 Task: Get directions from Golden Gate Bridge, San Francisco, California, United States to Golden Gate Park, San Francisco, United States and reverse  starting point and destination and check the flight options
Action: Mouse moved to (261, 82)
Screenshot: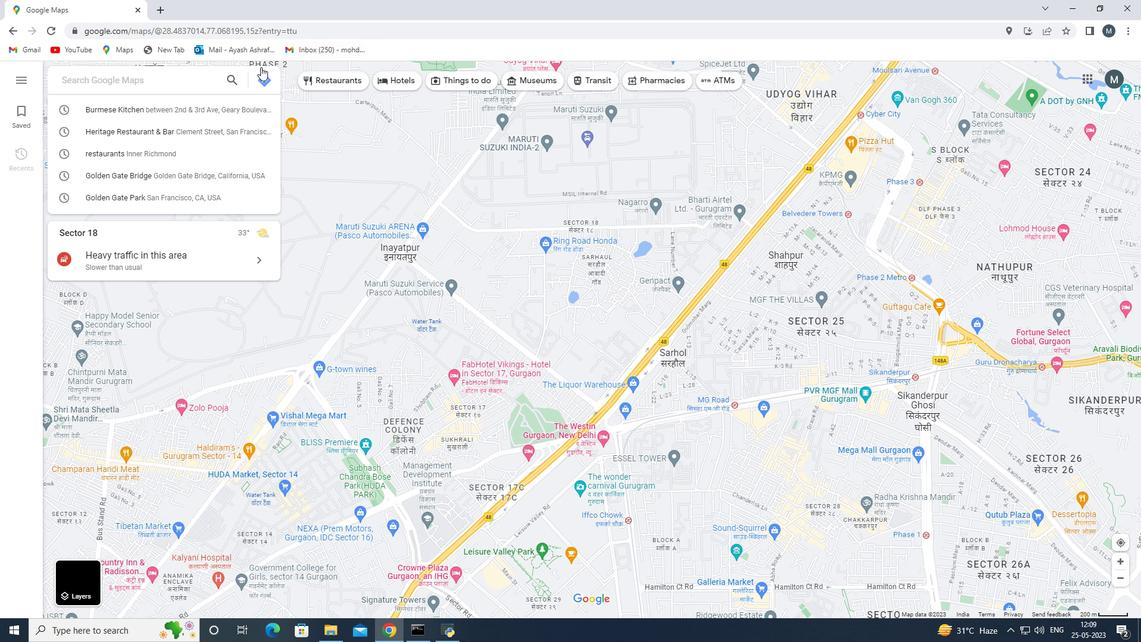 
Action: Mouse pressed left at (261, 82)
Screenshot: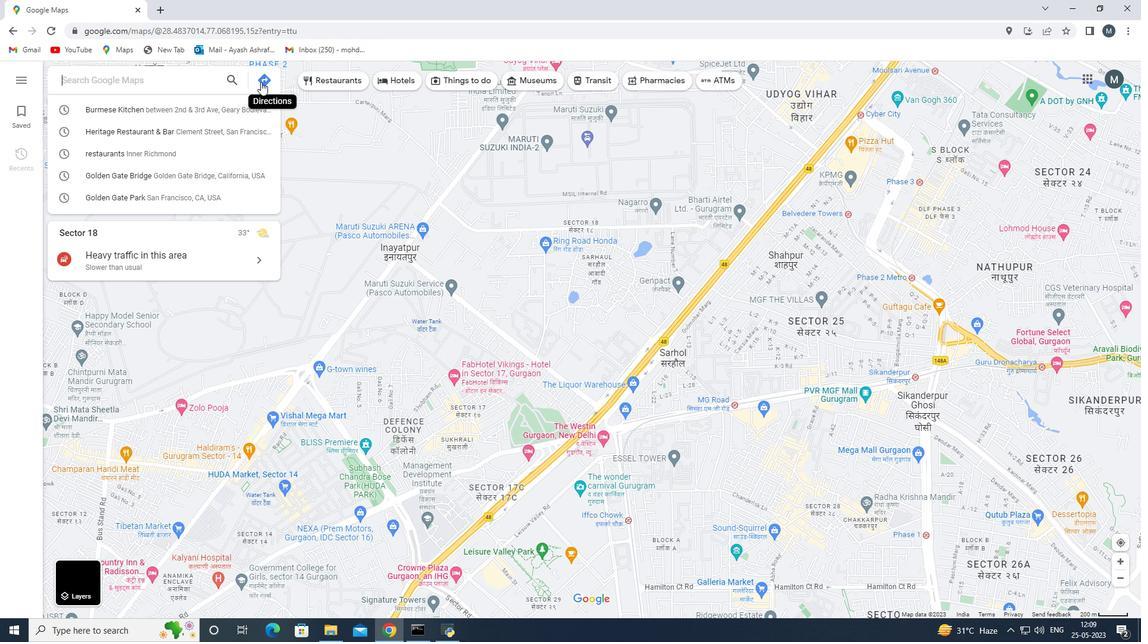 
Action: Mouse moved to (161, 114)
Screenshot: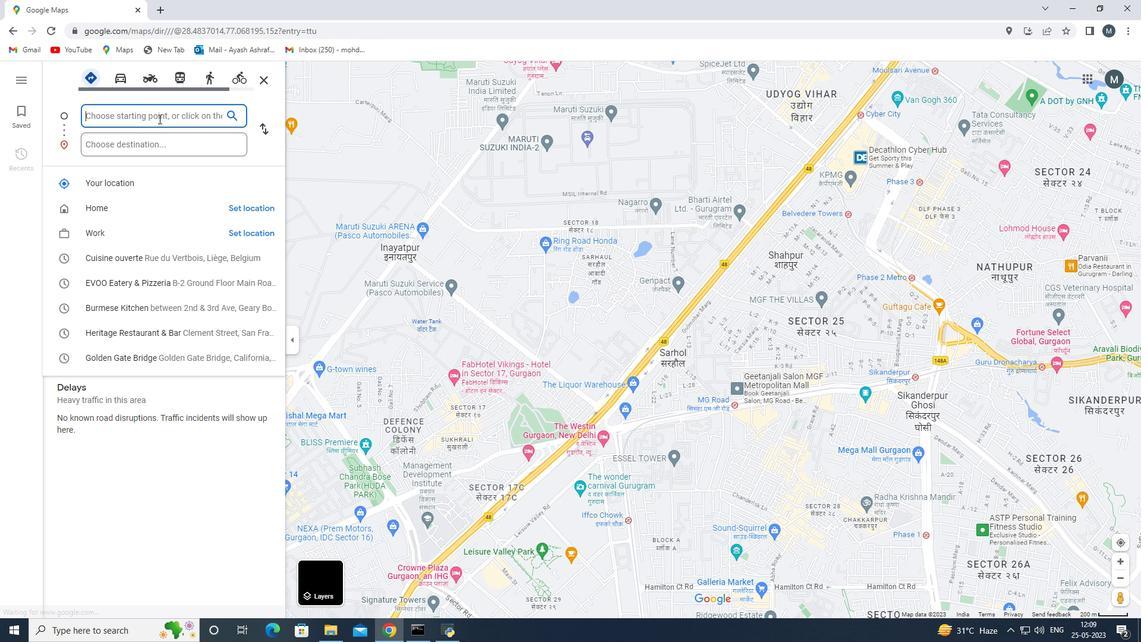 
Action: Mouse pressed left at (161, 114)
Screenshot: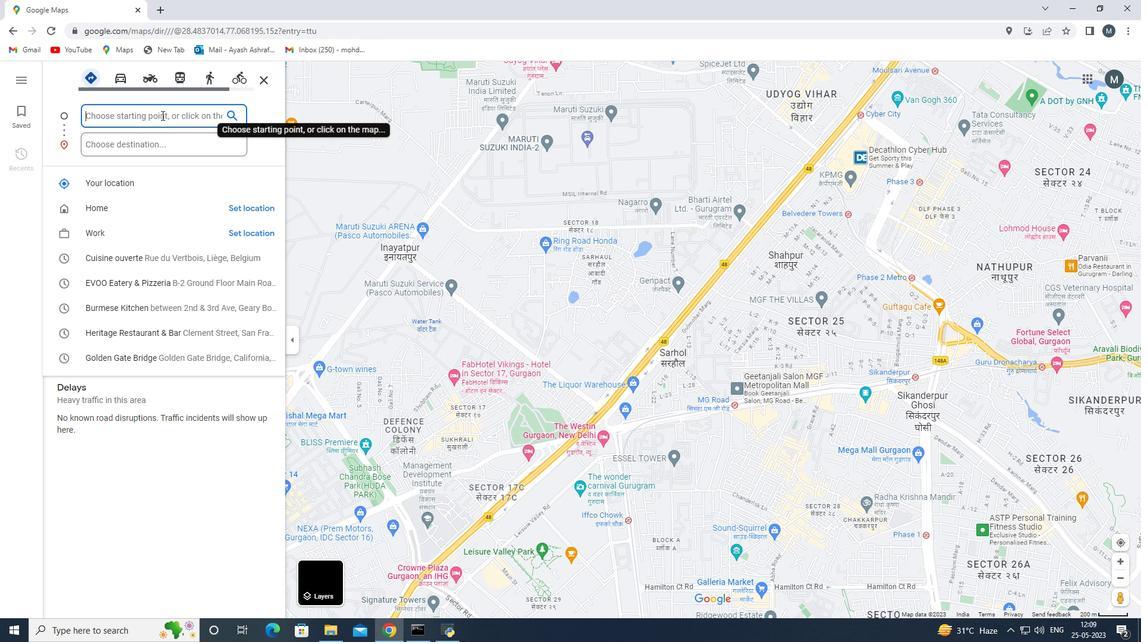 
Action: Key pressed <Key.shift><Key.shift><Key.shift><Key.shift><Key.shift><Key.shift><Key.shift><Key.shift><Key.shift><Key.shift><Key.shift><Key.shift><Key.shift><Key.shift><Key.shift>Golden<Key.space><Key.space>gate<Key.space>bridge,<Key.shift>San<Key.space>francisco,california,i<Key.backspace>united<Key.space>states<Key.space>
Screenshot: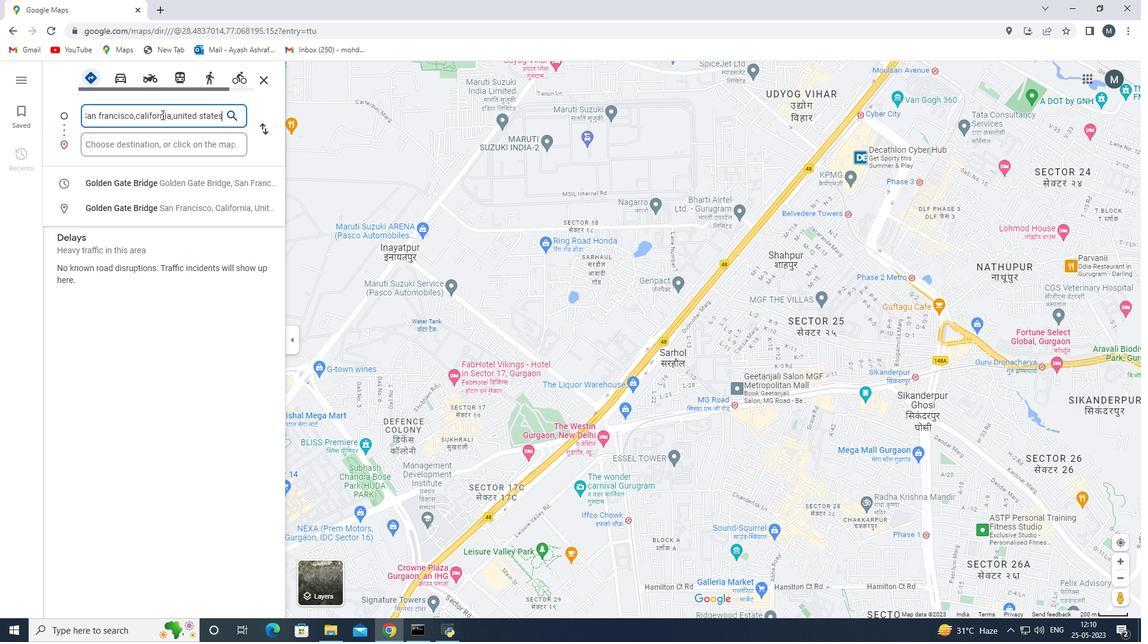 
Action: Mouse moved to (179, 142)
Screenshot: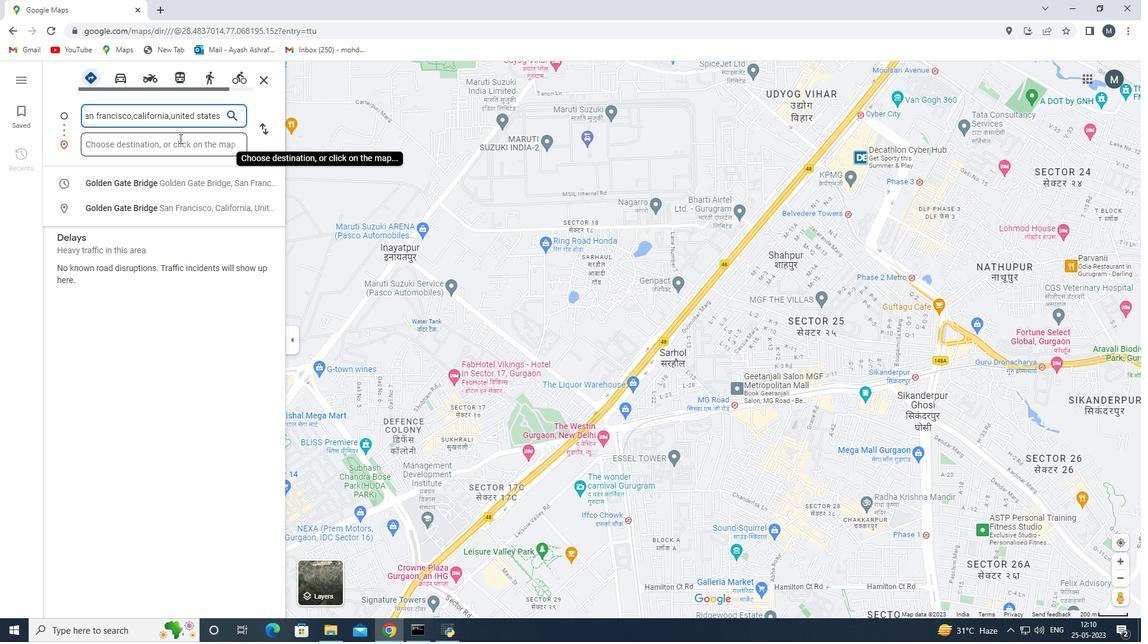 
Action: Mouse pressed left at (179, 142)
Screenshot: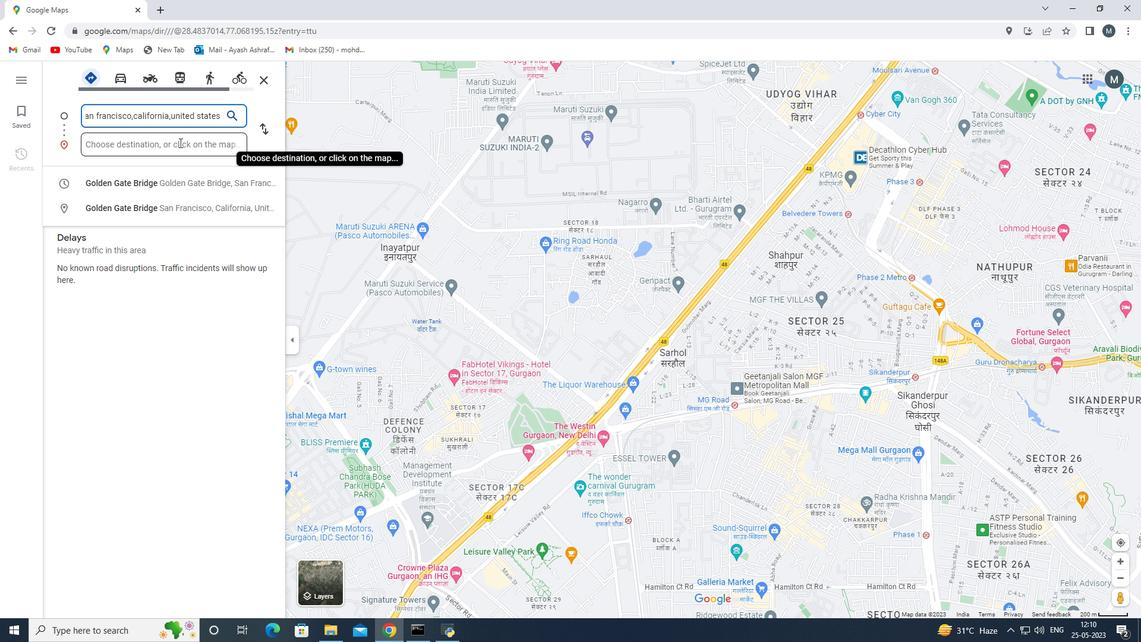 
Action: Key pressed <Key.shift>Golden<Key.space>gate<Key.space>park,san<Key.space>
Screenshot: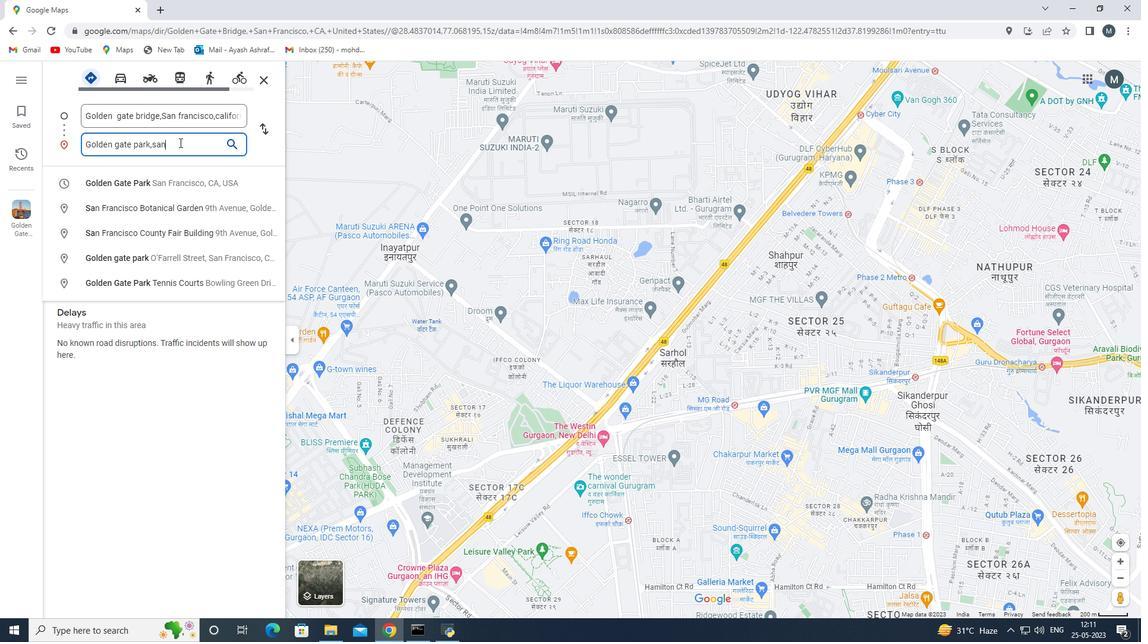 
Action: Mouse moved to (179, 143)
Screenshot: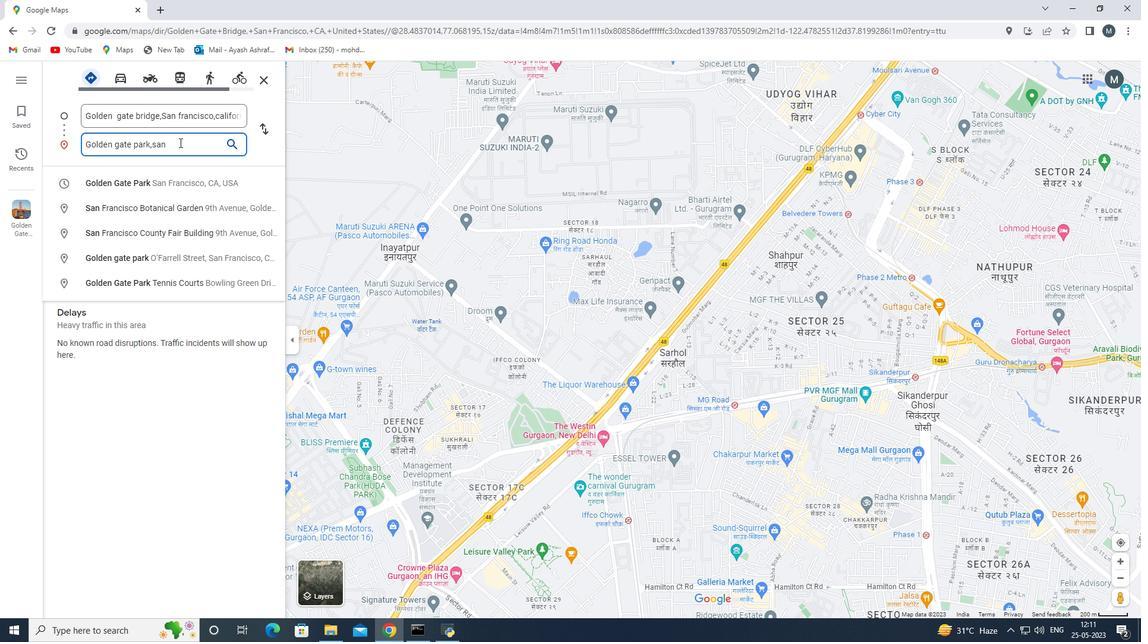 
Action: Key pressed francisco,united<Key.space>states<Key.space>
Screenshot: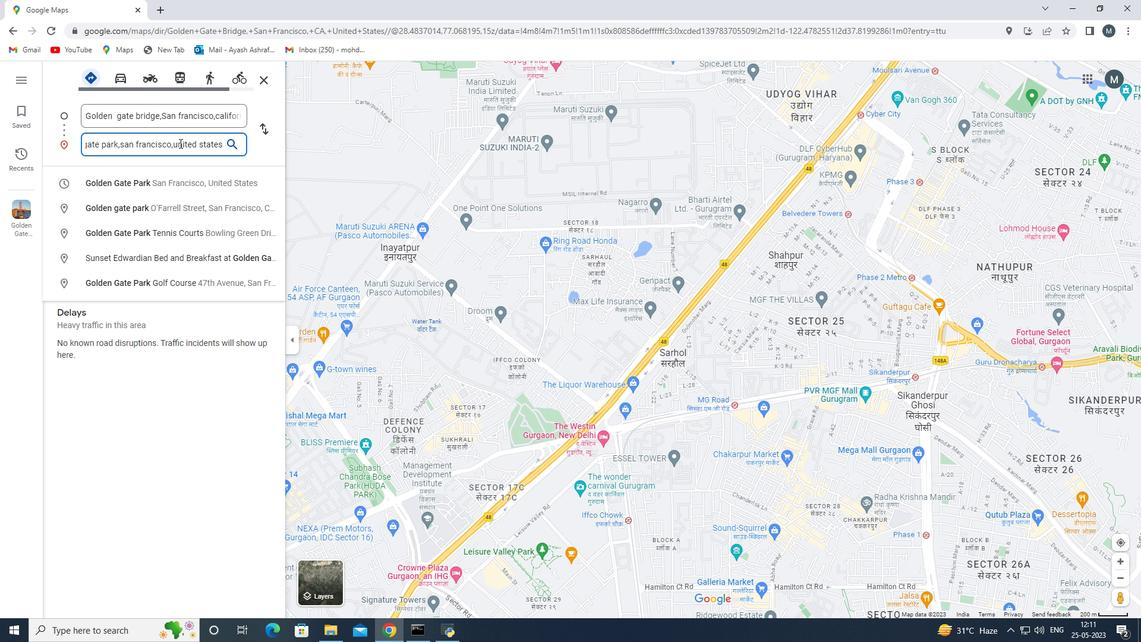 
Action: Mouse moved to (263, 130)
Screenshot: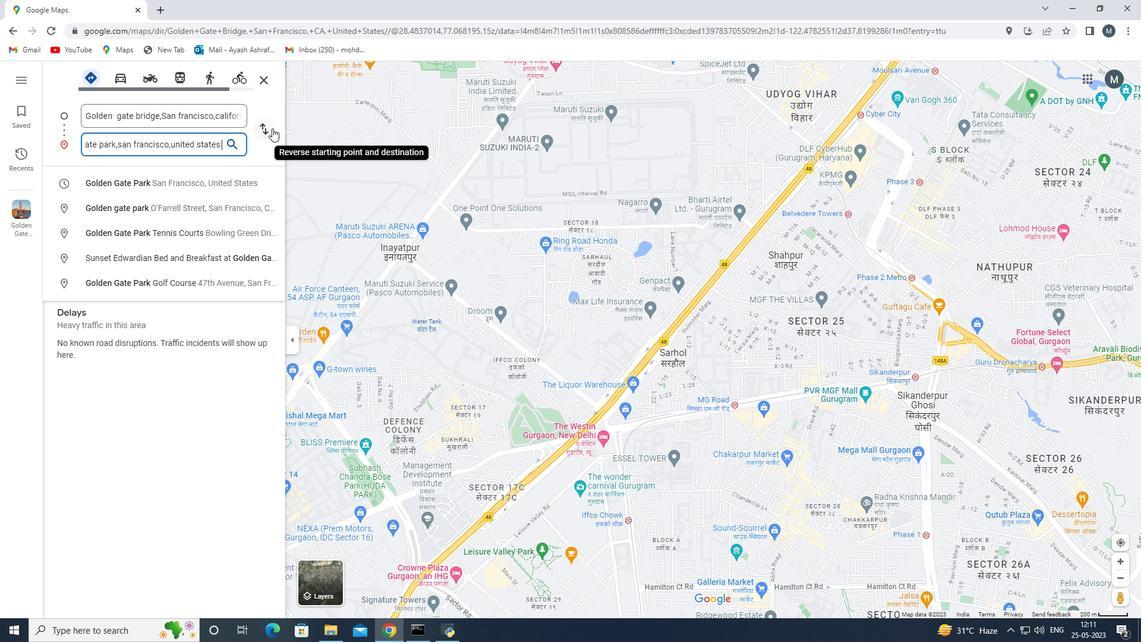 
Action: Mouse pressed left at (263, 130)
Screenshot: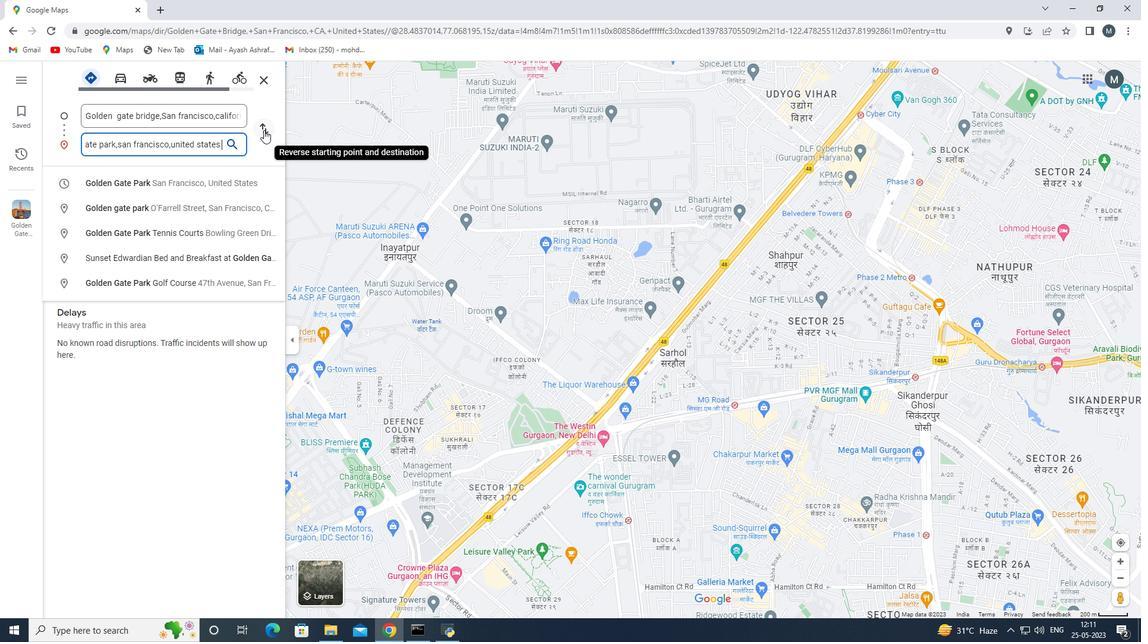 
Action: Mouse moved to (227, 287)
Screenshot: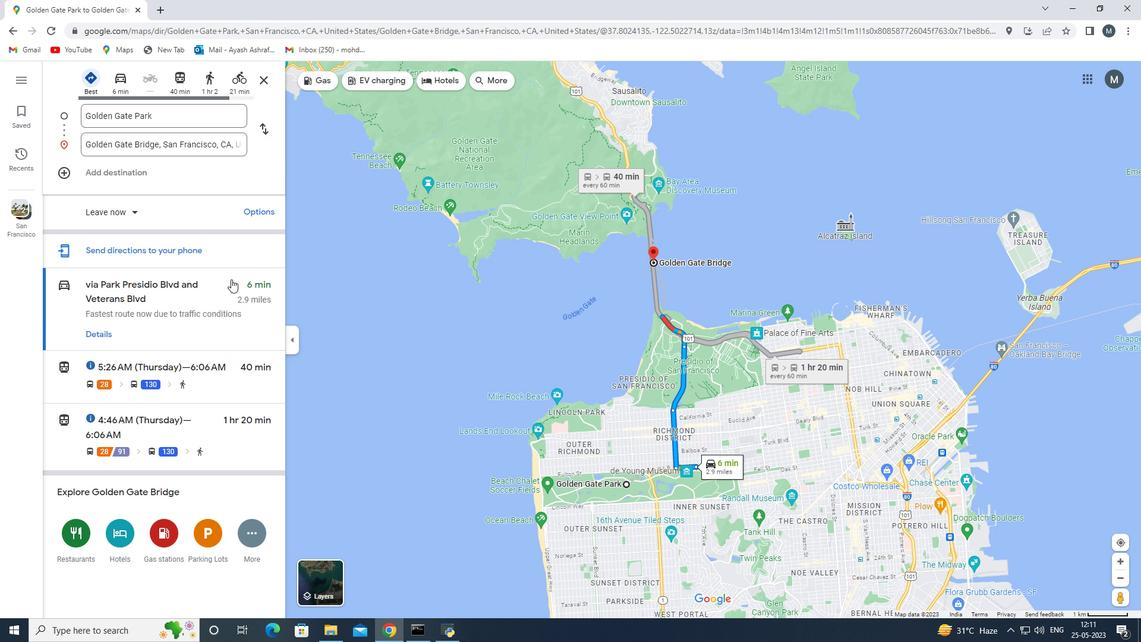 
Action: Mouse scrolled (227, 287) with delta (0, 0)
Screenshot: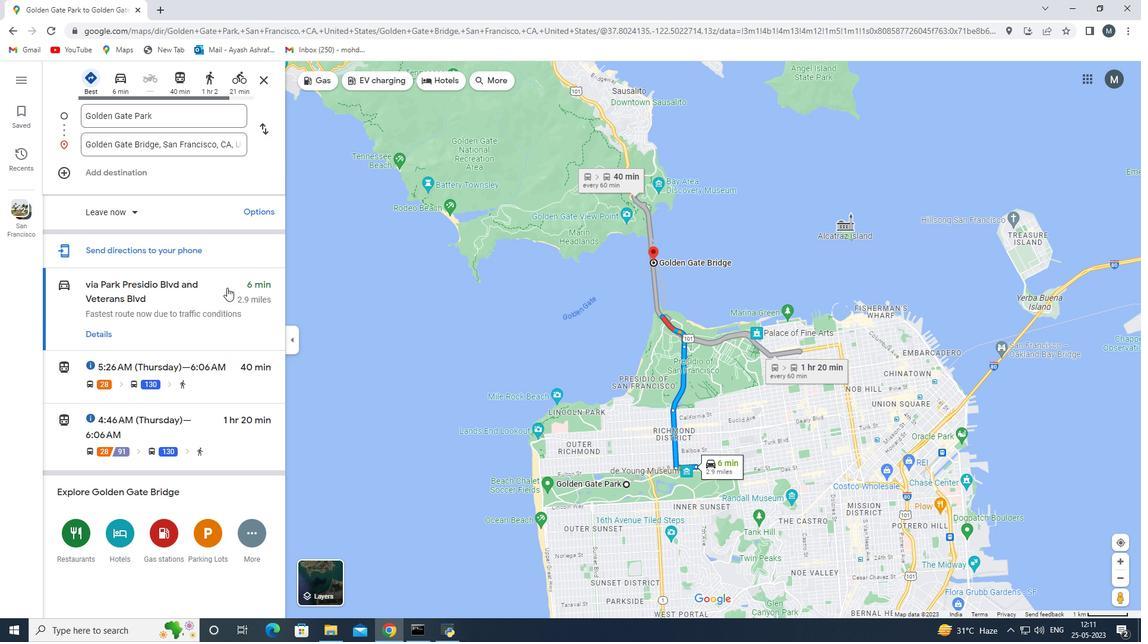 
Action: Mouse scrolled (227, 287) with delta (0, 0)
Screenshot: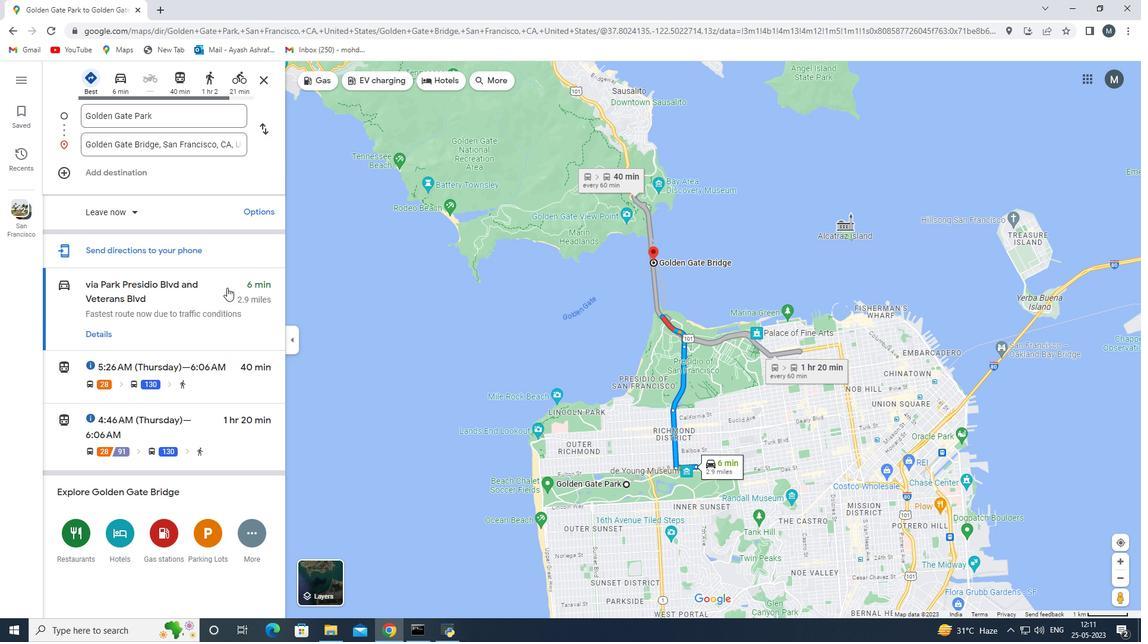 
Action: Mouse scrolled (227, 287) with delta (0, 0)
Screenshot: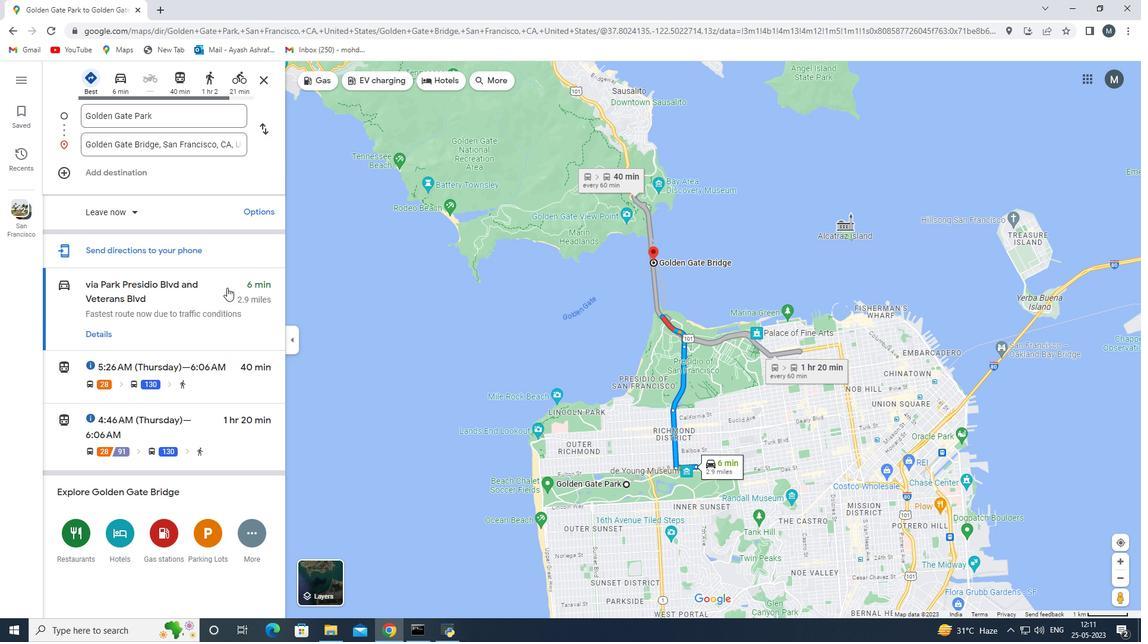
Action: Mouse moved to (264, 540)
Screenshot: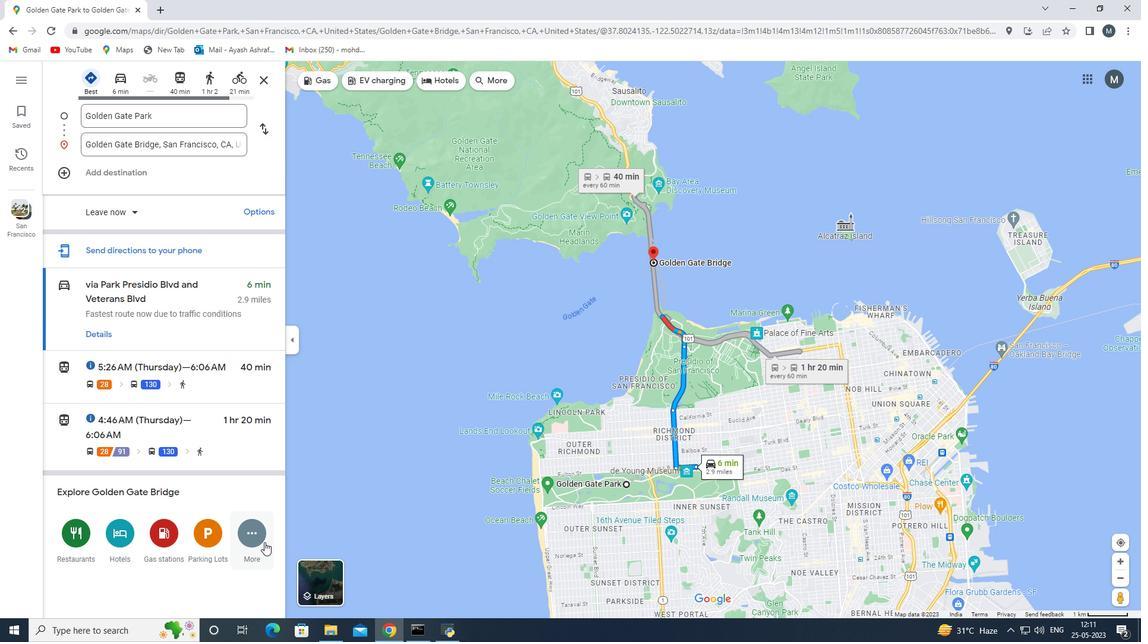 
Action: Mouse pressed left at (264, 540)
Screenshot: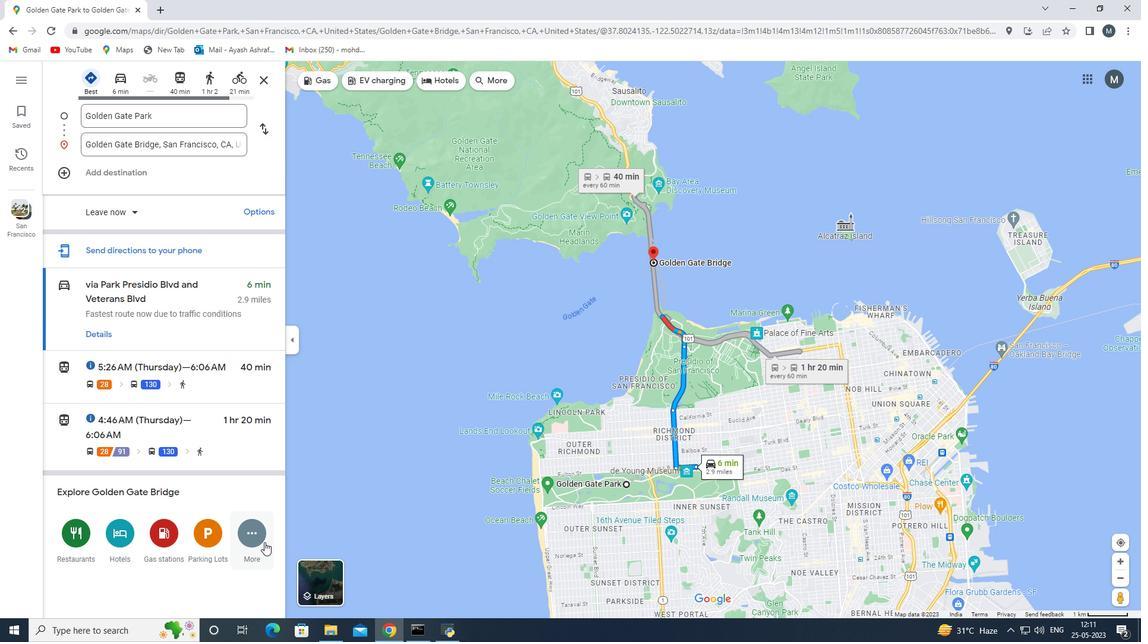 
Action: Mouse moved to (246, 525)
Screenshot: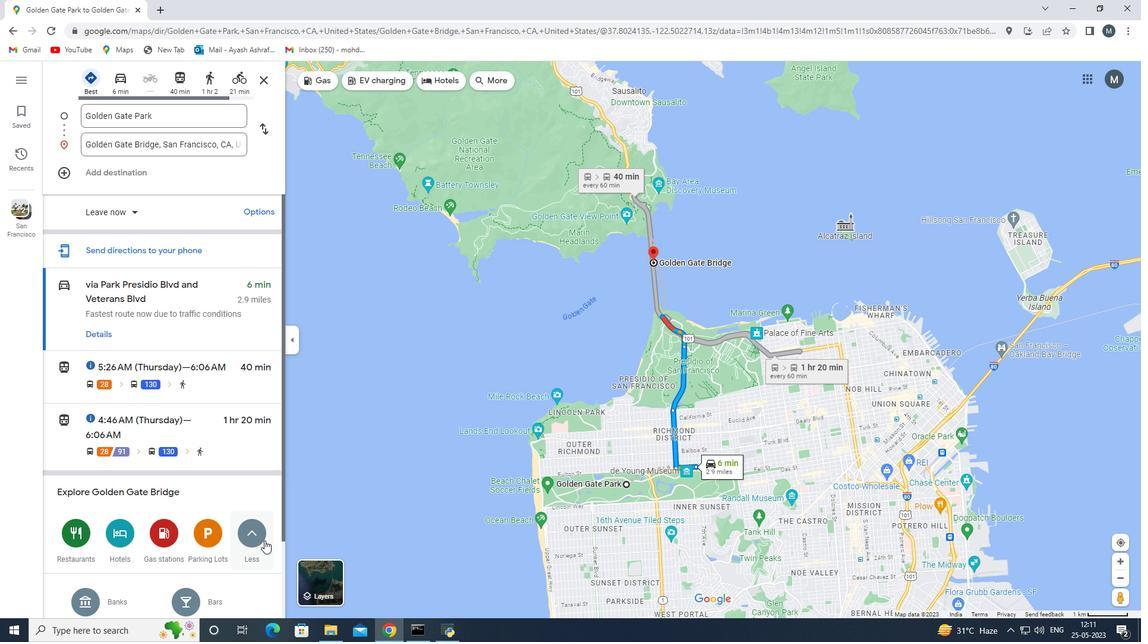 
Action: Mouse scrolled (246, 524) with delta (0, 0)
Screenshot: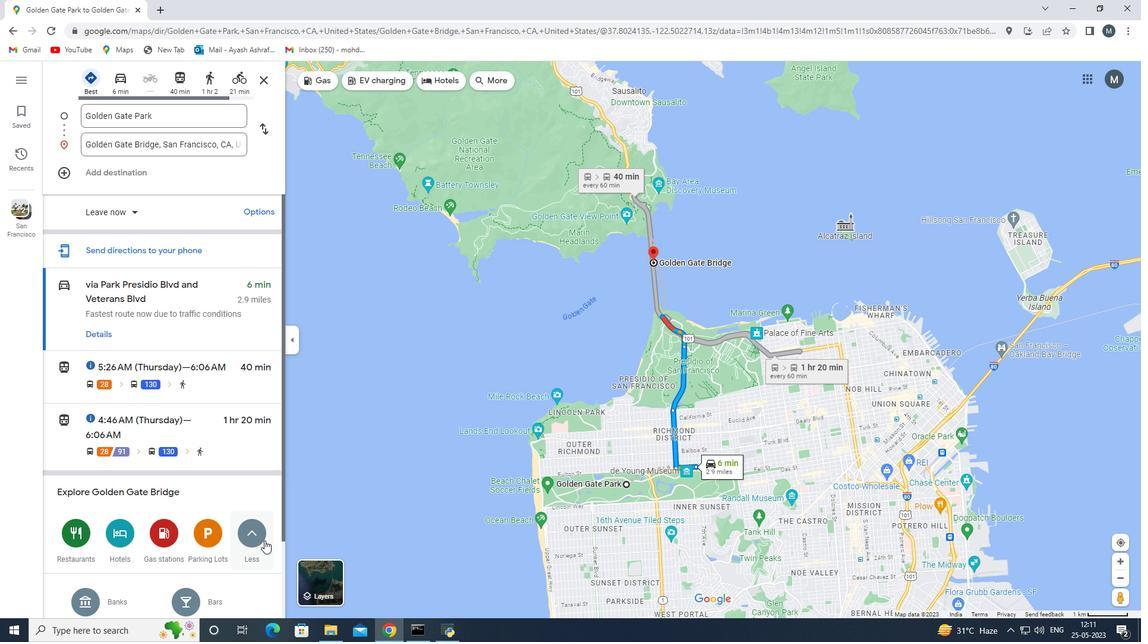 
Action: Mouse scrolled (246, 524) with delta (0, 0)
Screenshot: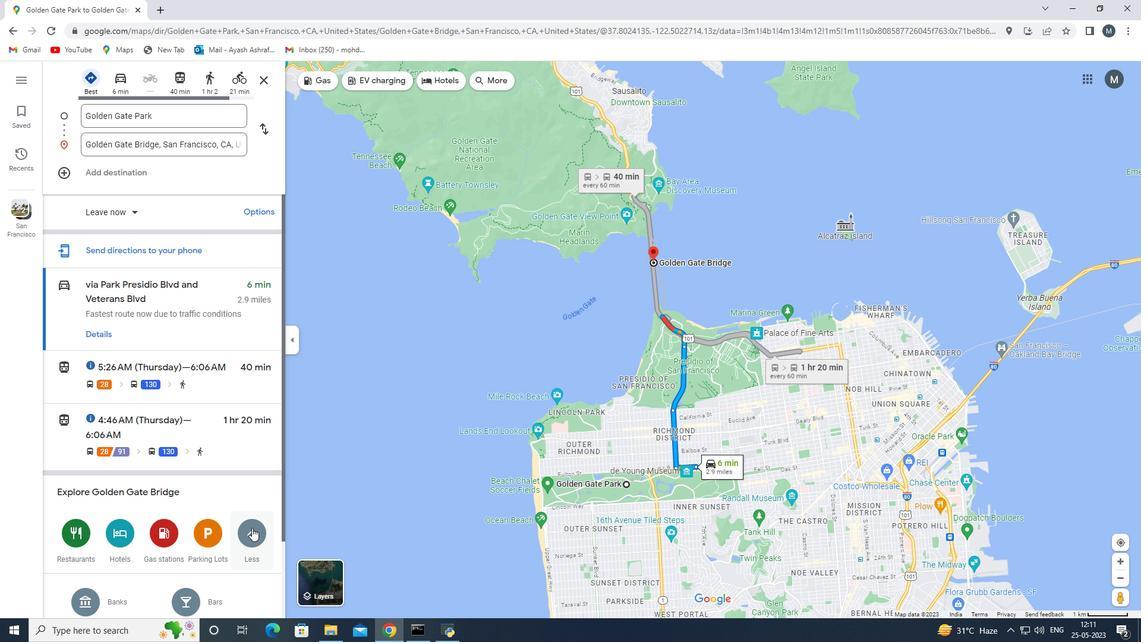 
Action: Mouse scrolled (246, 524) with delta (0, 0)
Screenshot: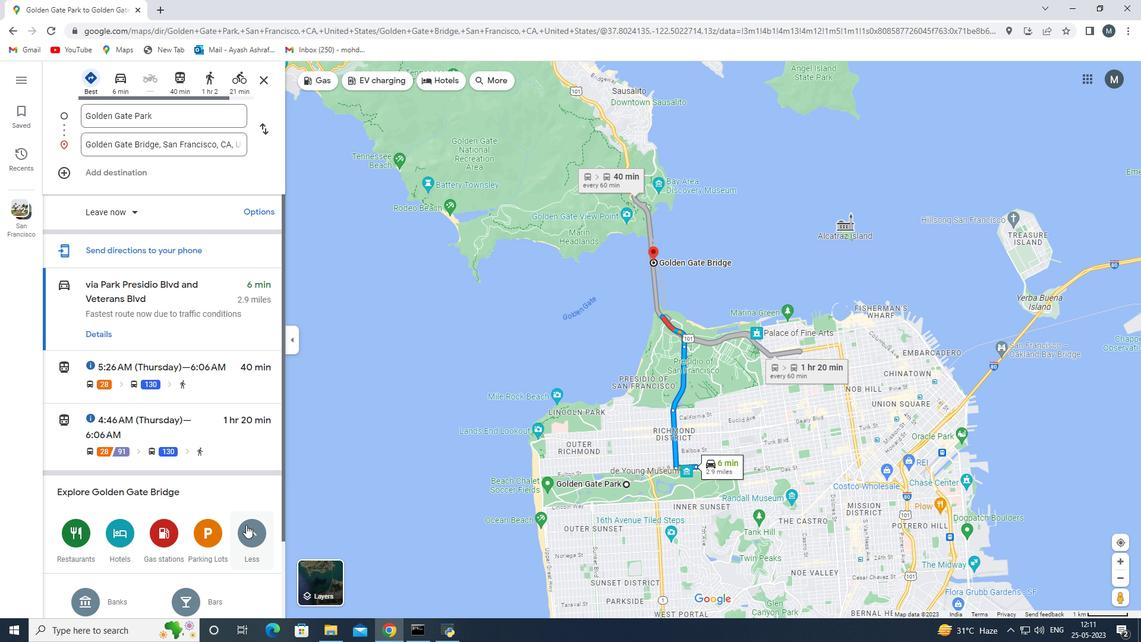 
Action: Mouse scrolled (246, 524) with delta (0, 0)
Screenshot: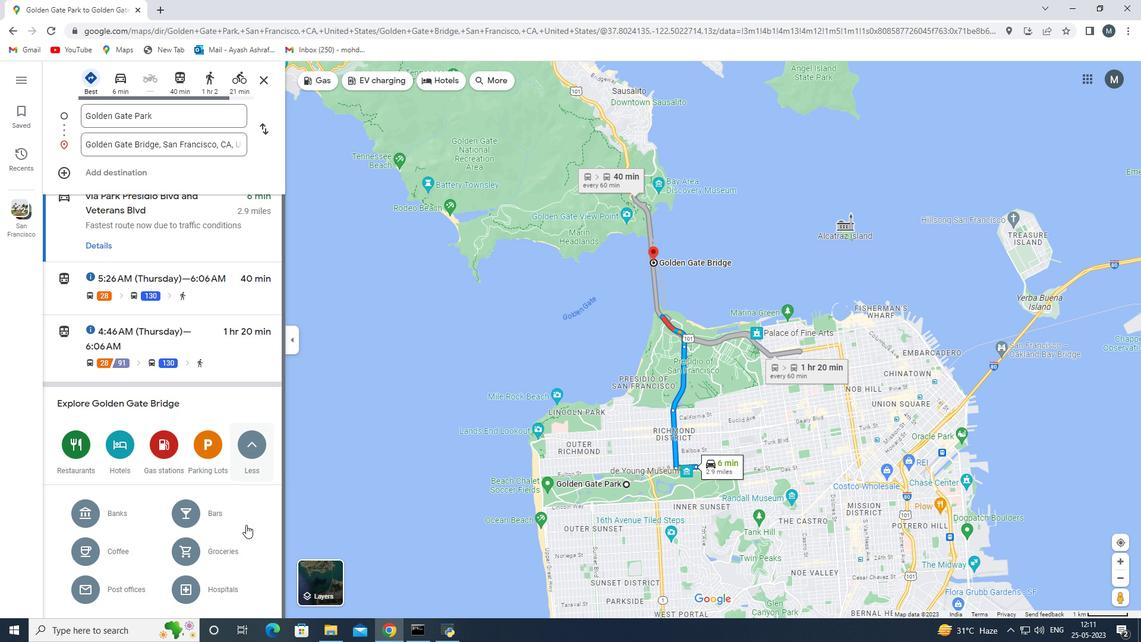
Action: Mouse scrolled (246, 524) with delta (0, 0)
Screenshot: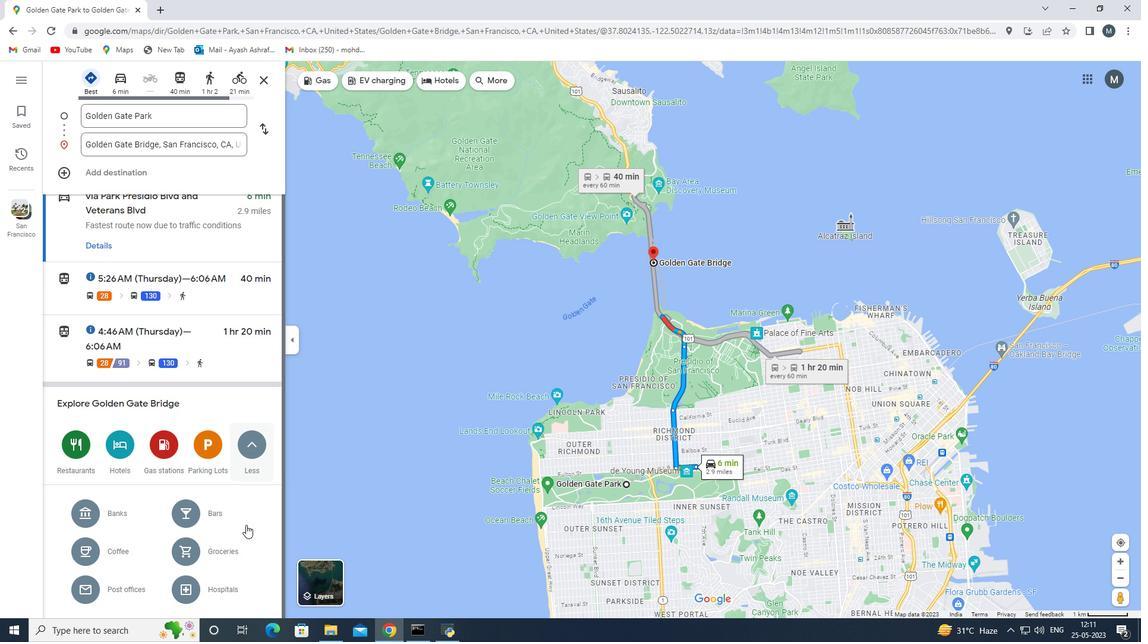 
Action: Mouse scrolled (246, 524) with delta (0, 0)
Screenshot: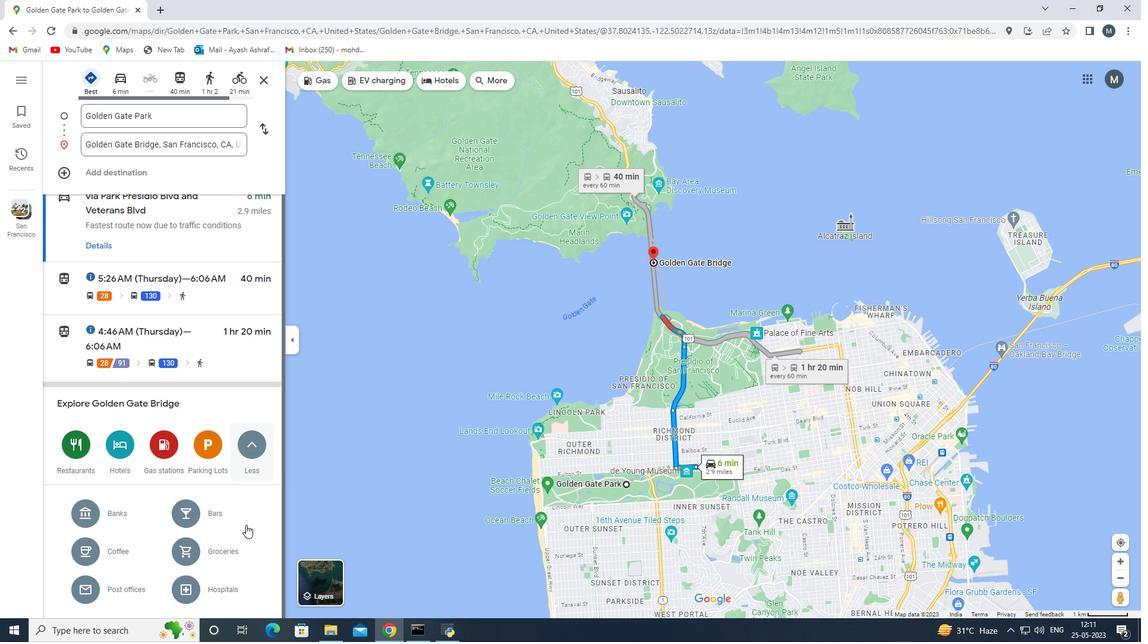 
Action: Mouse moved to (208, 485)
Screenshot: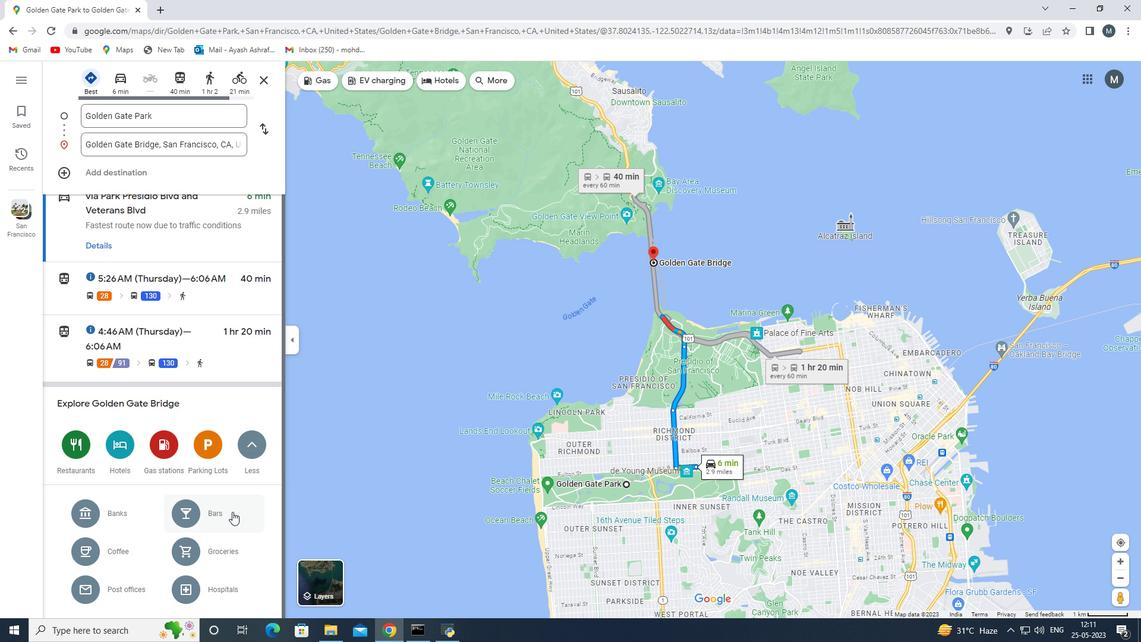 
Action: Mouse scrolled (208, 486) with delta (0, 0)
Screenshot: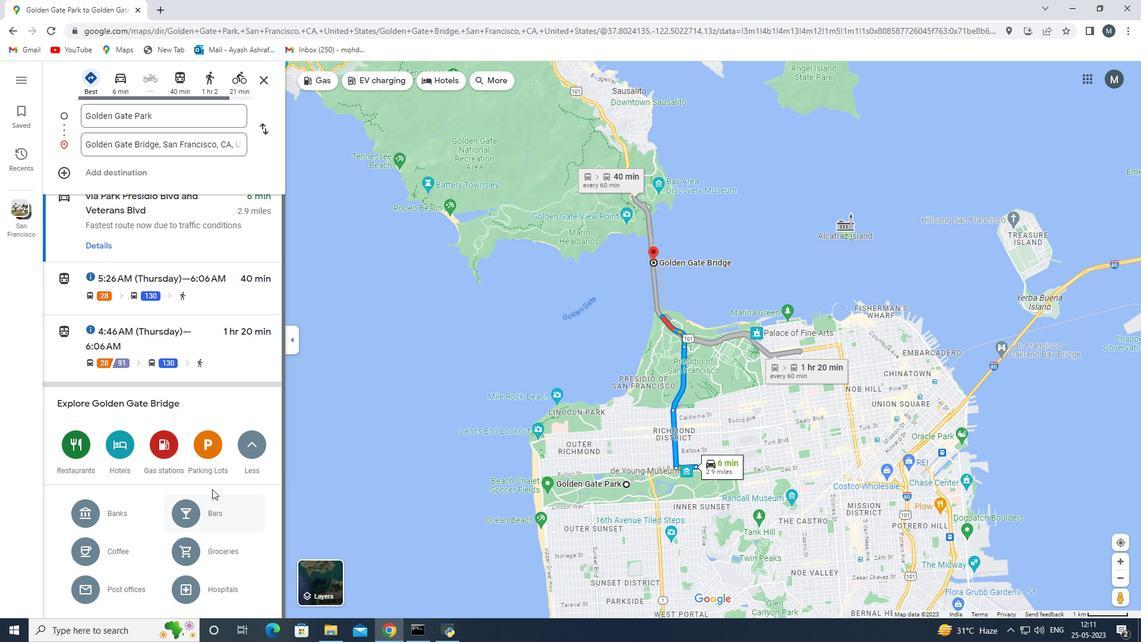 
Action: Mouse moved to (208, 482)
Screenshot: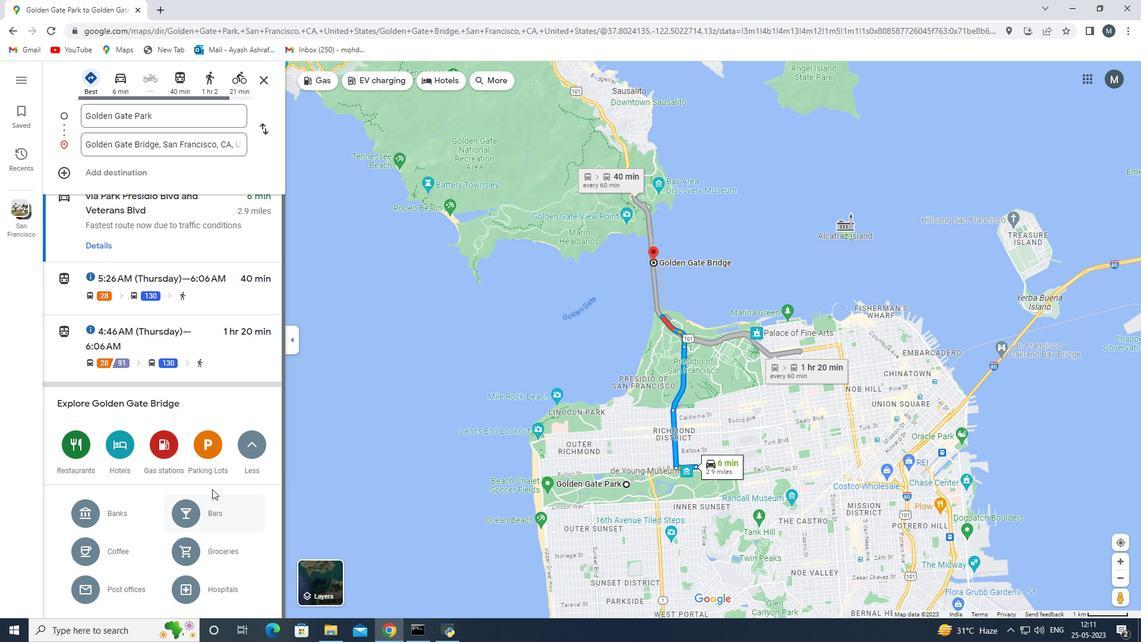 
Action: Mouse scrolled (208, 482) with delta (0, 0)
Screenshot: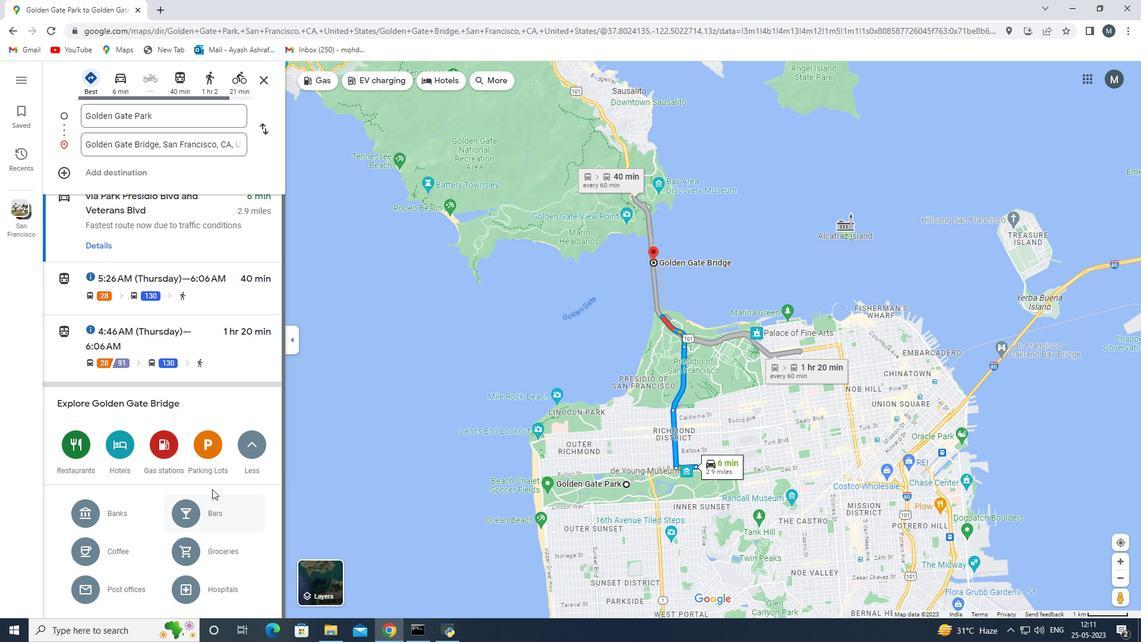 
Action: Mouse moved to (216, 469)
Screenshot: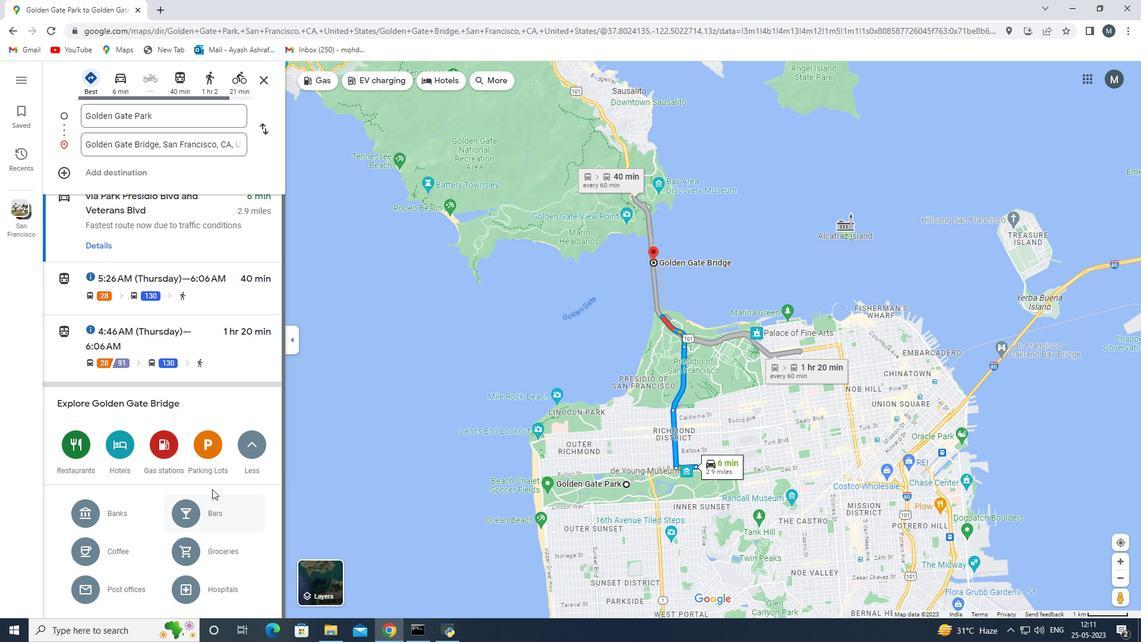 
Action: Mouse scrolled (216, 470) with delta (0, 0)
Screenshot: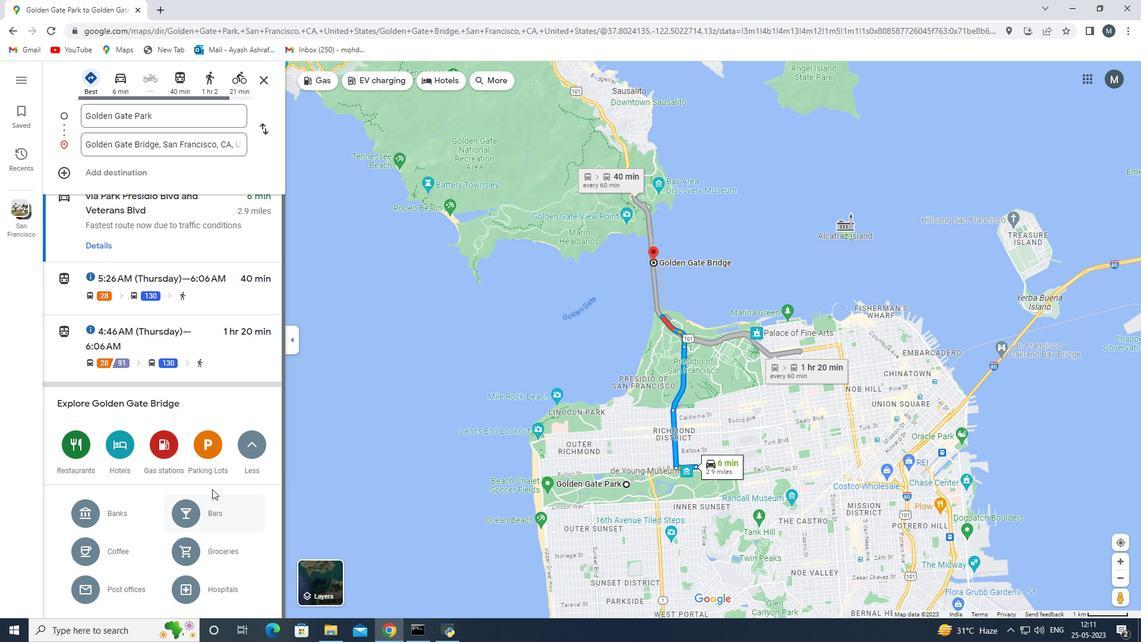 
Action: Mouse moved to (242, 444)
Screenshot: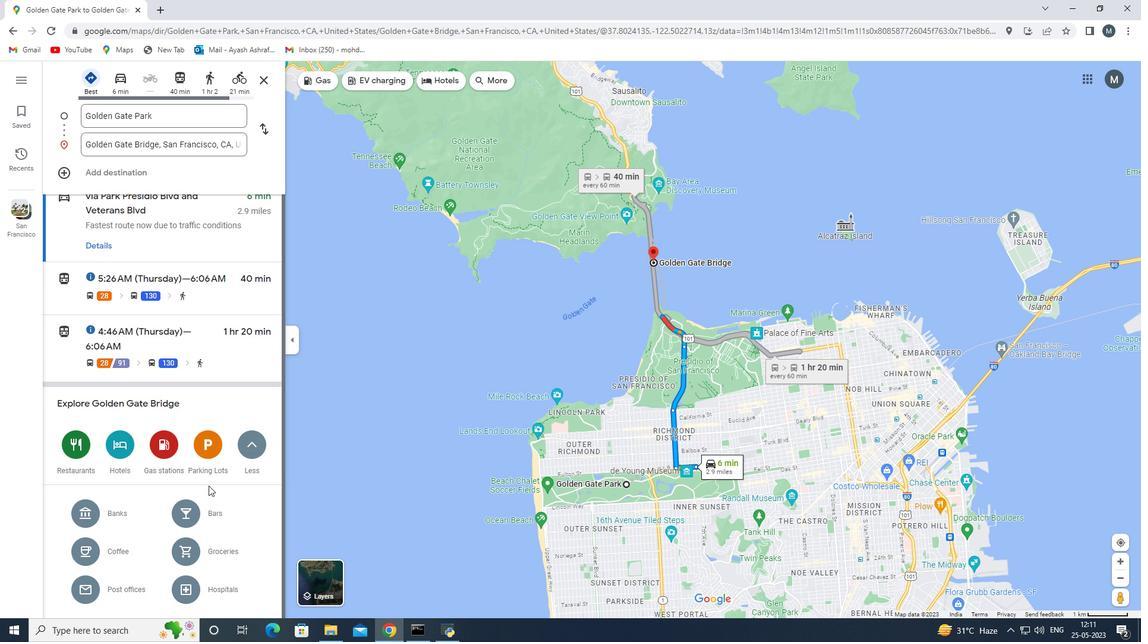 
Action: Mouse scrolled (242, 445) with delta (0, 0)
Screenshot: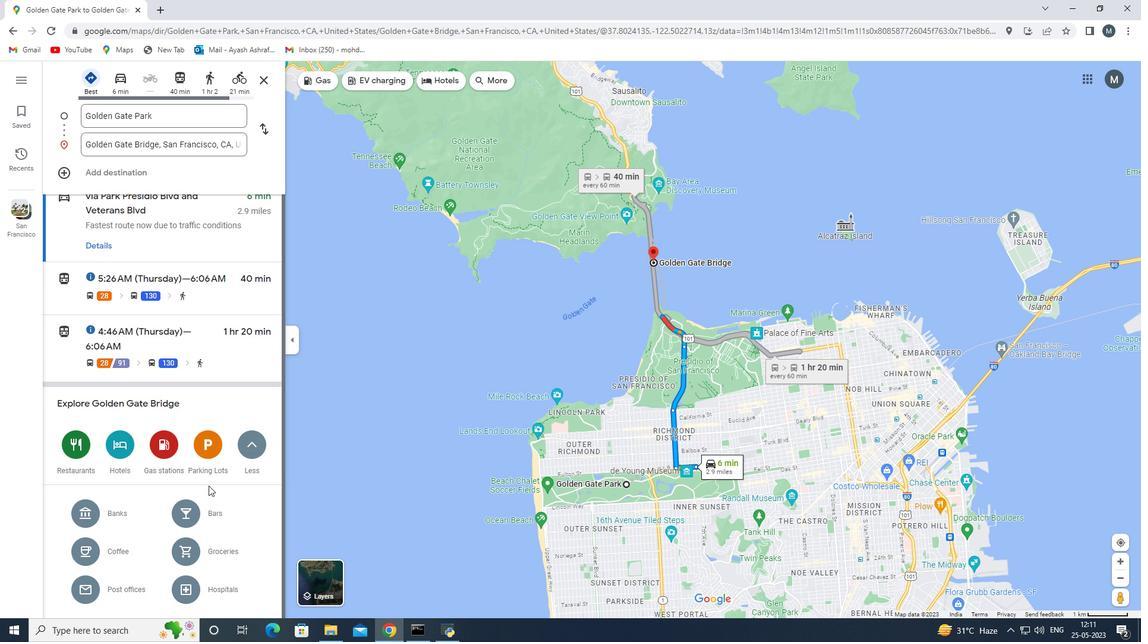 
Action: Mouse moved to (488, 77)
Screenshot: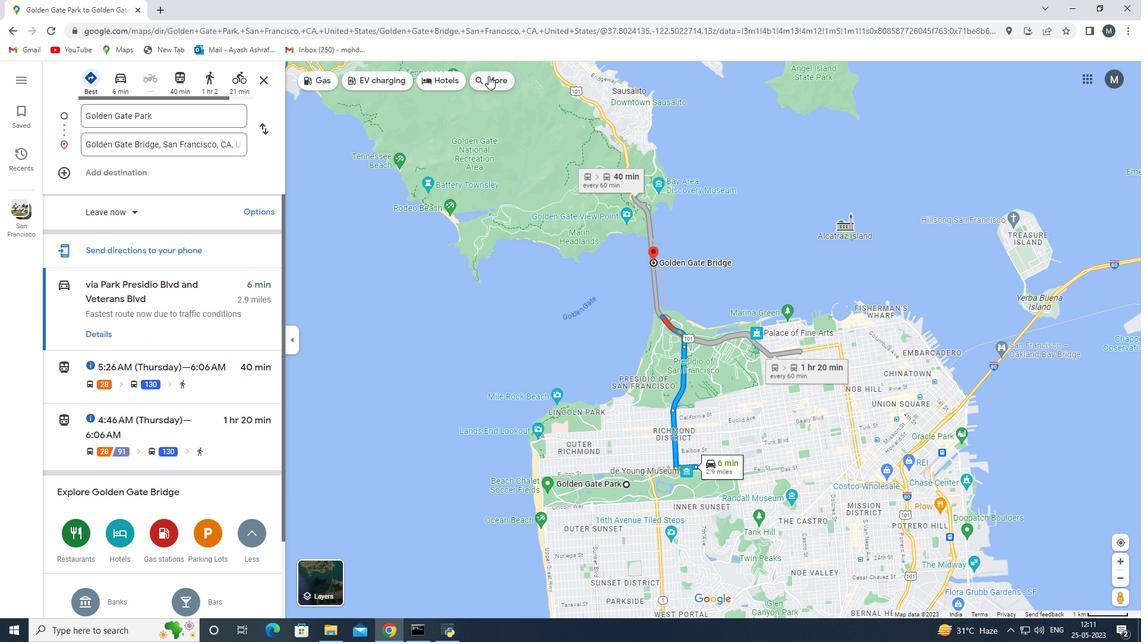 
Action: Mouse pressed left at (488, 77)
Screenshot: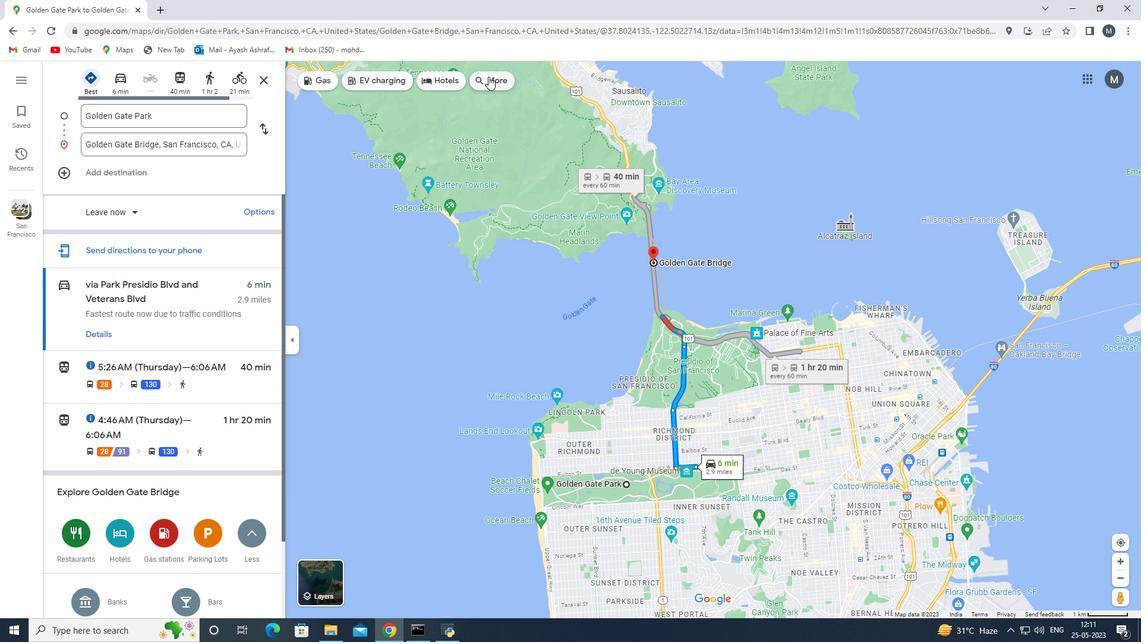 
Action: Mouse moved to (158, 343)
Screenshot: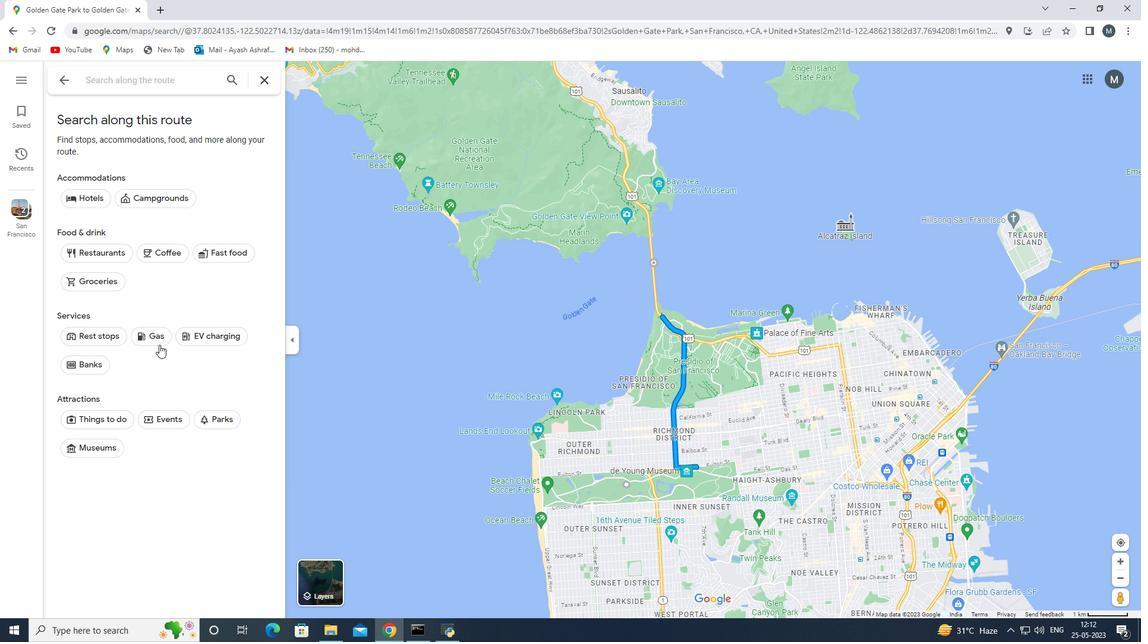 
Action: Mouse scrolled (158, 343) with delta (0, 0)
Screenshot: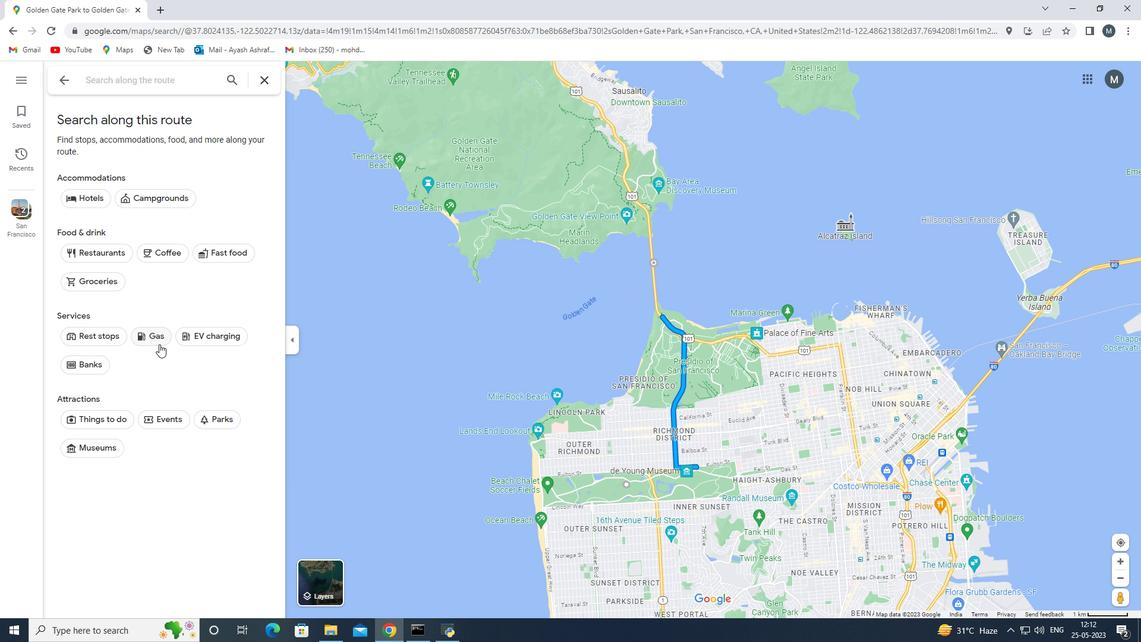 
Action: Mouse scrolled (158, 343) with delta (0, 0)
Screenshot: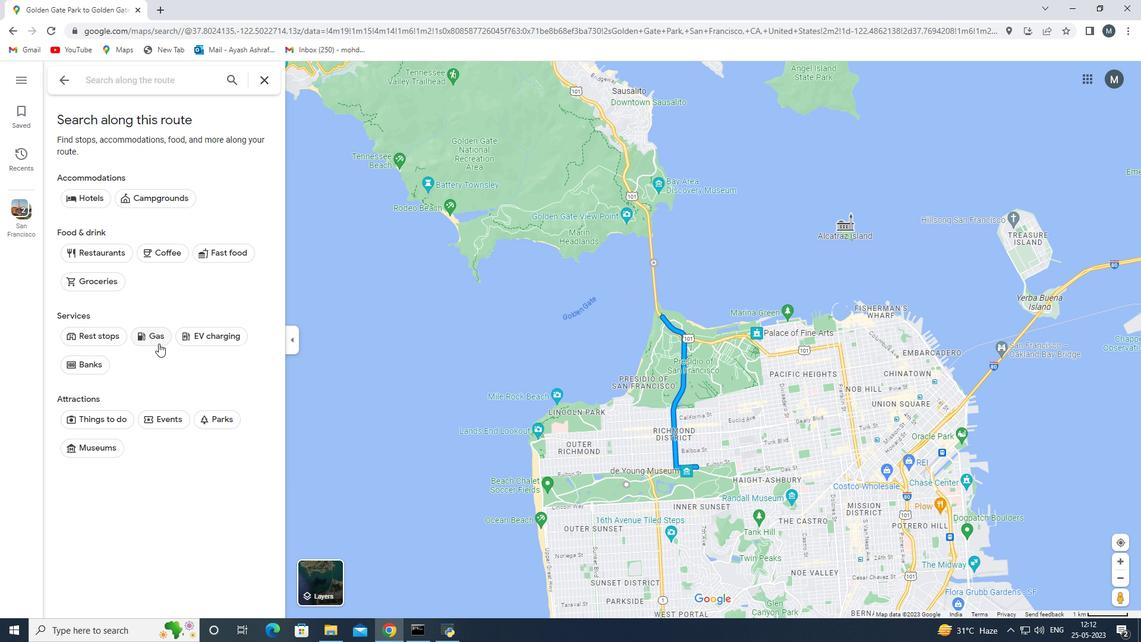 
Action: Mouse scrolled (158, 343) with delta (0, 0)
Screenshot: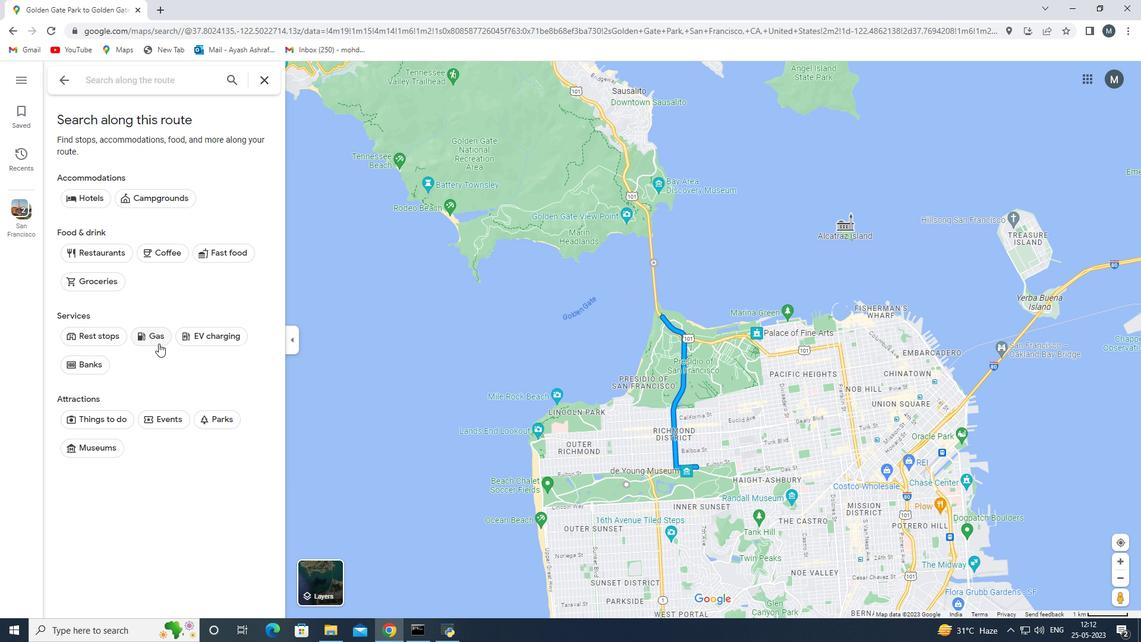
Action: Mouse scrolled (158, 343) with delta (0, 0)
Screenshot: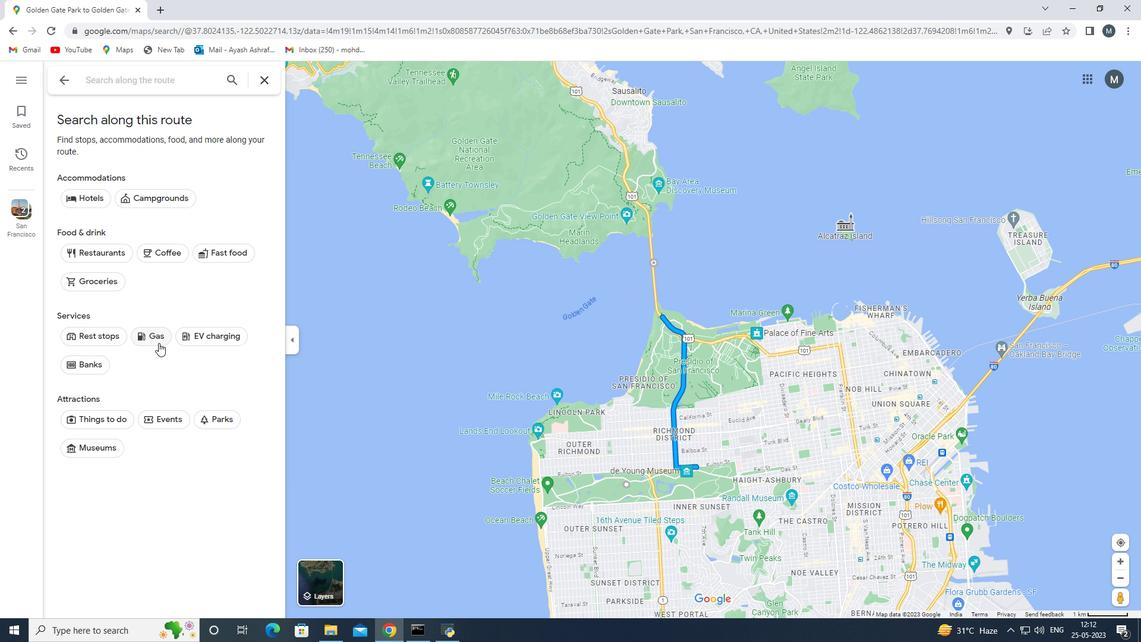 
Action: Mouse scrolled (158, 343) with delta (0, 0)
Screenshot: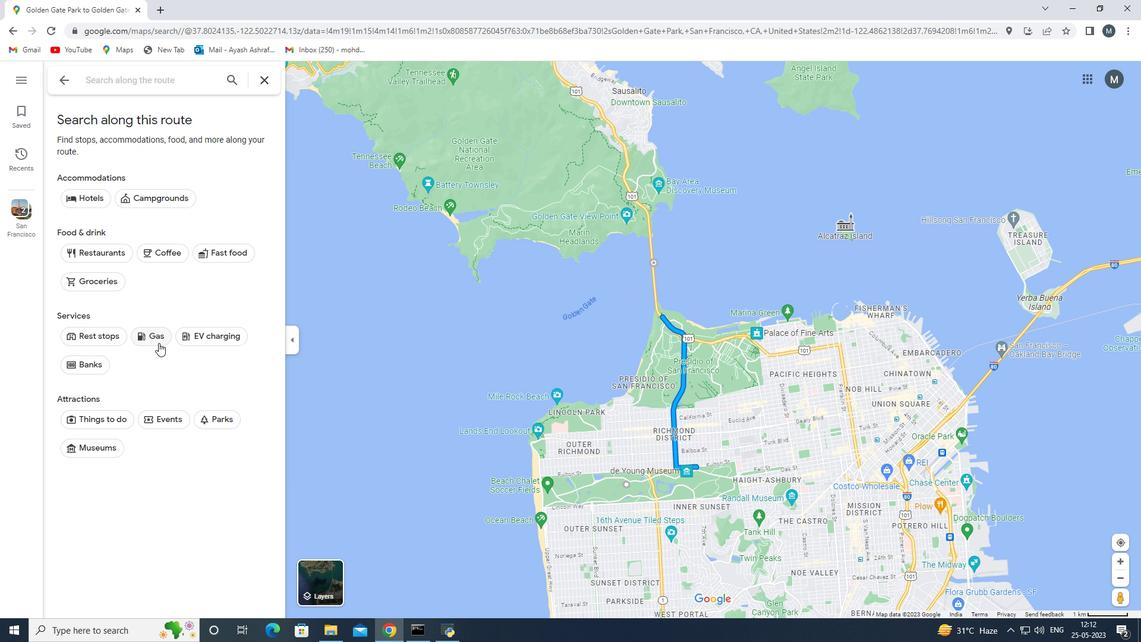 
Action: Mouse moved to (163, 84)
Screenshot: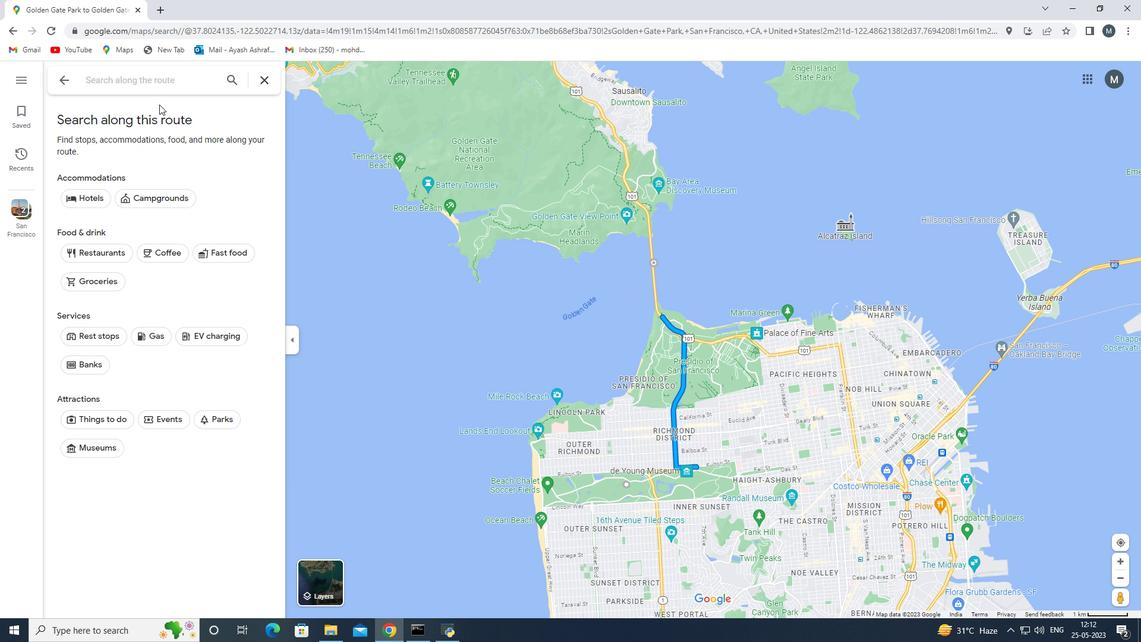 
Action: Mouse pressed left at (163, 84)
Screenshot: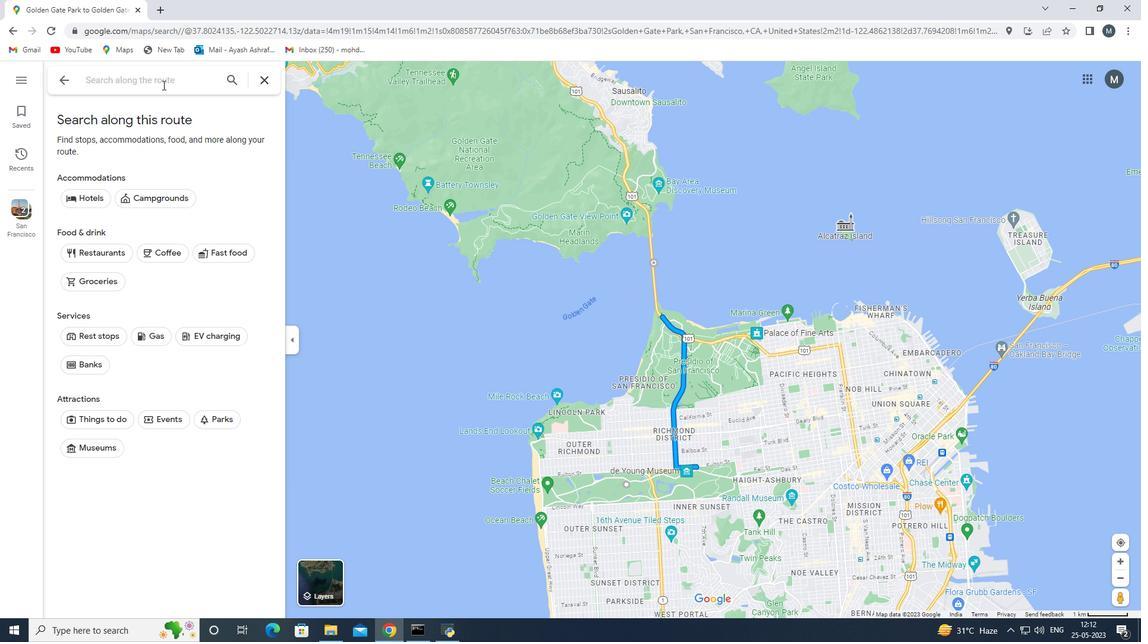 
Action: Mouse moved to (161, 92)
Screenshot: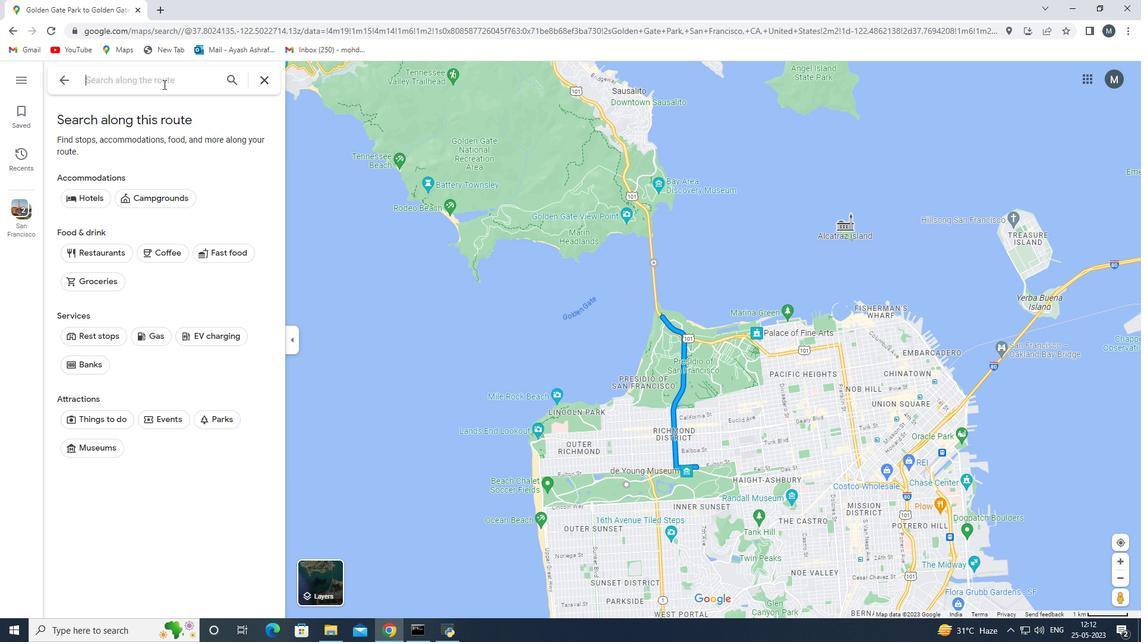 
Action: Key pressed flights<Key.space><Key.enter>
Screenshot: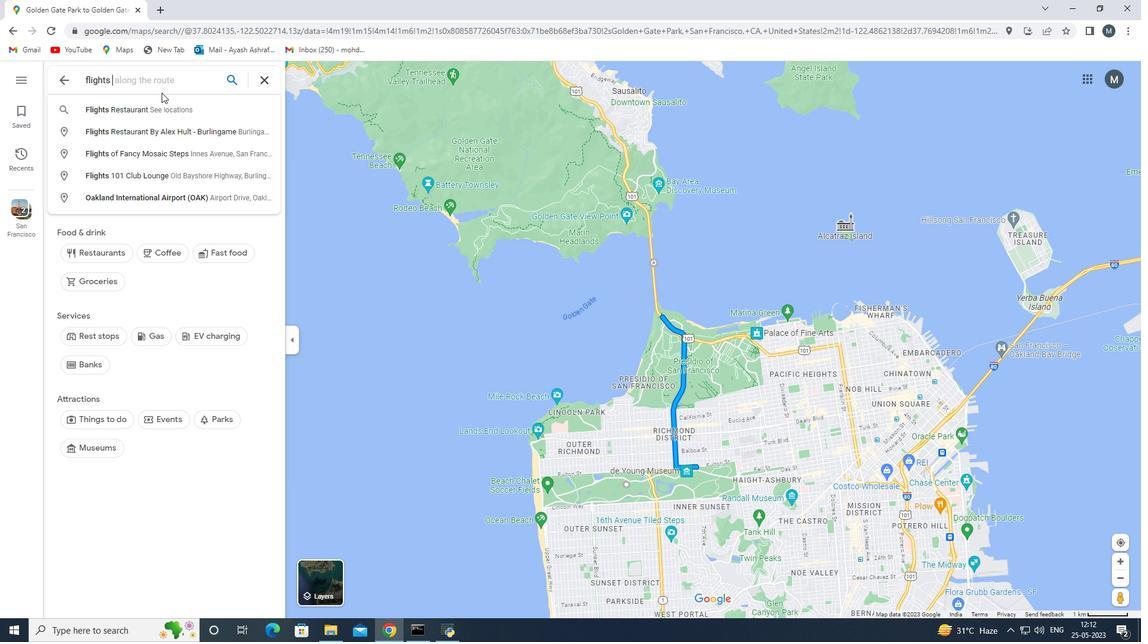 
Action: Mouse moved to (135, 152)
Screenshot: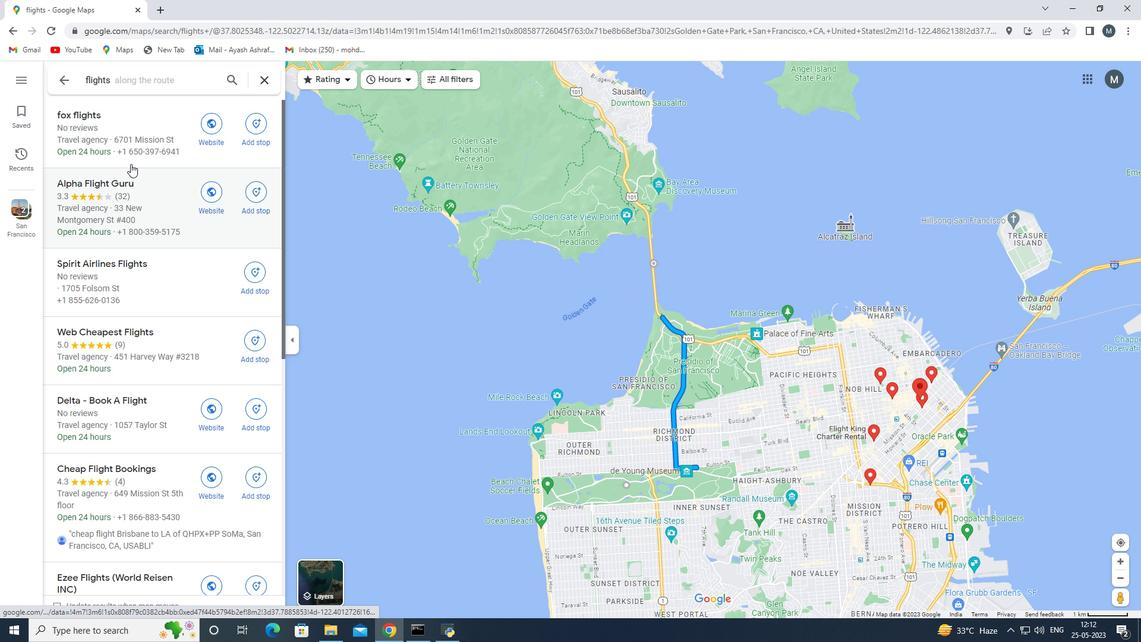 
Action: Mouse pressed left at (135, 152)
Screenshot: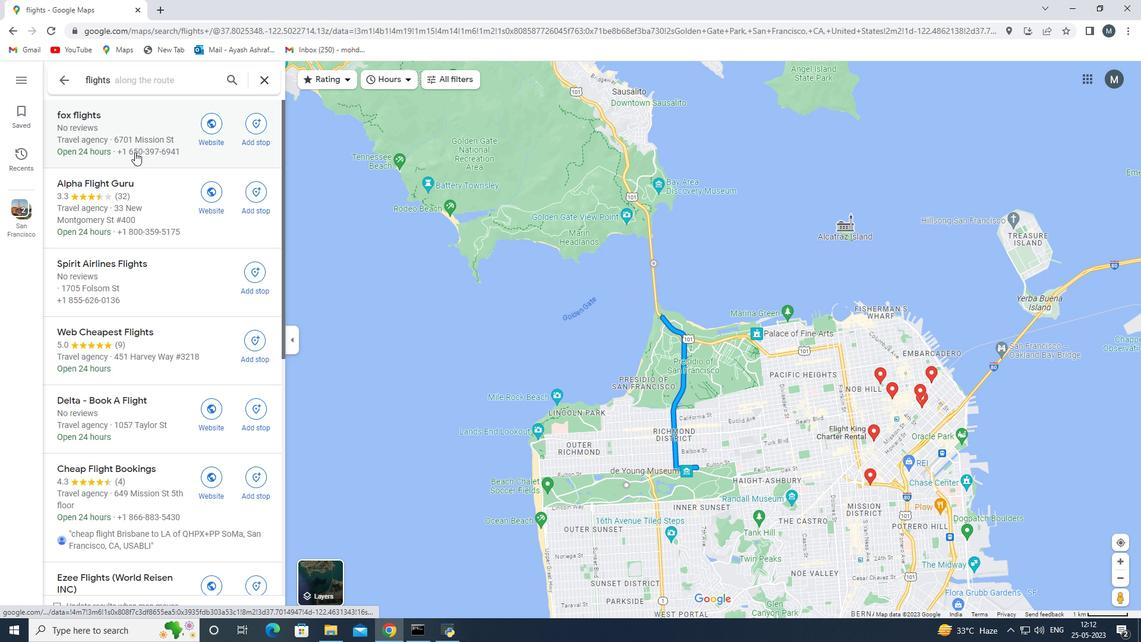 
Action: Mouse scrolled (135, 151) with delta (0, 0)
Screenshot: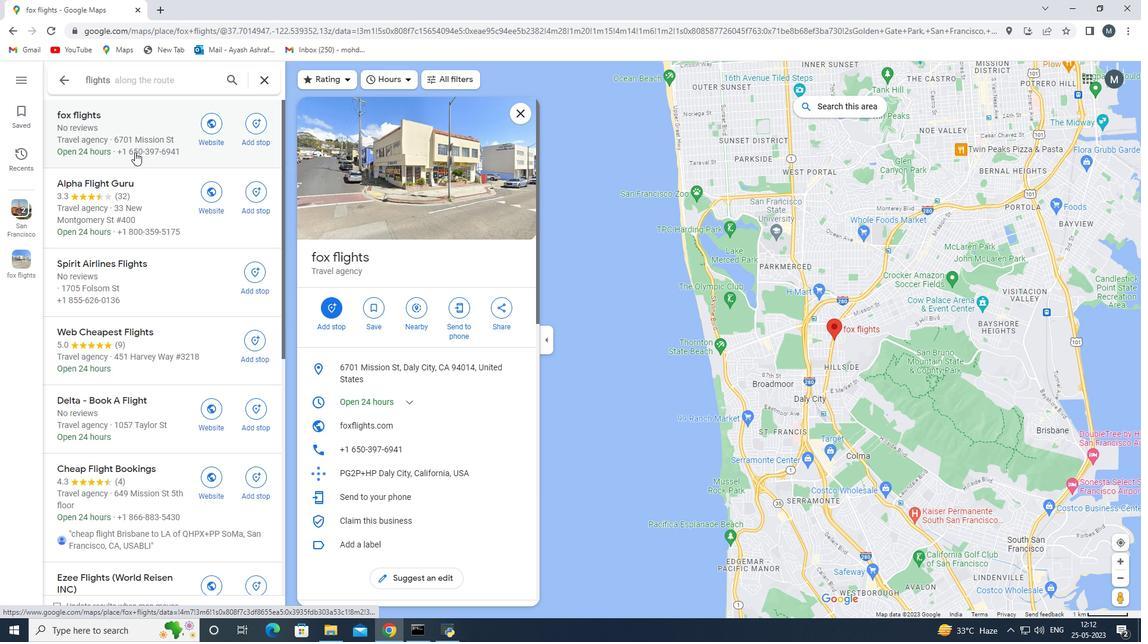 
Action: Mouse moved to (135, 151)
Screenshot: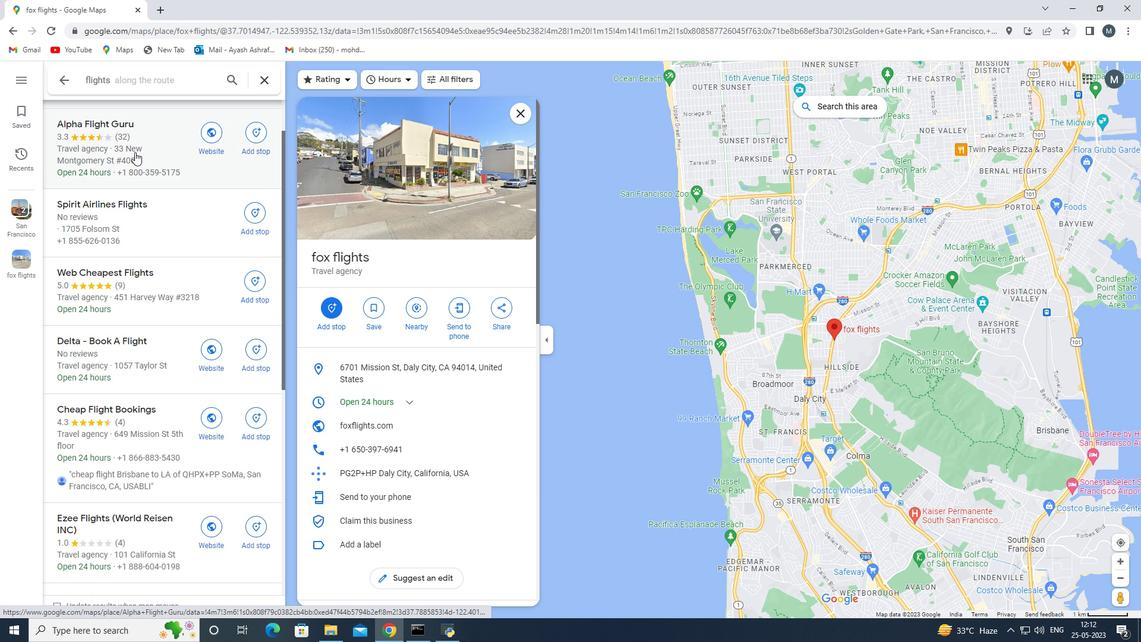 
Action: Mouse scrolled (135, 151) with delta (0, 0)
Screenshot: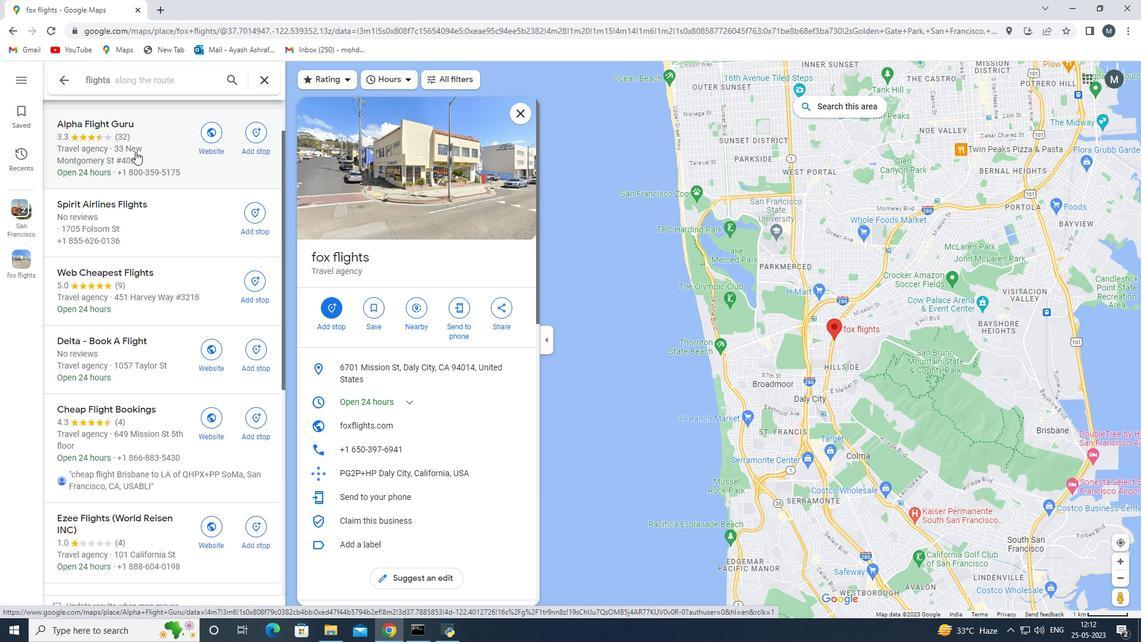 
Action: Mouse scrolled (135, 151) with delta (0, 0)
Screenshot: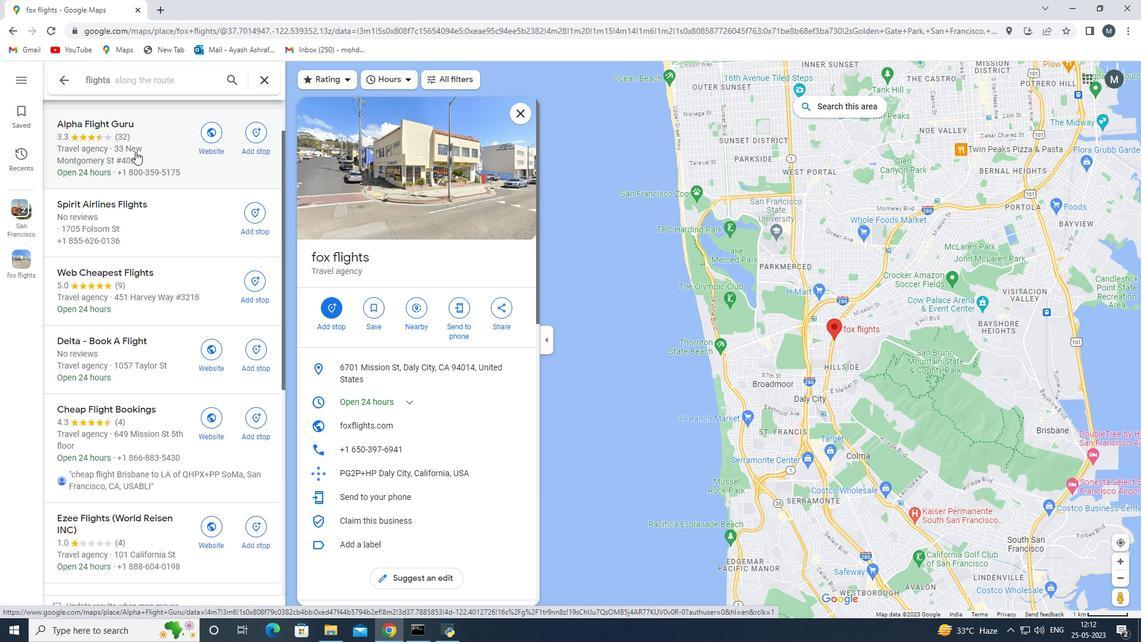 
Action: Mouse scrolled (135, 152) with delta (0, 0)
Screenshot: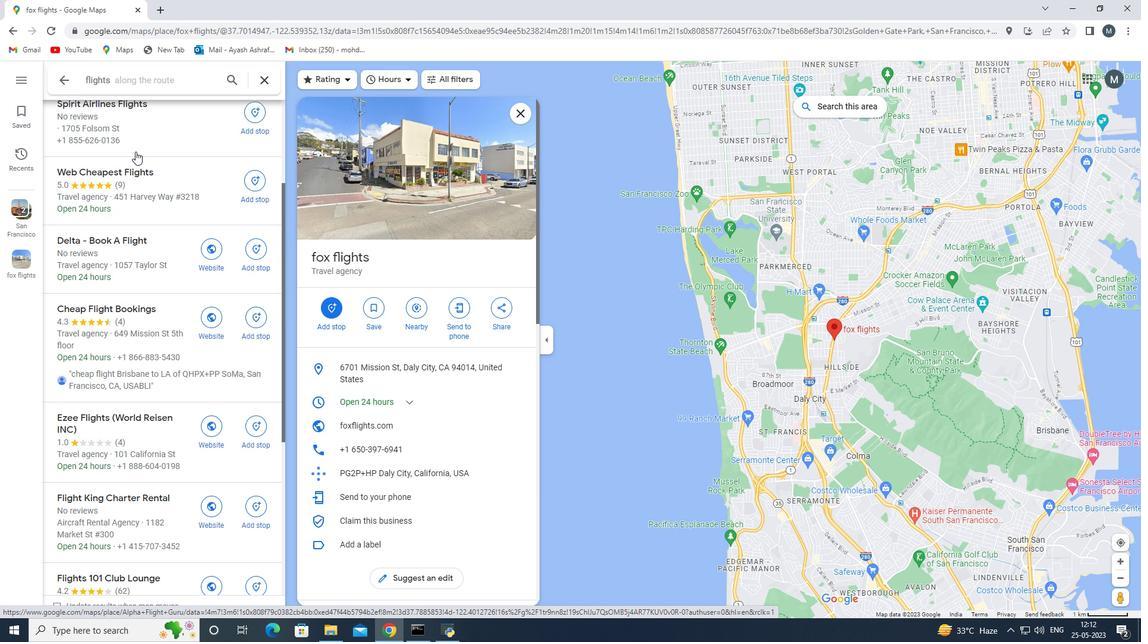 
Action: Mouse scrolled (135, 151) with delta (0, 0)
Screenshot: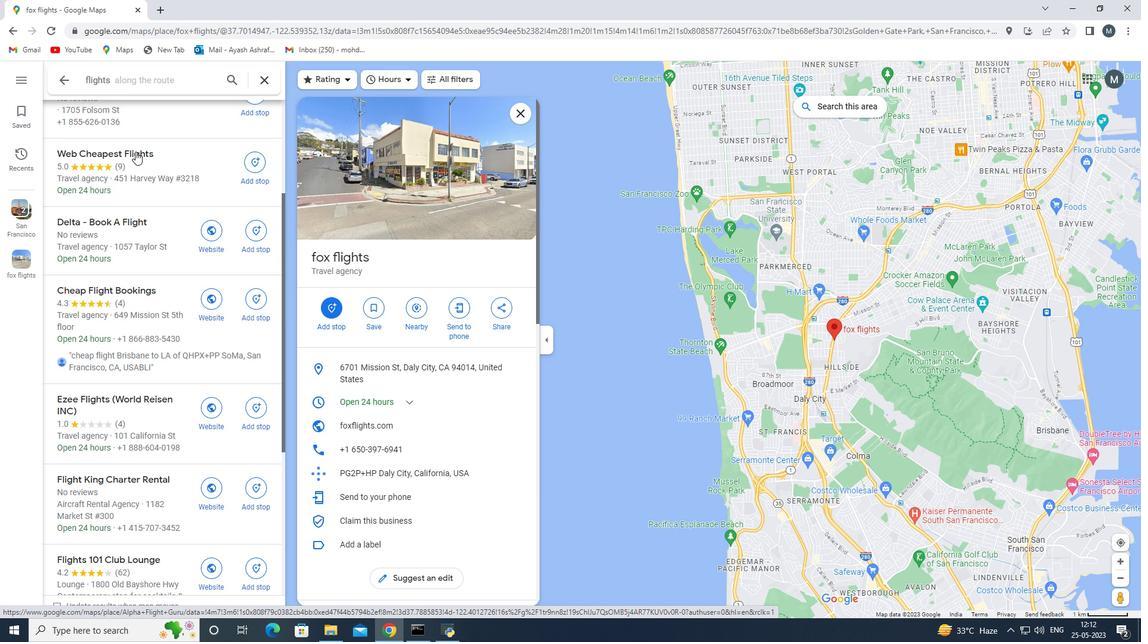 
Action: Mouse scrolled (135, 151) with delta (0, 0)
Screenshot: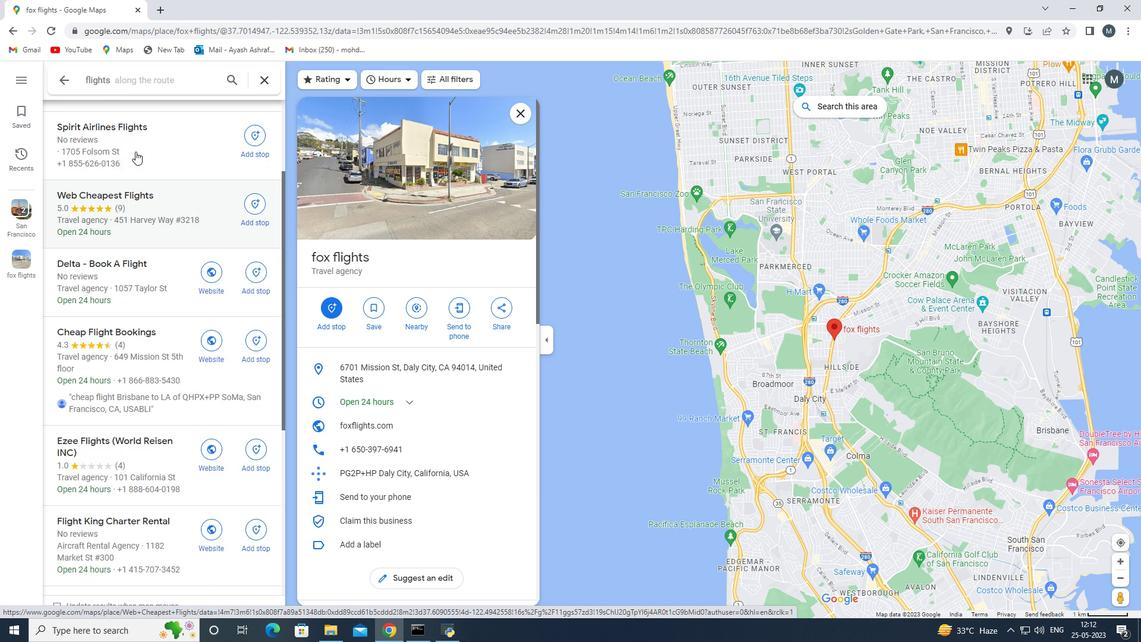 
Action: Mouse scrolled (135, 151) with delta (0, 0)
Screenshot: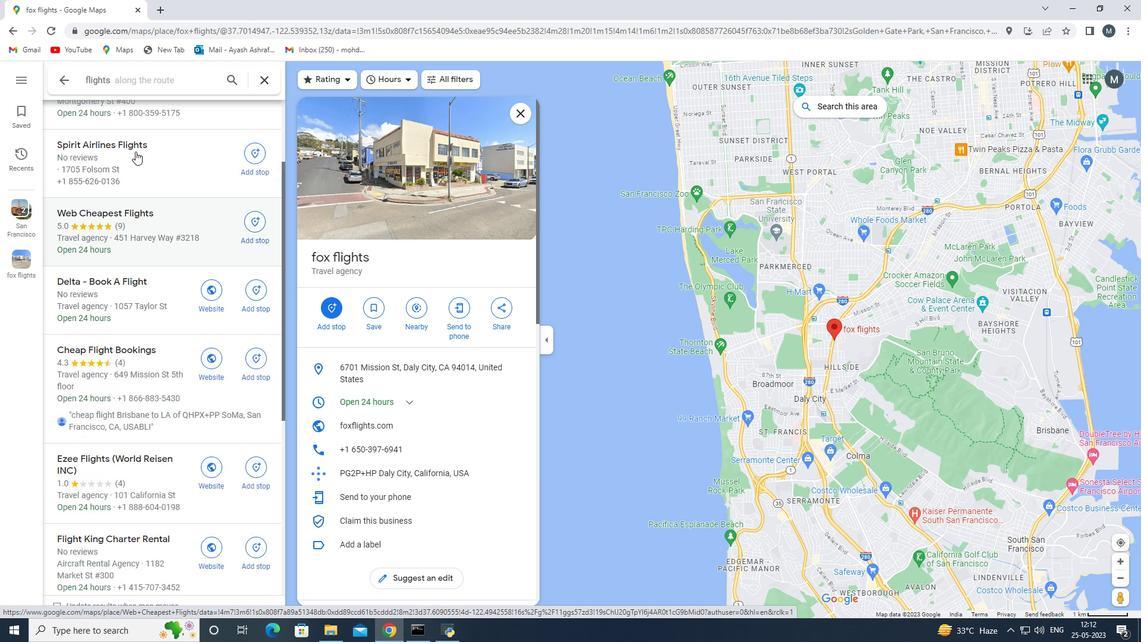 
Action: Mouse scrolled (135, 151) with delta (0, 0)
Screenshot: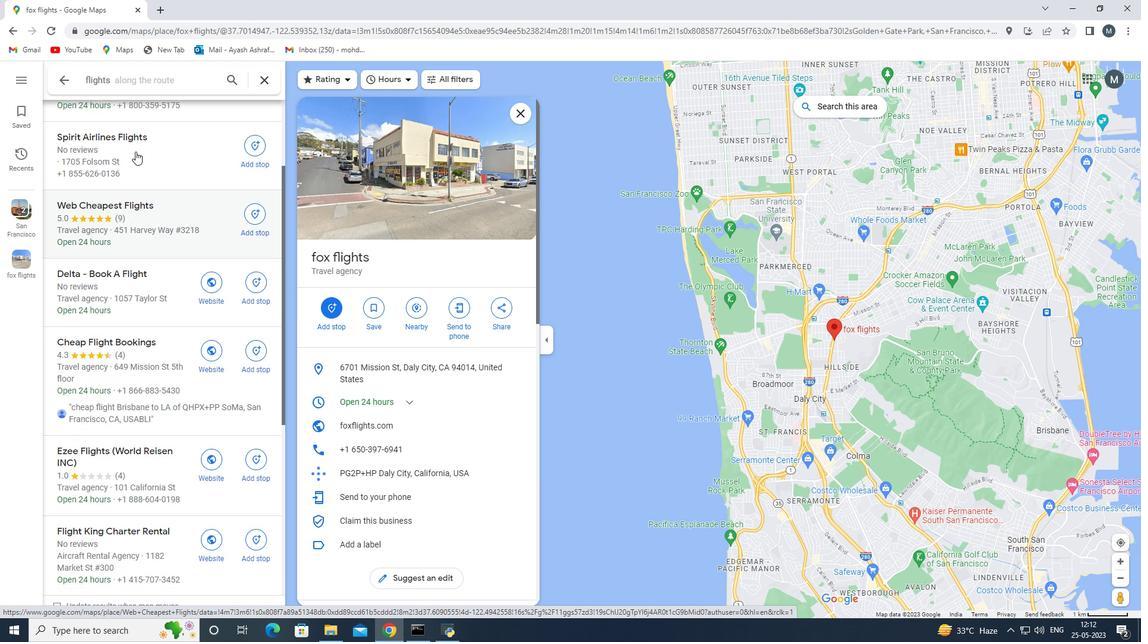 
Action: Mouse scrolled (135, 152) with delta (0, 0)
Screenshot: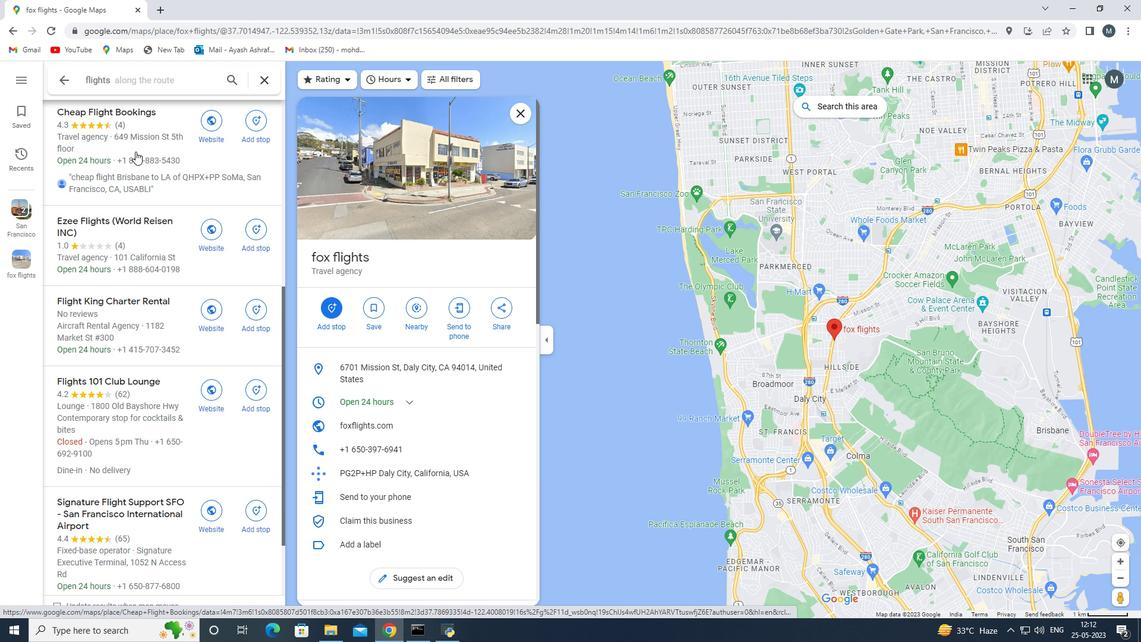 
Action: Mouse scrolled (135, 152) with delta (0, 0)
Screenshot: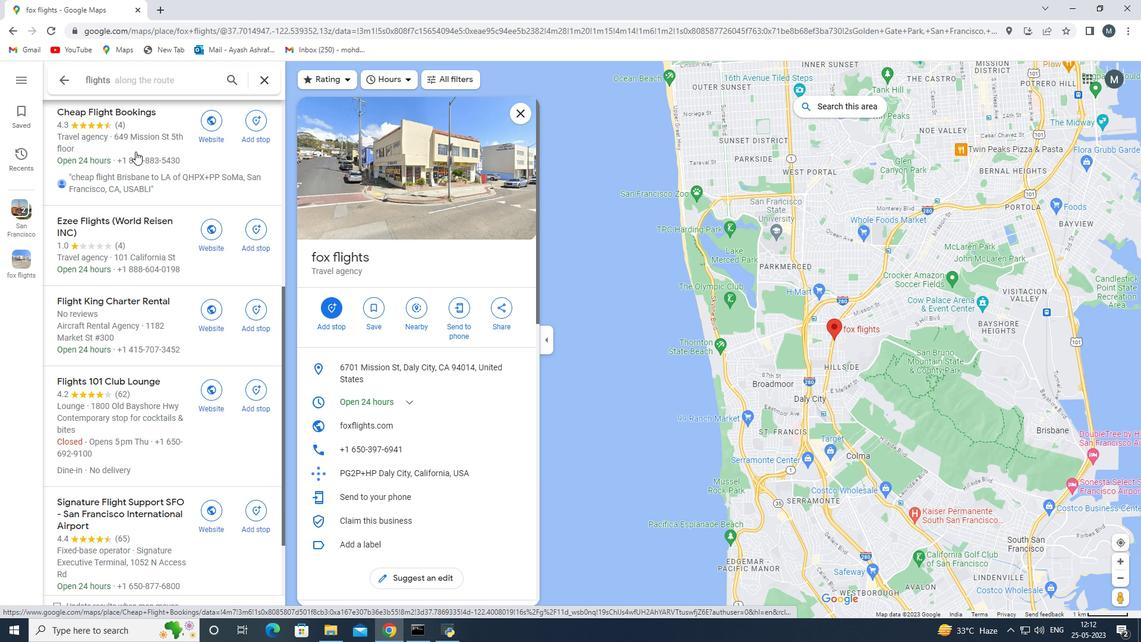 
Action: Mouse pressed left at (135, 151)
Screenshot: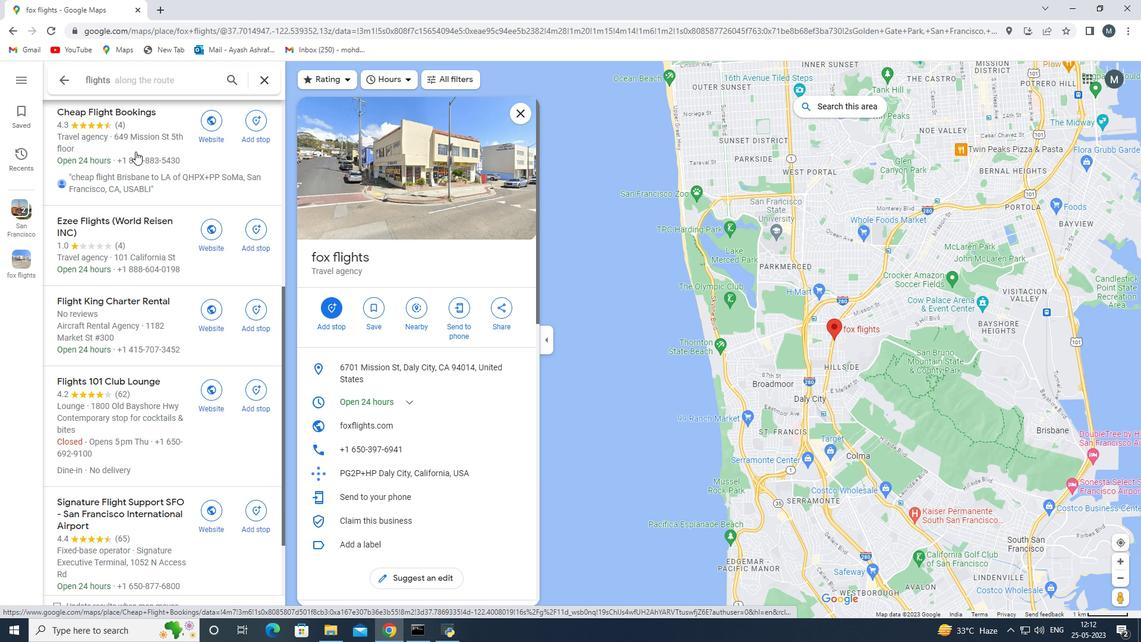 
Action: Mouse scrolled (135, 152) with delta (0, 0)
Screenshot: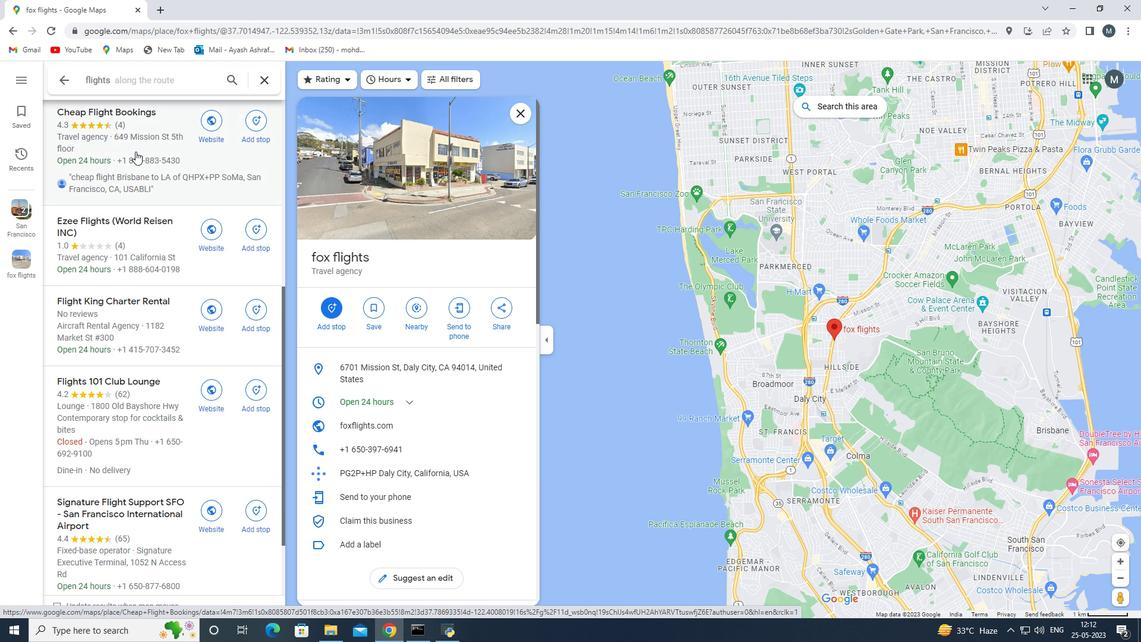 
Action: Mouse moved to (730, 296)
Screenshot: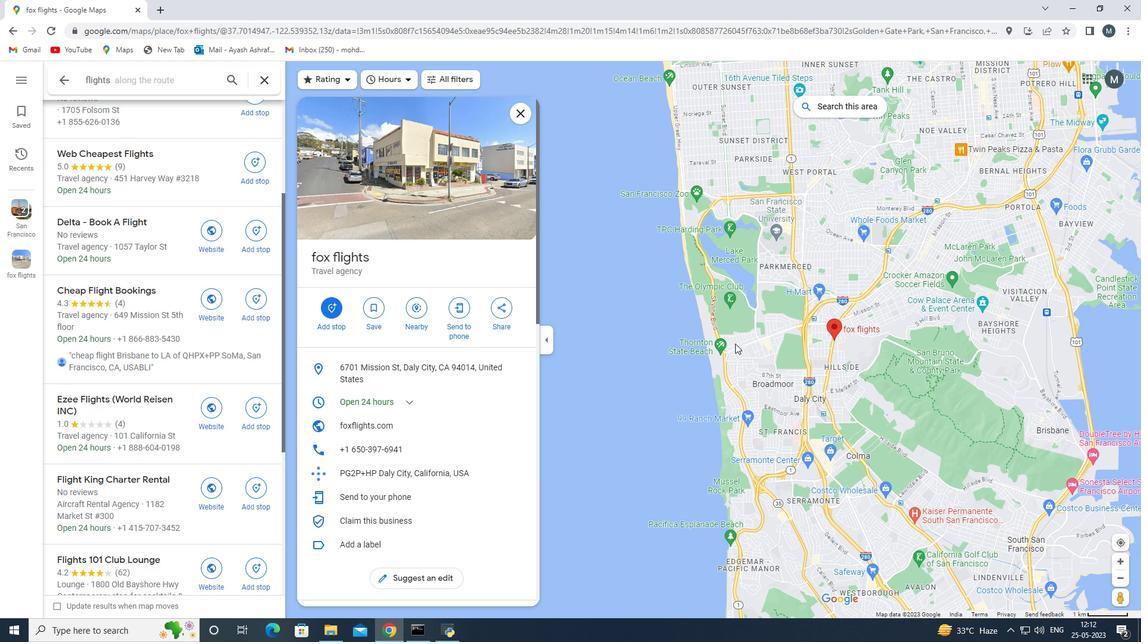 
Action: Mouse scrolled (730, 296) with delta (0, 0)
Screenshot: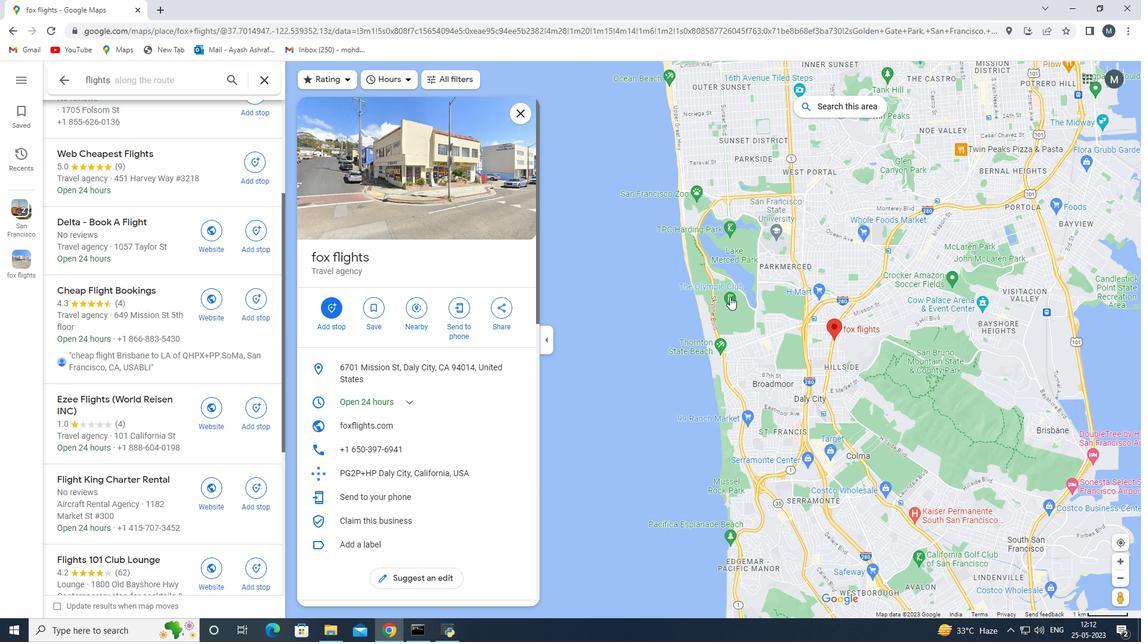 
Action: Mouse moved to (729, 299)
Screenshot: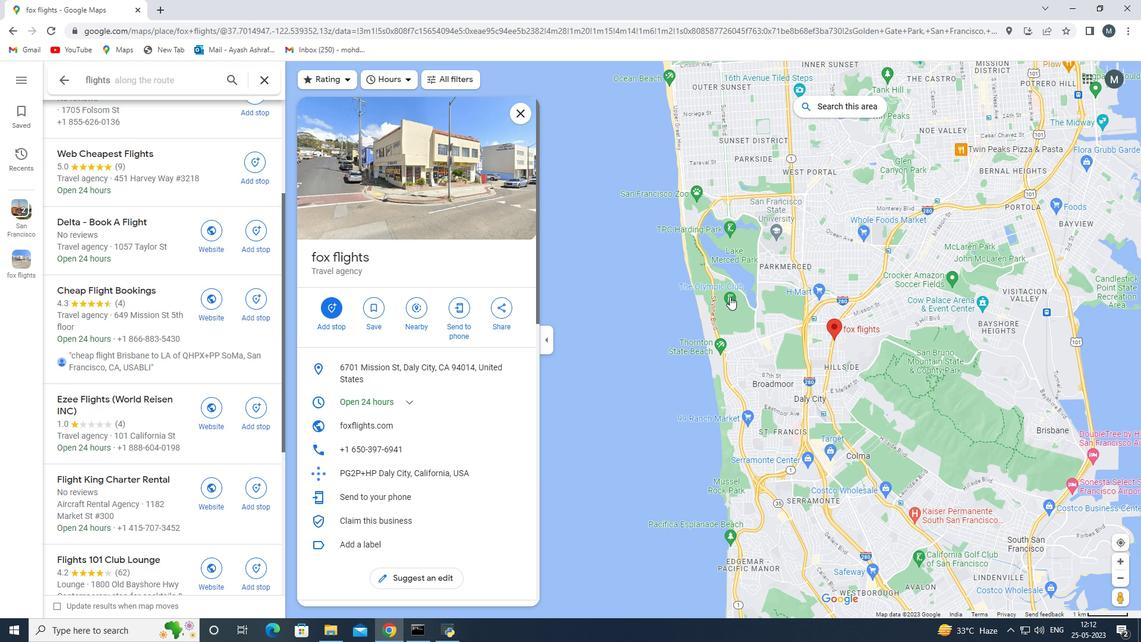 
Action: Mouse scrolled (729, 298) with delta (0, 0)
Screenshot: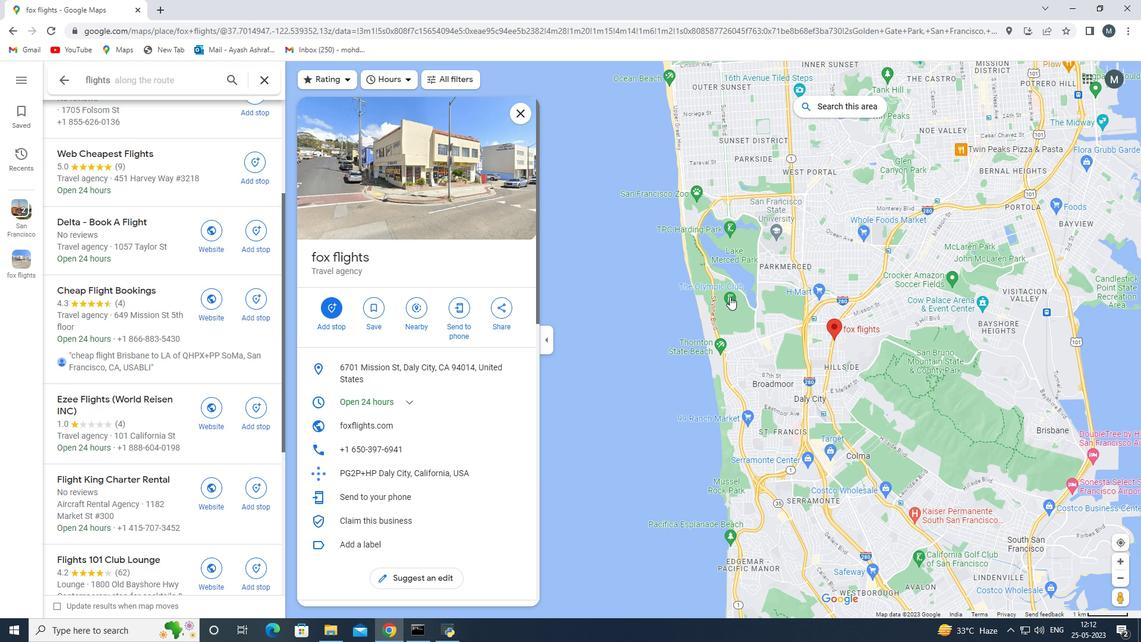 
Action: Mouse moved to (730, 307)
Screenshot: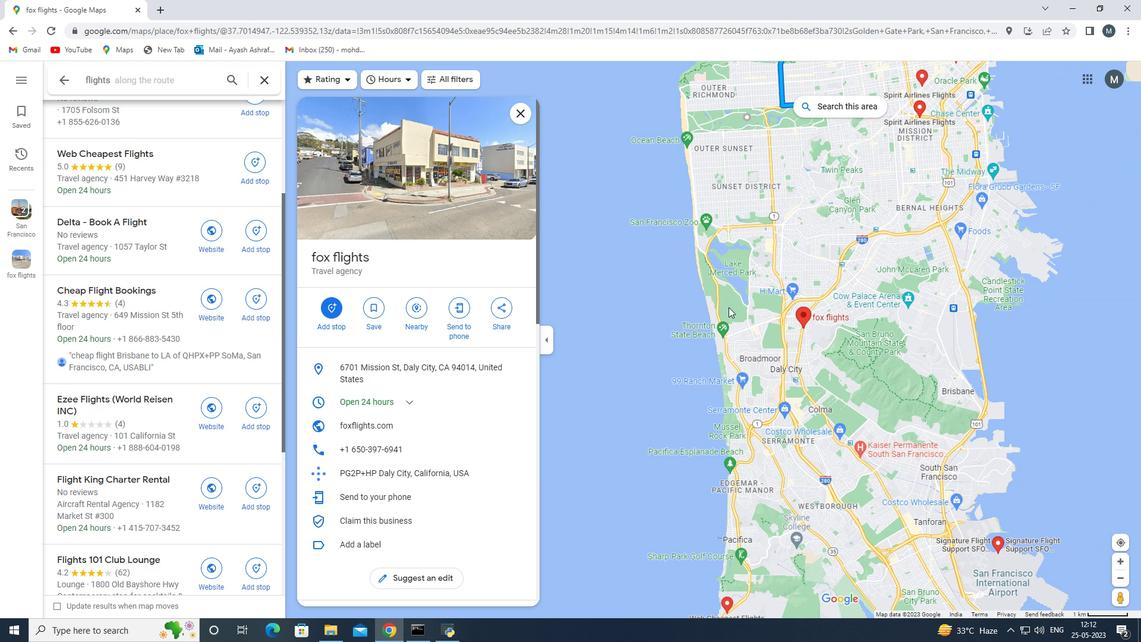 
Action: Mouse scrolled (730, 308) with delta (0, 0)
Screenshot: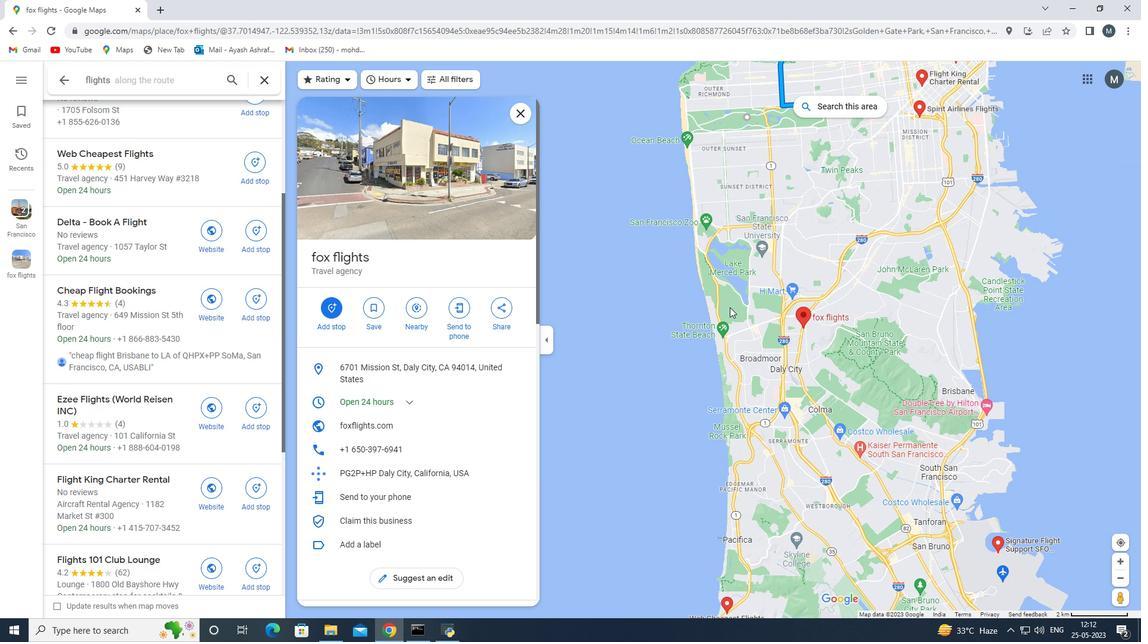 
Action: Mouse moved to (733, 307)
Screenshot: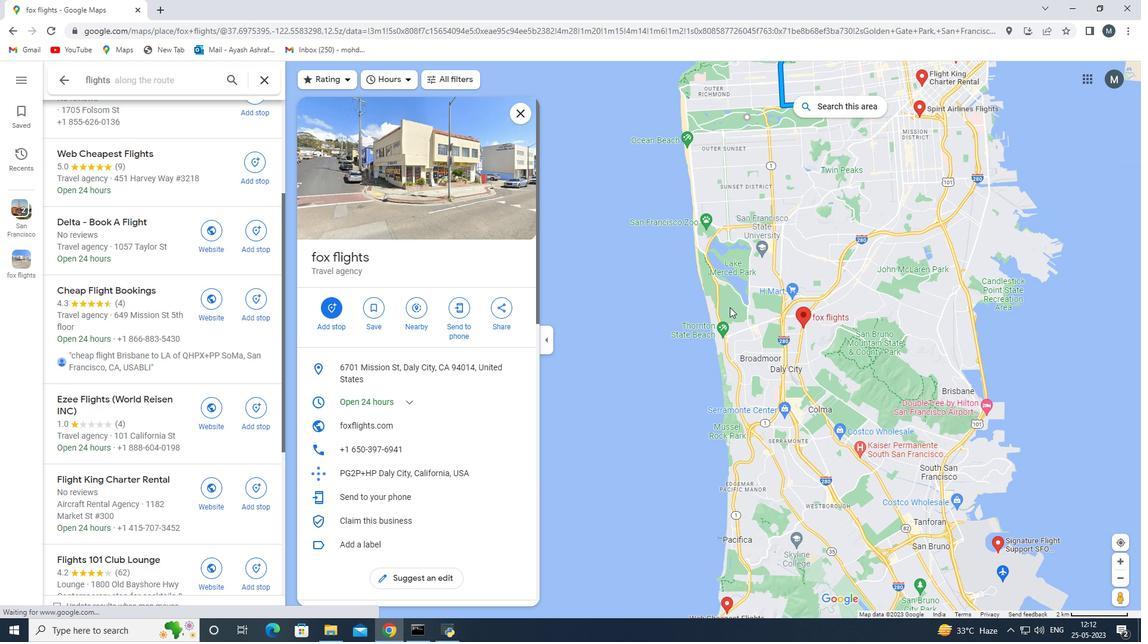 
Action: Mouse scrolled (733, 308) with delta (0, 0)
Screenshot: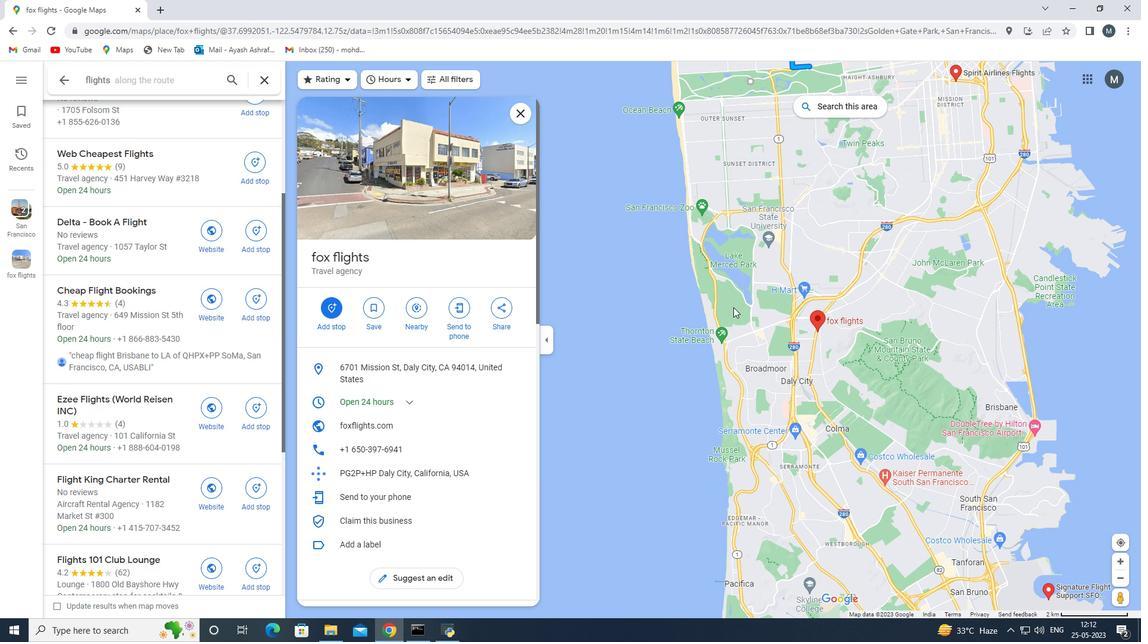 
Action: Mouse moved to (746, 301)
Screenshot: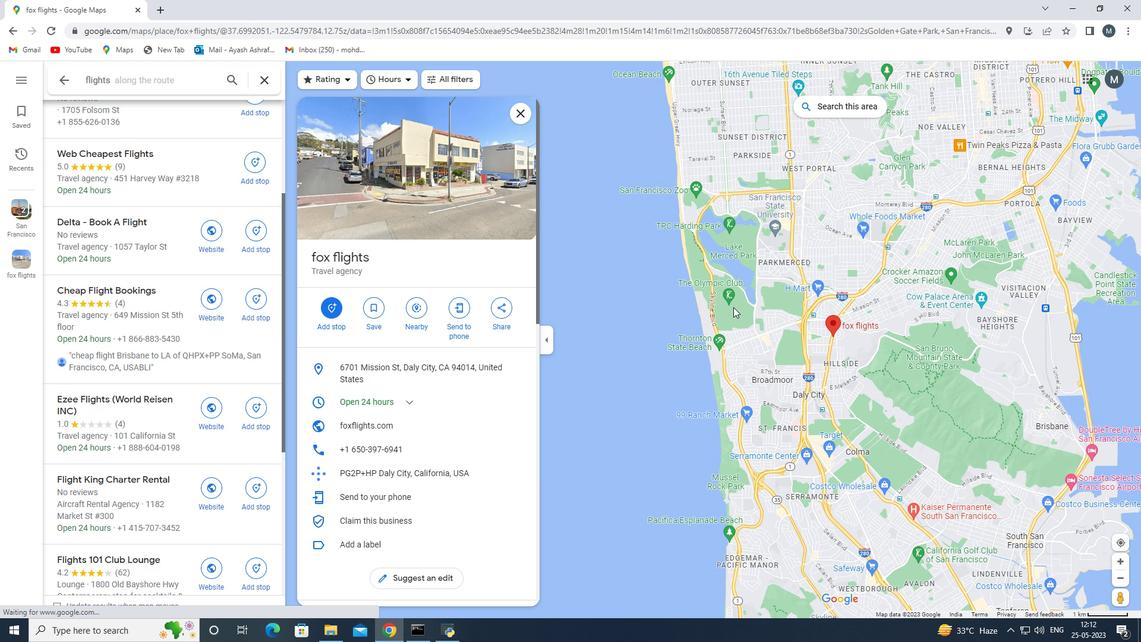 
Action: Mouse scrolled (746, 300) with delta (0, 0)
Screenshot: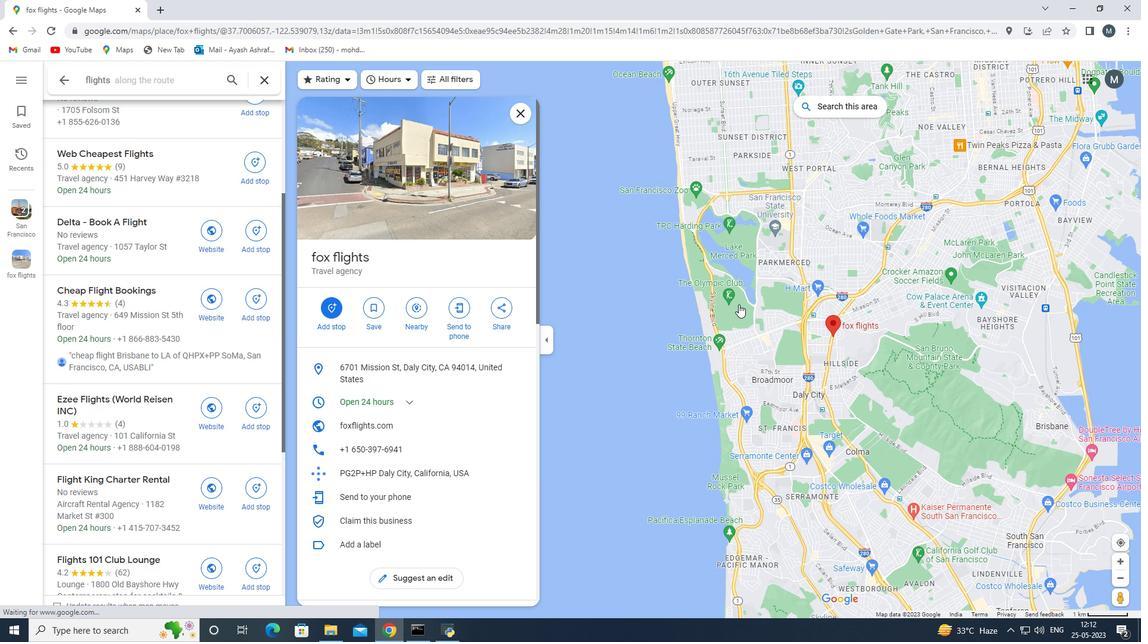 
Action: Mouse moved to (757, 321)
Screenshot: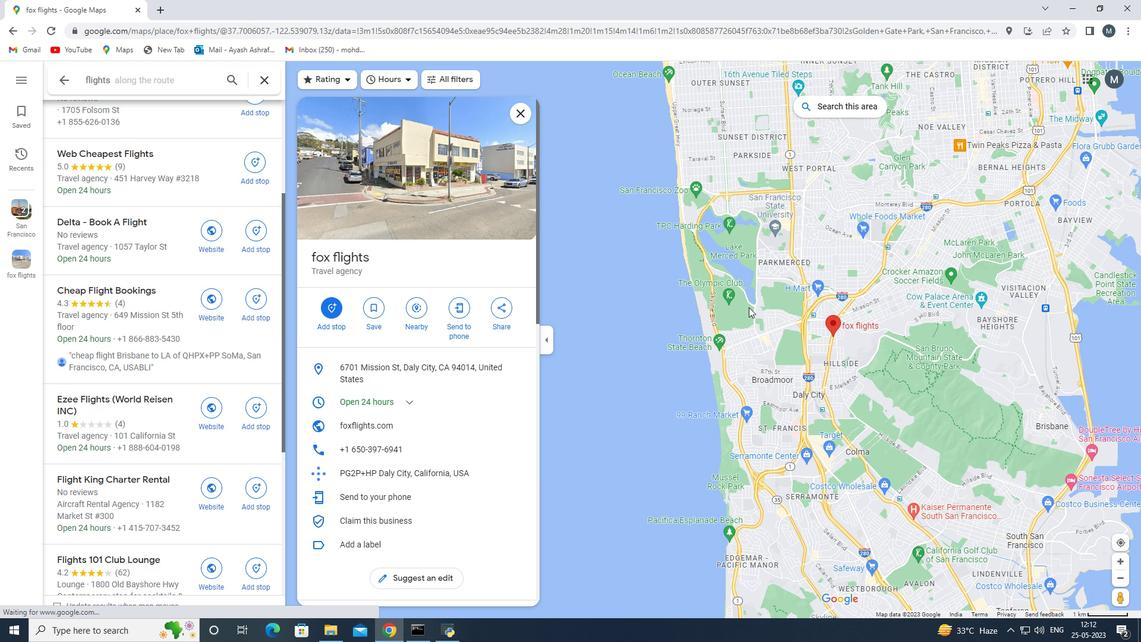 
Action: Mouse scrolled (757, 321) with delta (0, 0)
Screenshot: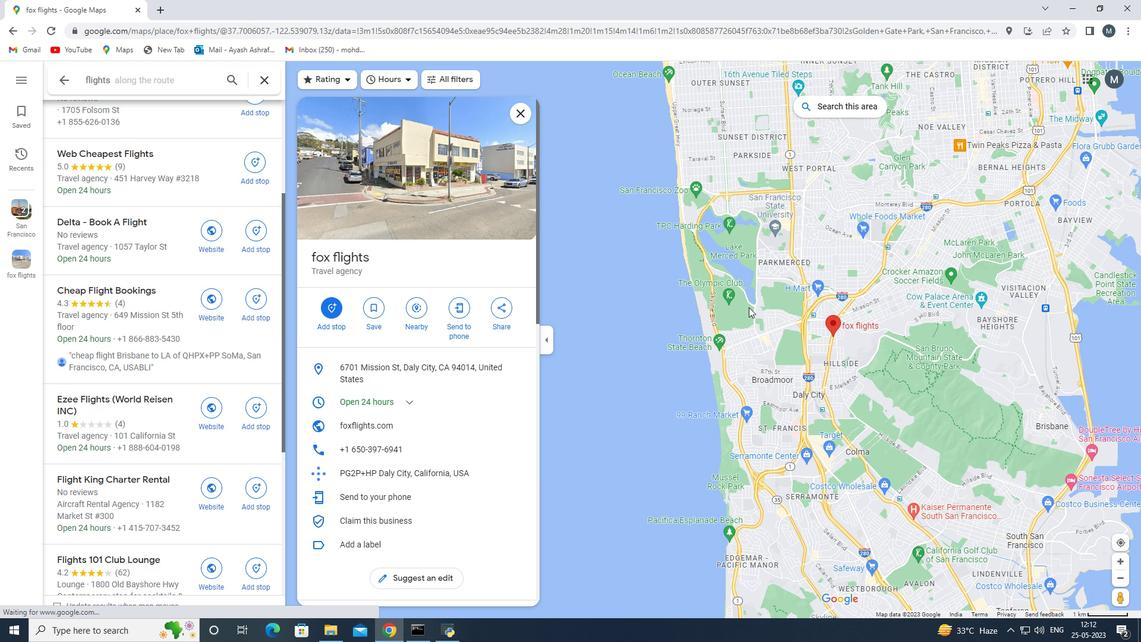 
Action: Mouse moved to (769, 340)
Screenshot: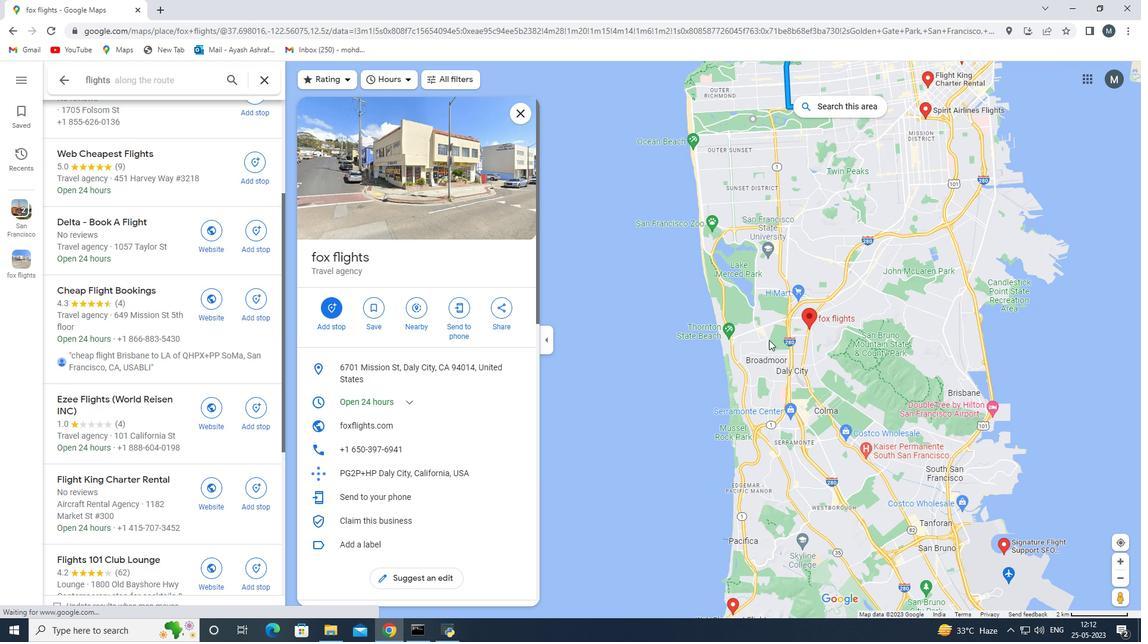 
Action: Mouse scrolled (769, 340) with delta (0, 0)
Screenshot: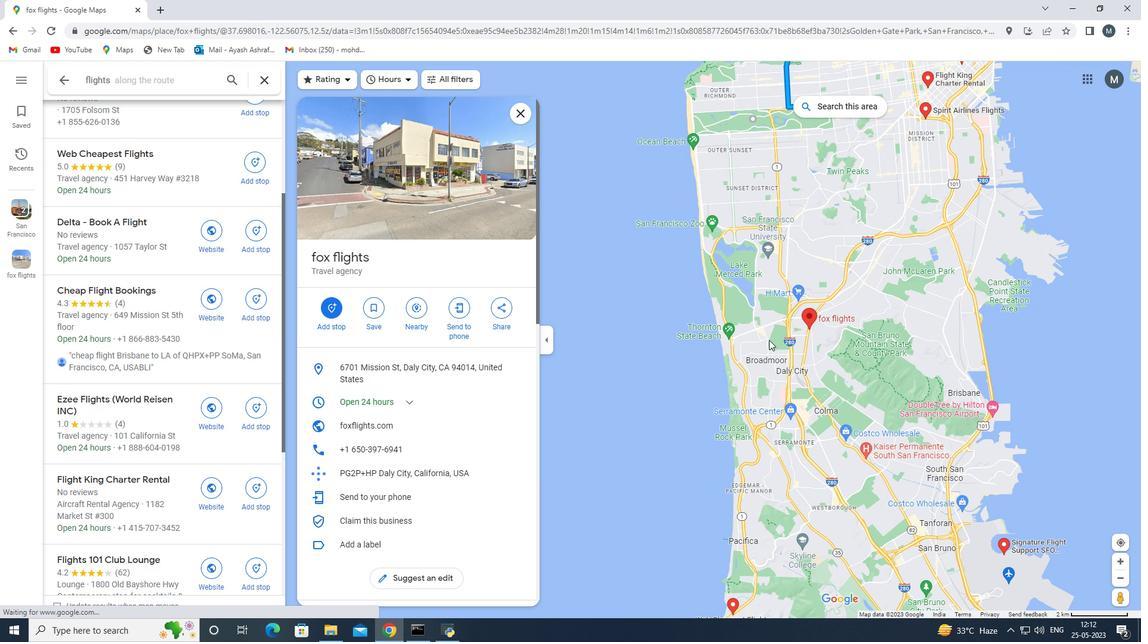
Action: Mouse scrolled (769, 340) with delta (0, 0)
Screenshot: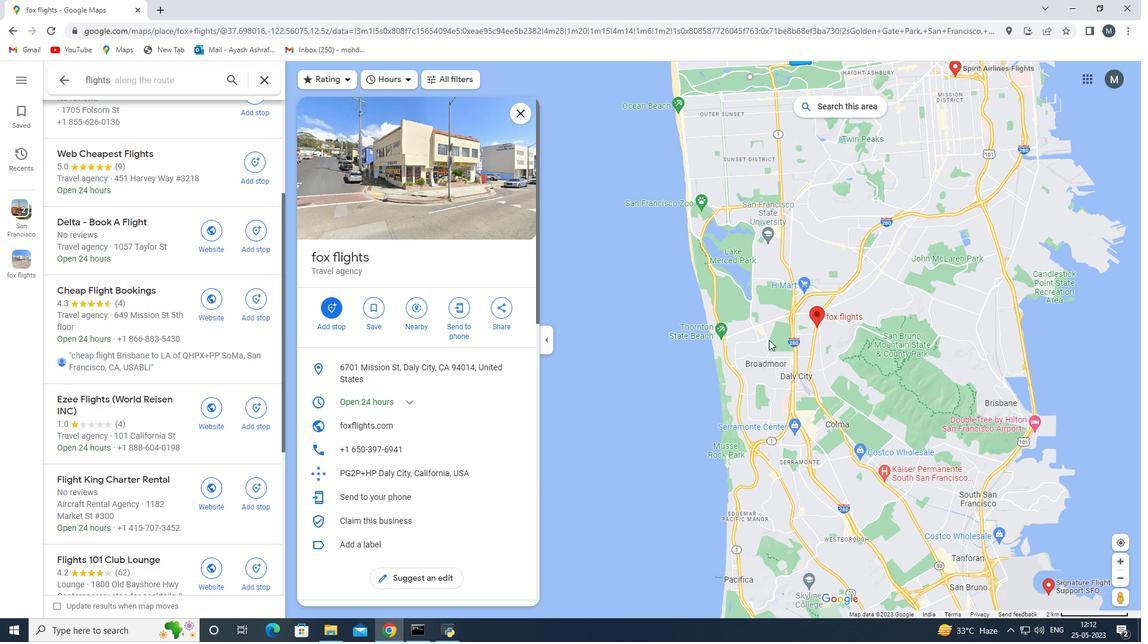 
Action: Mouse scrolled (769, 340) with delta (0, 0)
Screenshot: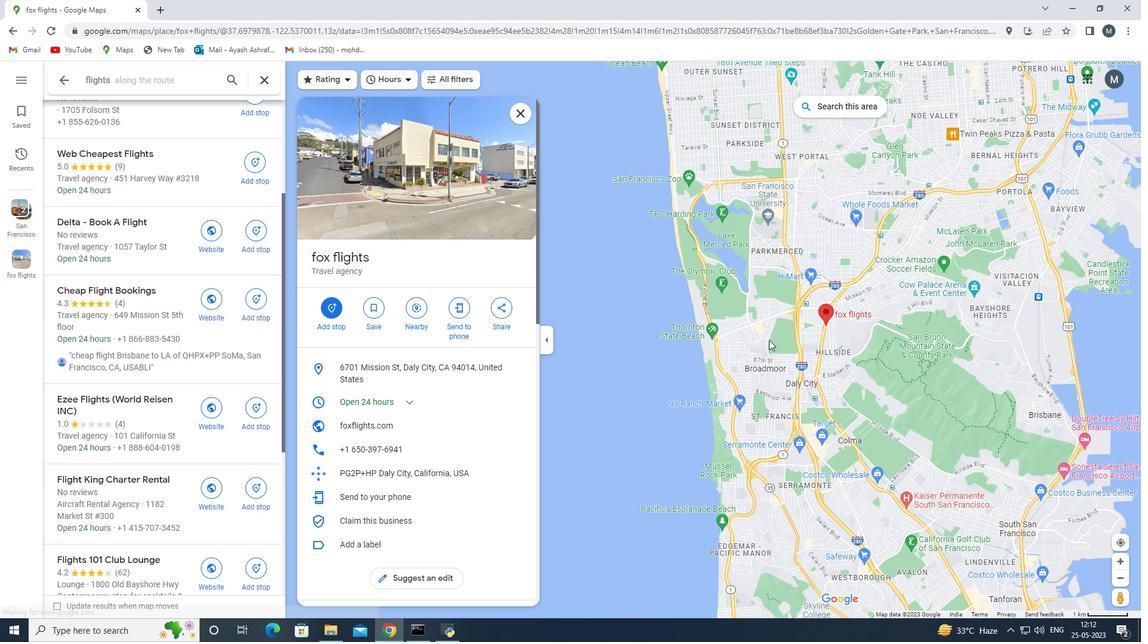 
Action: Mouse scrolled (769, 340) with delta (0, 0)
Screenshot: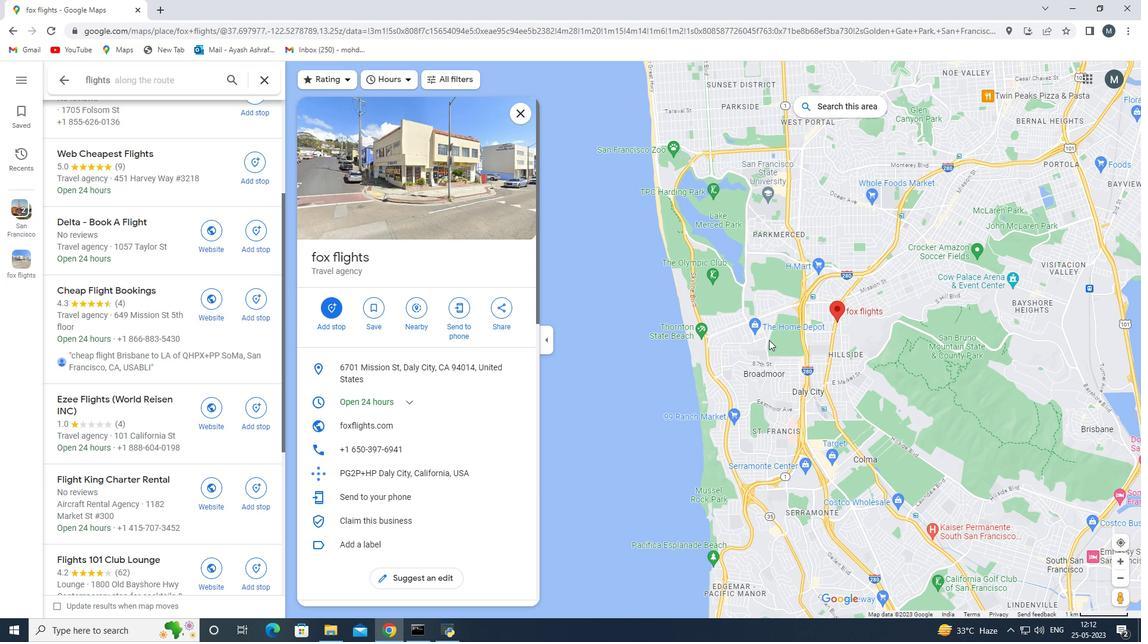
Action: Mouse scrolled (769, 340) with delta (0, 0)
Screenshot: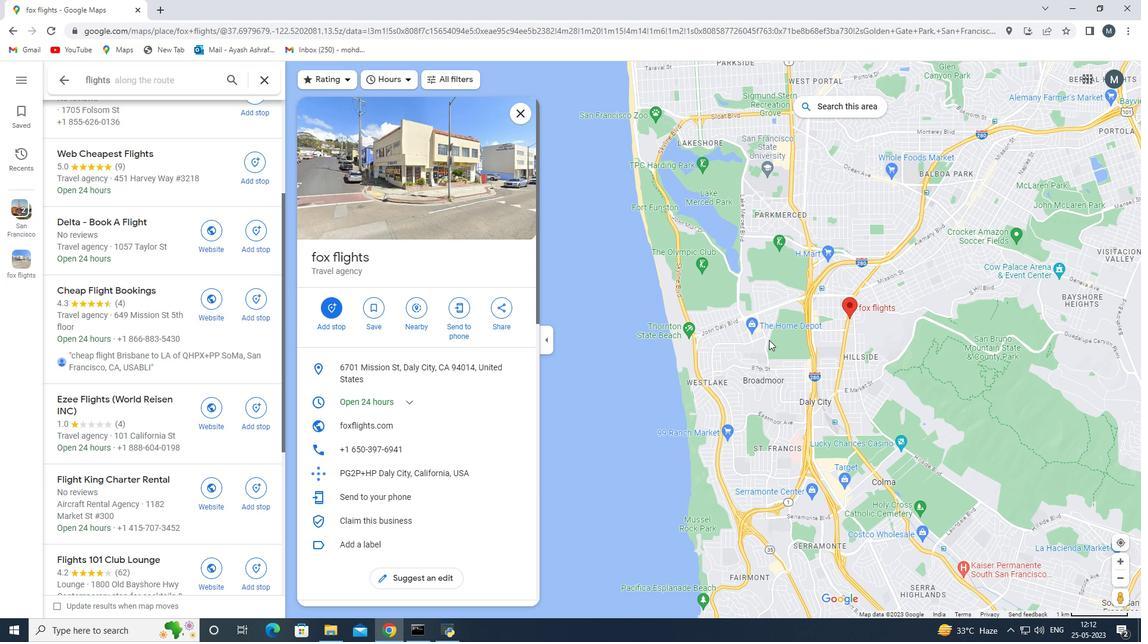 
Action: Mouse scrolled (769, 339) with delta (0, 0)
Screenshot: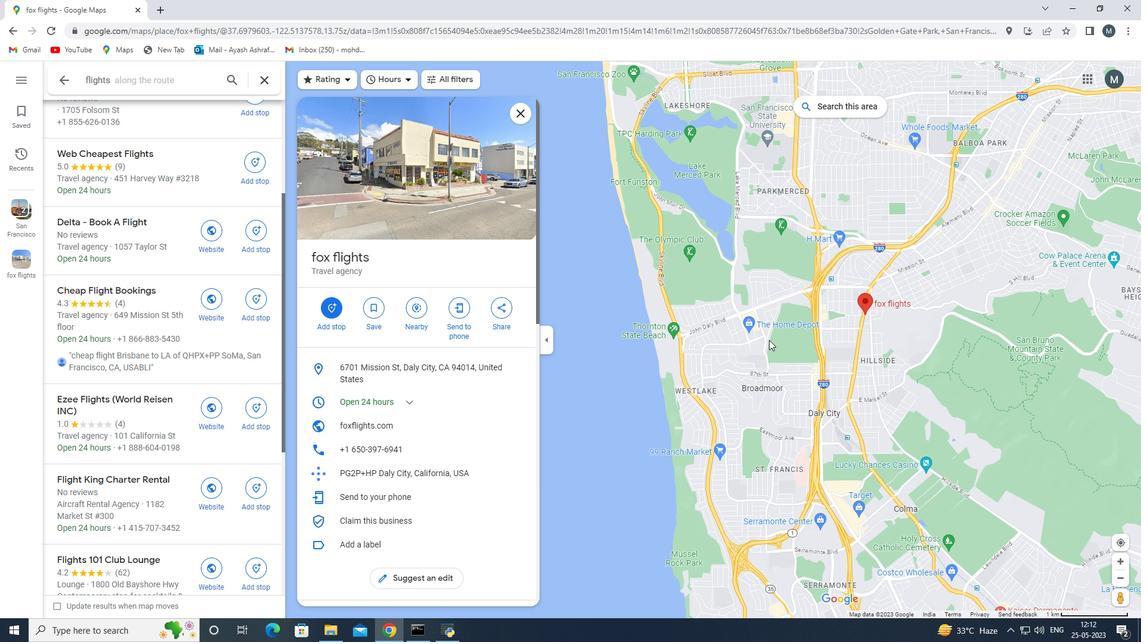 
Action: Mouse scrolled (769, 340) with delta (0, 0)
Screenshot: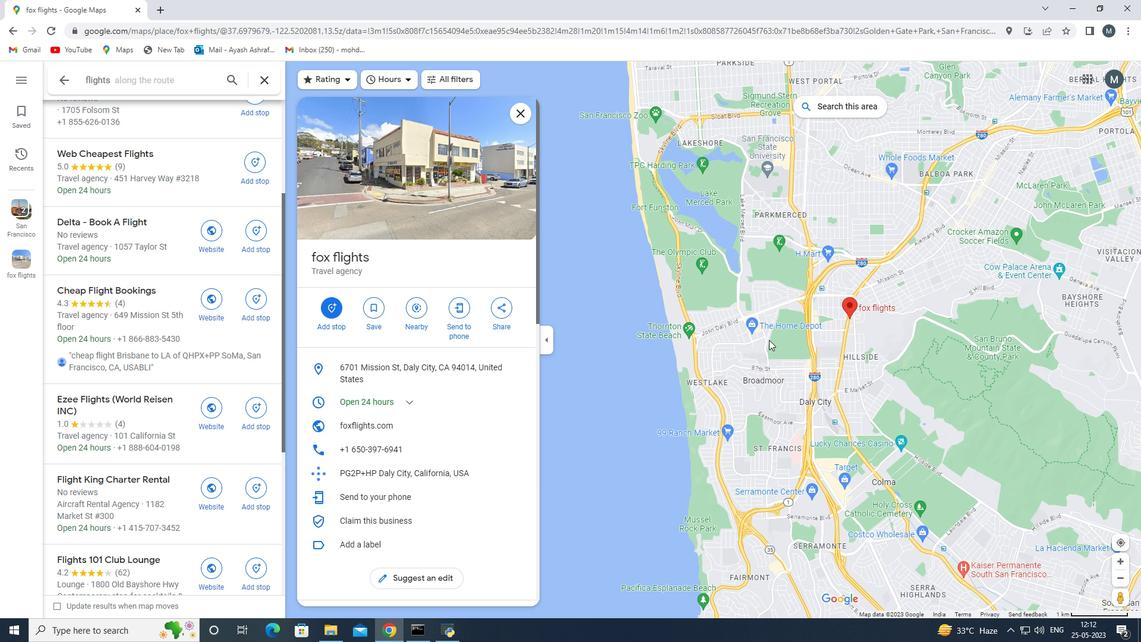 
Action: Mouse scrolled (769, 340) with delta (0, 0)
Screenshot: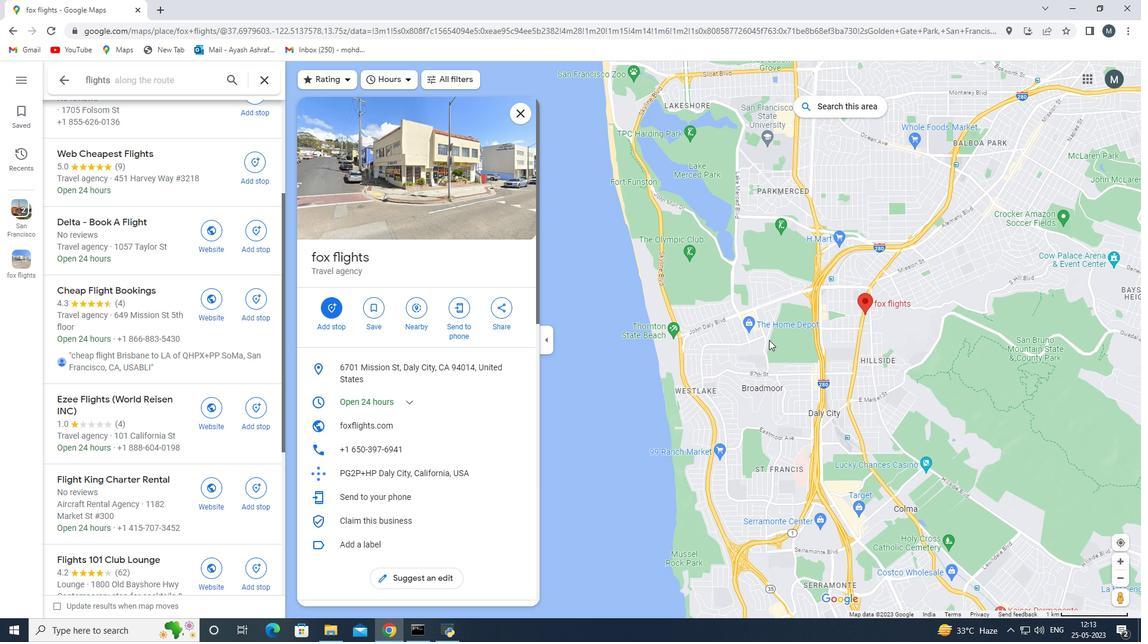 
Action: Mouse scrolled (769, 340) with delta (0, 0)
Screenshot: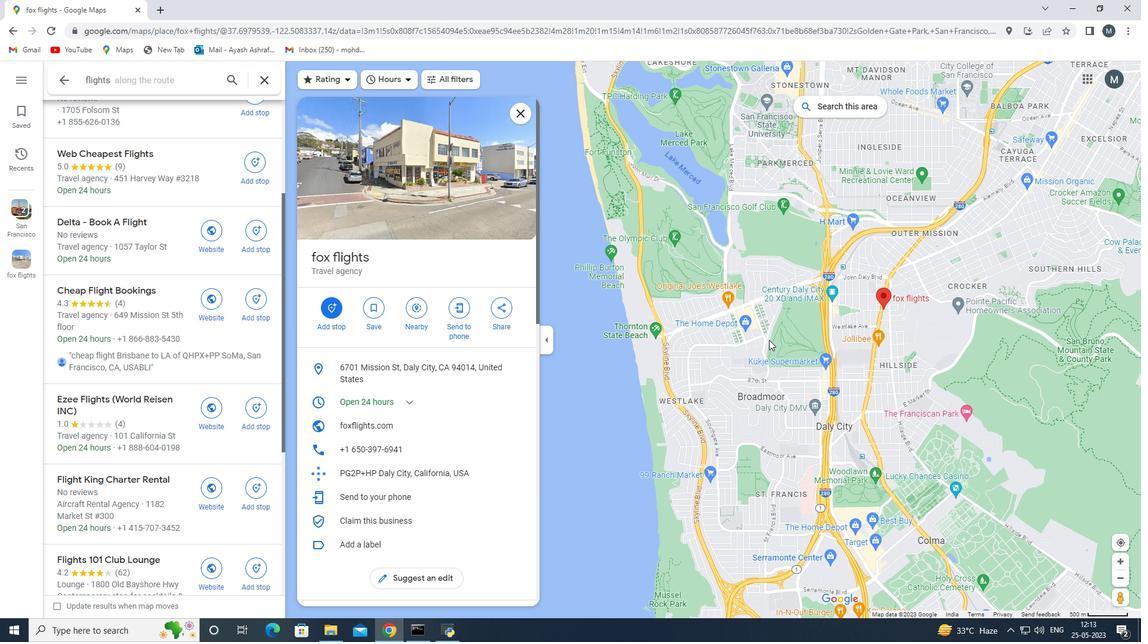 
Action: Mouse scrolled (769, 339) with delta (0, 0)
Screenshot: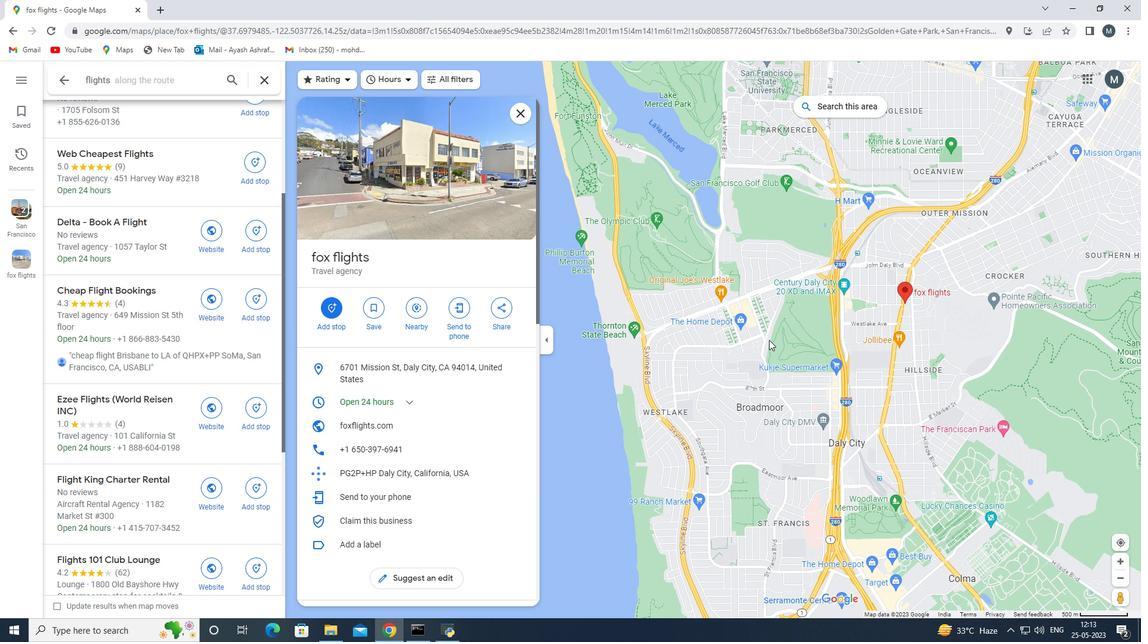 
Action: Mouse scrolled (769, 339) with delta (0, 0)
Screenshot: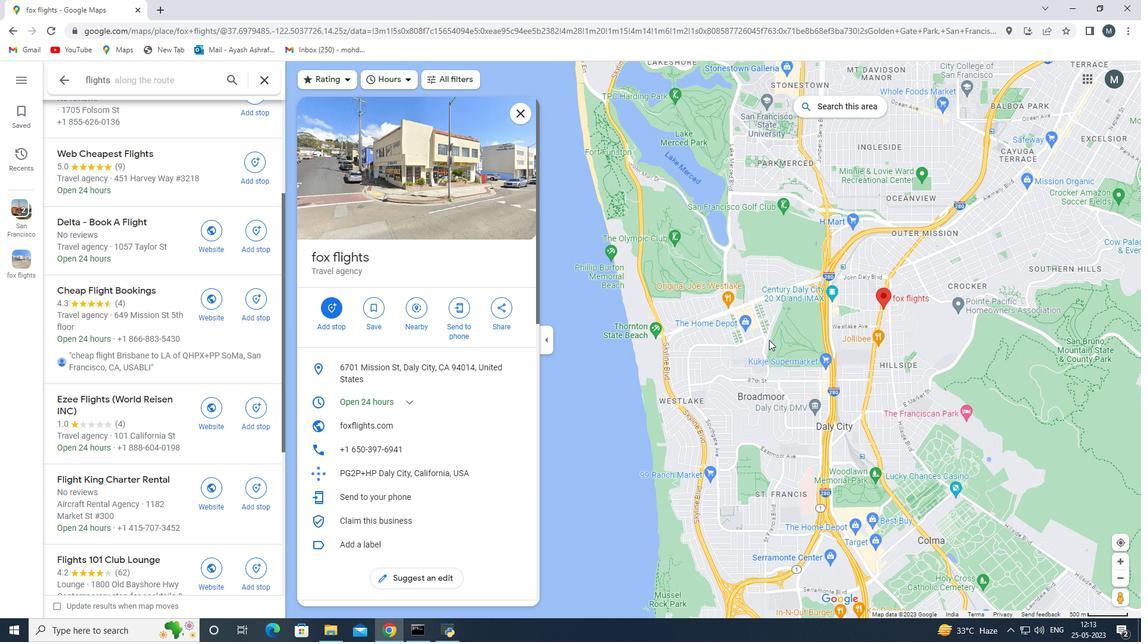 
Action: Mouse moved to (1119, 603)
Screenshot: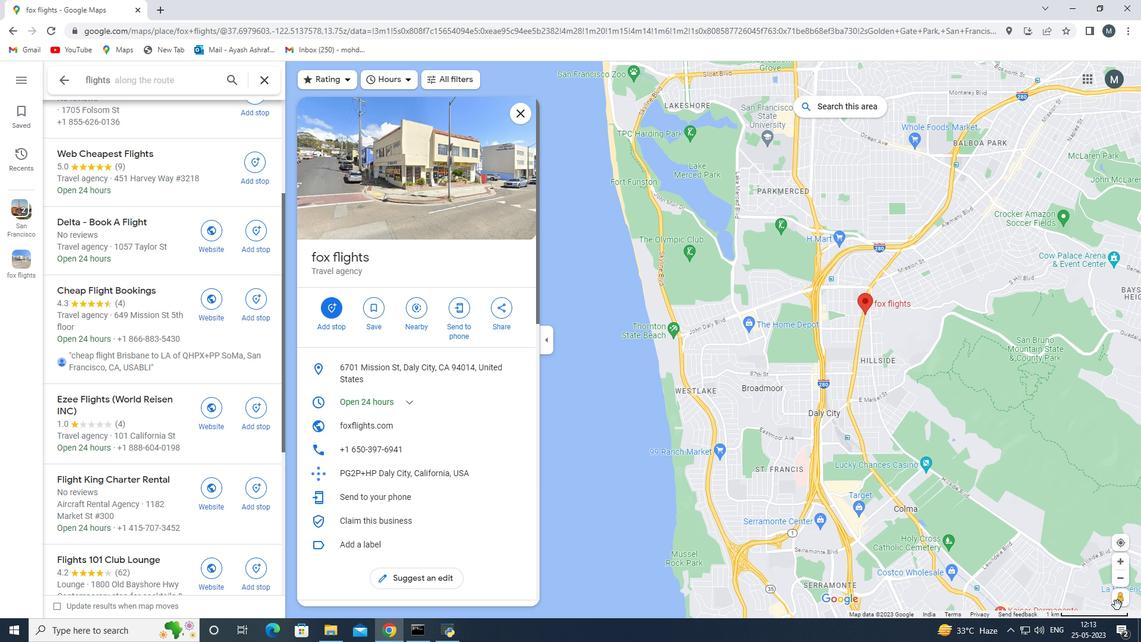 
Action: Mouse pressed left at (1119, 603)
Screenshot: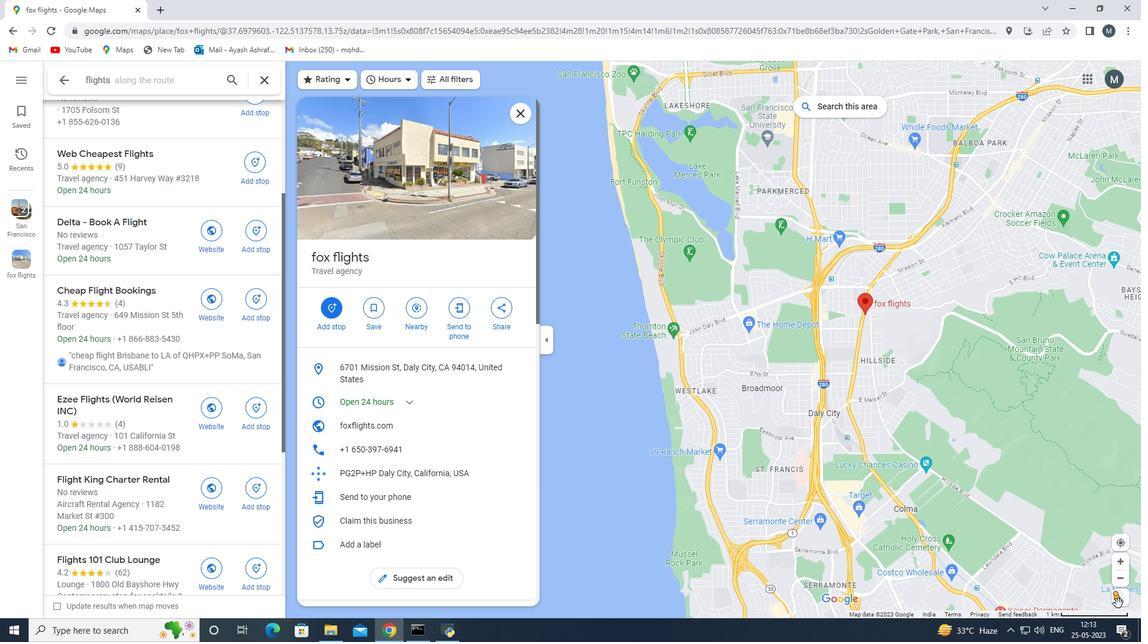 
Action: Mouse moved to (656, 459)
Screenshot: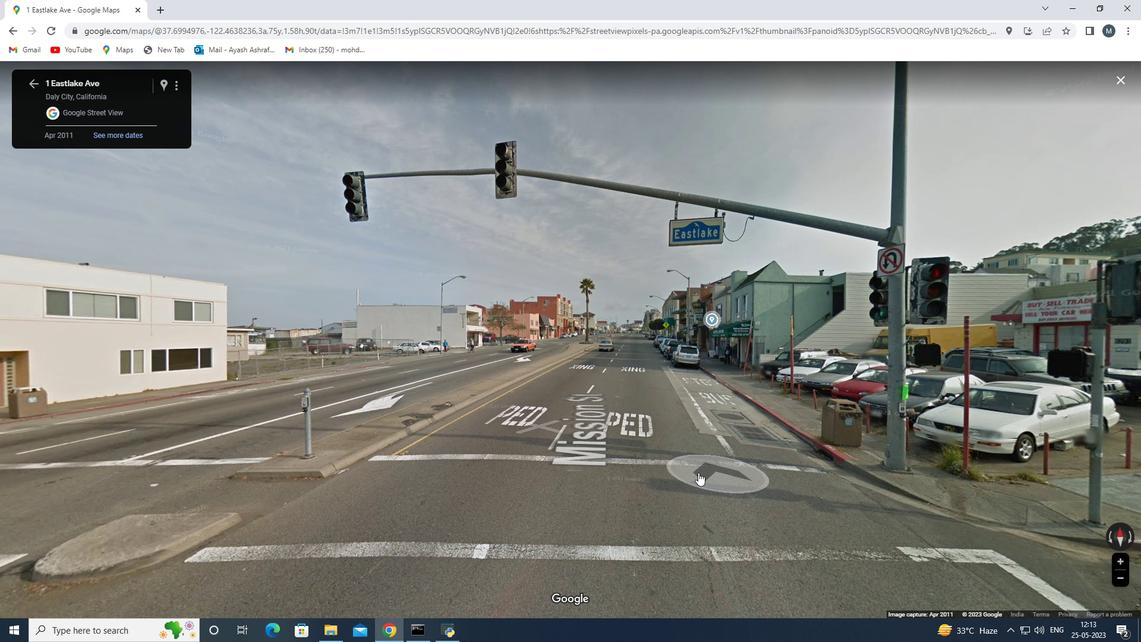 
Action: Mouse scrolled (656, 460) with delta (0, 0)
Screenshot: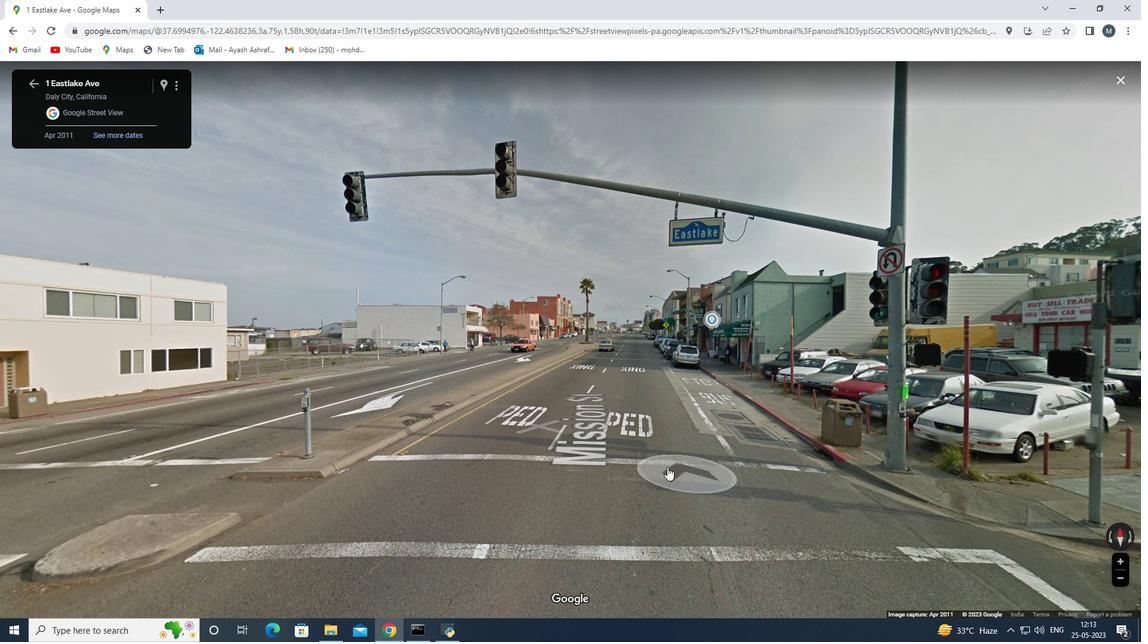 
Action: Mouse scrolled (656, 460) with delta (0, 0)
Screenshot: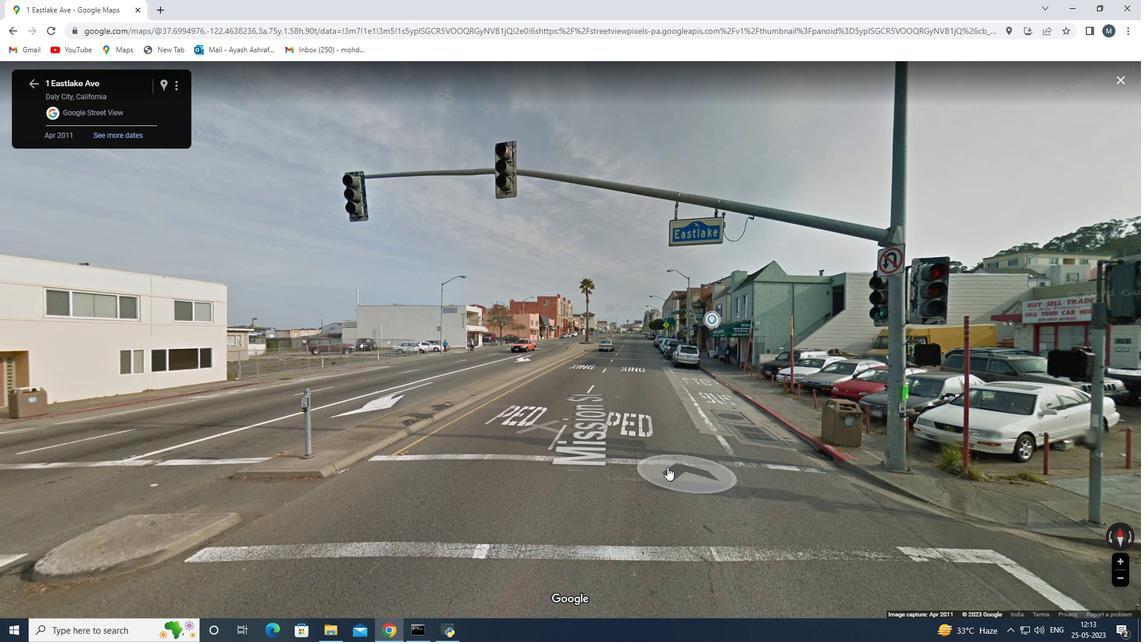 
Action: Mouse moved to (656, 459)
Screenshot: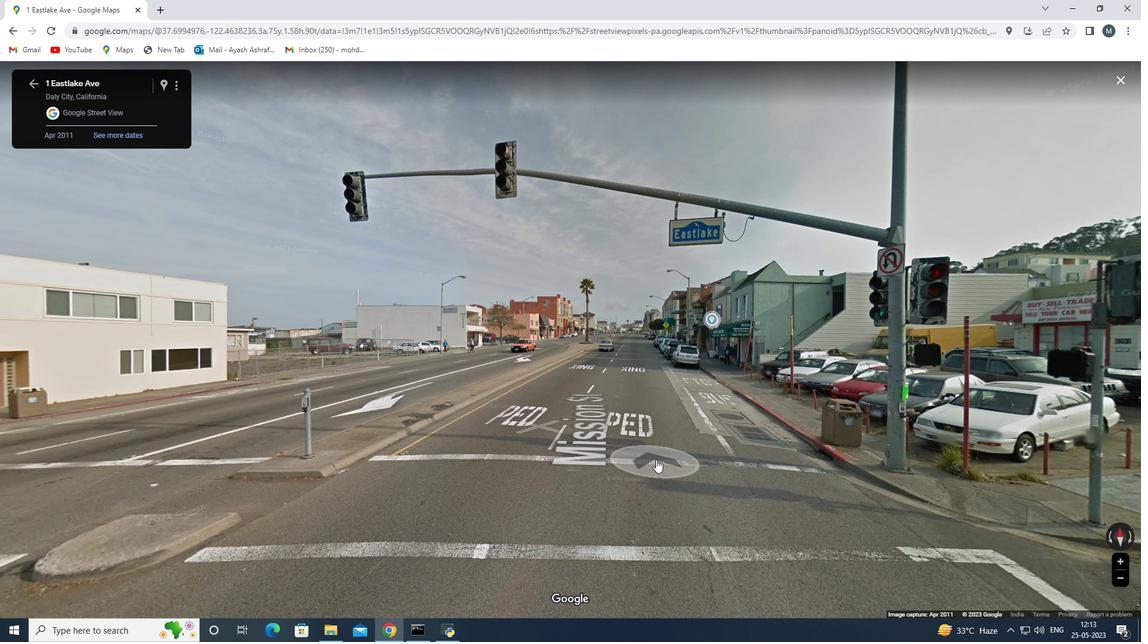 
Action: Mouse scrolled (656, 459) with delta (0, 0)
Screenshot: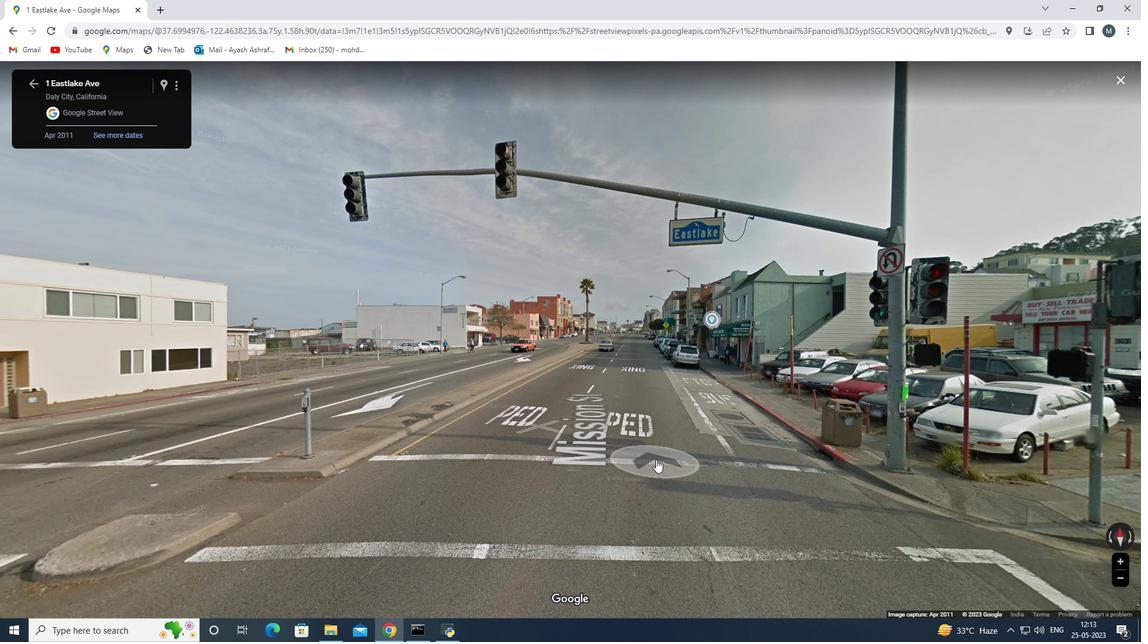
Action: Mouse moved to (645, 253)
Screenshot: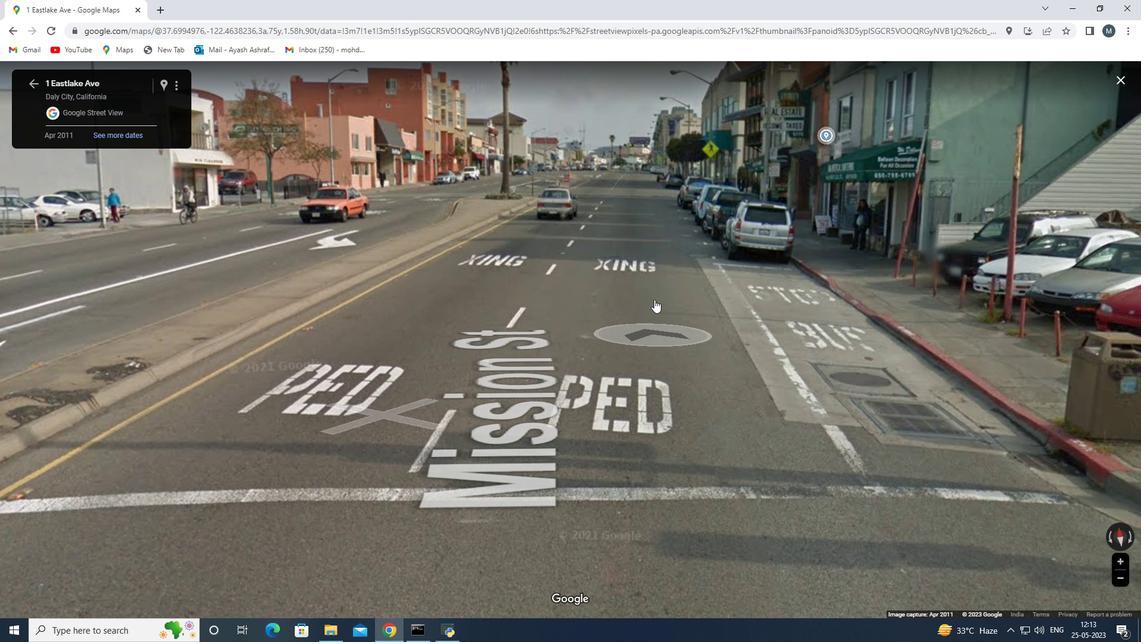 
Action: Mouse scrolled (645, 254) with delta (0, 0)
Screenshot: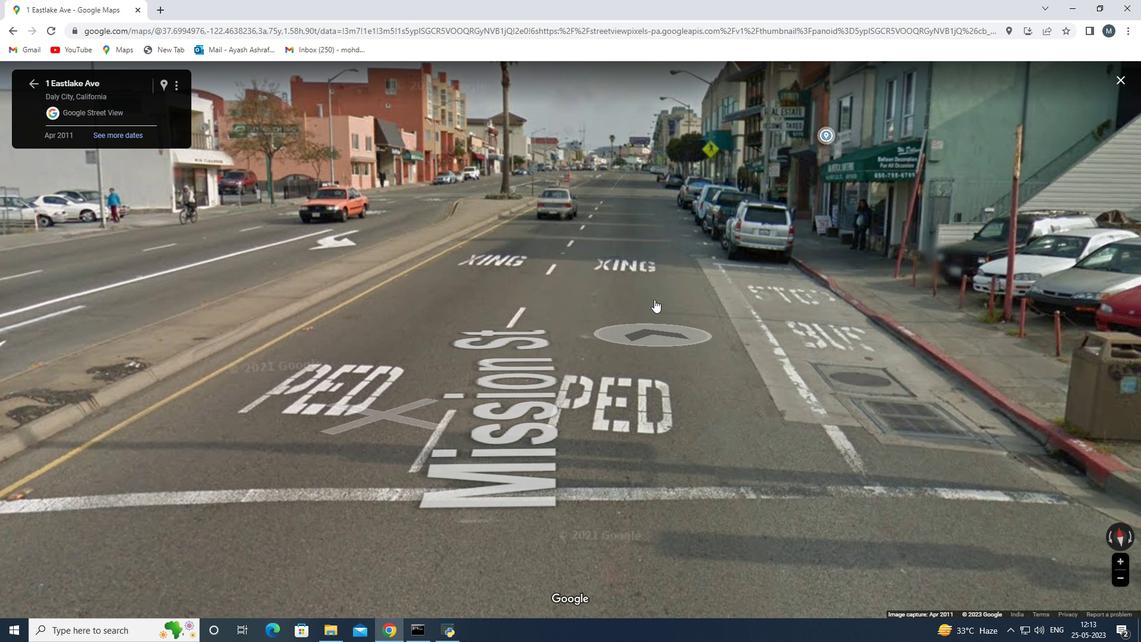 
Action: Mouse moved to (645, 253)
Screenshot: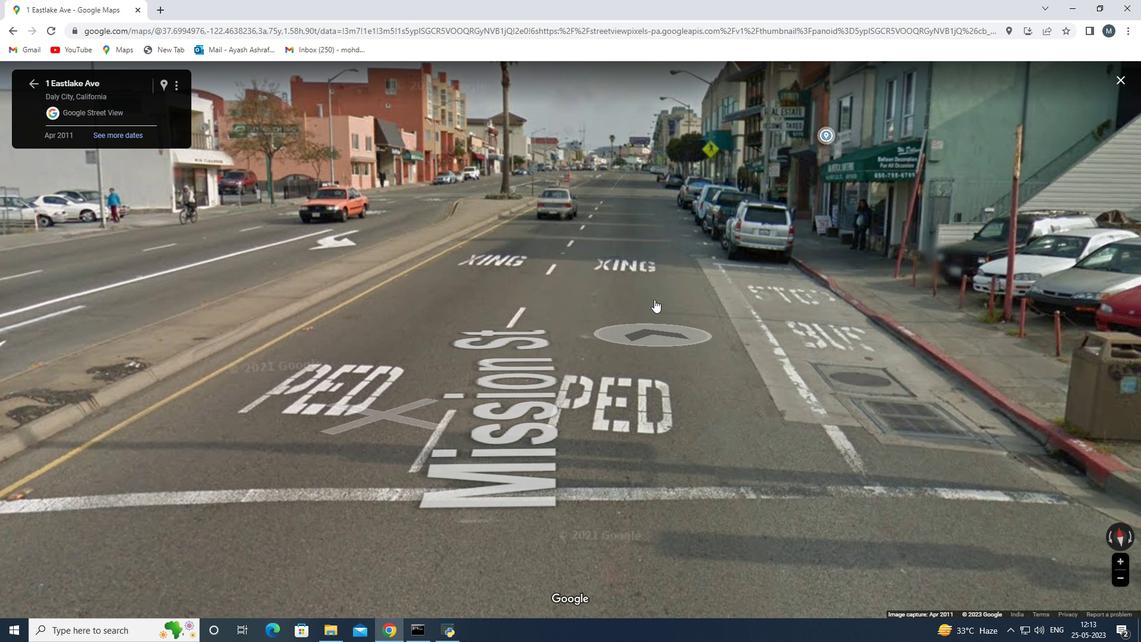 
Action: Mouse scrolled (645, 253) with delta (0, 0)
Screenshot: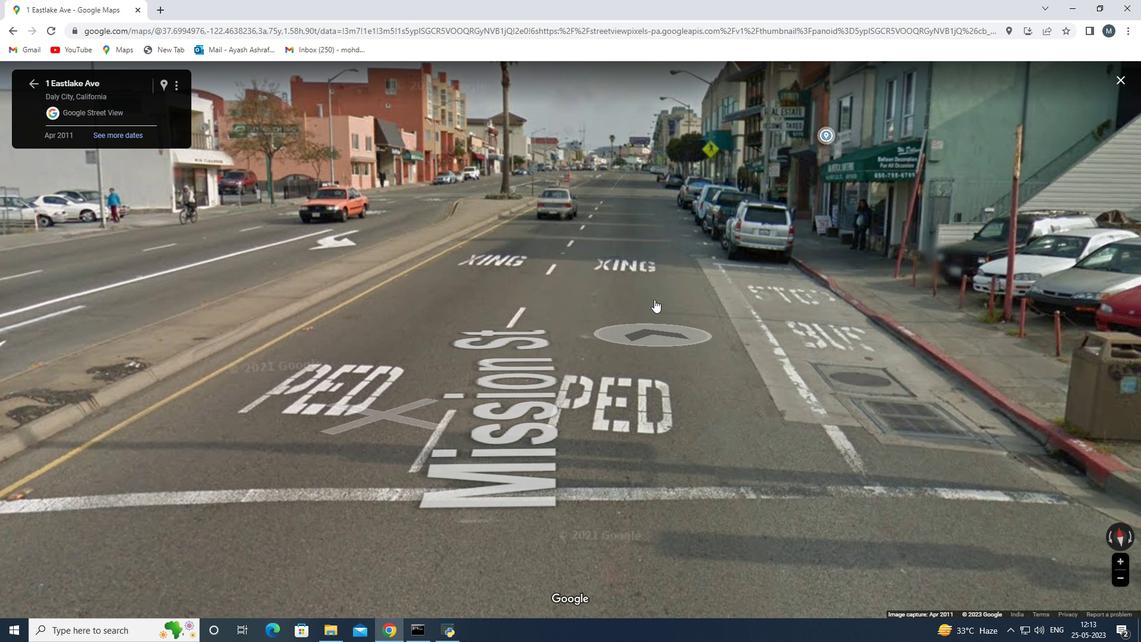 
Action: Mouse moved to (644, 250)
Screenshot: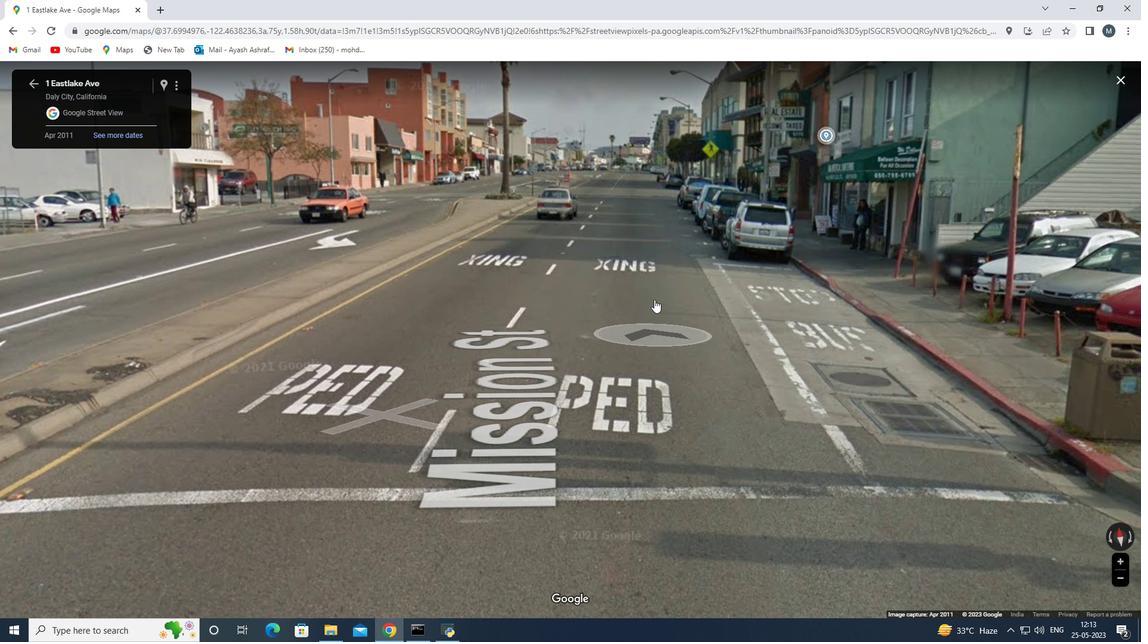 
Action: Mouse scrolled (645, 251) with delta (0, 0)
Screenshot: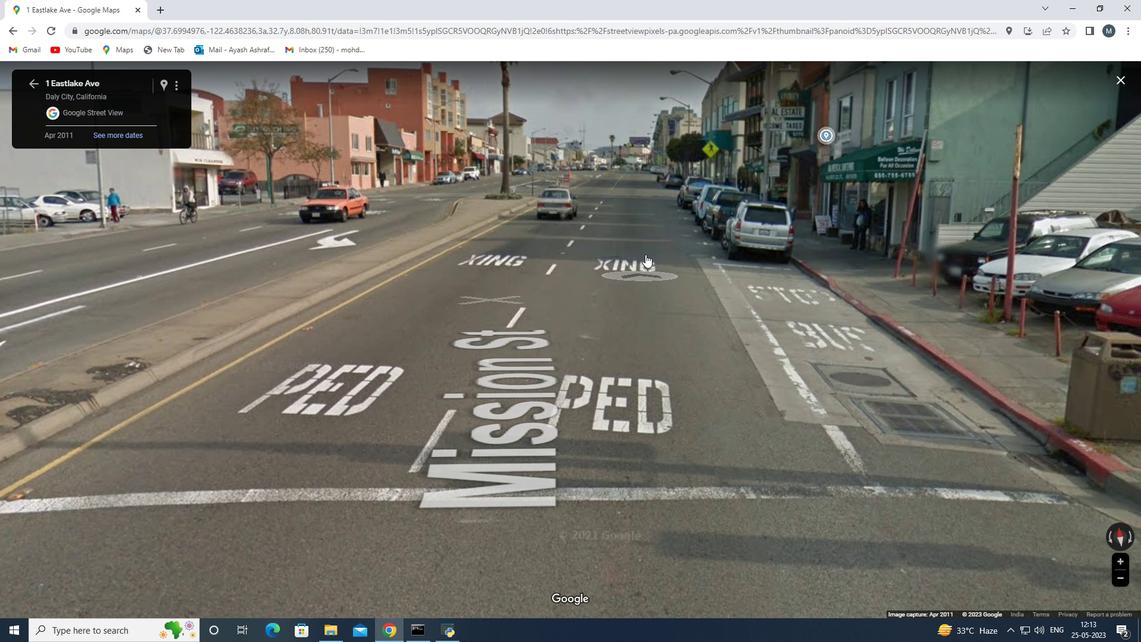 
Action: Mouse moved to (644, 249)
Screenshot: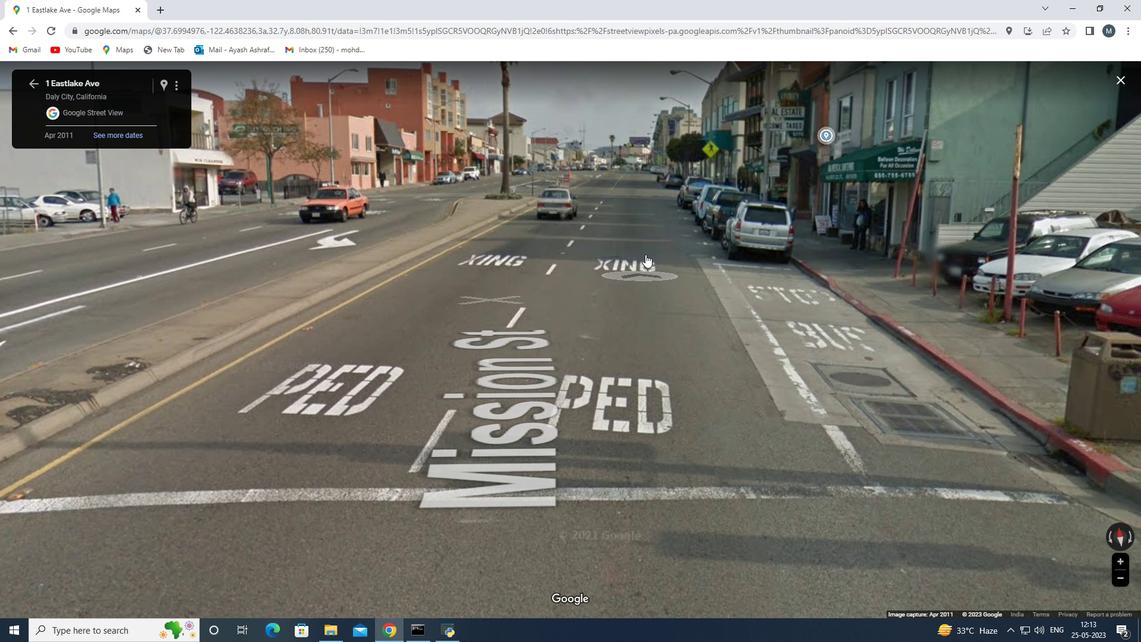 
Action: Mouse scrolled (644, 249) with delta (0, 0)
Screenshot: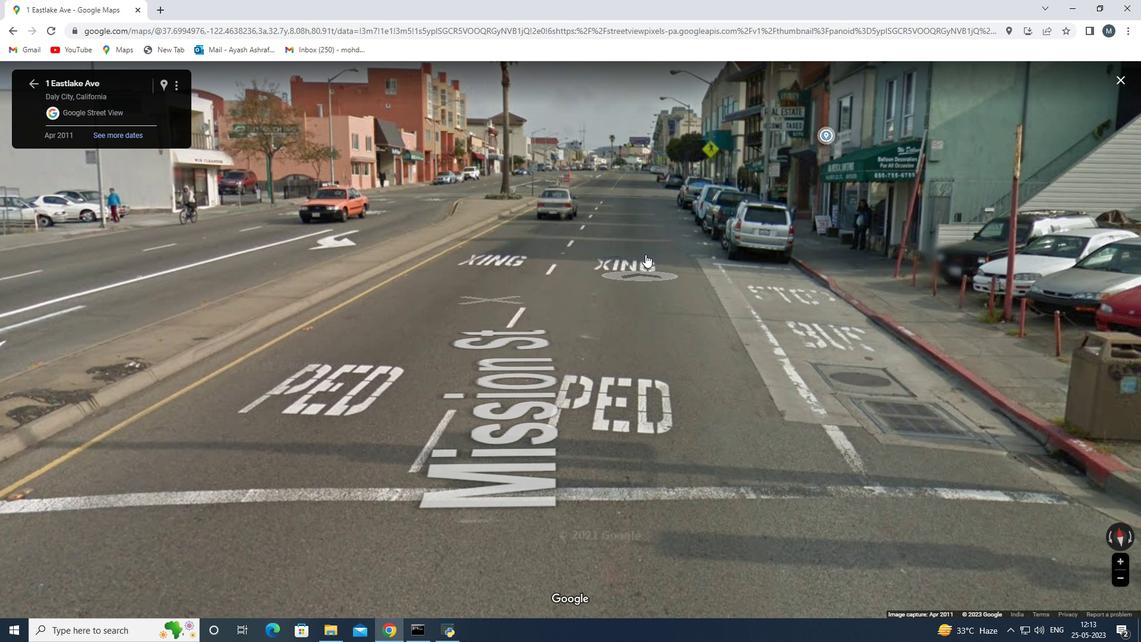 
Action: Mouse moved to (647, 217)
Screenshot: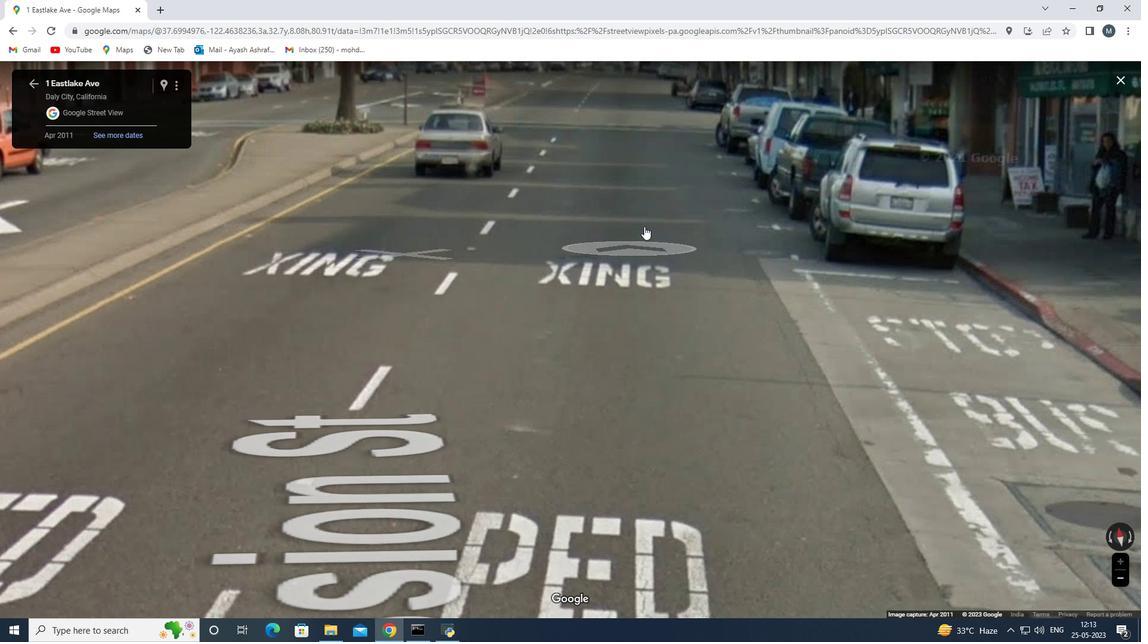 
Action: Mouse scrolled (647, 216) with delta (0, 0)
Screenshot: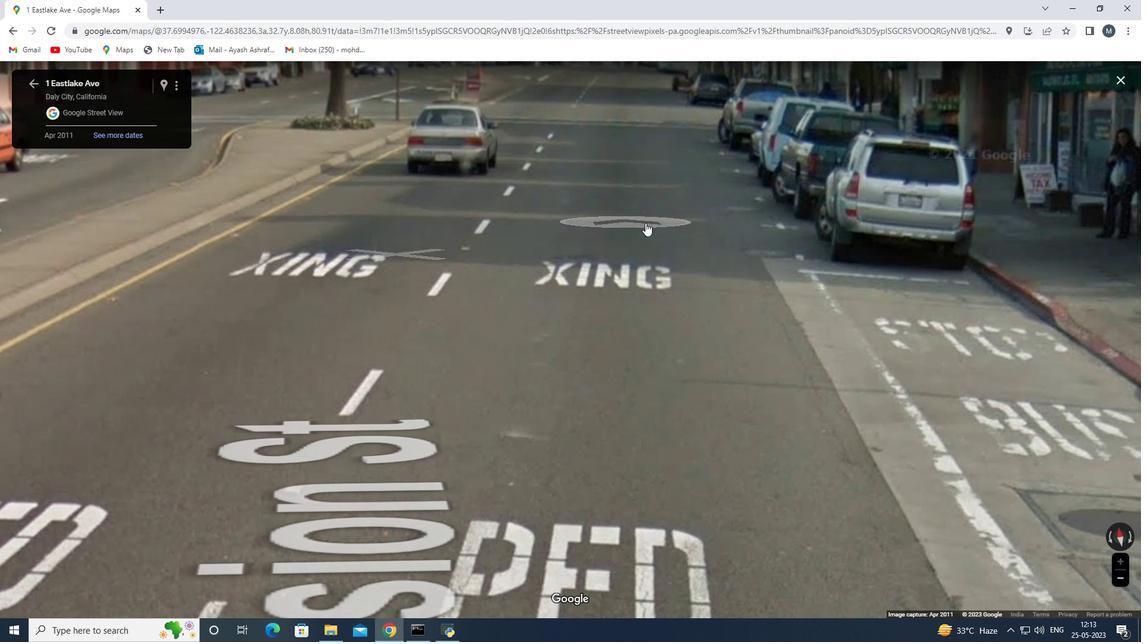 
Action: Mouse moved to (647, 217)
Screenshot: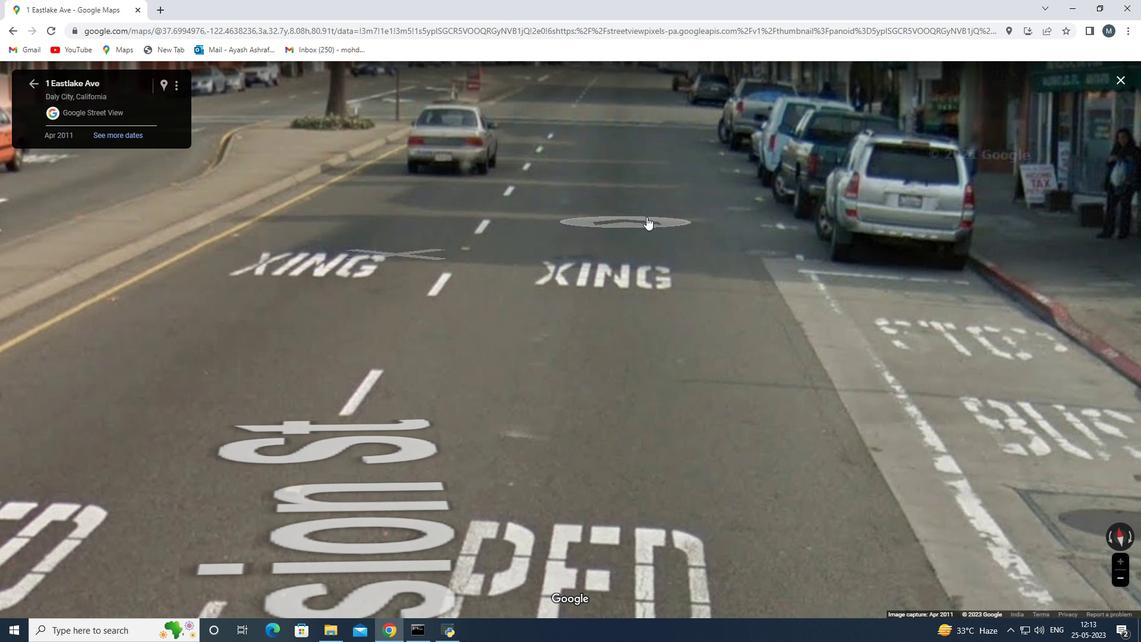 
Action: Mouse scrolled (647, 216) with delta (0, 0)
Screenshot: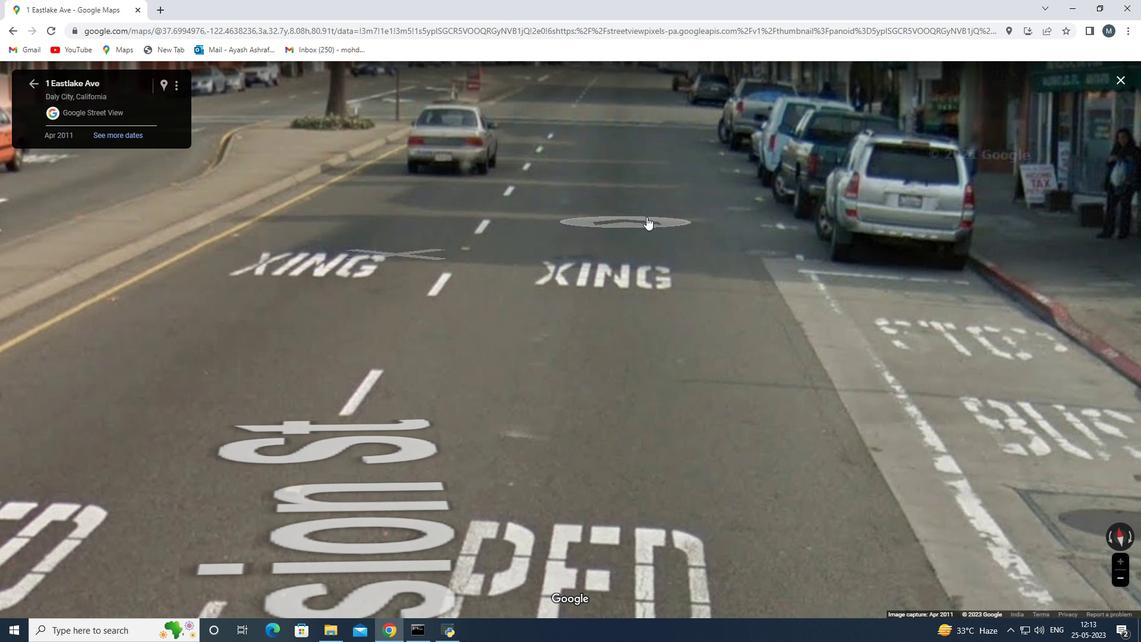 
Action: Mouse moved to (634, 217)
Screenshot: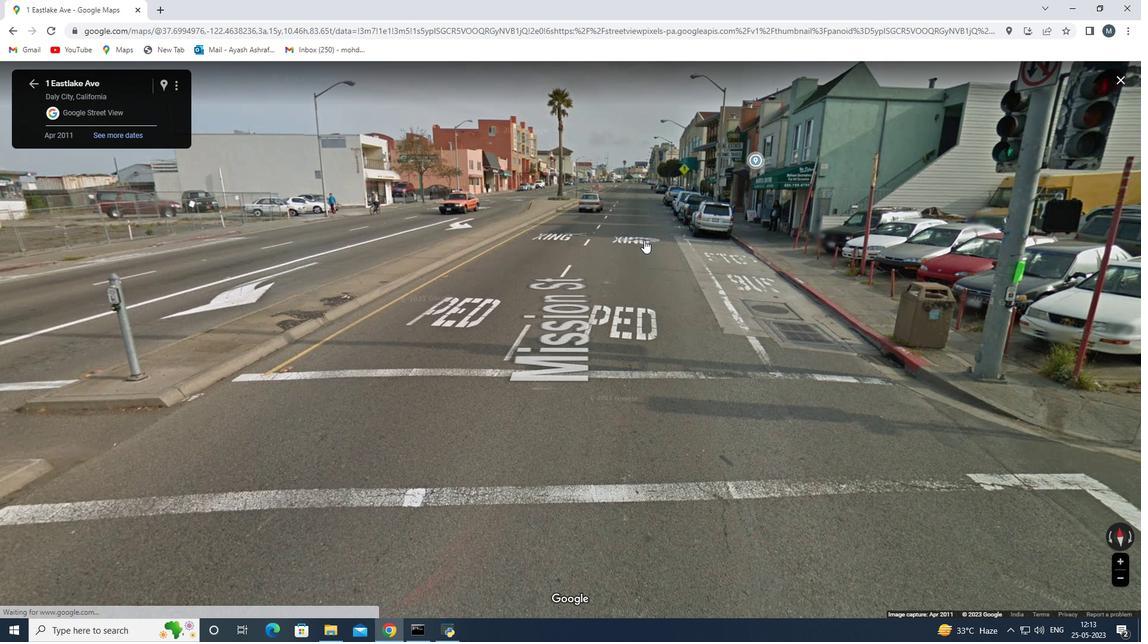 
Action: Mouse scrolled (634, 217) with delta (0, 0)
Screenshot: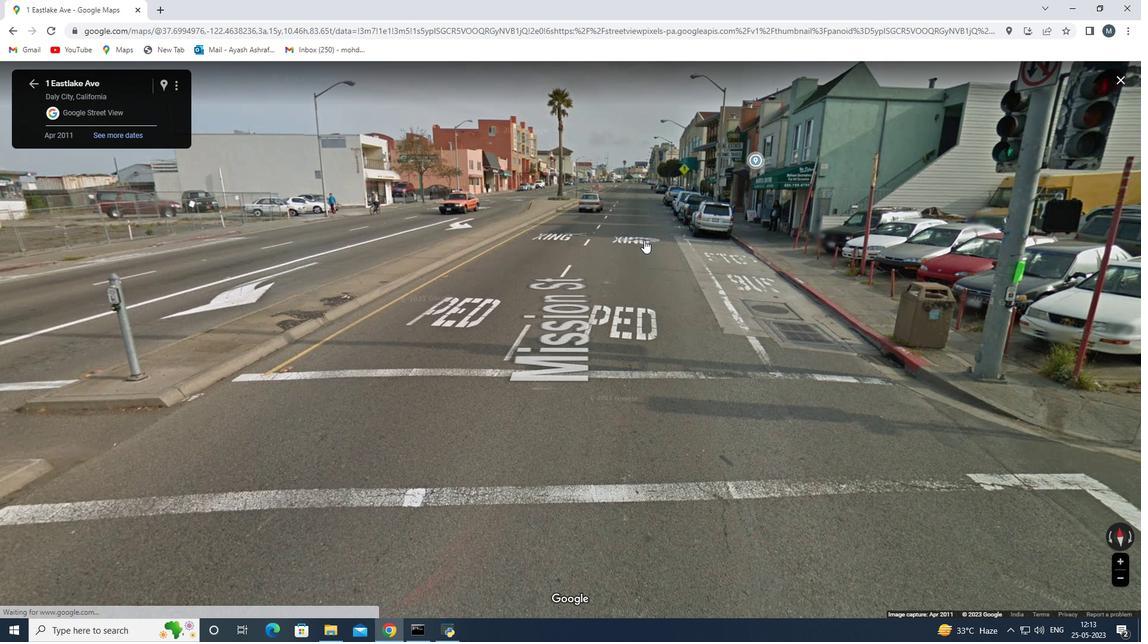 
Action: Mouse moved to (634, 216)
Screenshot: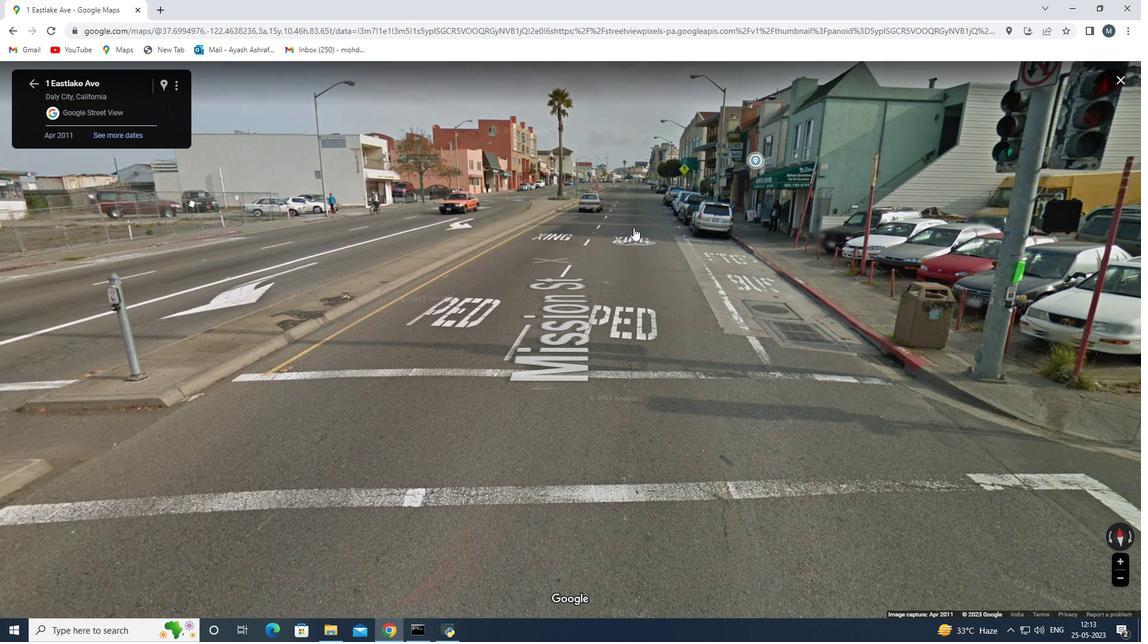 
Action: Mouse scrolled (634, 217) with delta (0, 0)
Screenshot: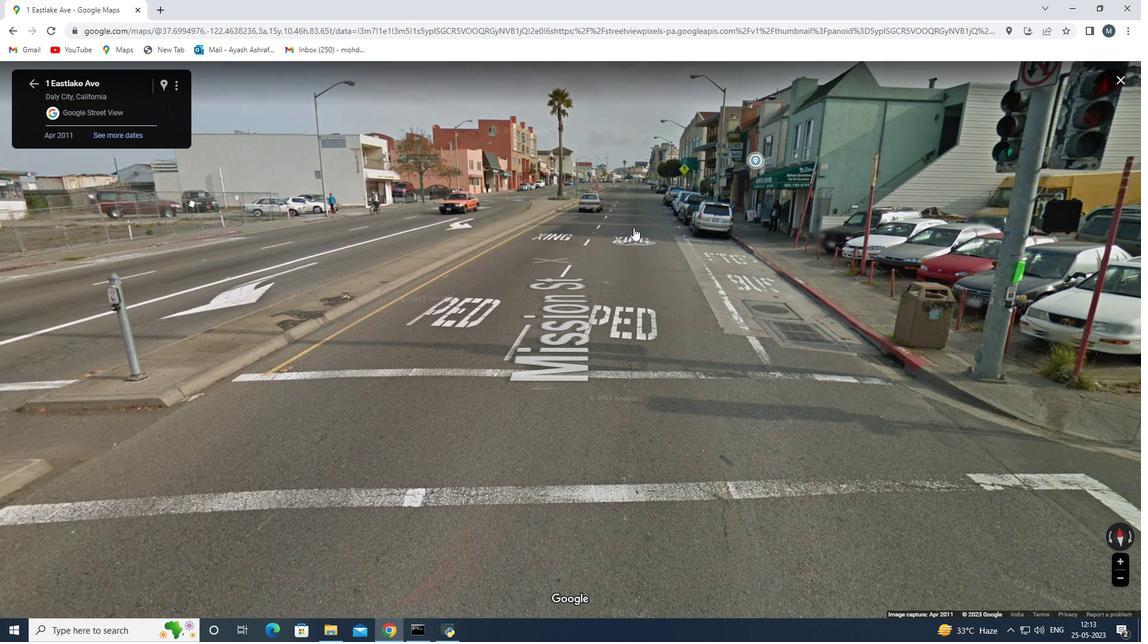 
Action: Mouse scrolled (634, 217) with delta (0, 0)
Screenshot: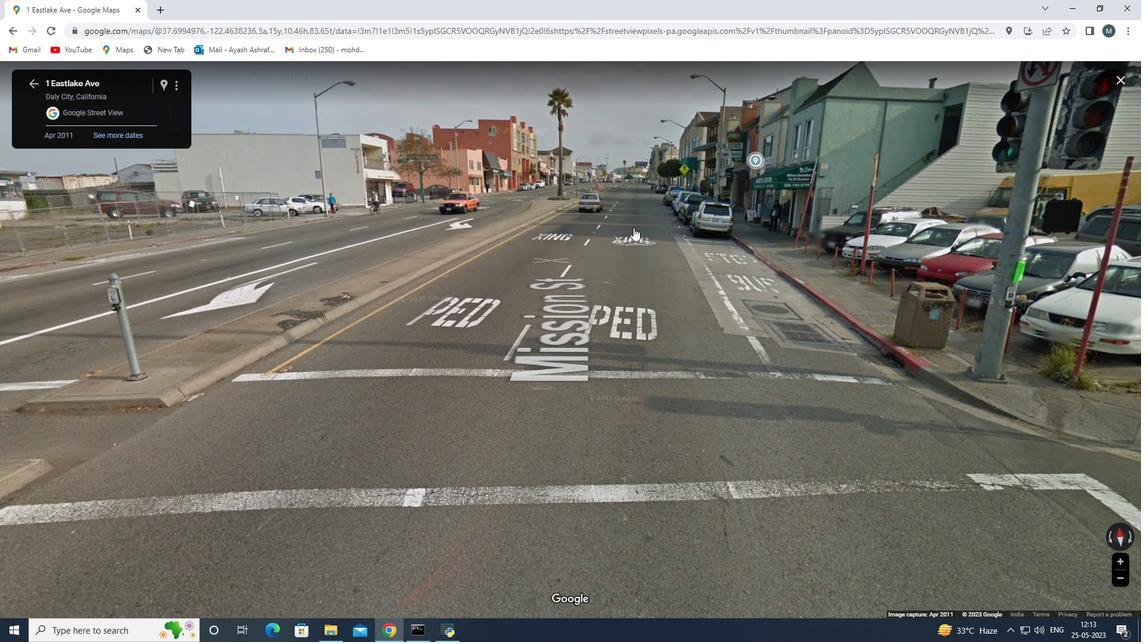 
Action: Mouse moved to (629, 212)
Screenshot: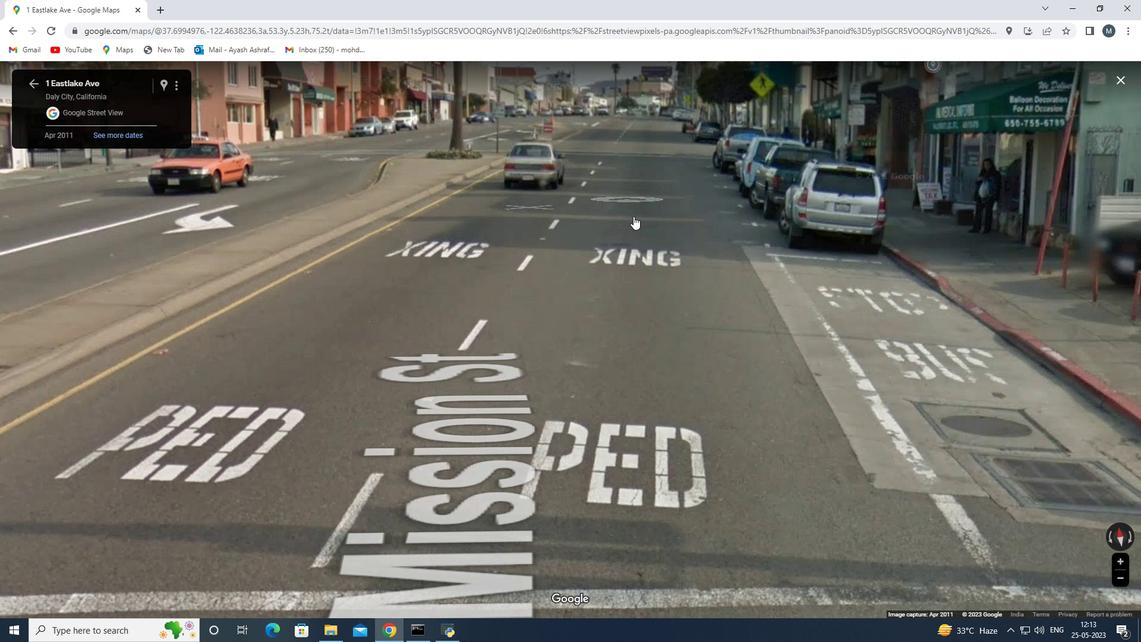
Action: Mouse pressed left at (629, 212)
Screenshot: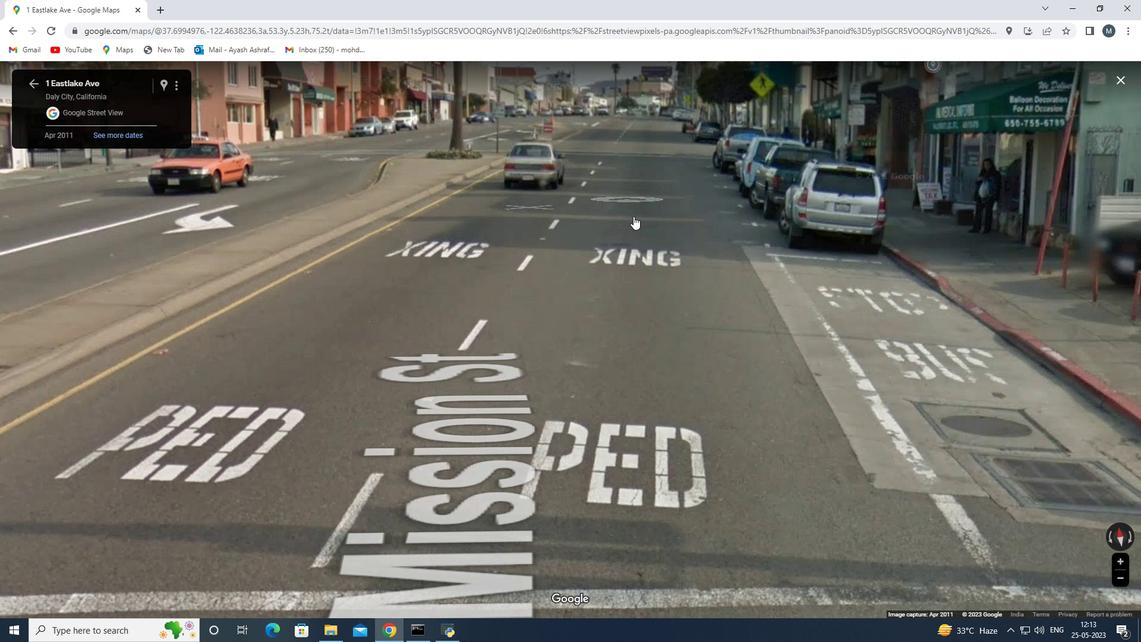 
Action: Mouse moved to (578, 389)
Screenshot: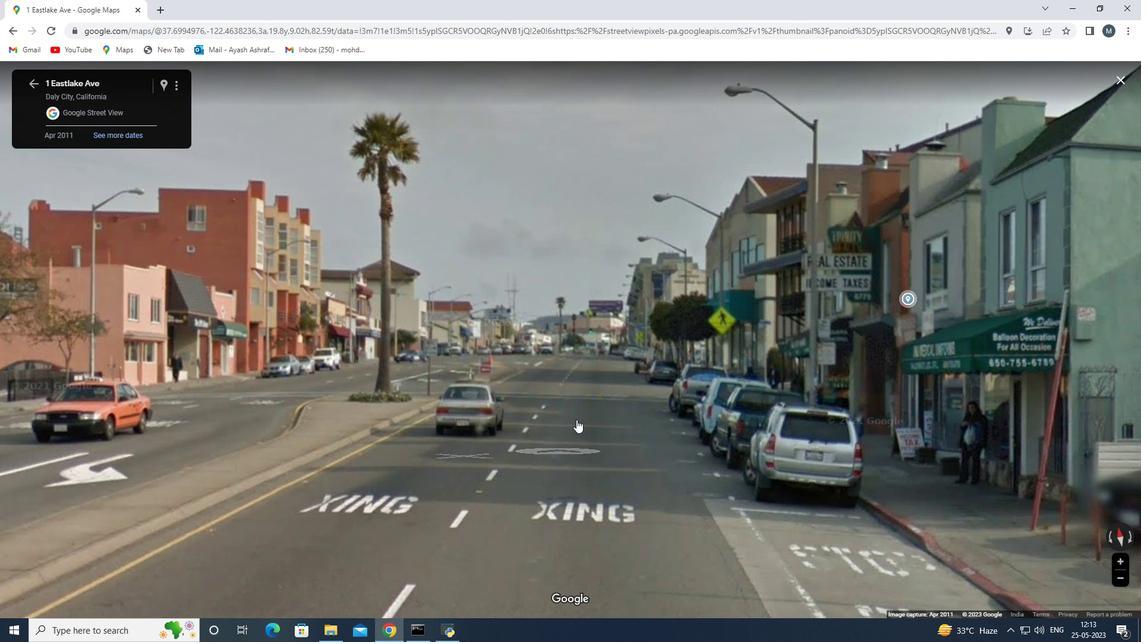 
Action: Mouse scrolled (578, 390) with delta (0, 0)
Screenshot: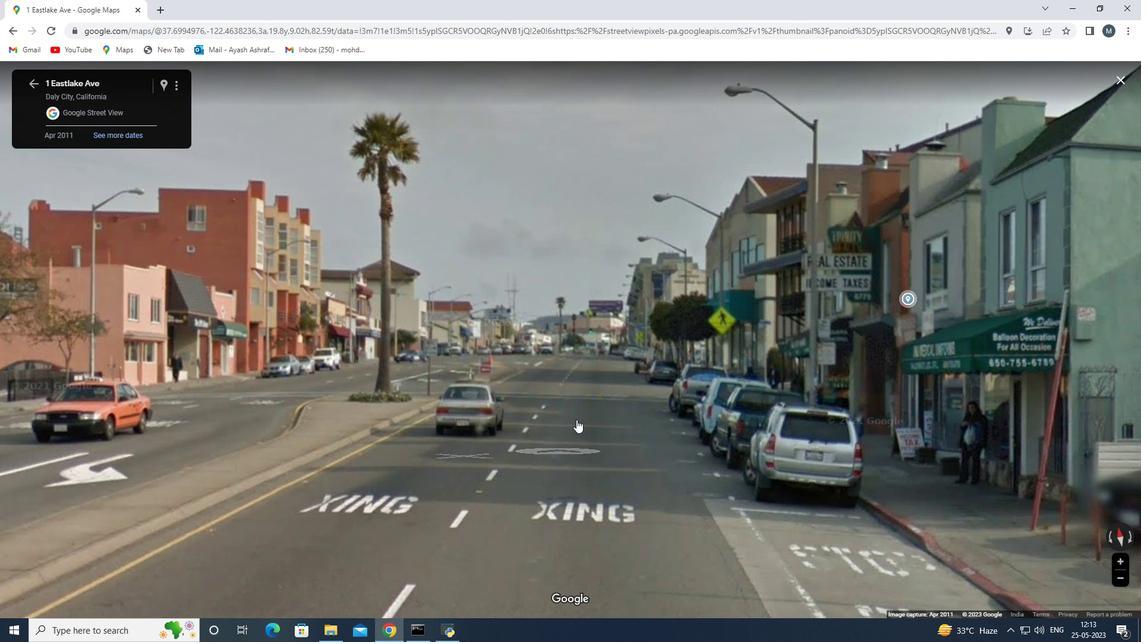 
Action: Mouse moved to (578, 388)
Screenshot: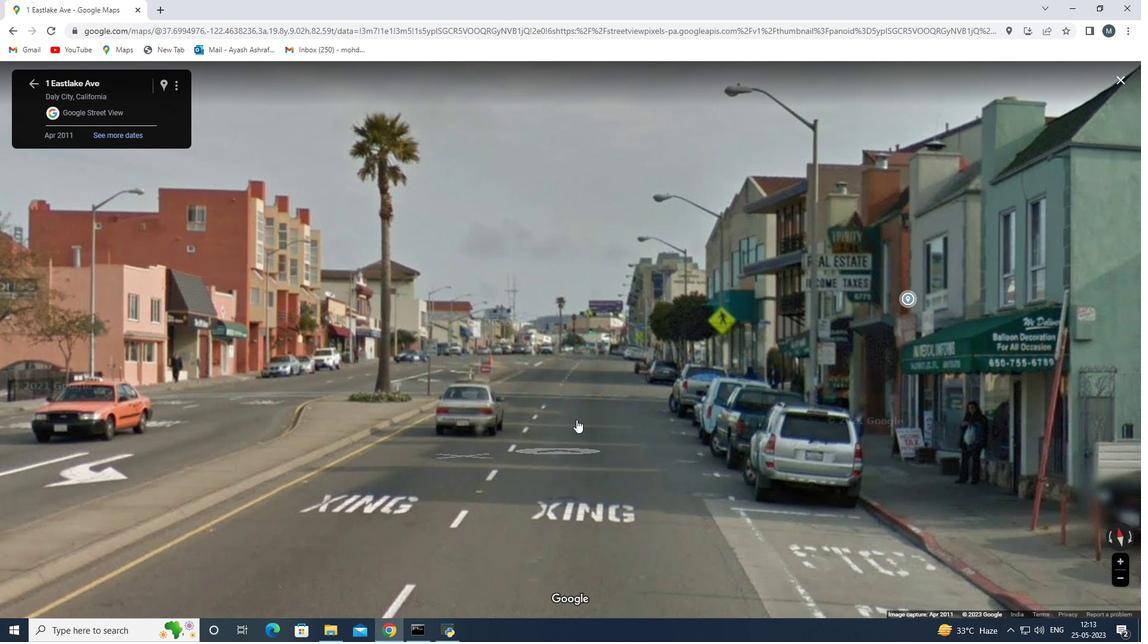 
Action: Mouse scrolled (578, 388) with delta (0, 0)
Screenshot: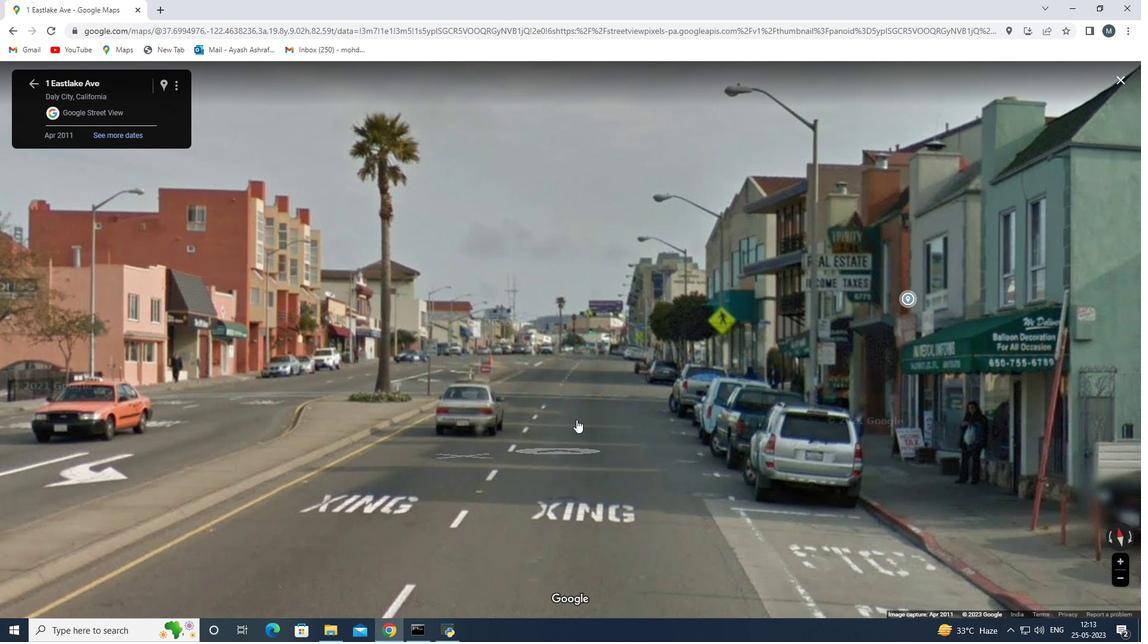 
Action: Mouse scrolled (578, 388) with delta (0, 0)
Screenshot: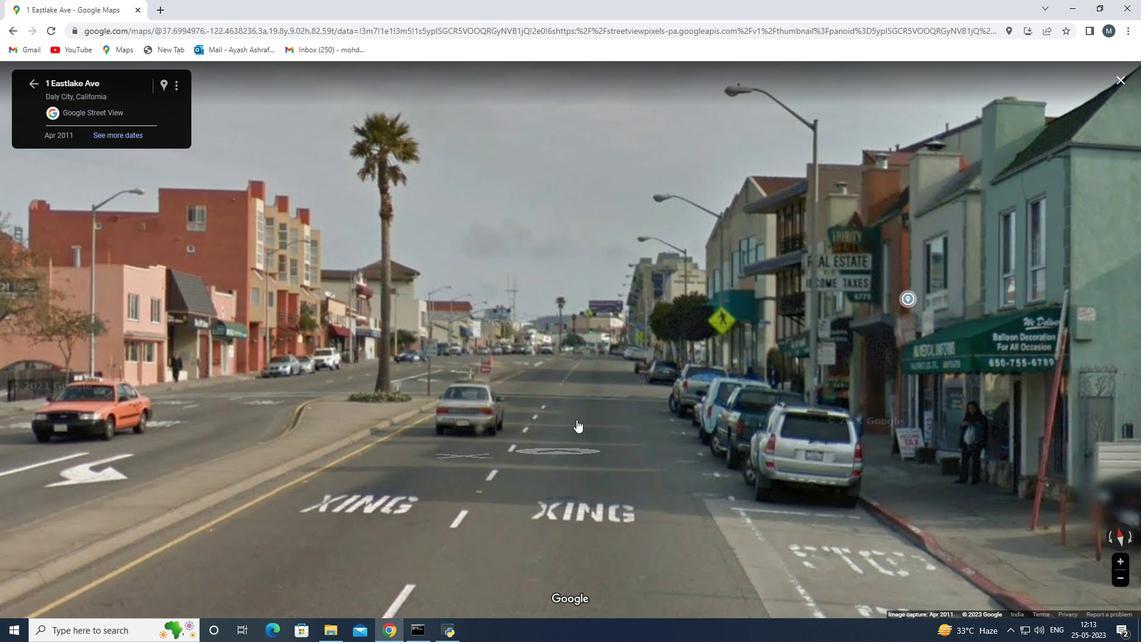 
Action: Mouse moved to (579, 377)
Screenshot: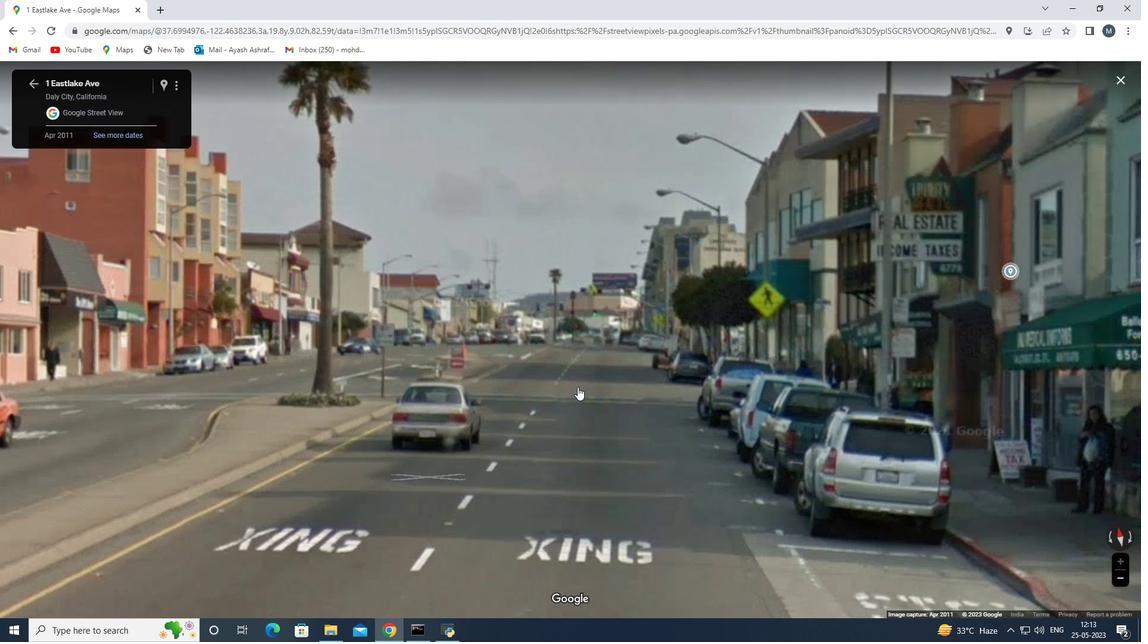 
Action: Mouse scrolled (579, 377) with delta (0, 0)
Screenshot: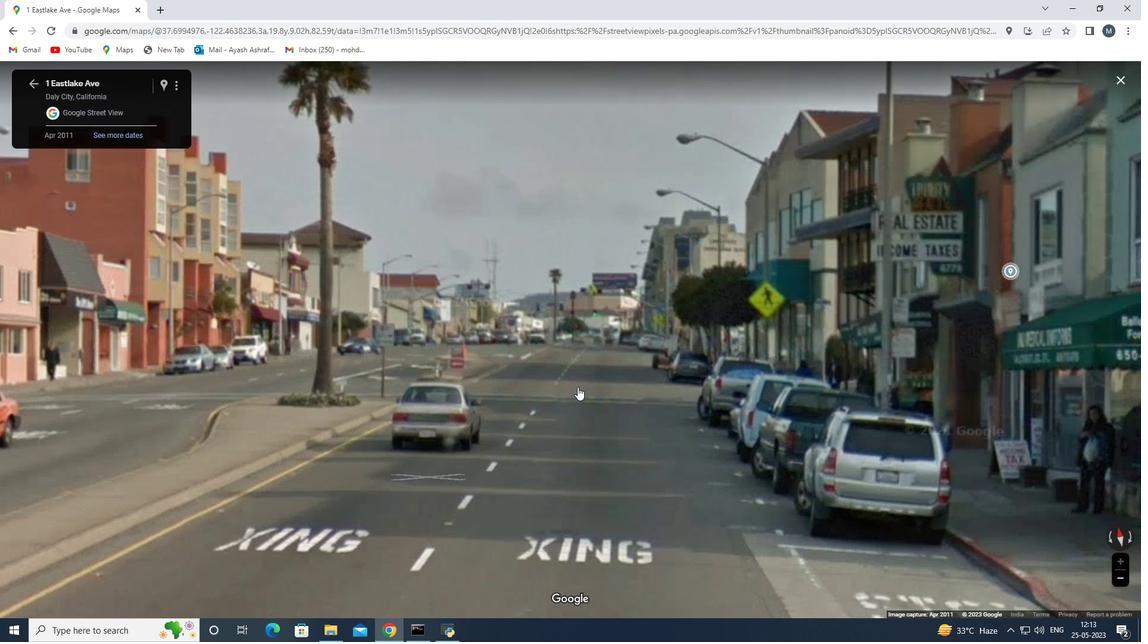 
Action: Mouse moved to (591, 346)
Screenshot: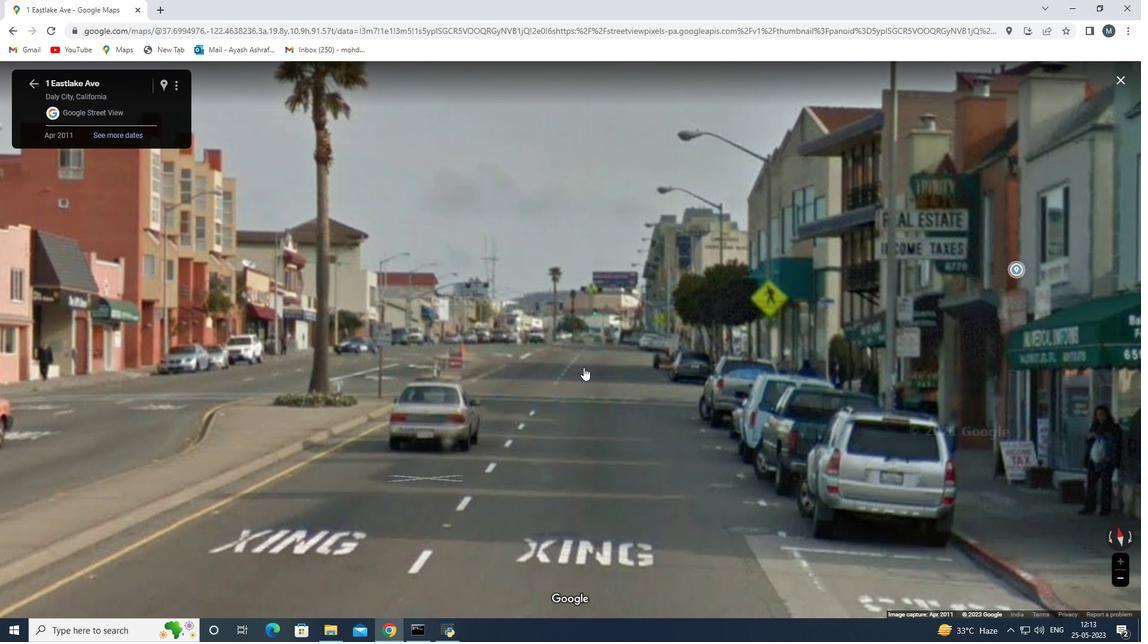 
Action: Mouse scrolled (591, 346) with delta (0, 0)
Screenshot: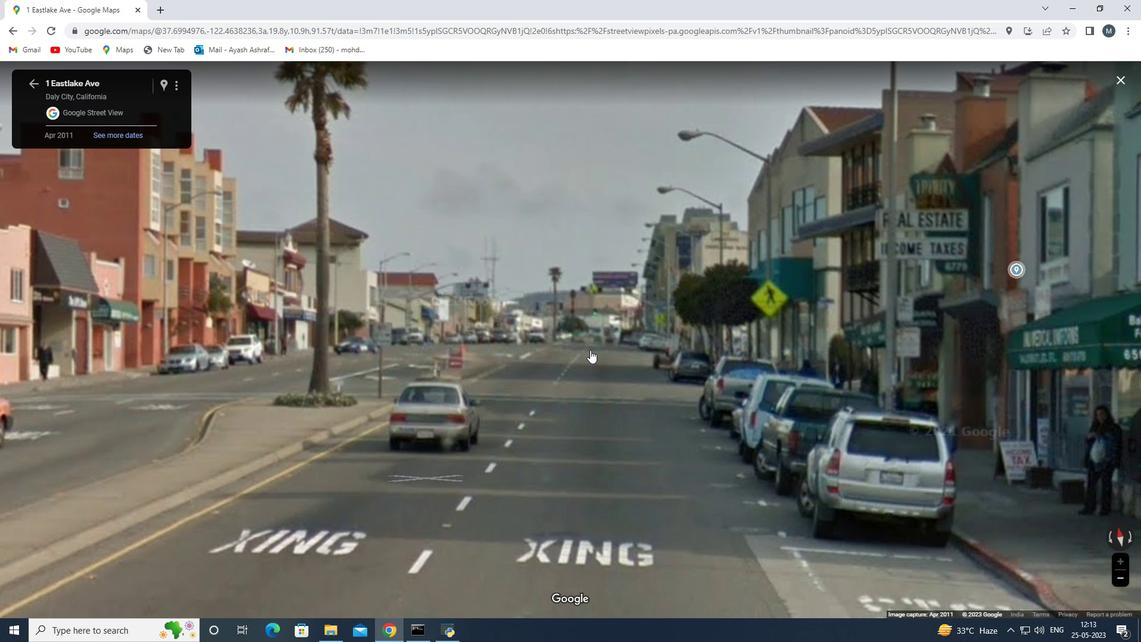 
Action: Mouse scrolled (591, 346) with delta (0, 0)
Screenshot: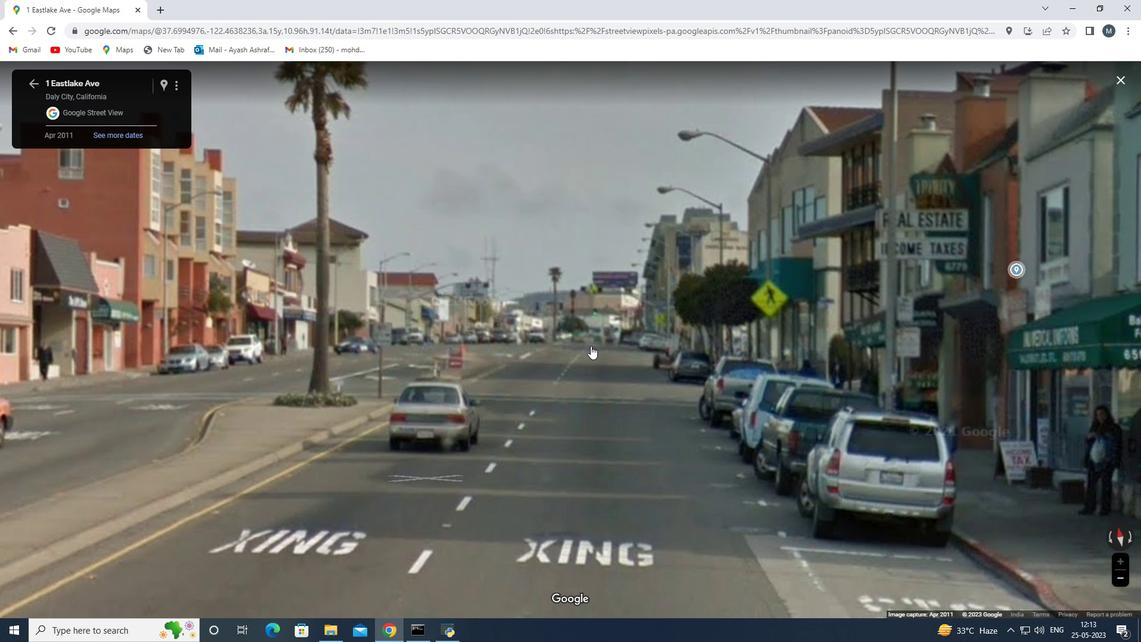 
Action: Mouse scrolled (591, 346) with delta (0, 0)
Screenshot: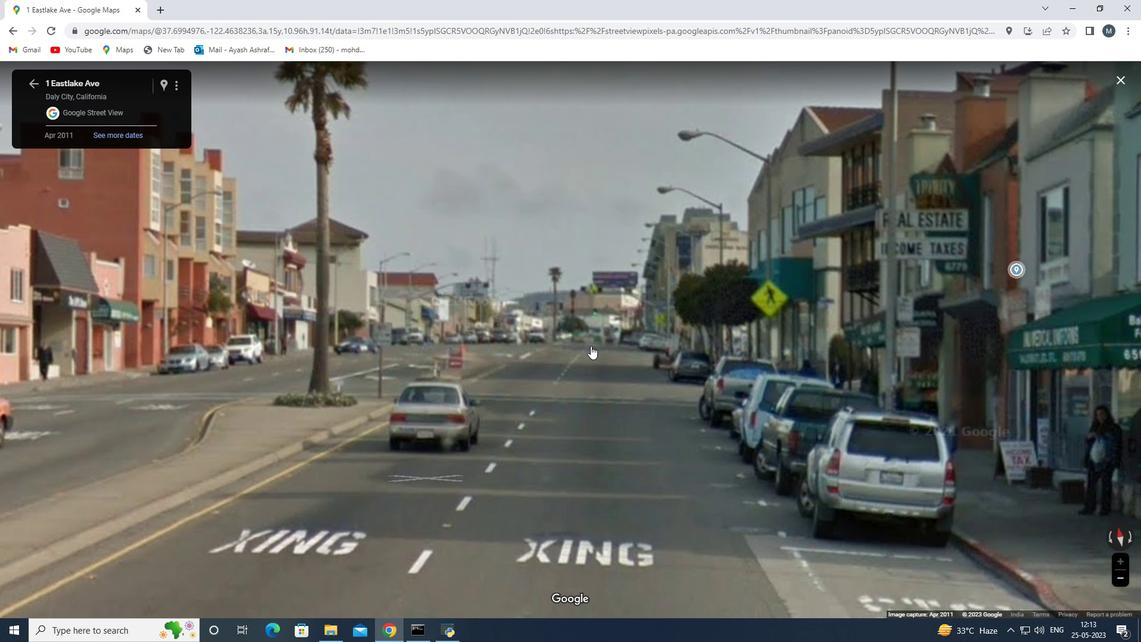 
Action: Mouse moved to (575, 380)
Screenshot: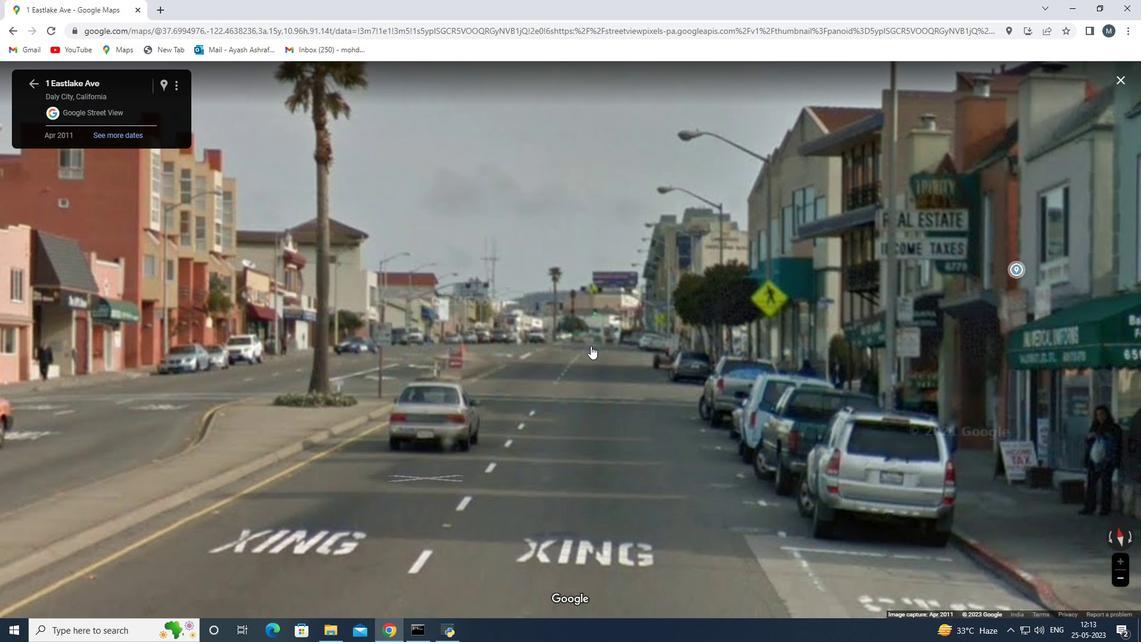 
Action: Mouse scrolled (575, 380) with delta (0, 0)
Screenshot: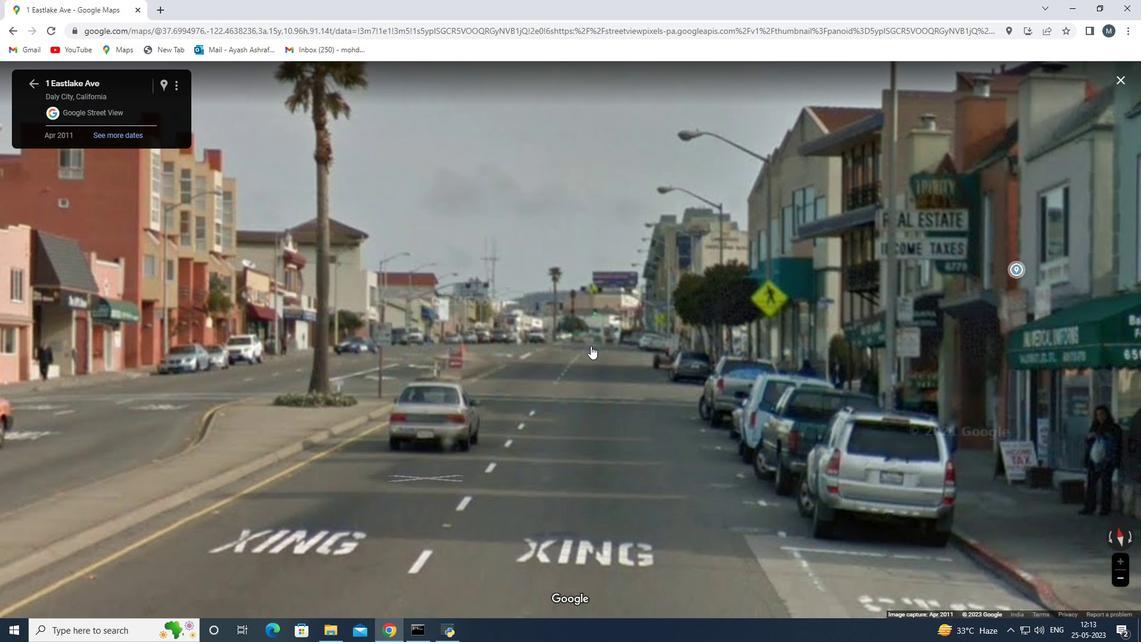 
Action: Mouse moved to (573, 386)
Screenshot: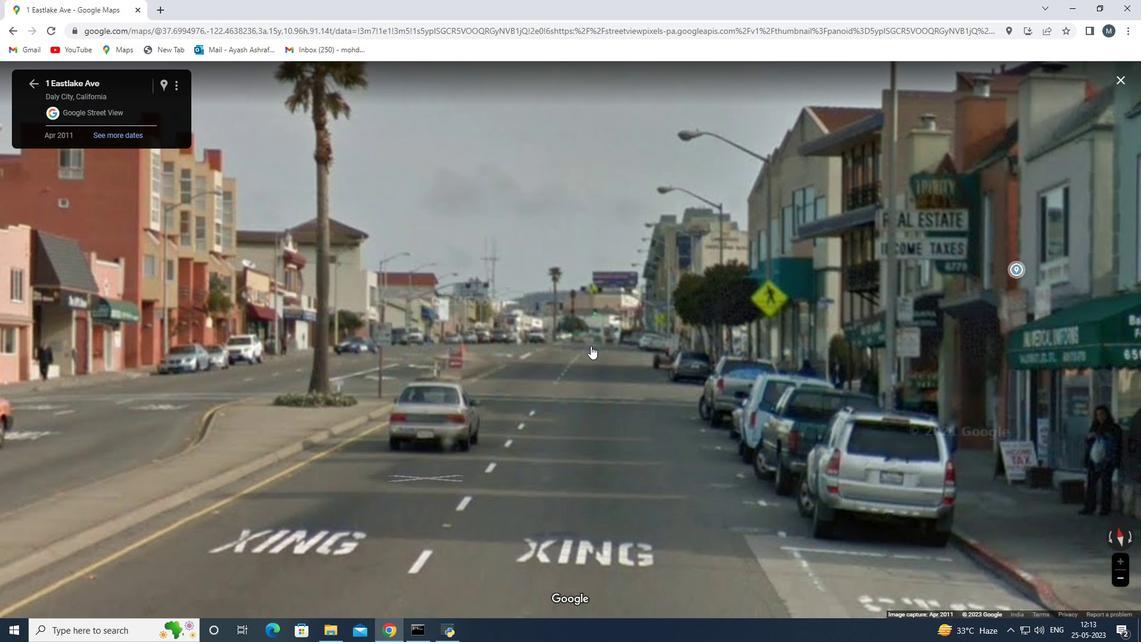 
Action: Mouse scrolled (573, 385) with delta (0, 0)
Screenshot: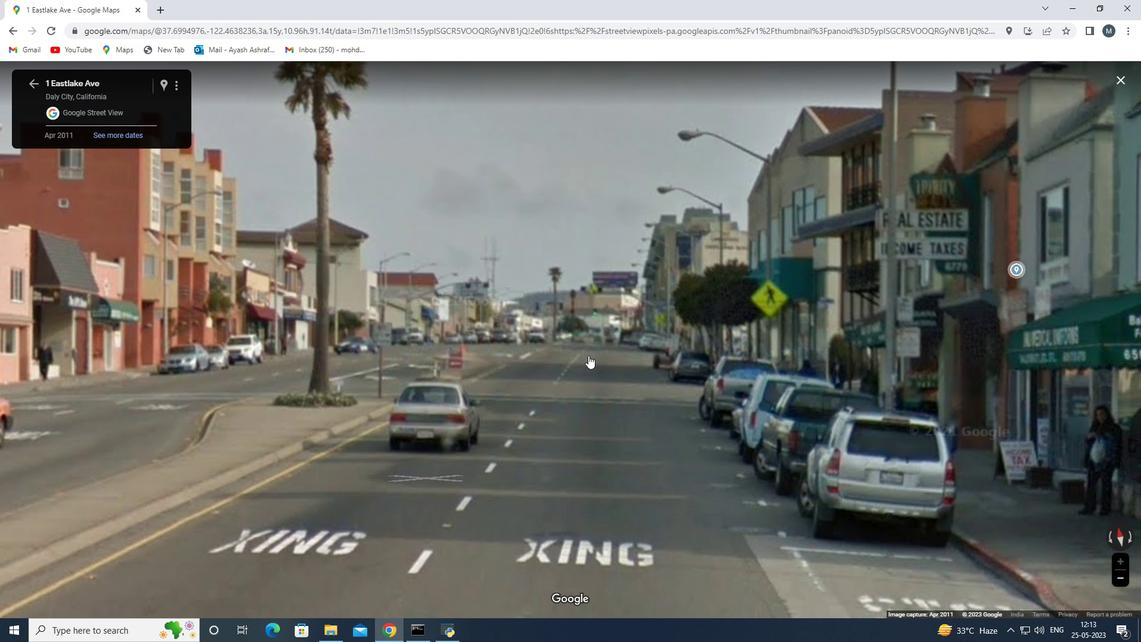 
Action: Mouse moved to (570, 388)
Screenshot: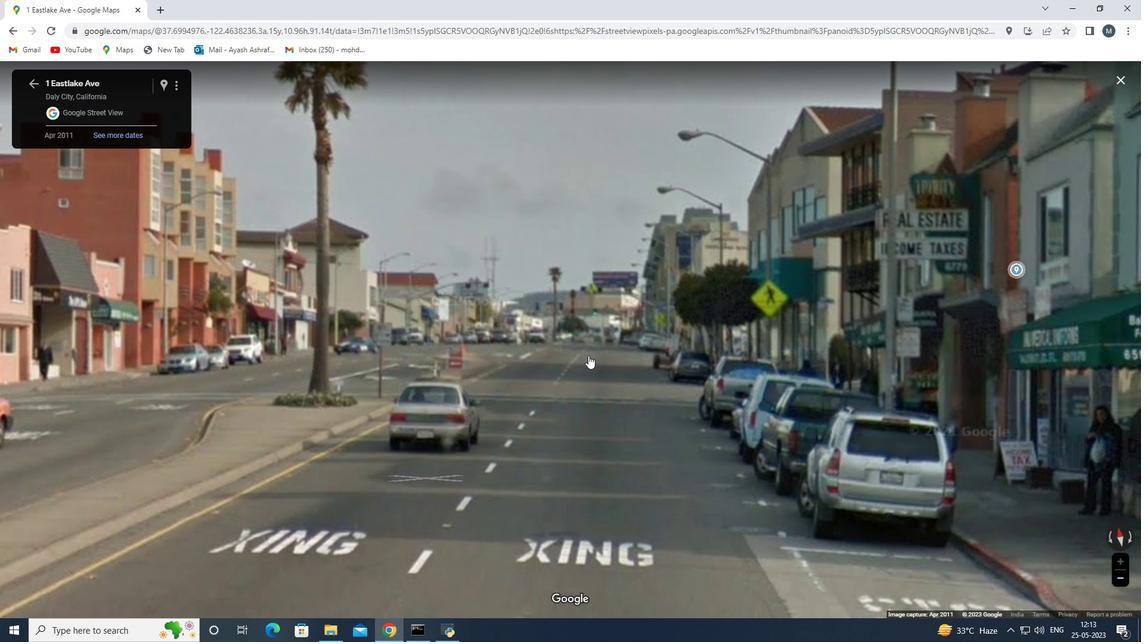 
Action: Mouse scrolled (571, 387) with delta (0, 0)
Screenshot: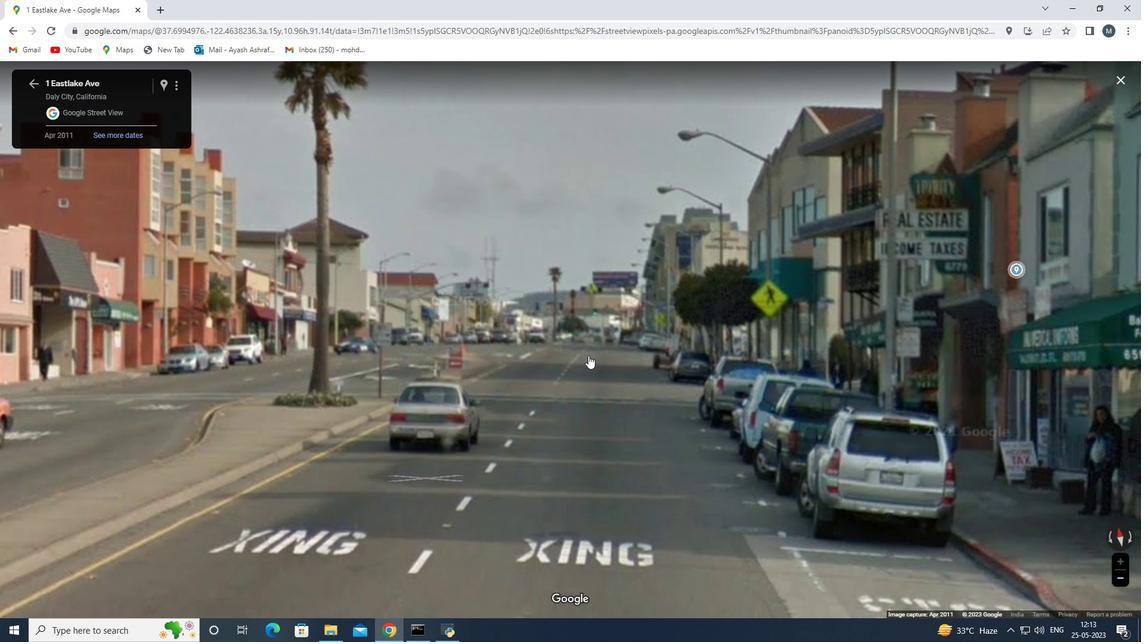 
Action: Mouse moved to (562, 396)
Screenshot: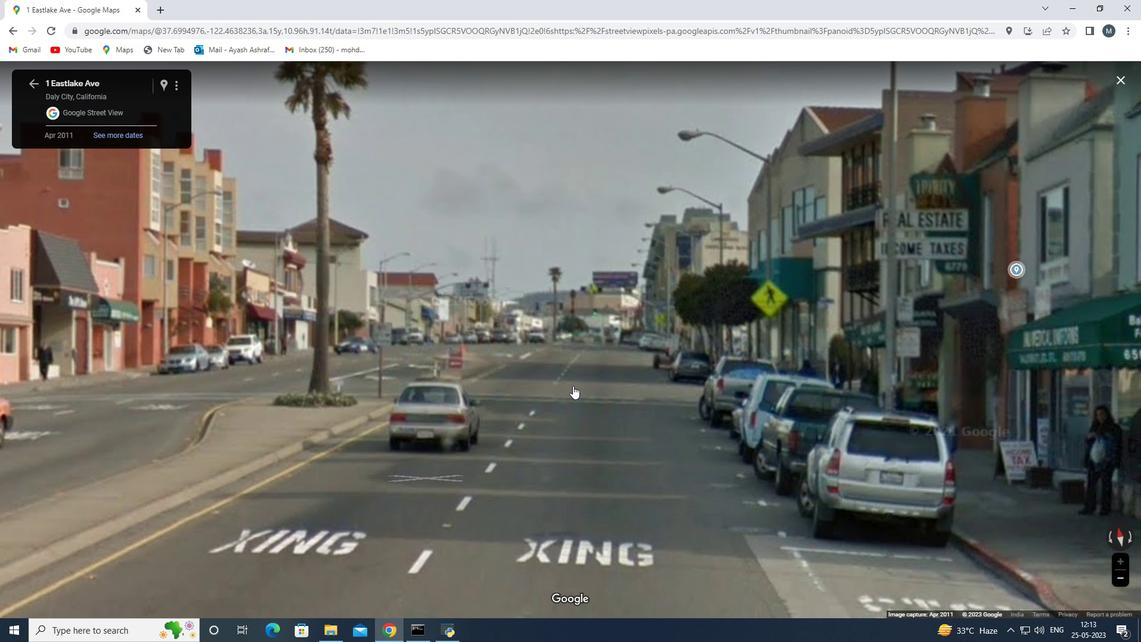
Action: Mouse scrolled (562, 395) with delta (0, 0)
Screenshot: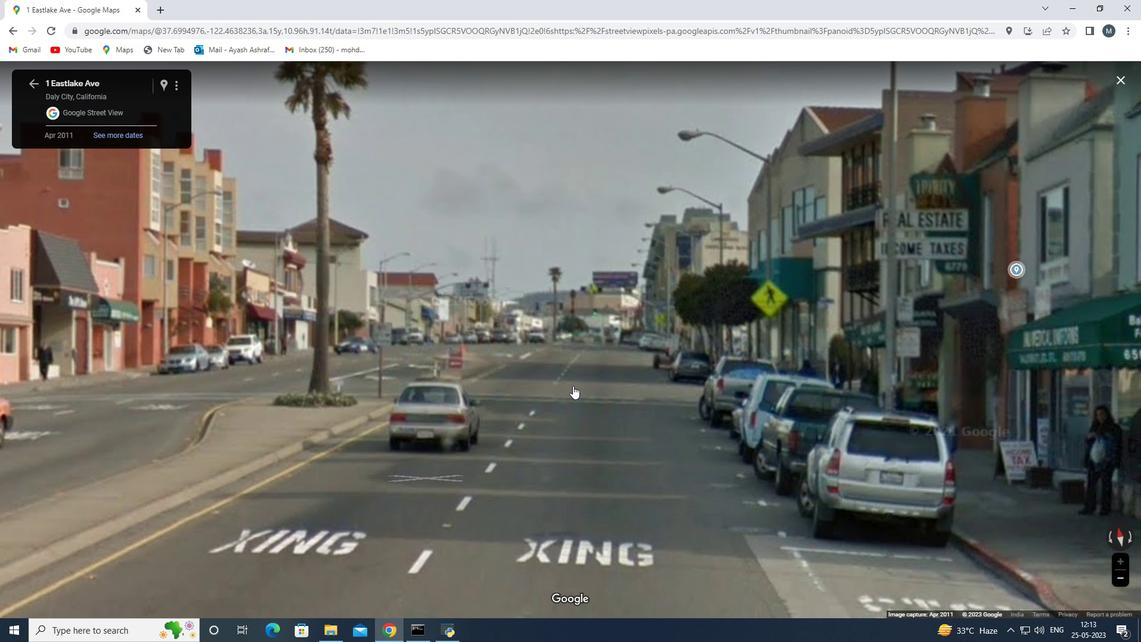 
Action: Mouse moved to (466, 400)
Screenshot: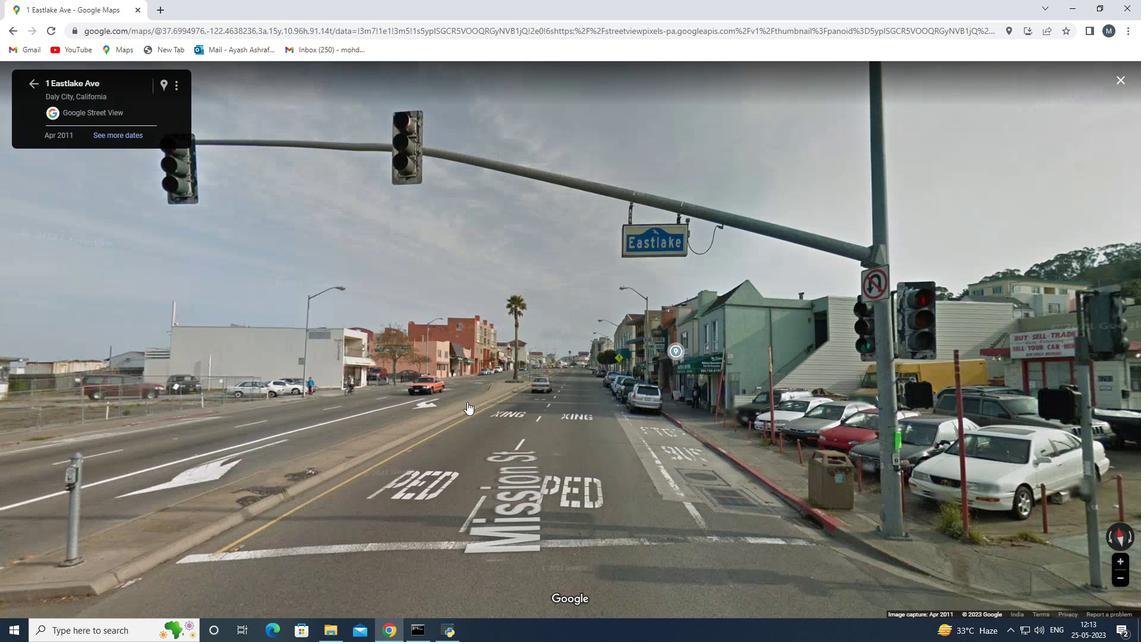 
Action: Mouse scrolled (466, 400) with delta (0, 0)
Screenshot: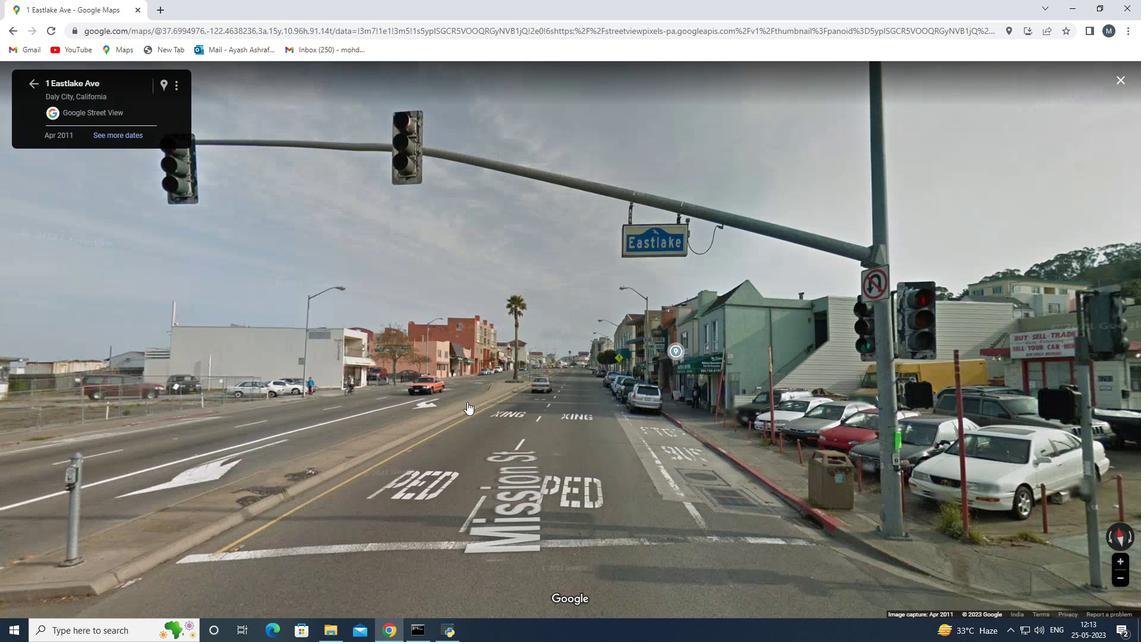 
Action: Mouse scrolled (466, 400) with delta (0, 0)
Screenshot: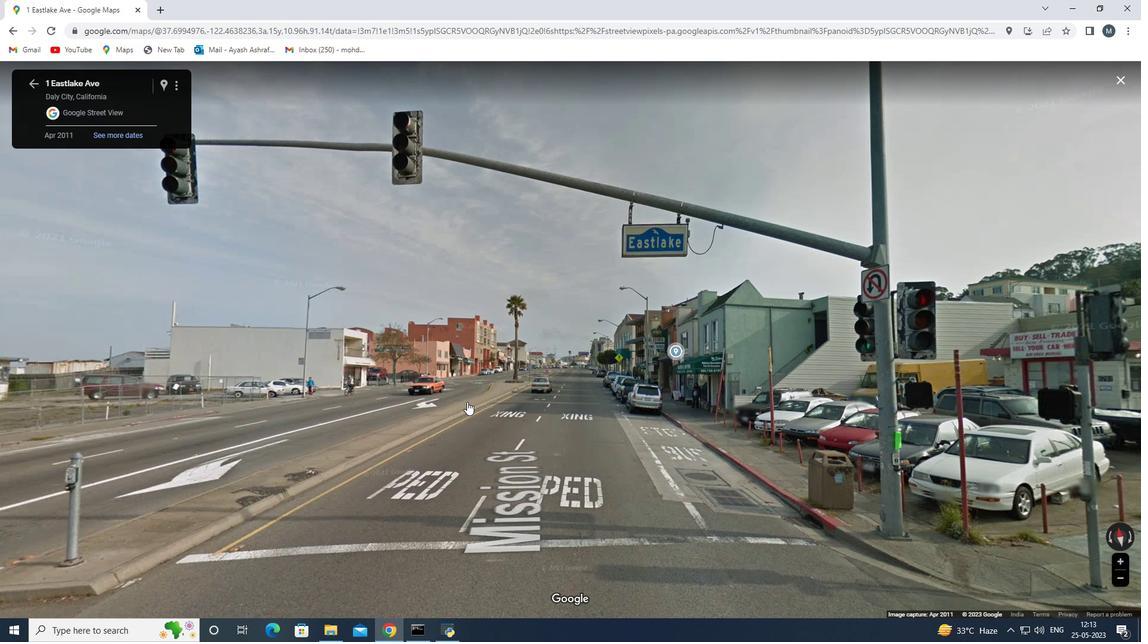 
Action: Mouse scrolled (466, 400) with delta (0, 0)
Screenshot: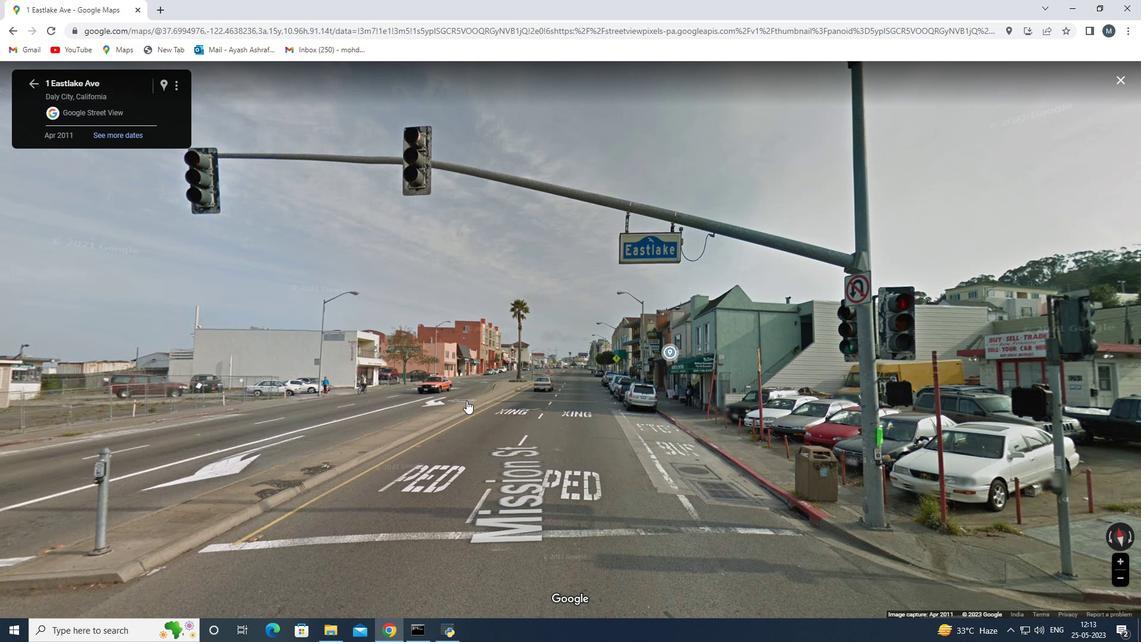 
Action: Mouse scrolled (466, 400) with delta (0, 0)
Screenshot: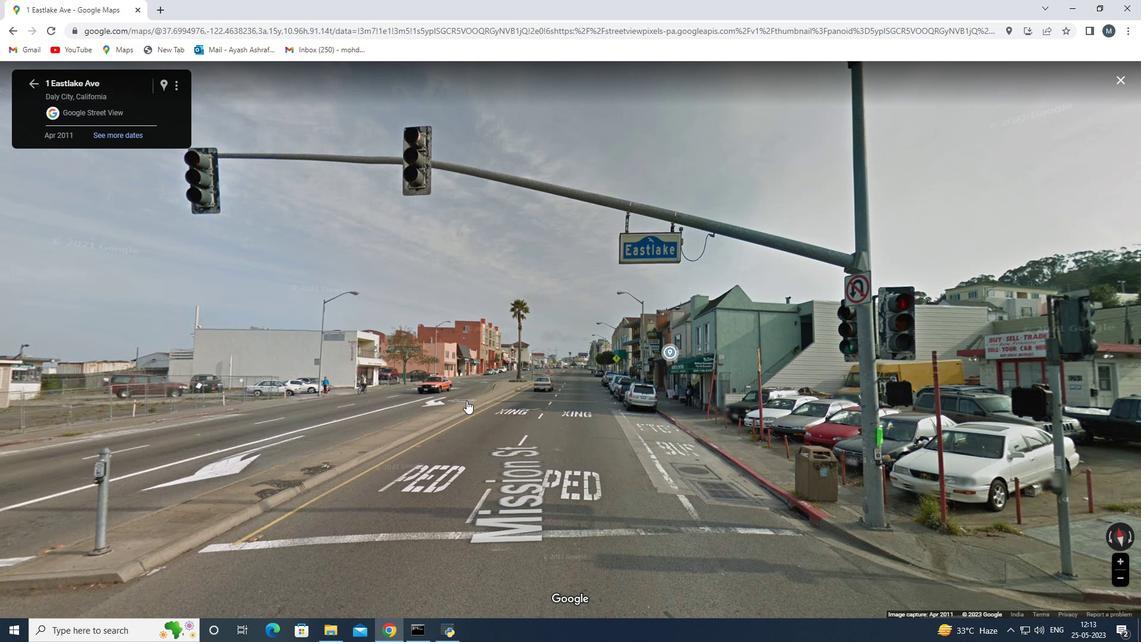 
Action: Mouse scrolled (466, 400) with delta (0, 0)
Screenshot: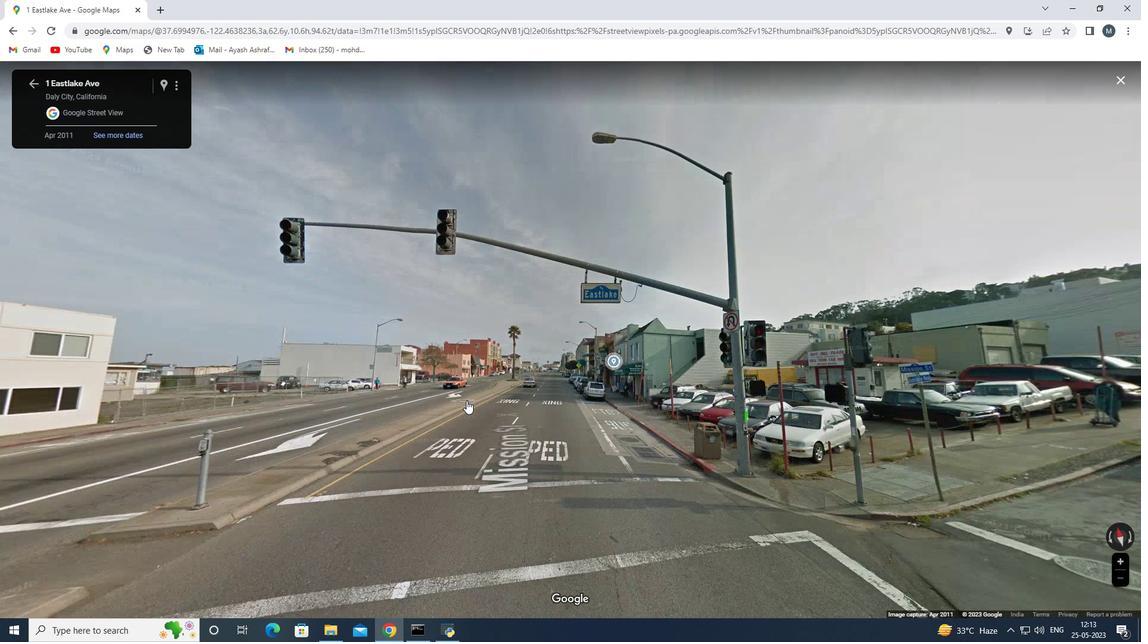 
Action: Mouse scrolled (466, 400) with delta (0, 0)
Screenshot: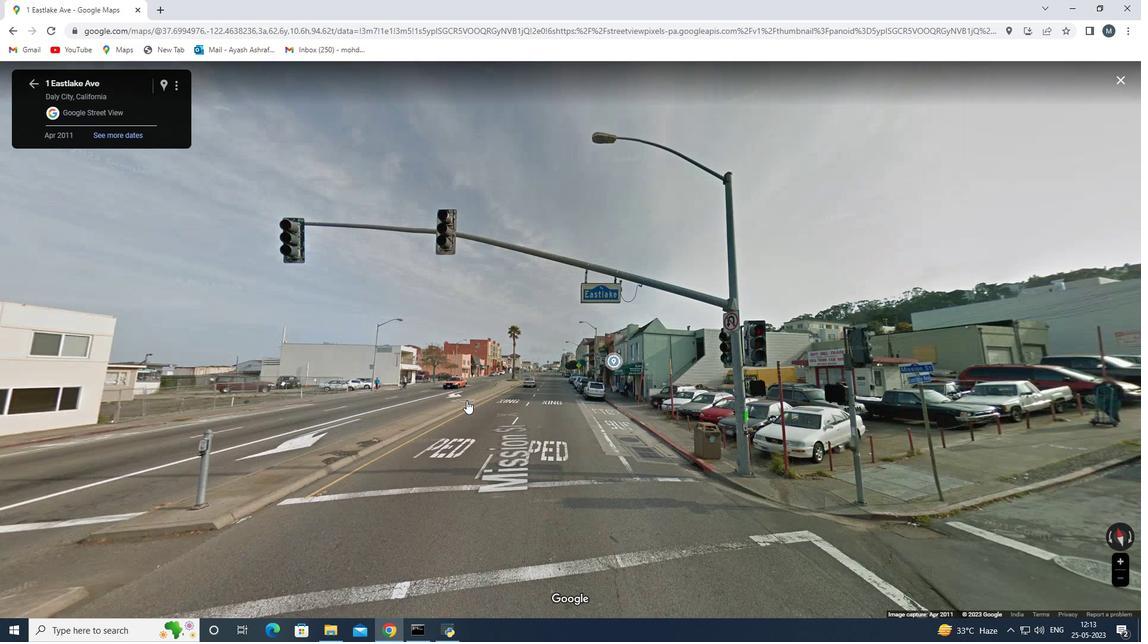 
Action: Mouse moved to (311, 386)
Screenshot: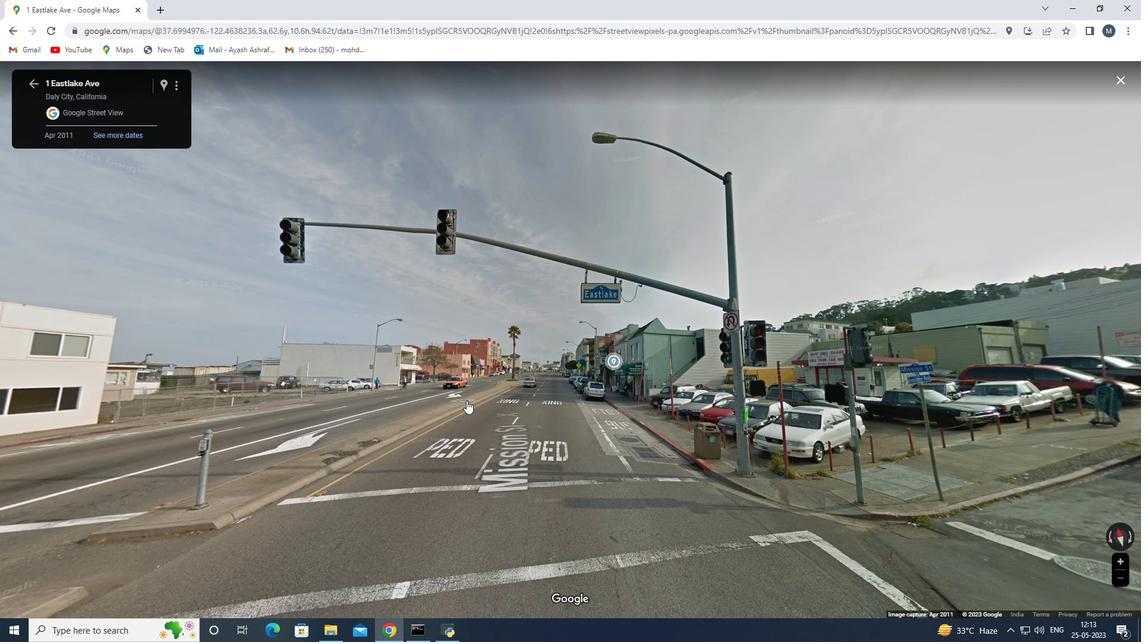 
Action: Mouse pressed left at (311, 386)
Screenshot: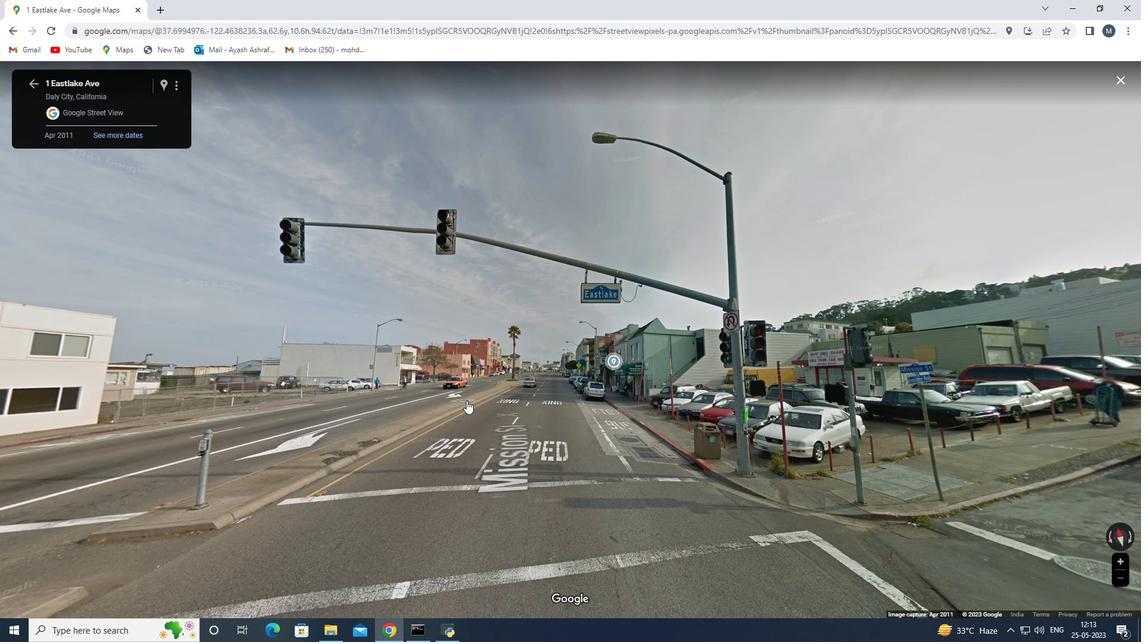 
Action: Mouse moved to (410, 405)
Screenshot: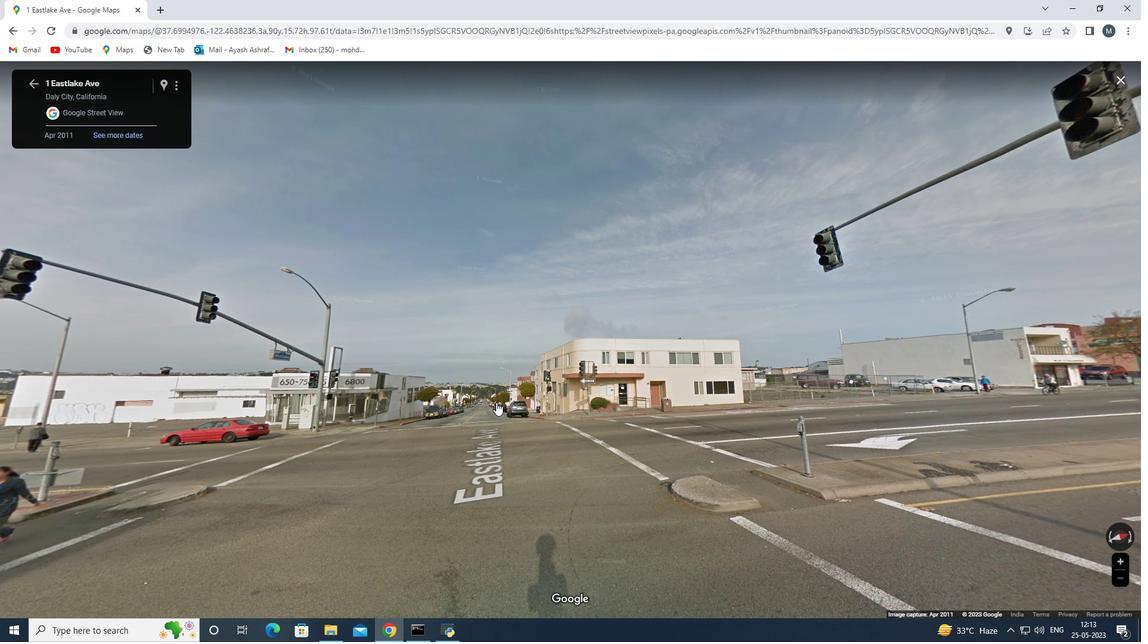 
Action: Mouse pressed left at (410, 405)
Screenshot: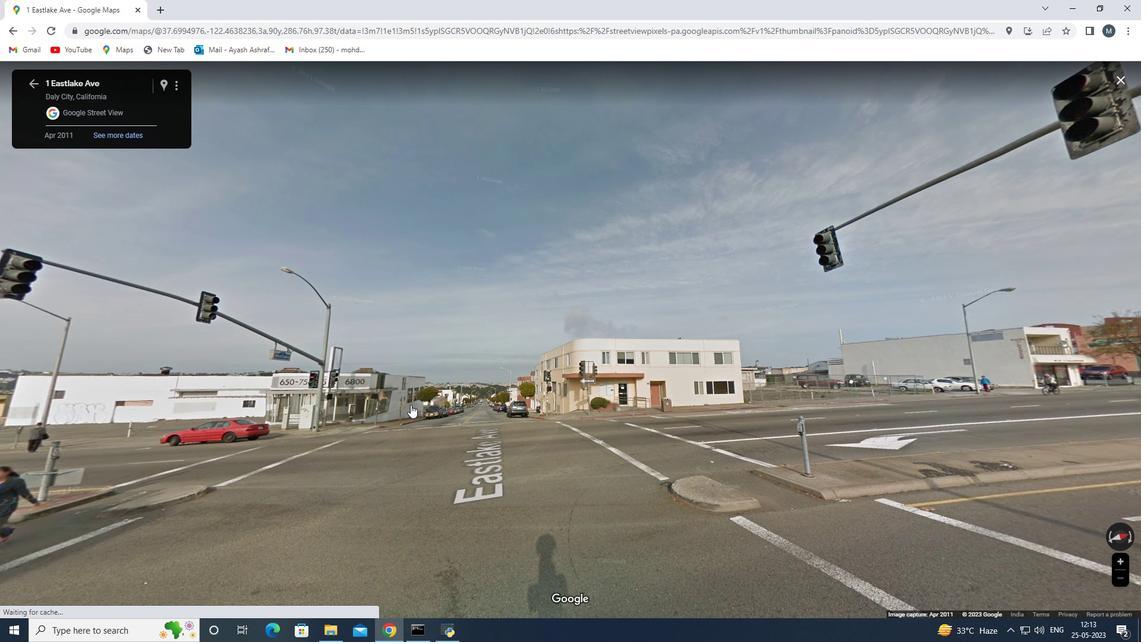 
Action: Mouse moved to (623, 401)
Screenshot: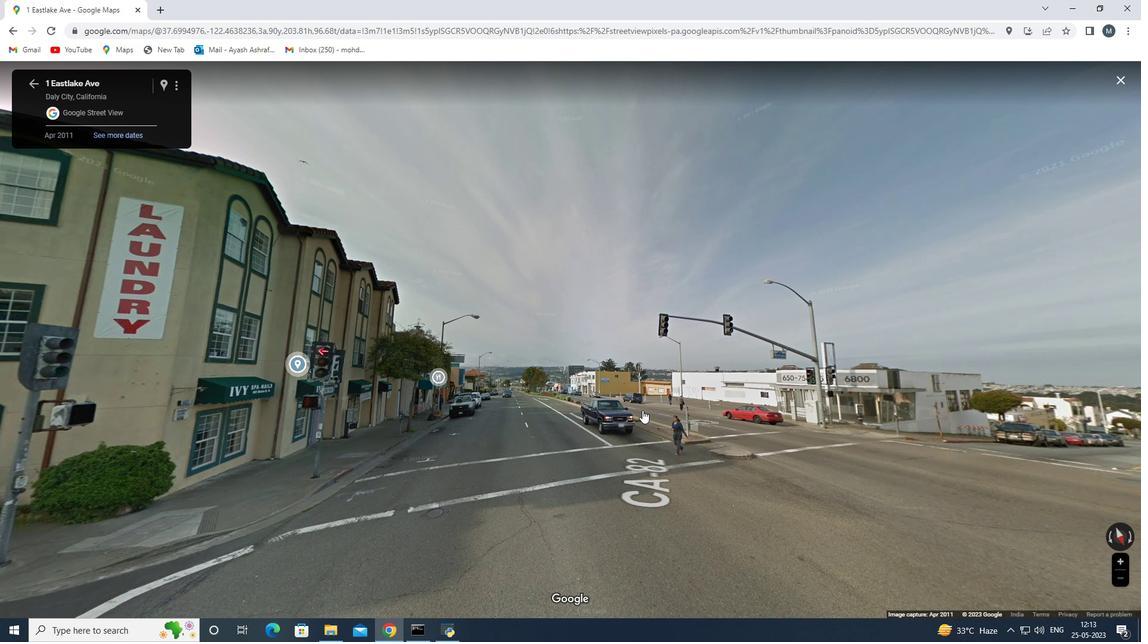 
Action: Mouse scrolled (623, 402) with delta (0, 0)
Screenshot: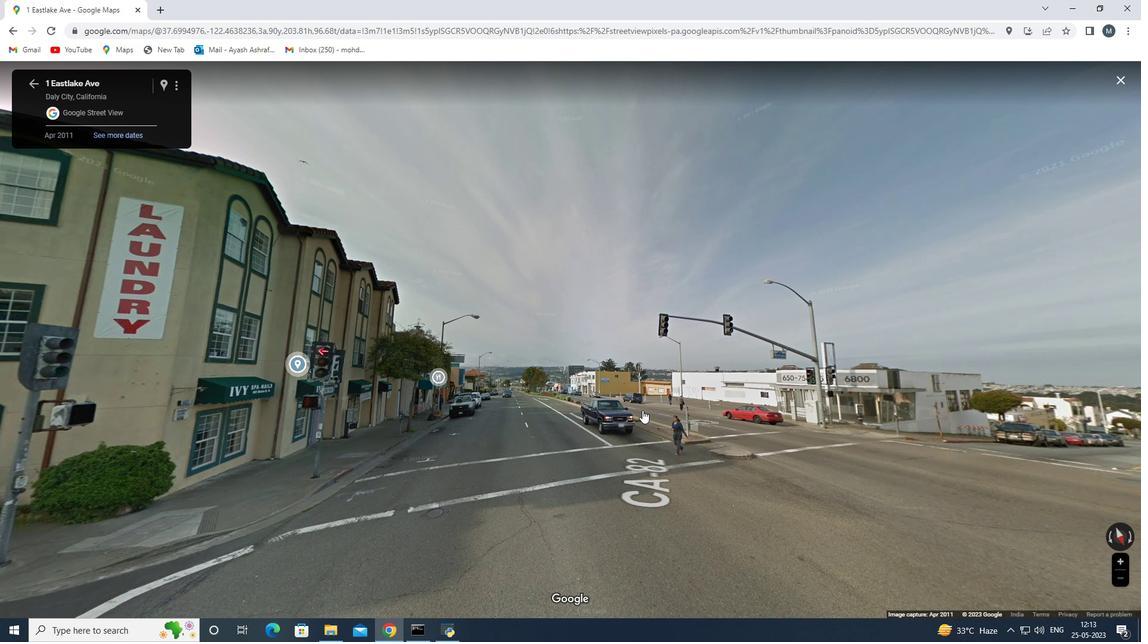 
Action: Mouse moved to (621, 401)
Screenshot: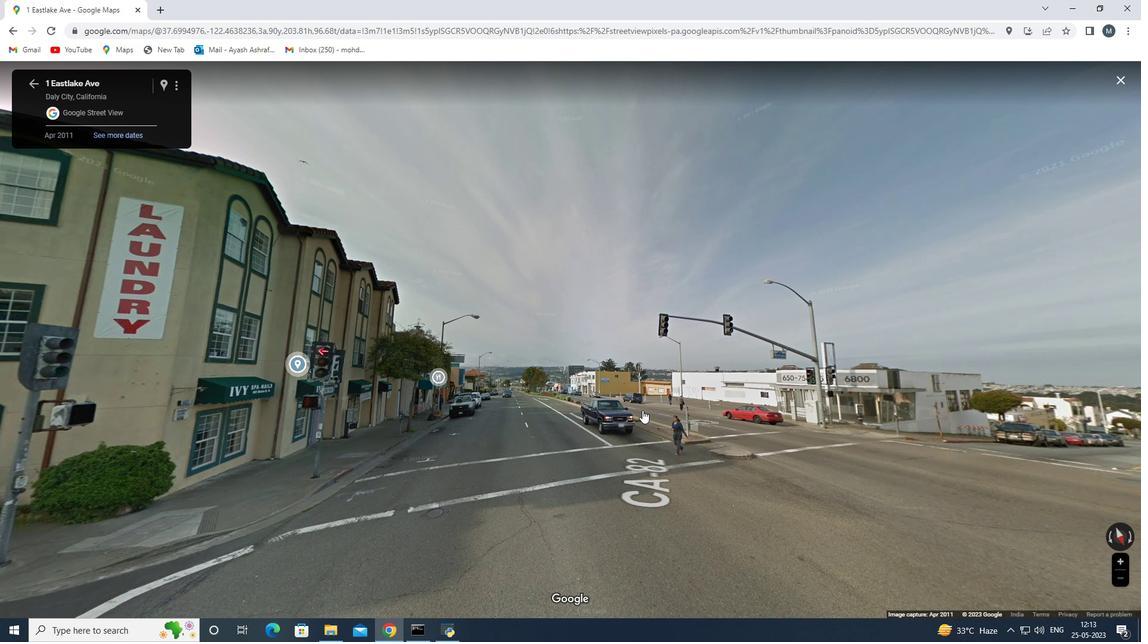 
Action: Mouse scrolled (622, 402) with delta (0, 0)
Screenshot: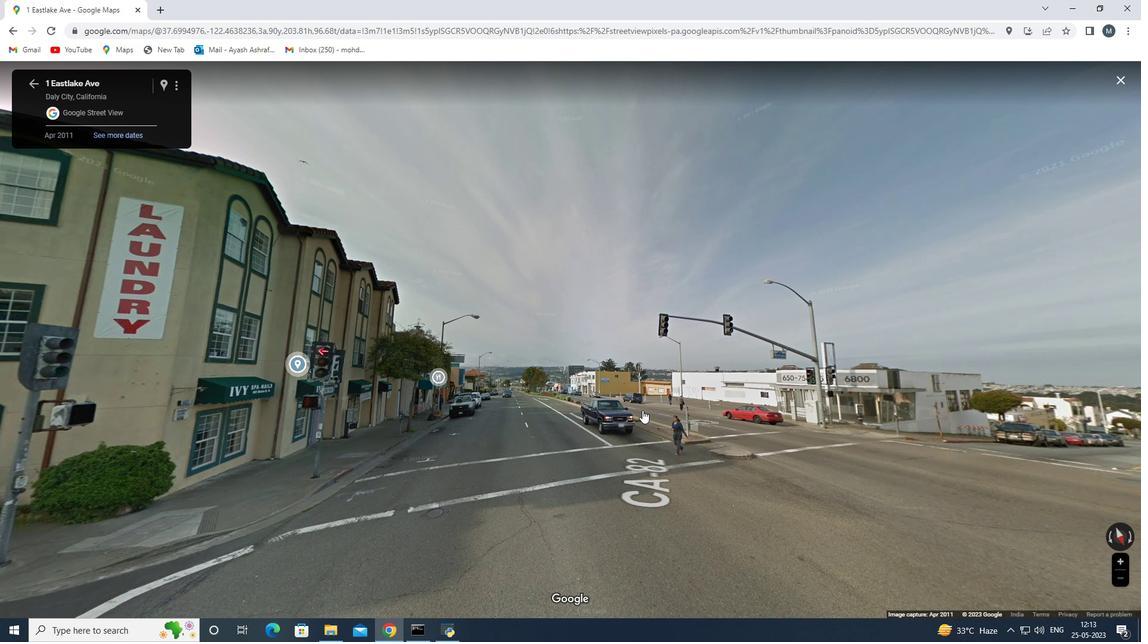 
Action: Mouse moved to (617, 399)
Screenshot: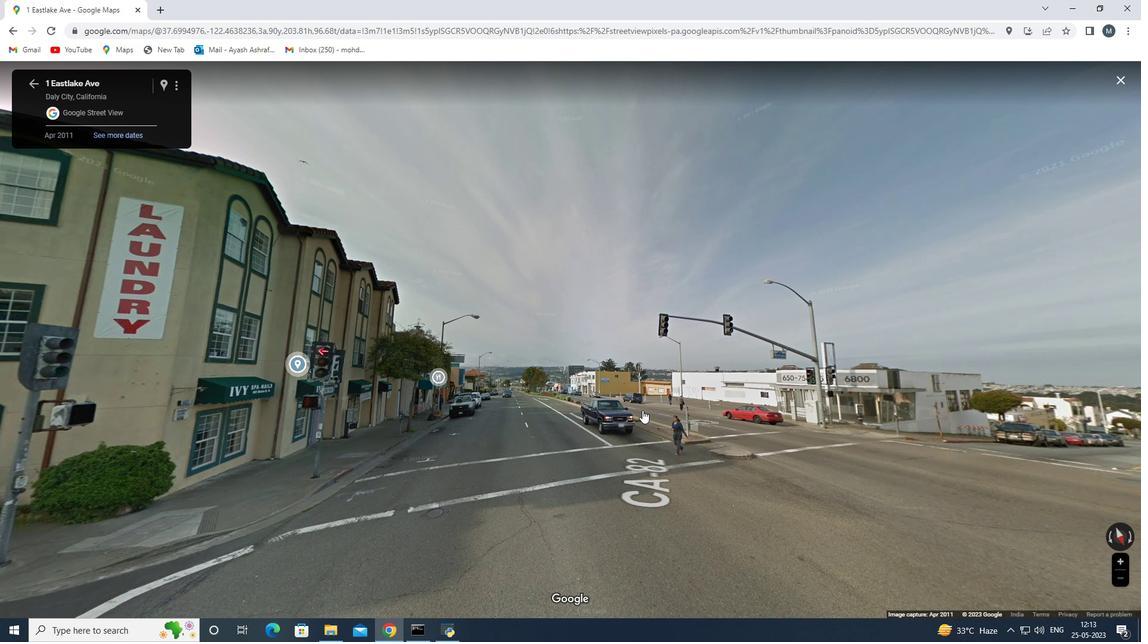 
Action: Mouse scrolled (617, 400) with delta (0, 0)
Screenshot: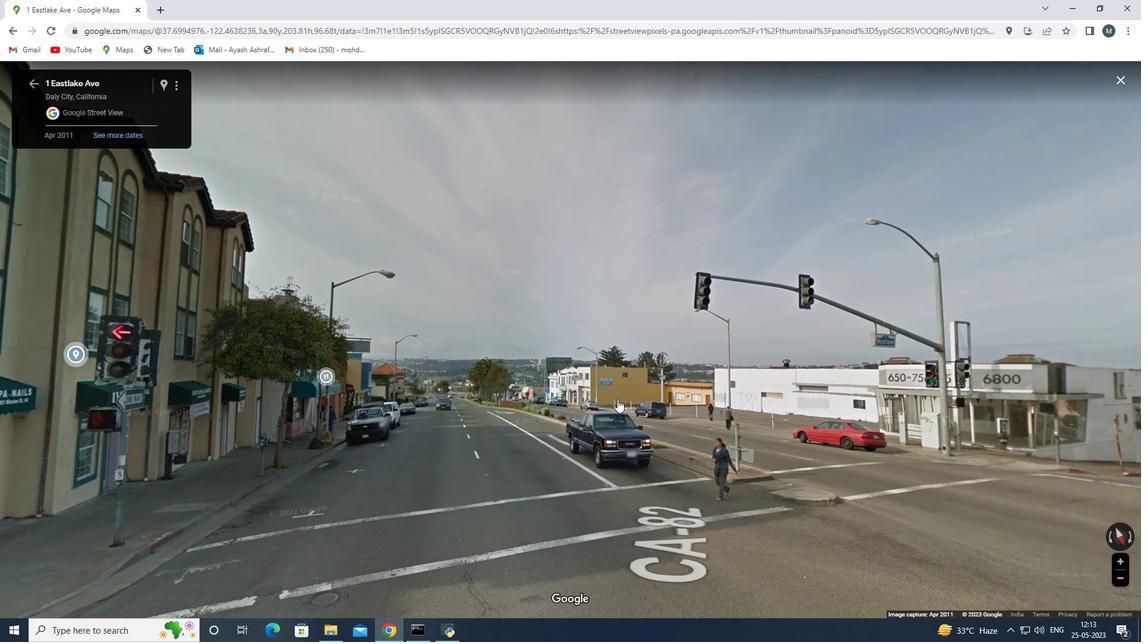 
Action: Mouse scrolled (617, 400) with delta (0, 0)
Screenshot: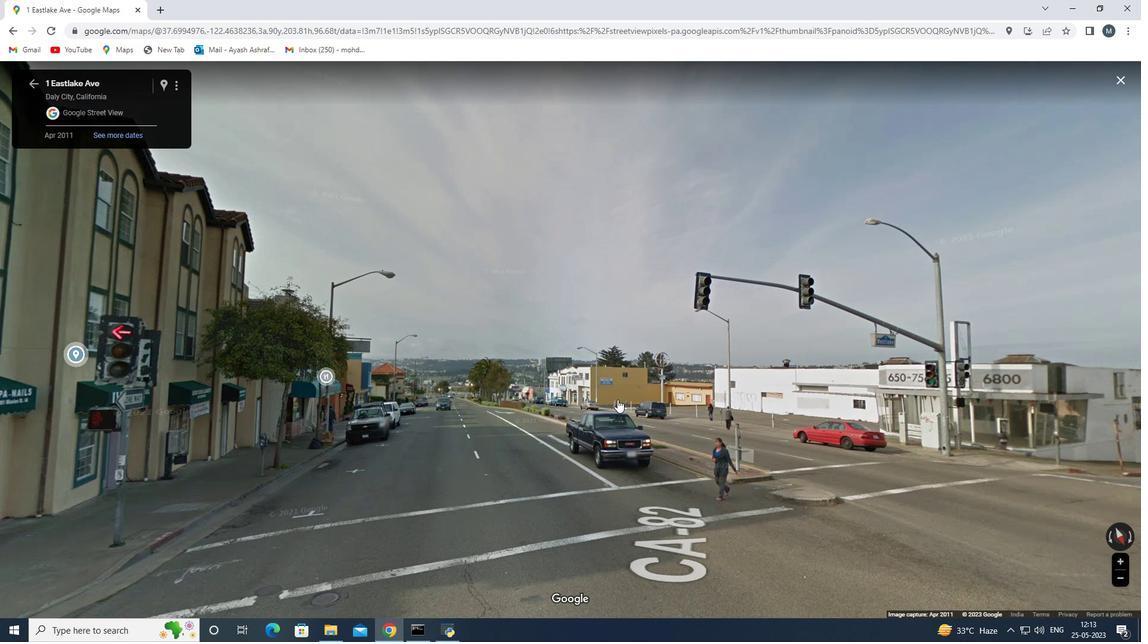 
Action: Mouse scrolled (617, 400) with delta (0, 0)
Screenshot: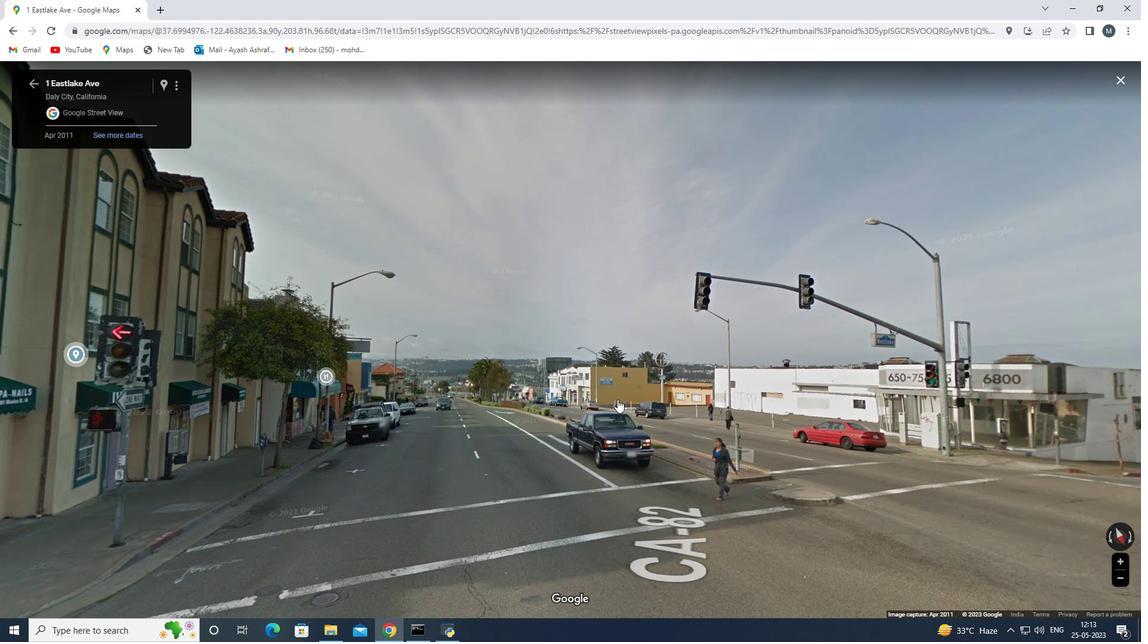 
Action: Mouse scrolled (617, 400) with delta (0, 0)
Screenshot: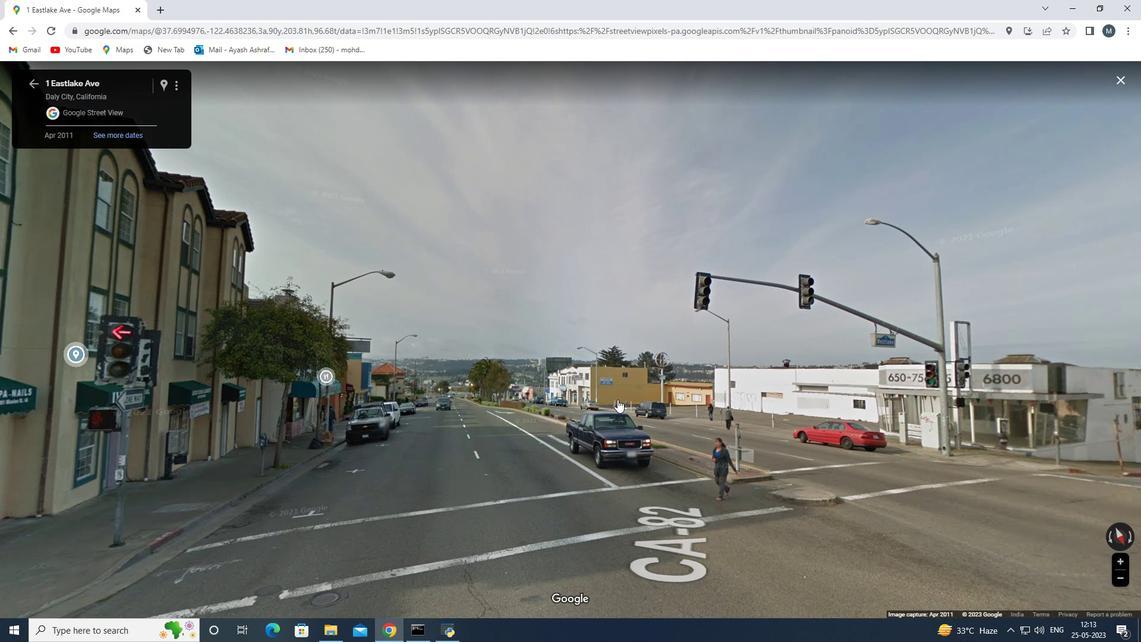 
Action: Mouse moved to (617, 399)
Screenshot: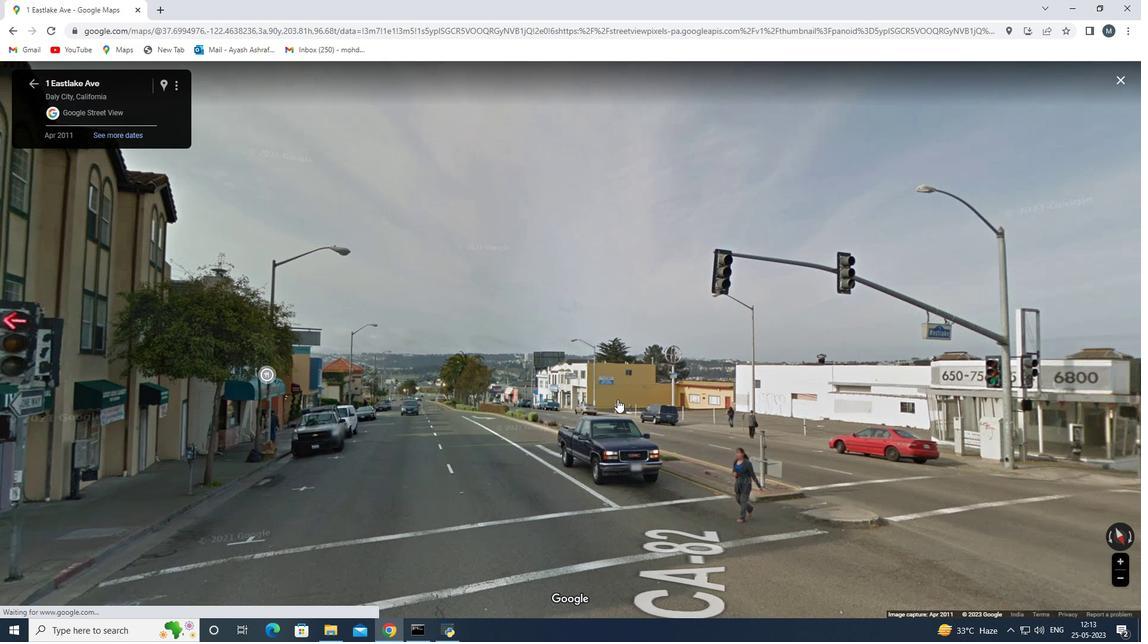 
Action: Mouse scrolled (617, 399) with delta (0, 0)
Screenshot: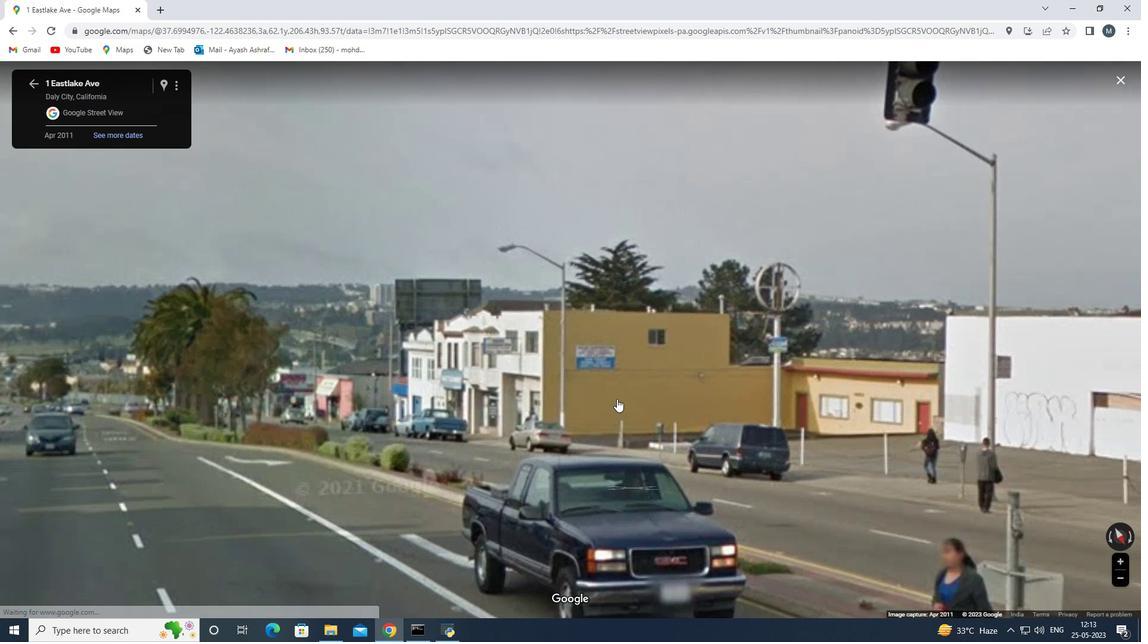 
Action: Mouse scrolled (617, 399) with delta (0, 0)
Screenshot: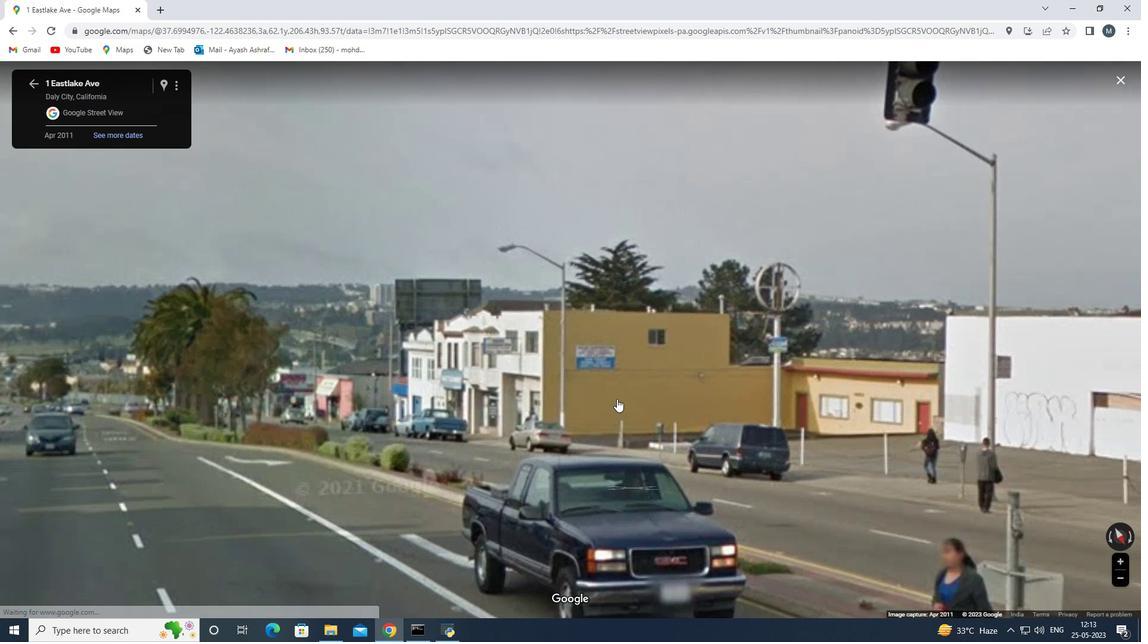 
Action: Mouse scrolled (617, 399) with delta (0, 0)
Screenshot: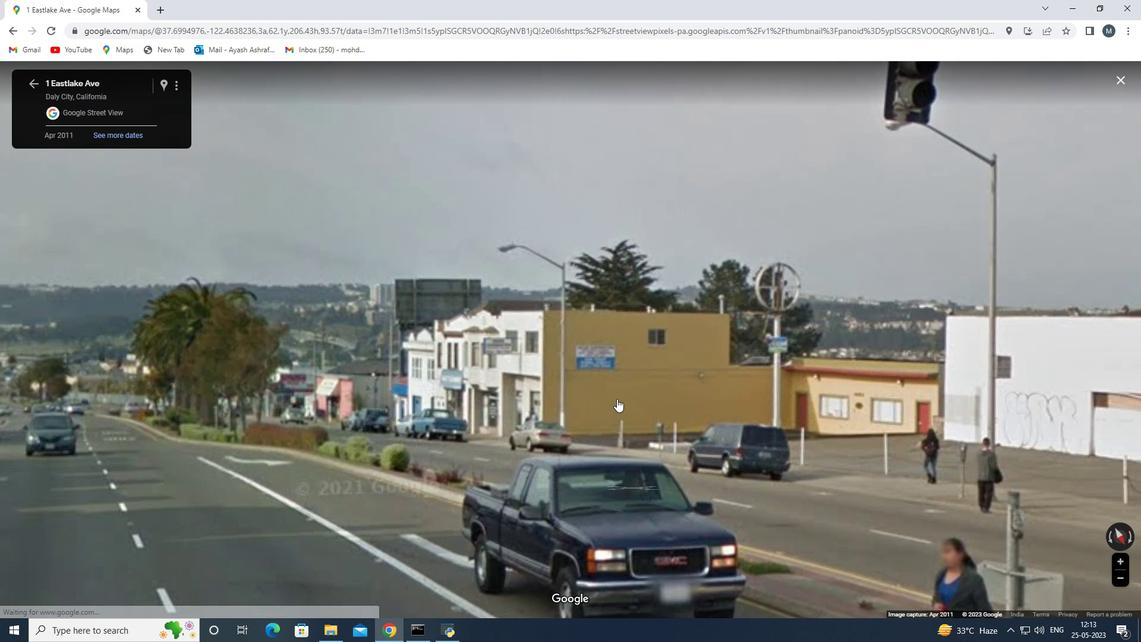 
Action: Mouse scrolled (617, 399) with delta (0, 0)
Screenshot: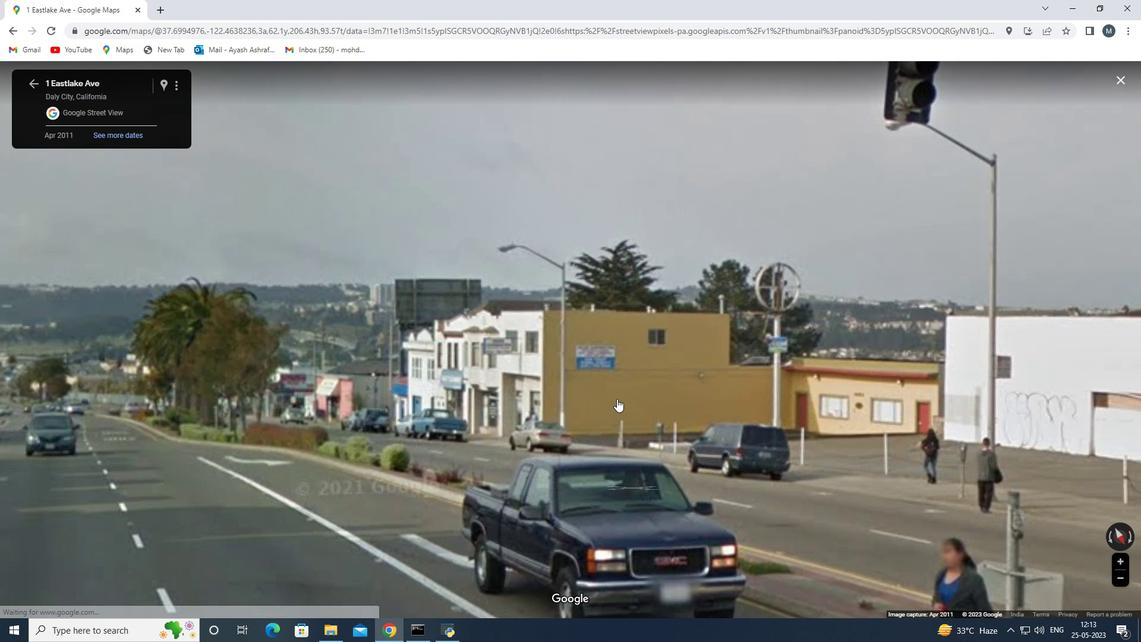 
Action: Mouse scrolled (617, 399) with delta (0, 0)
Screenshot: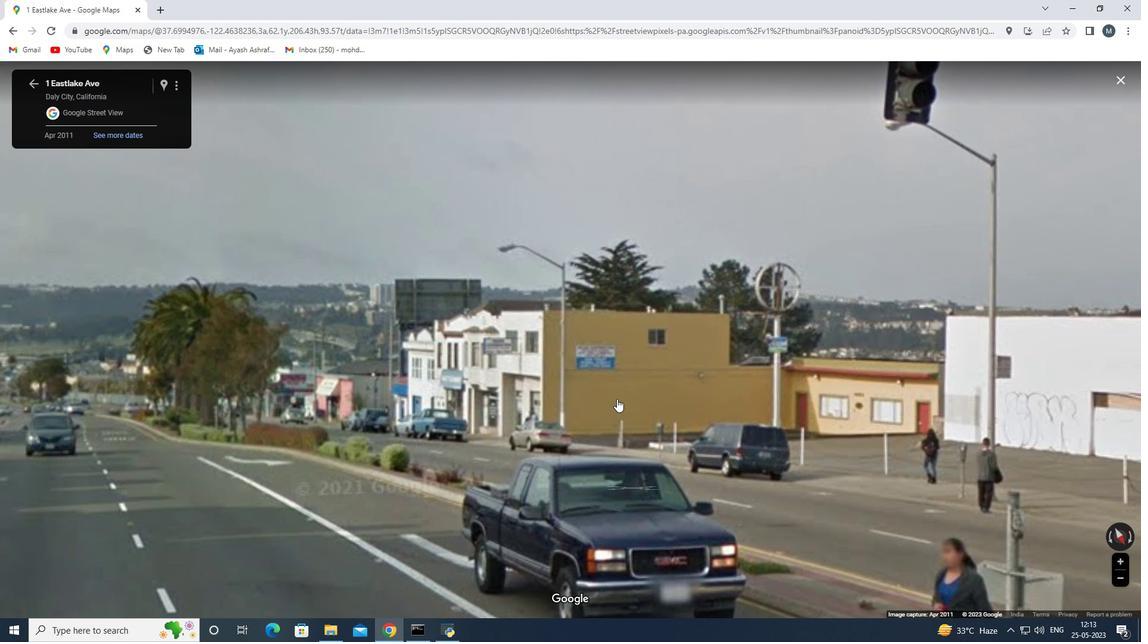 
Action: Mouse scrolled (617, 398) with delta (0, 0)
Screenshot: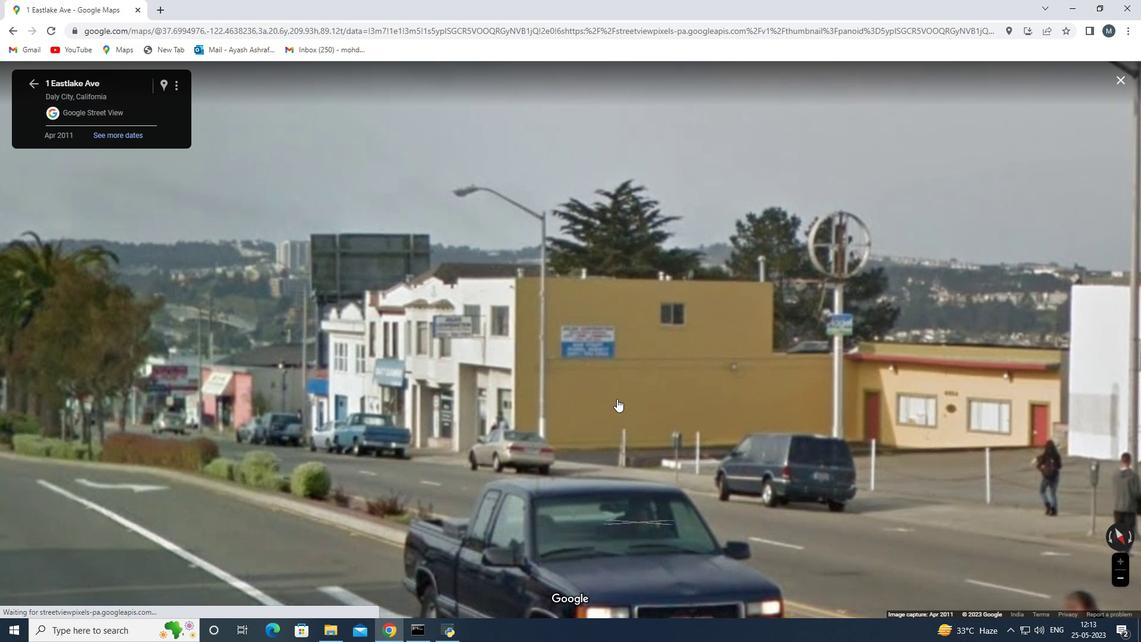 
Action: Mouse scrolled (617, 398) with delta (0, 0)
Screenshot: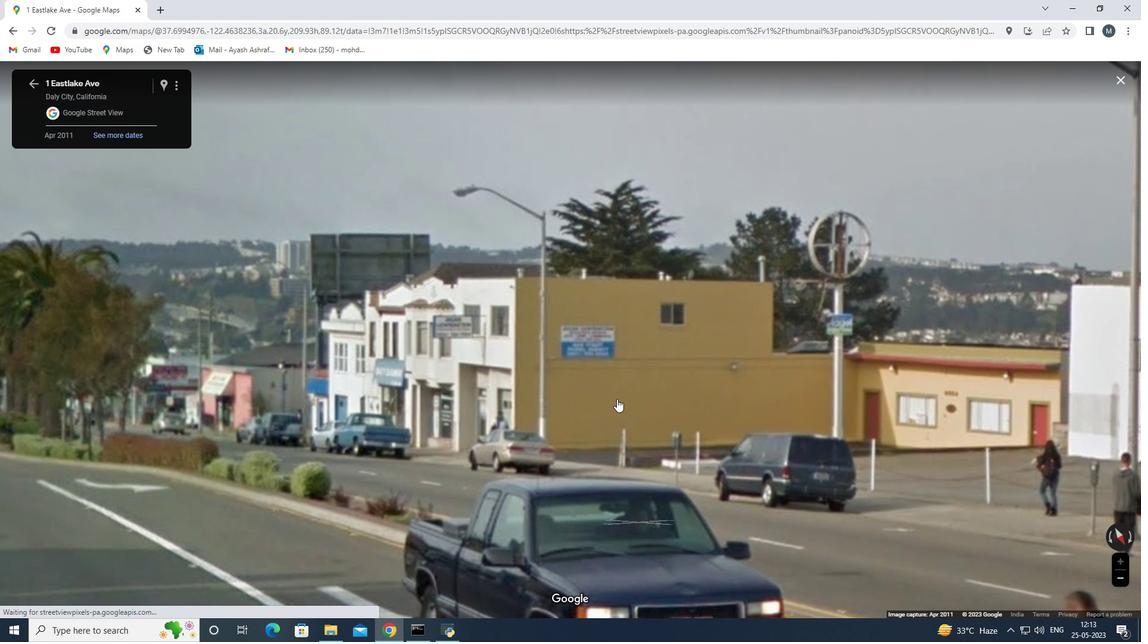 
Action: Mouse scrolled (617, 398) with delta (0, 0)
Screenshot: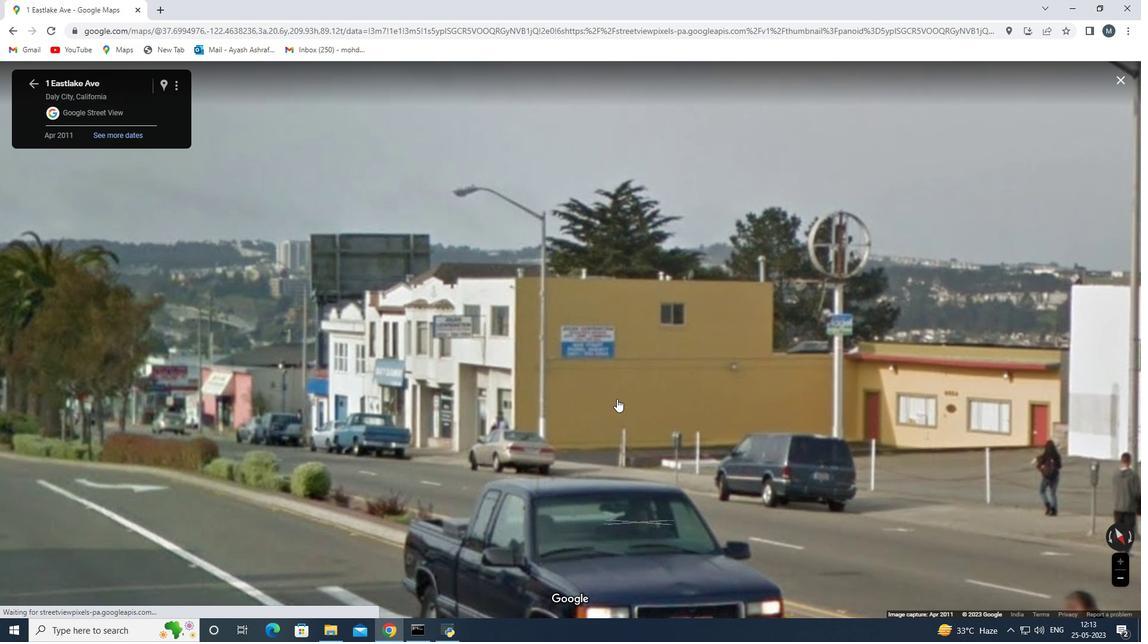 
Action: Mouse moved to (523, 393)
Screenshot: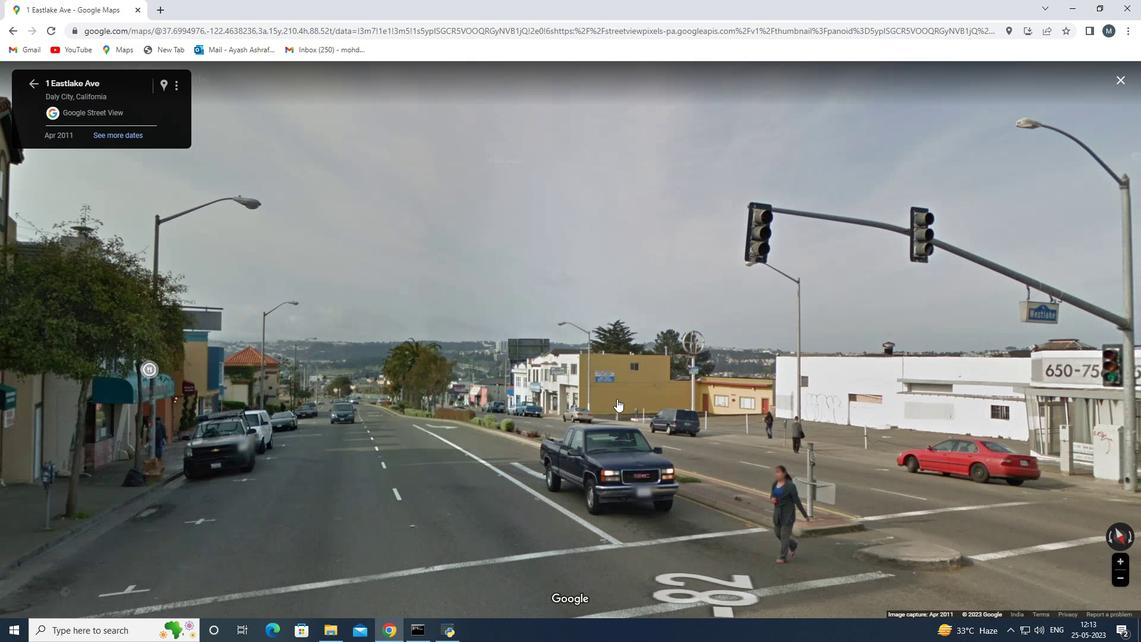 
Action: Mouse scrolled (527, 393) with delta (0, 0)
Screenshot: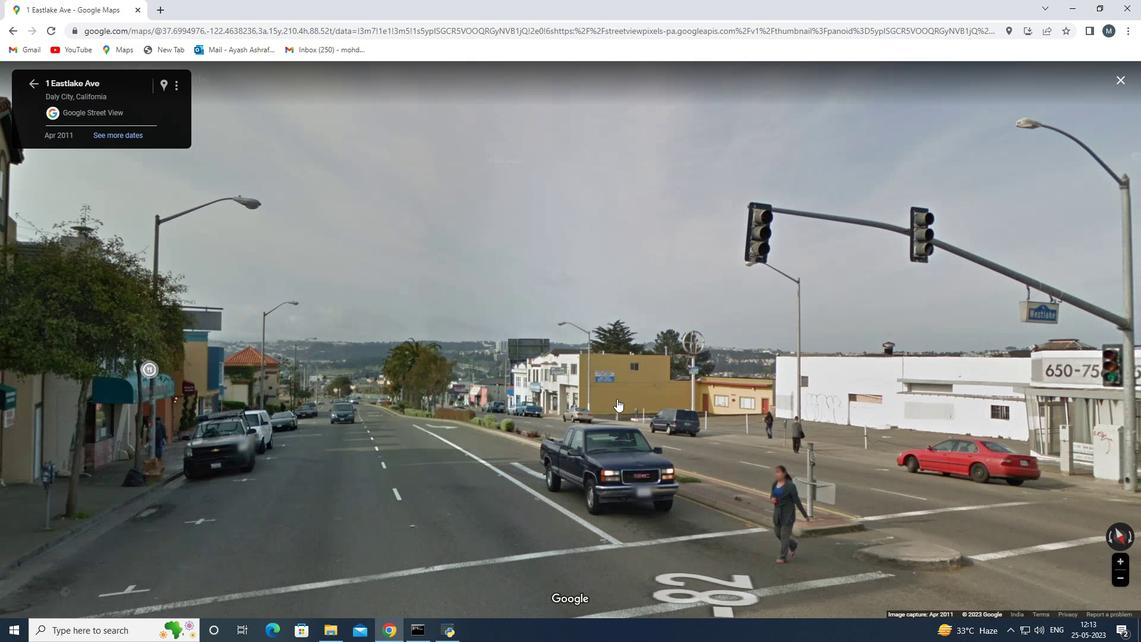 
Action: Mouse moved to (521, 393)
Screenshot: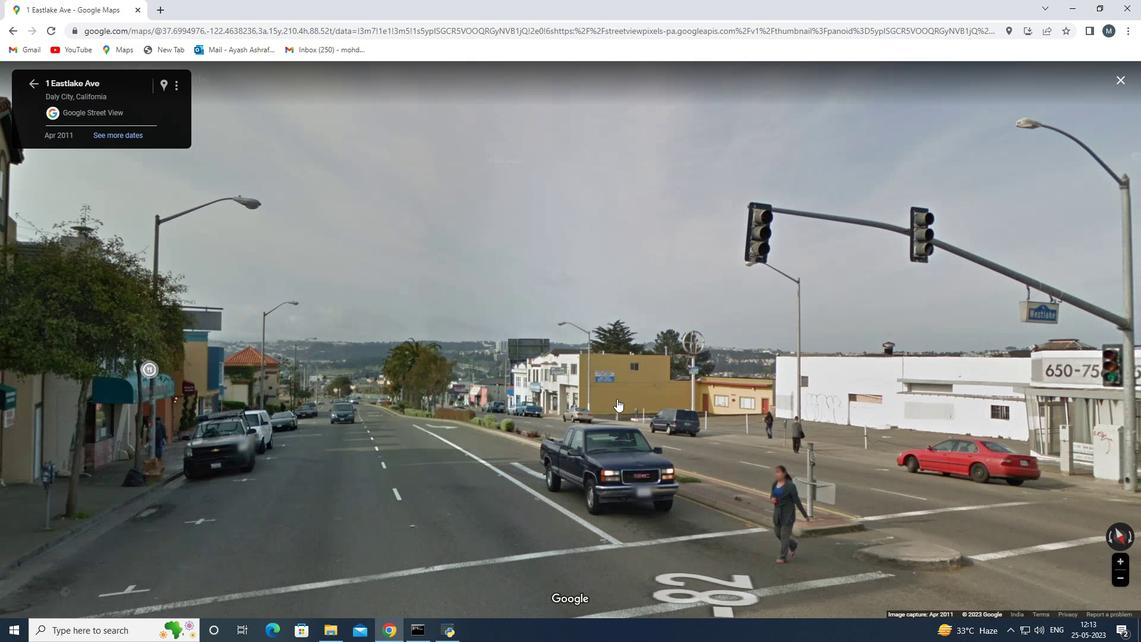 
Action: Mouse scrolled (522, 393) with delta (0, 0)
Screenshot: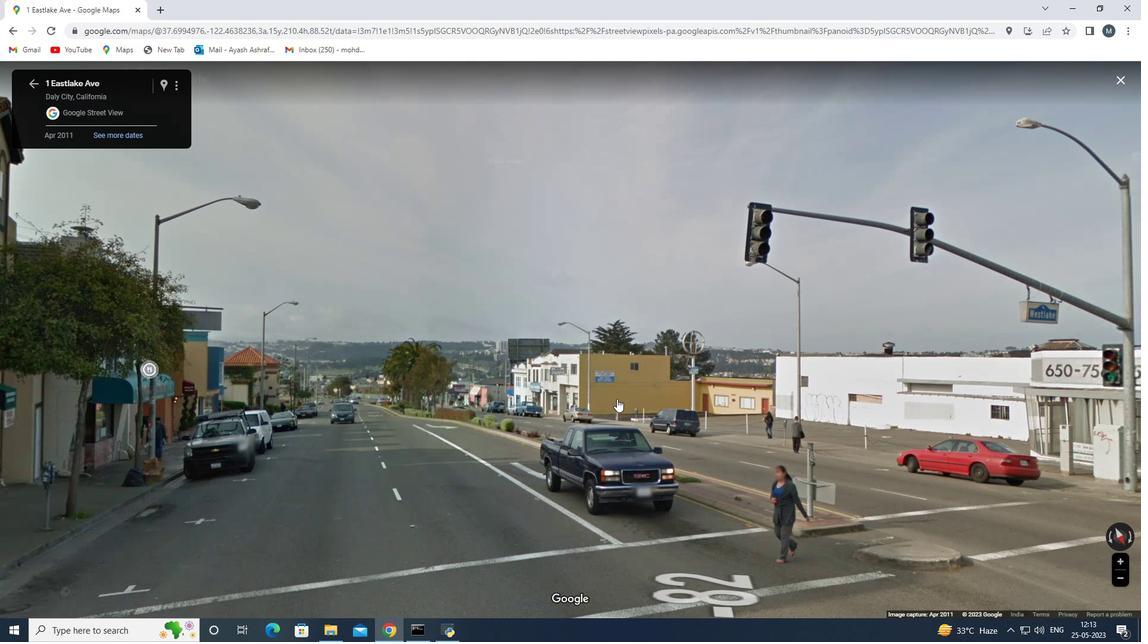 
Action: Mouse moved to (518, 393)
Screenshot: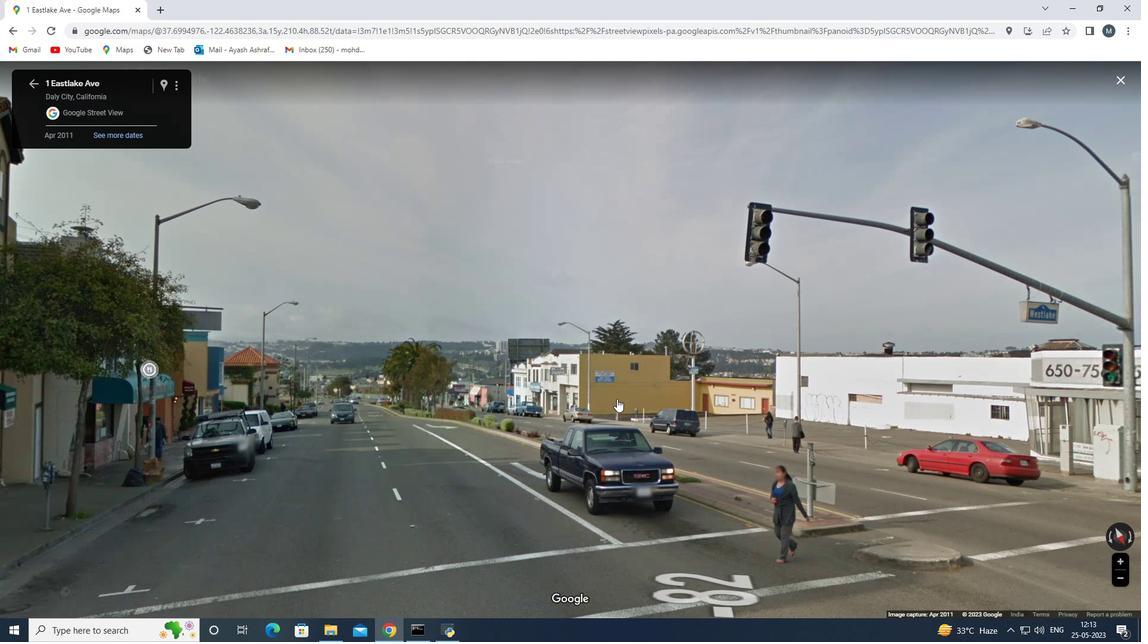 
Action: Mouse scrolled (518, 393) with delta (0, 0)
Screenshot: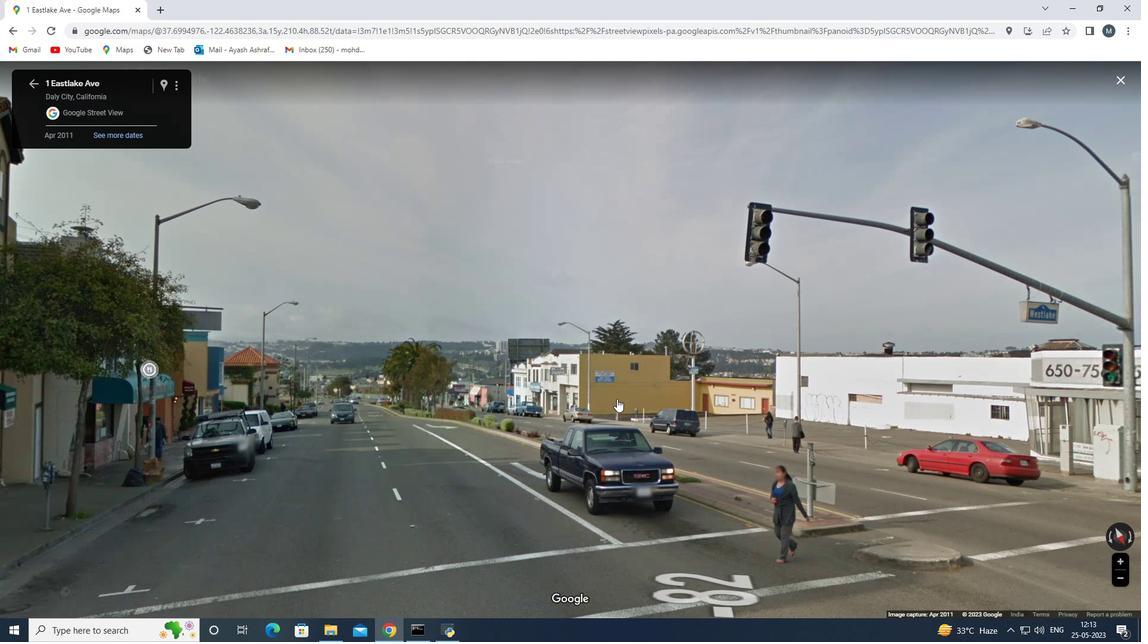 
Action: Mouse moved to (506, 393)
Screenshot: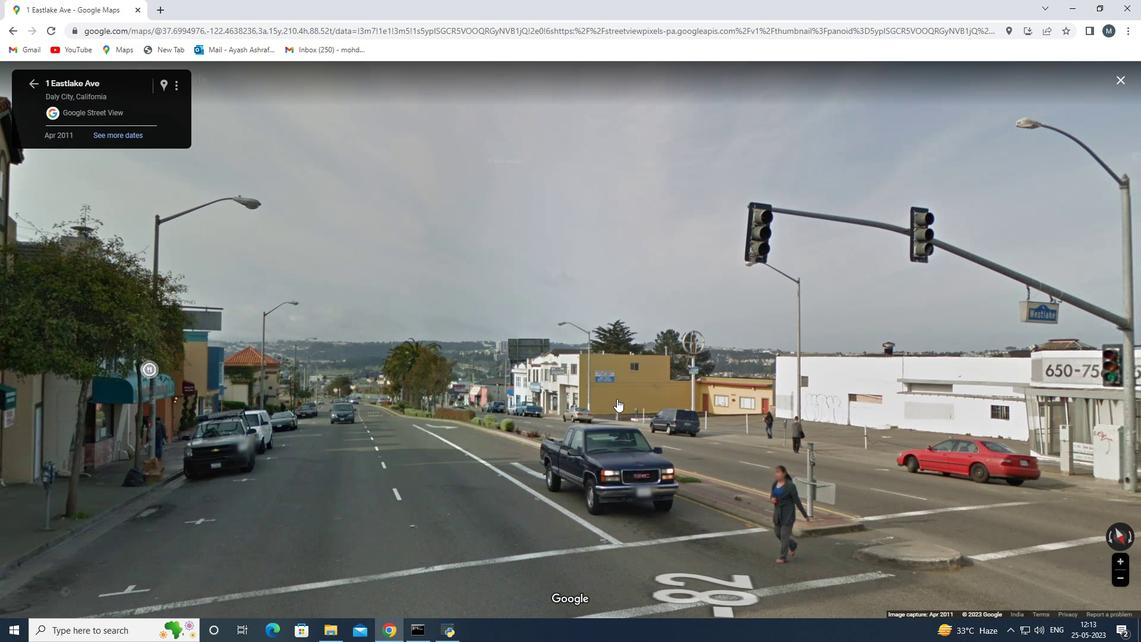 
Action: Mouse scrolled (510, 393) with delta (0, 0)
Screenshot: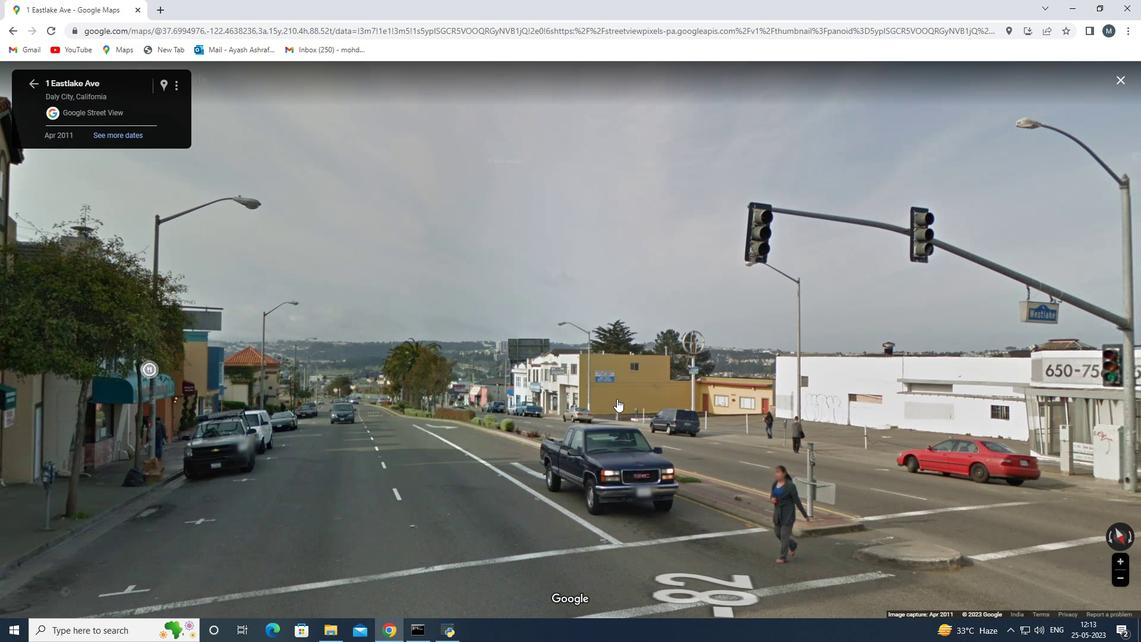 
Action: Mouse moved to (476, 392)
Screenshot: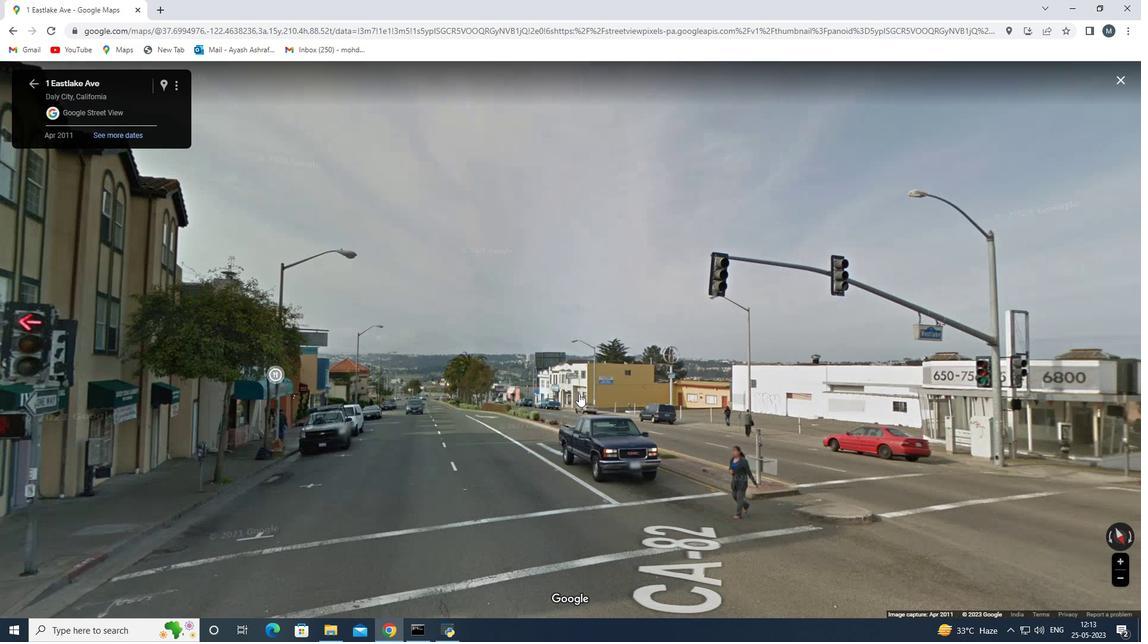 
Action: Mouse scrolled (488, 393) with delta (0, 0)
Screenshot: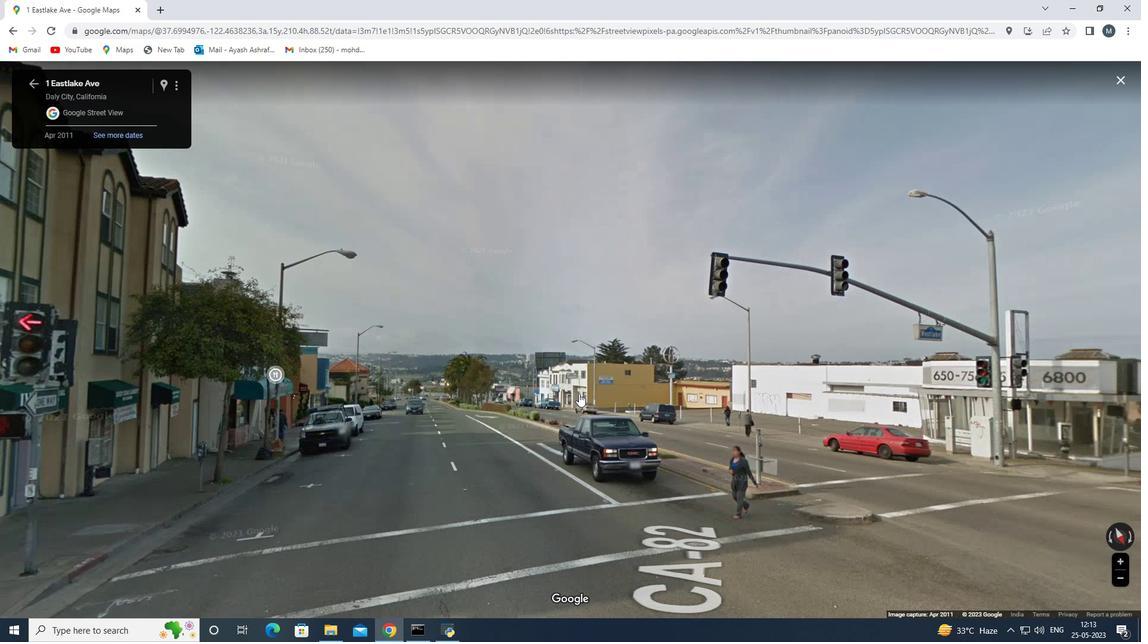 
Action: Mouse moved to (365, 350)
Screenshot: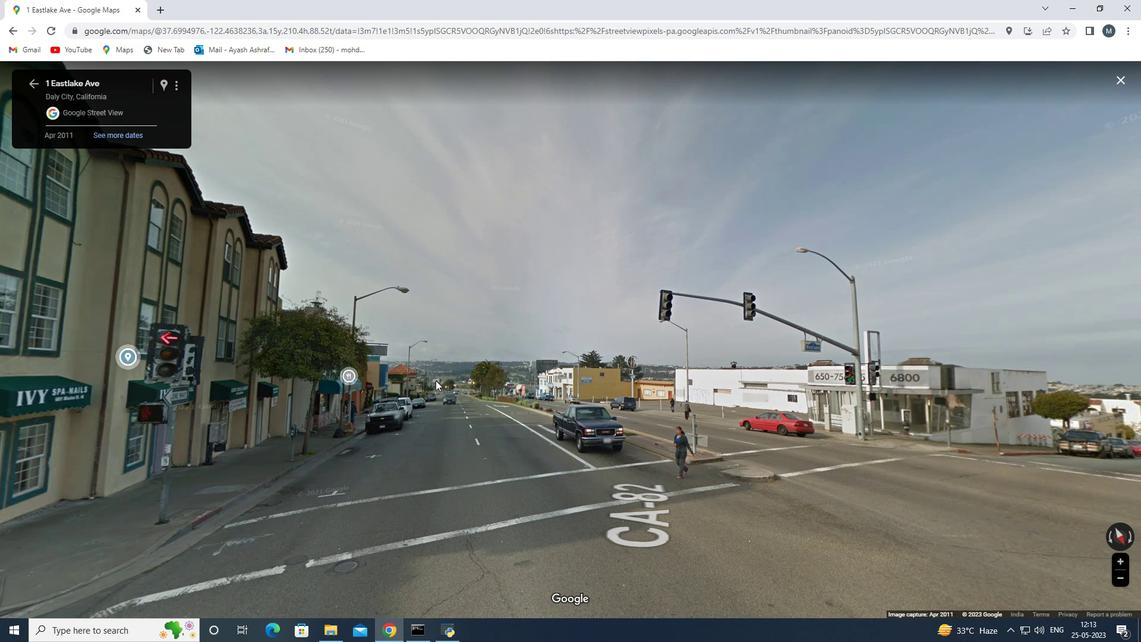 
Action: Mouse scrolled (365, 350) with delta (0, 0)
Screenshot: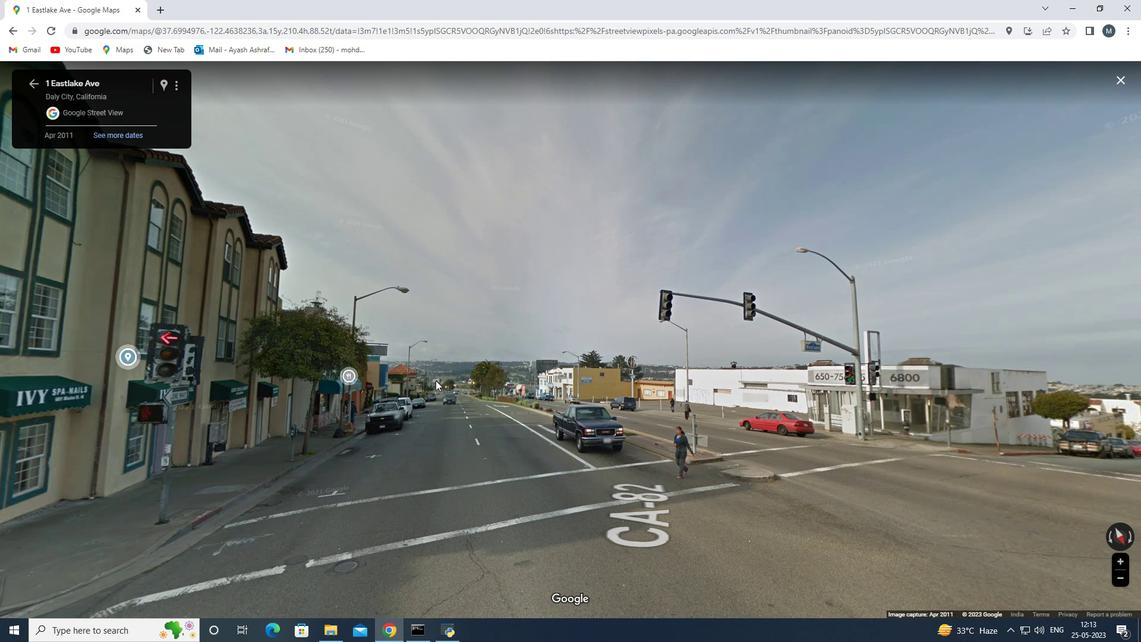 
Action: Mouse scrolled (365, 350) with delta (0, 0)
Screenshot: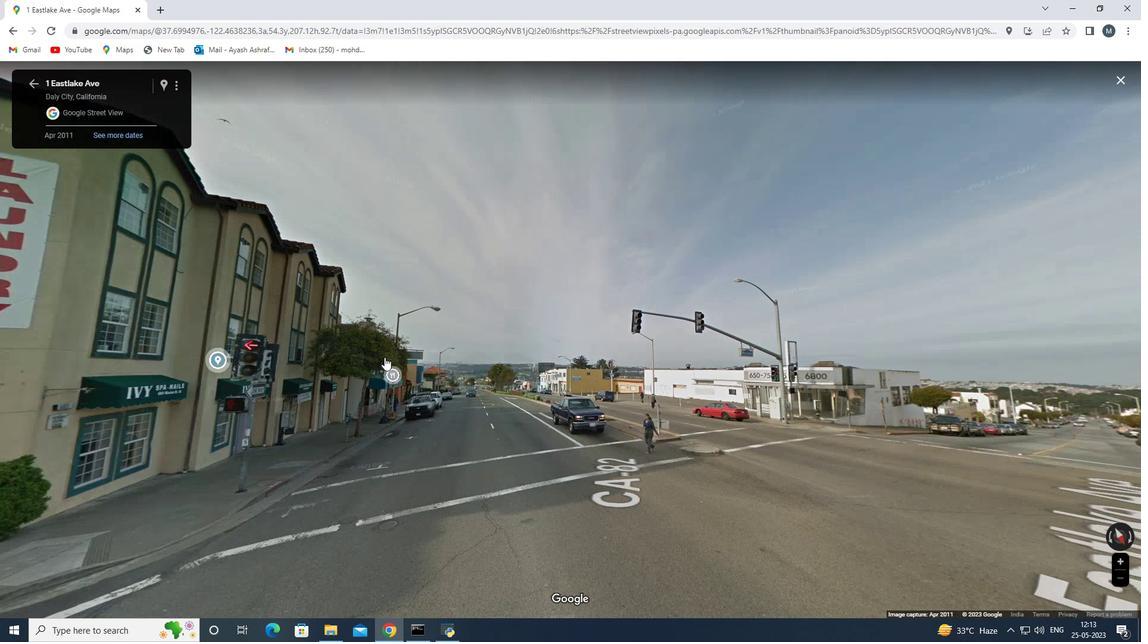 
Action: Mouse moved to (364, 350)
Screenshot: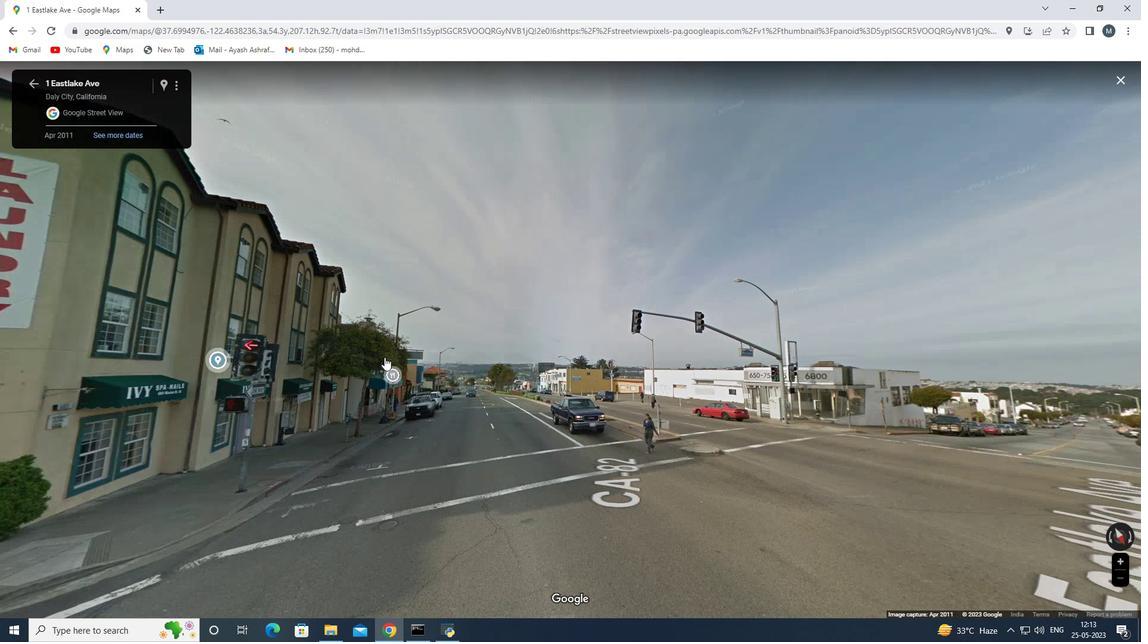 
Action: Mouse scrolled (364, 350) with delta (0, 0)
Screenshot: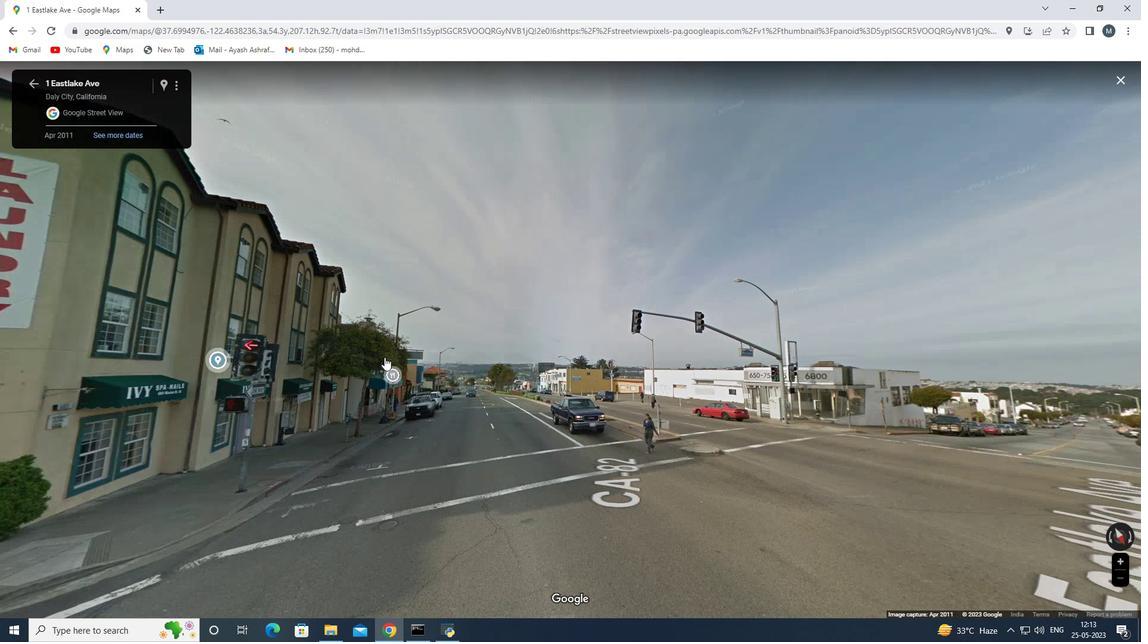 
Action: Mouse moved to (262, 254)
Screenshot: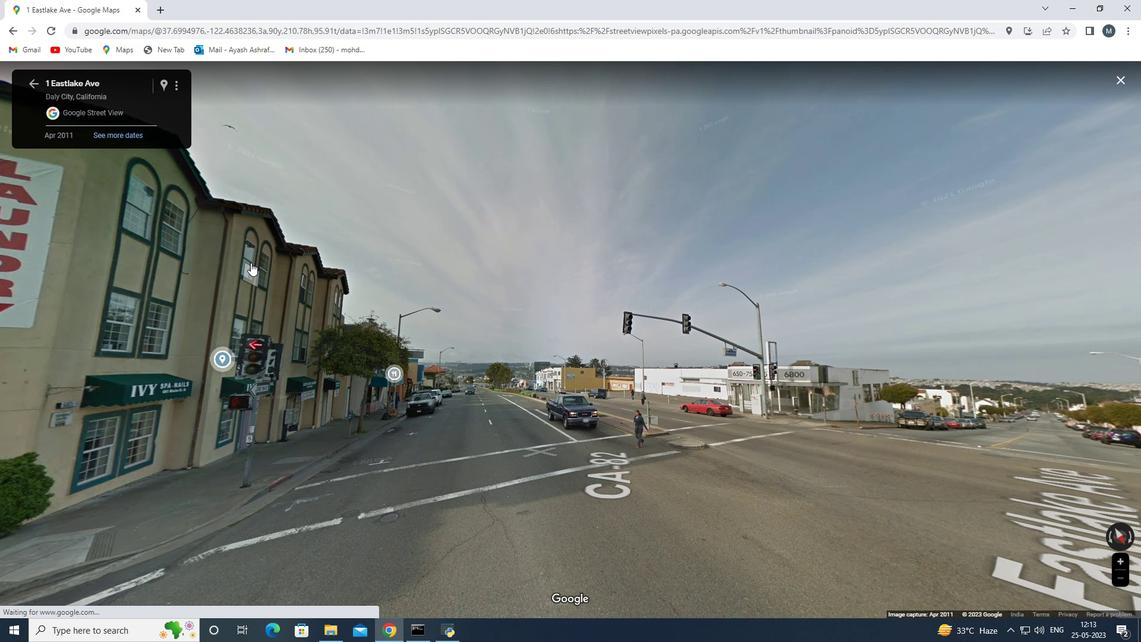 
Action: Mouse scrolled (258, 256) with delta (0, 0)
Screenshot: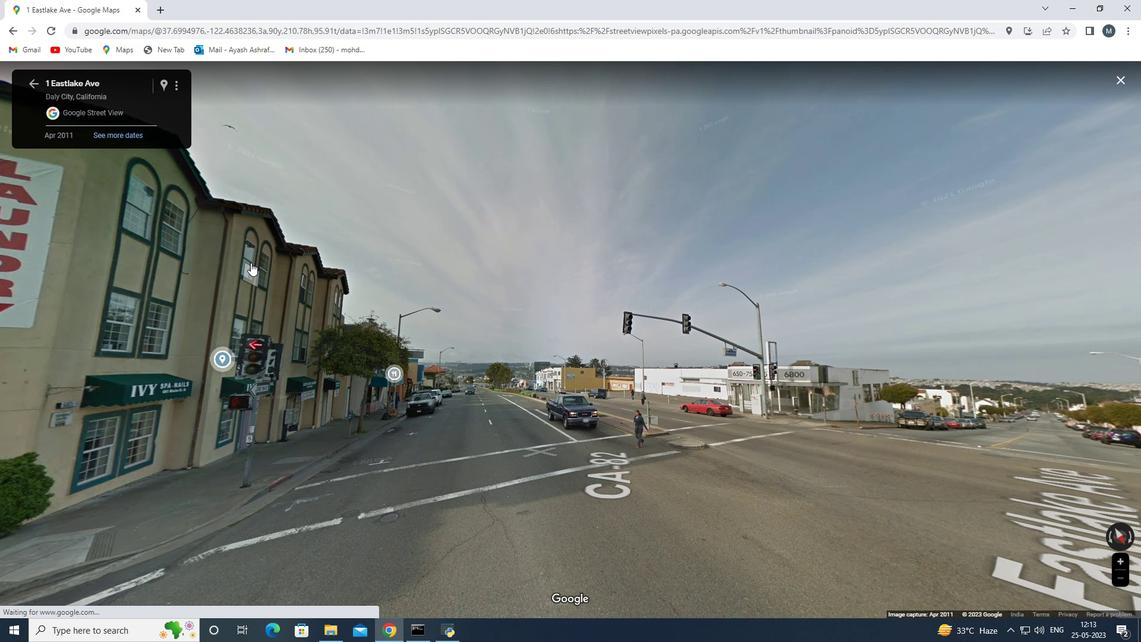 
Action: Mouse moved to (262, 254)
Screenshot: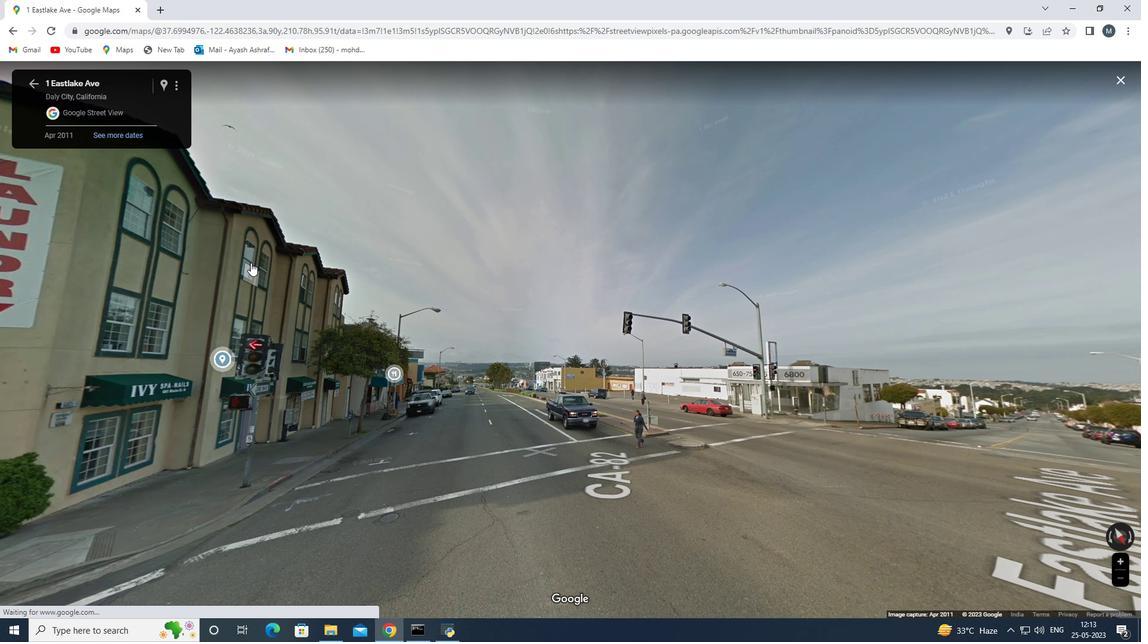 
Action: Mouse scrolled (261, 254) with delta (0, 0)
Screenshot: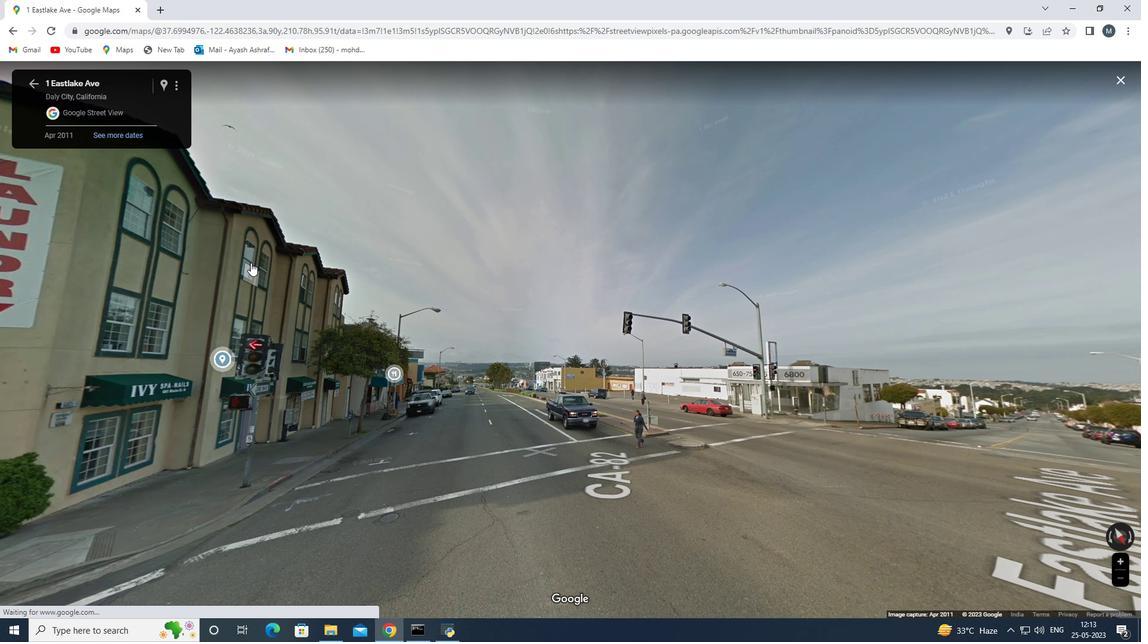 
Action: Mouse moved to (264, 253)
Screenshot: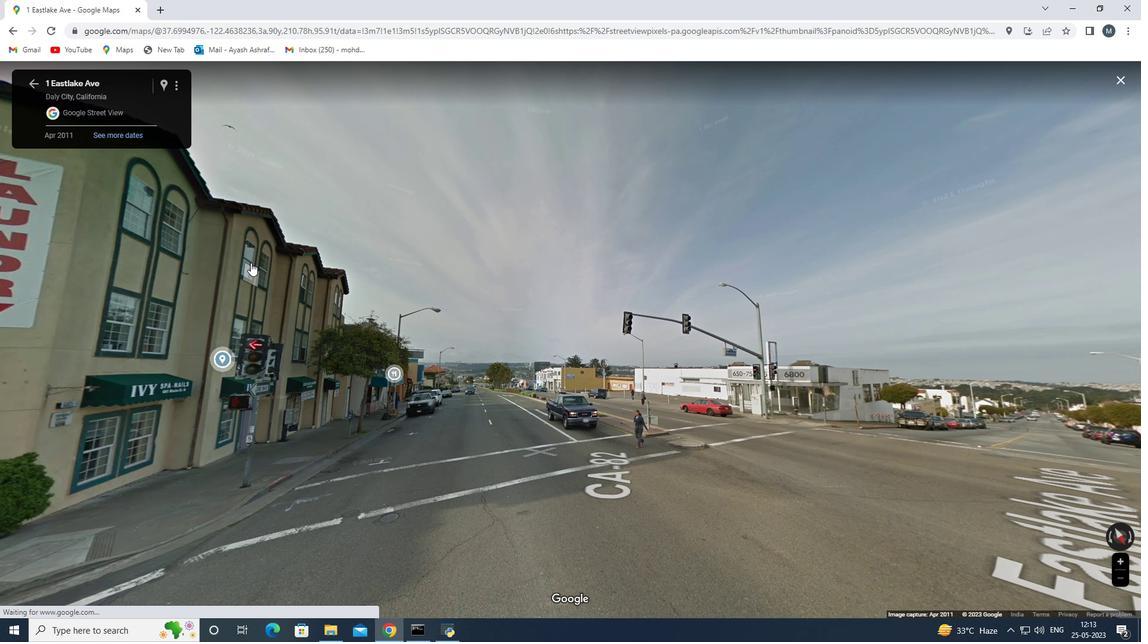 
Action: Mouse scrolled (262, 253) with delta (0, 0)
Screenshot: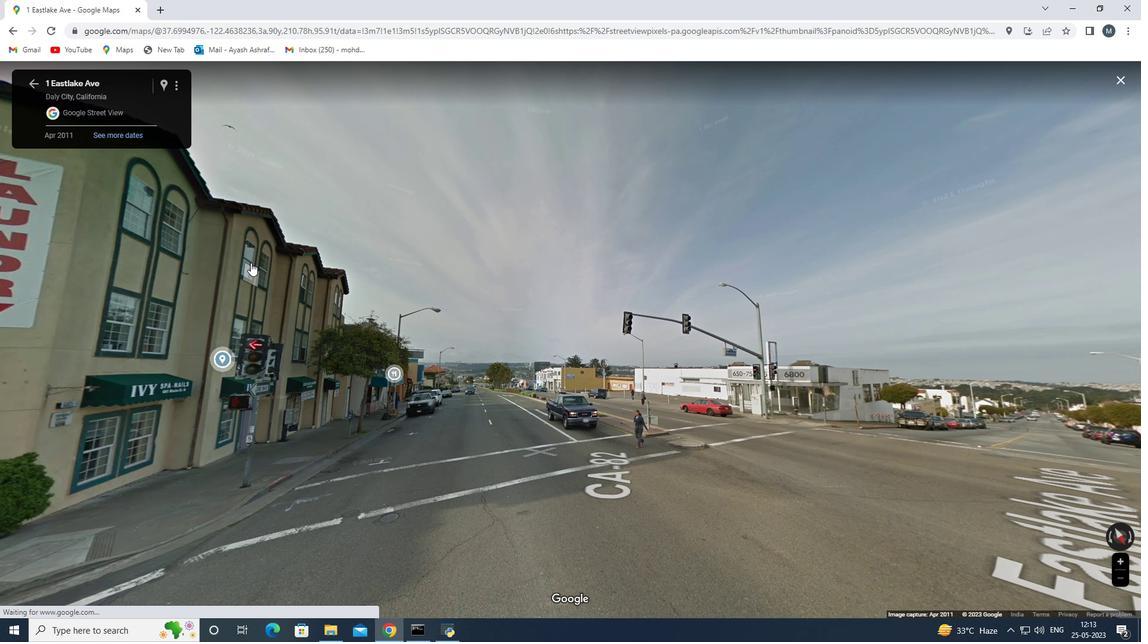 
Action: Mouse moved to (265, 253)
Screenshot: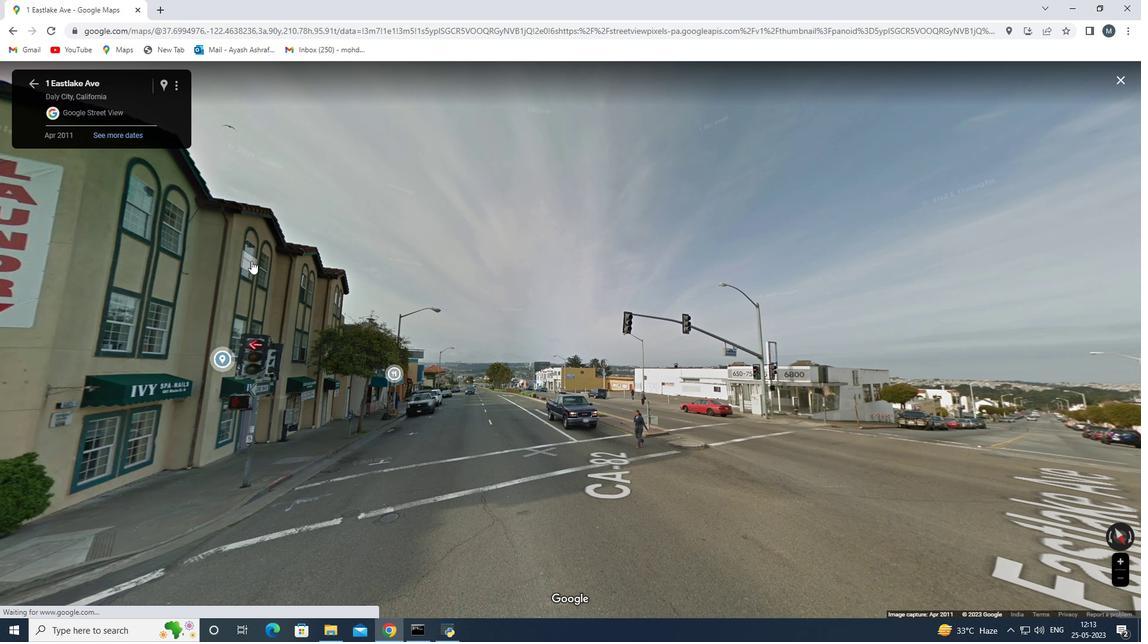 
Action: Mouse scrolled (265, 252) with delta (0, 0)
Screenshot: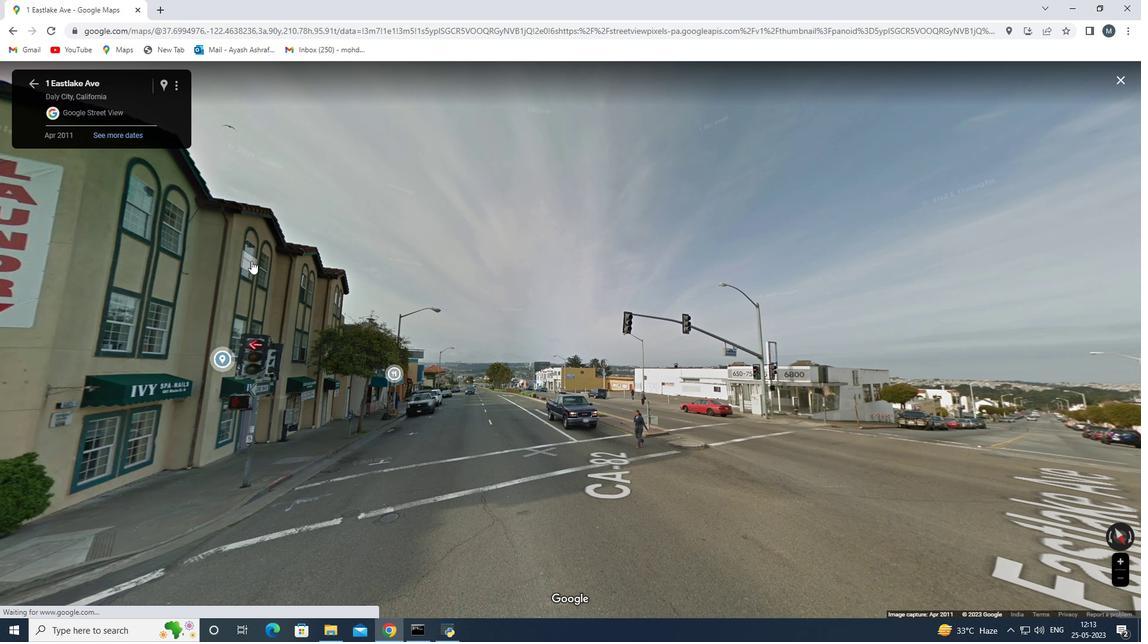 
Action: Mouse moved to (13, 29)
Screenshot: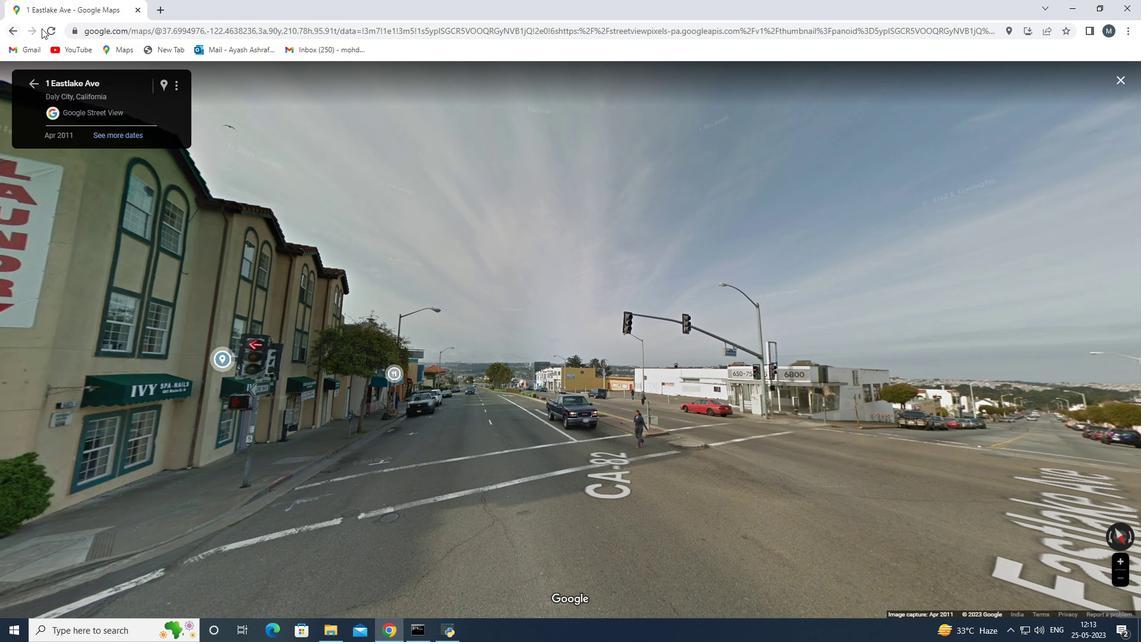 
Action: Mouse pressed left at (13, 29)
Screenshot: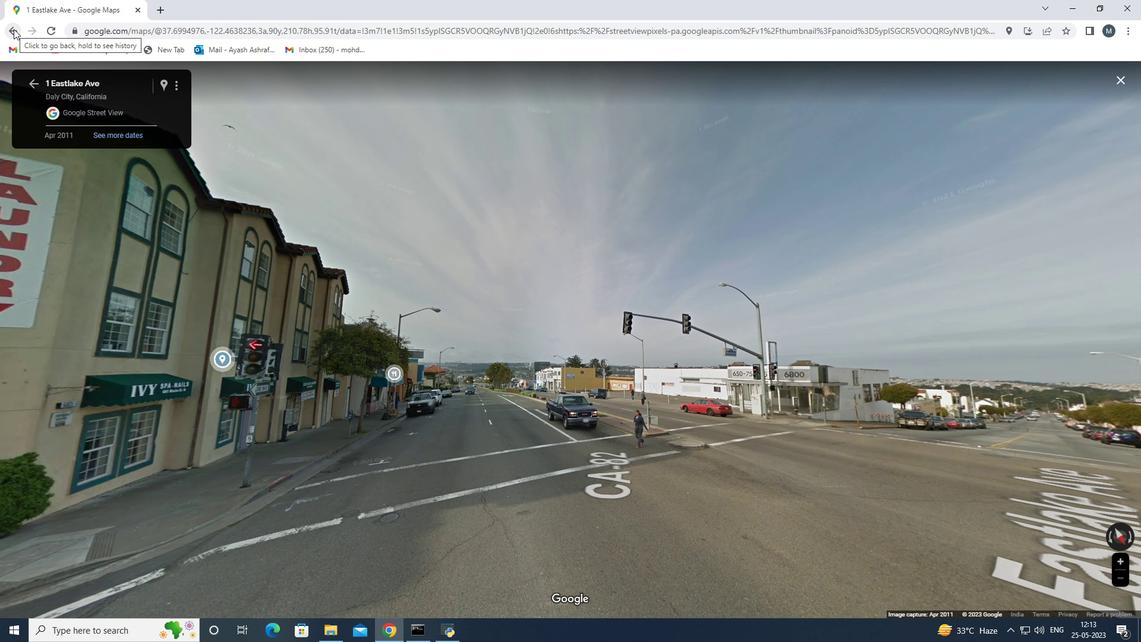 
Action: Mouse moved to (11, 33)
Screenshot: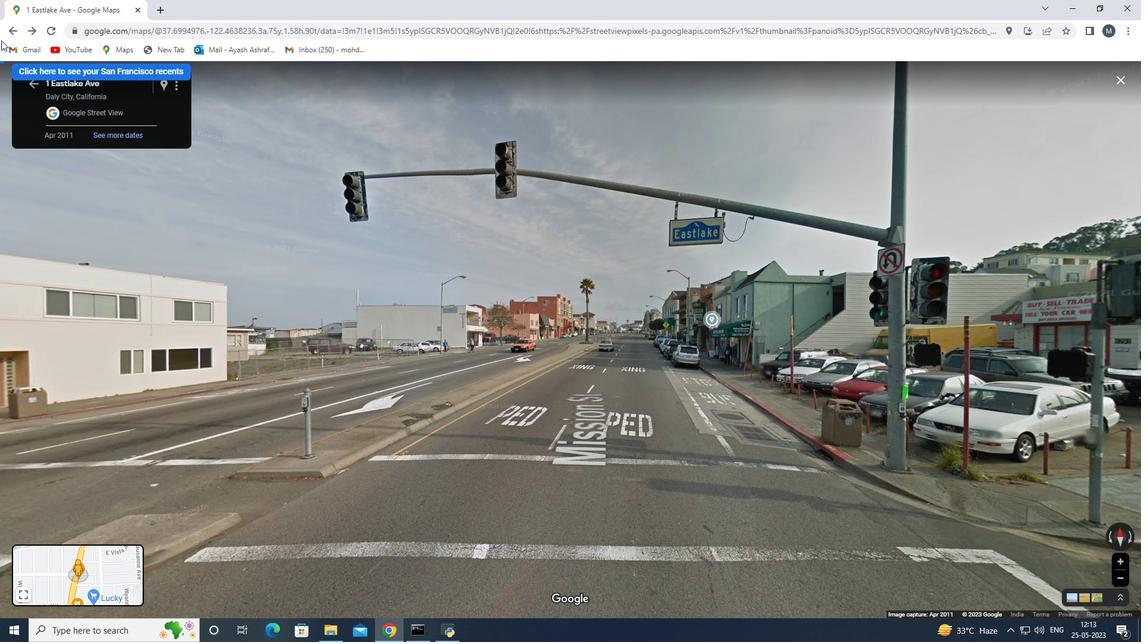 
Action: Mouse pressed left at (11, 33)
Screenshot: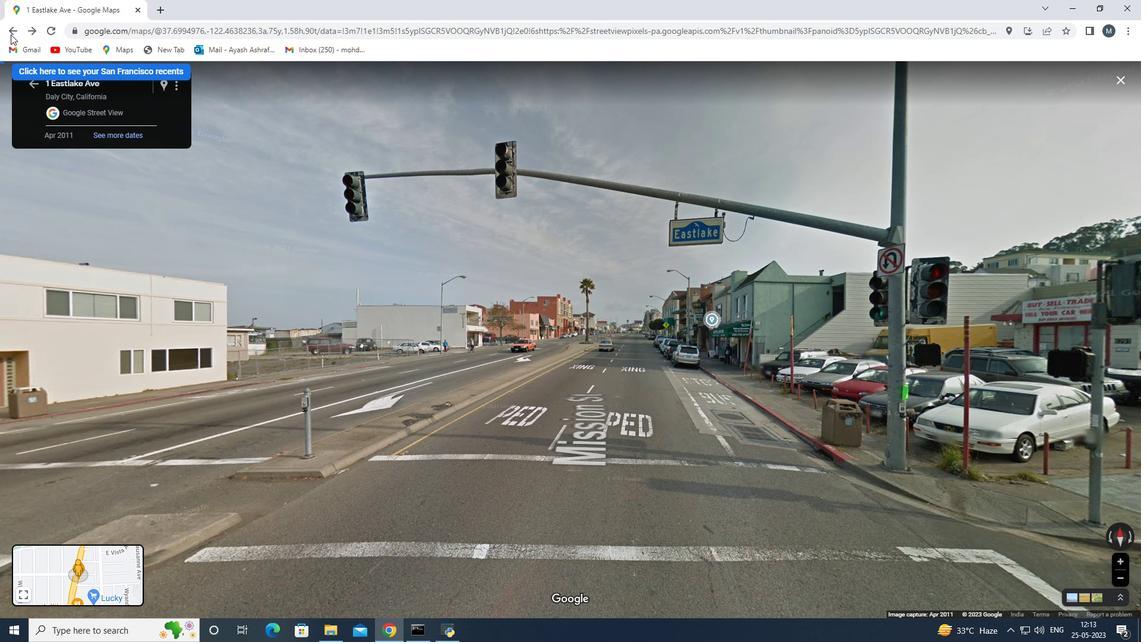 
Action: Mouse moved to (122, 373)
Screenshot: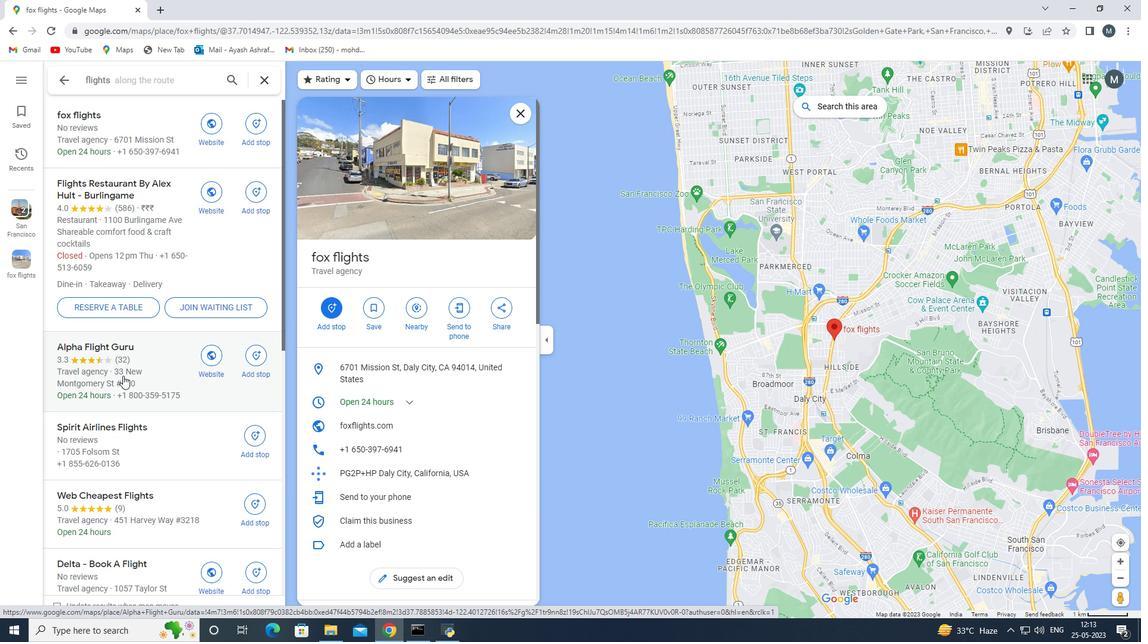
Action: Mouse pressed left at (122, 373)
Screenshot: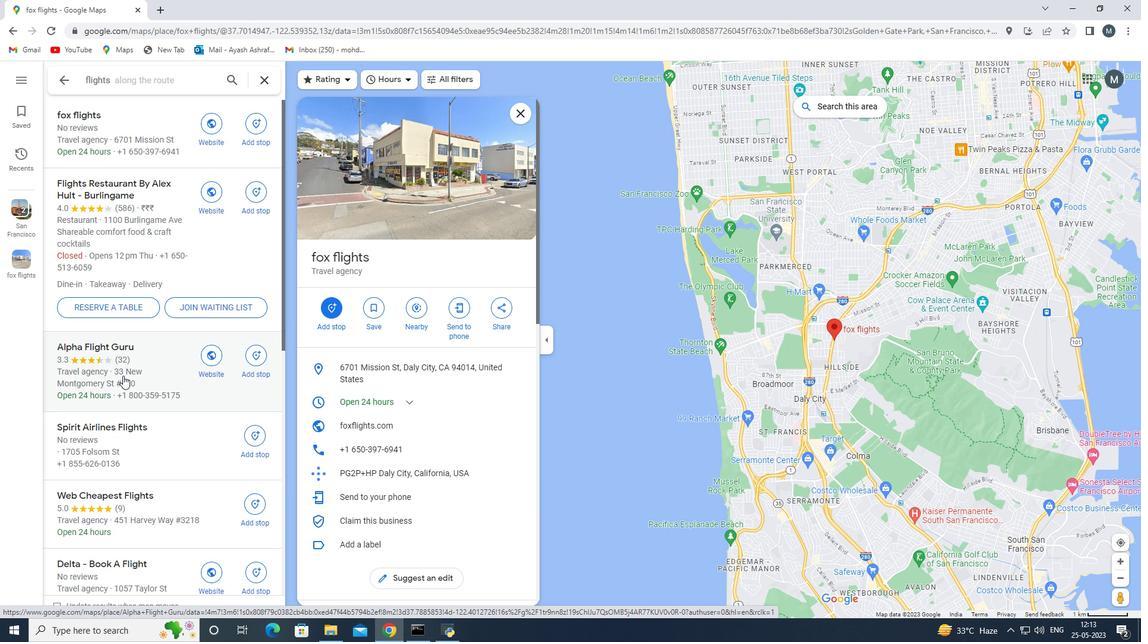 
Action: Mouse moved to (152, 343)
Screenshot: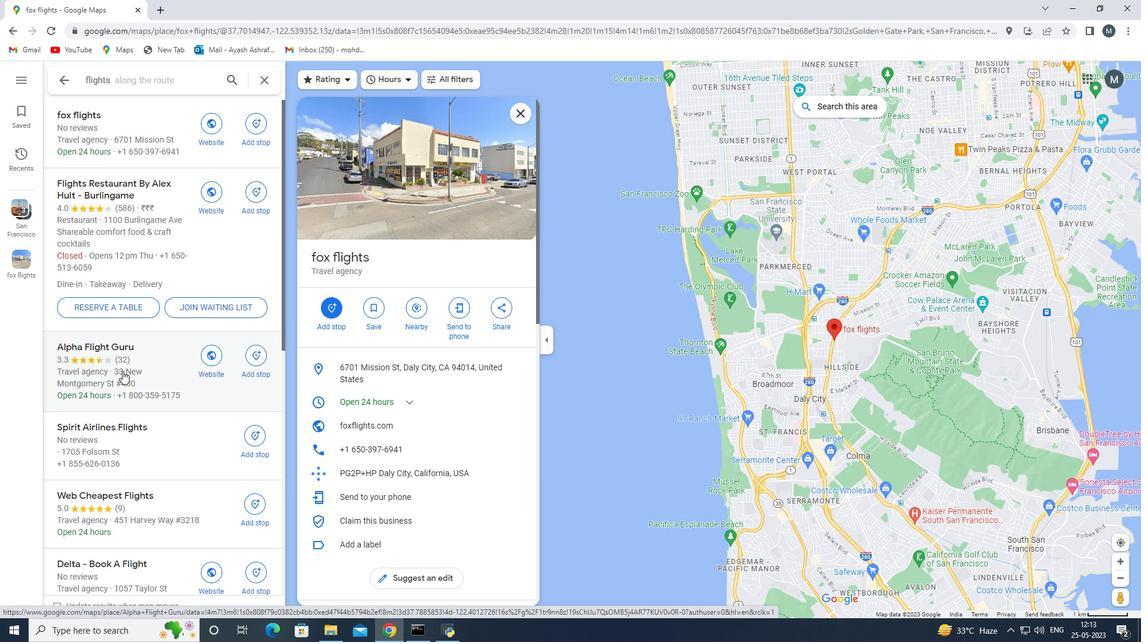 
Action: Mouse scrolled (152, 343) with delta (0, 0)
Screenshot: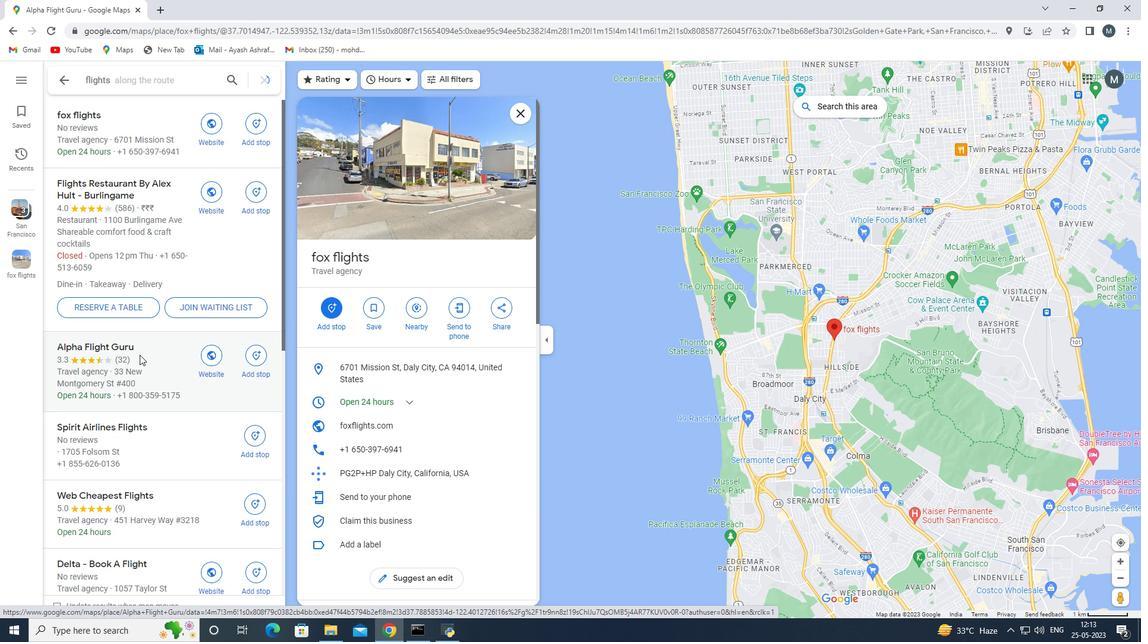 
Action: Mouse scrolled (152, 343) with delta (0, 0)
Screenshot: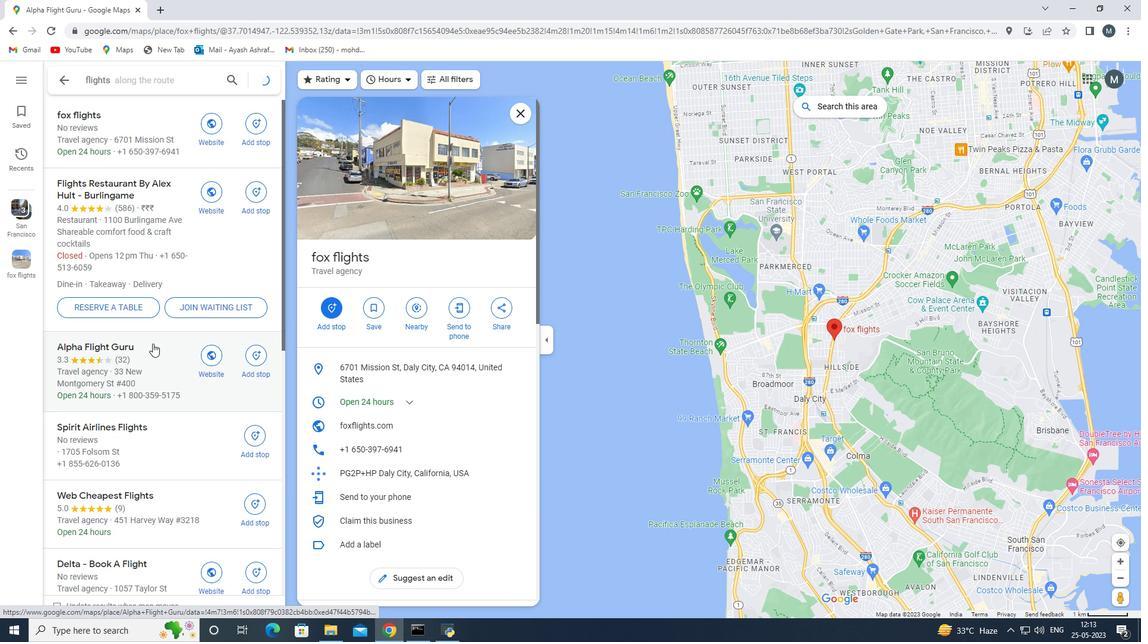 
Action: Mouse moved to (118, 247)
Screenshot: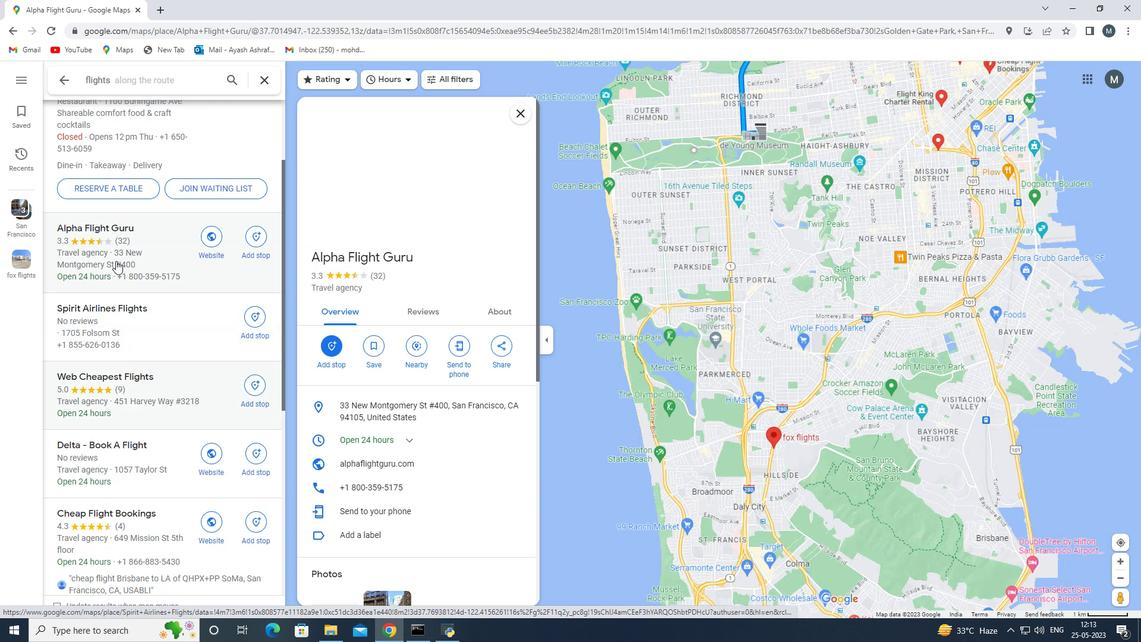 
Action: Mouse pressed left at (118, 247)
Screenshot: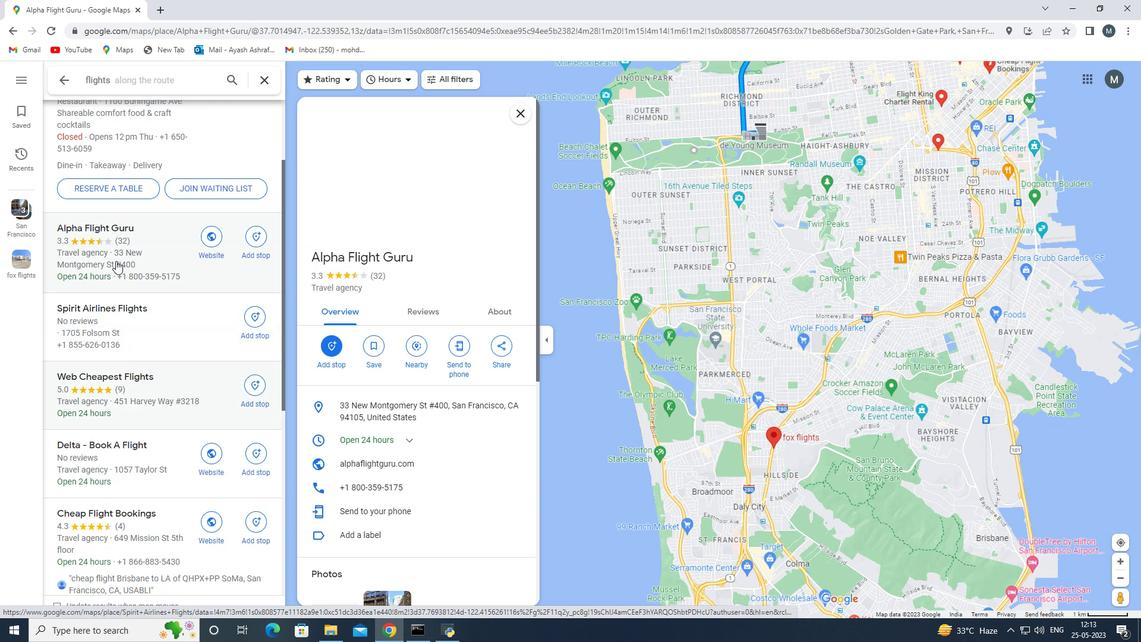 
Action: Mouse moved to (115, 322)
Screenshot: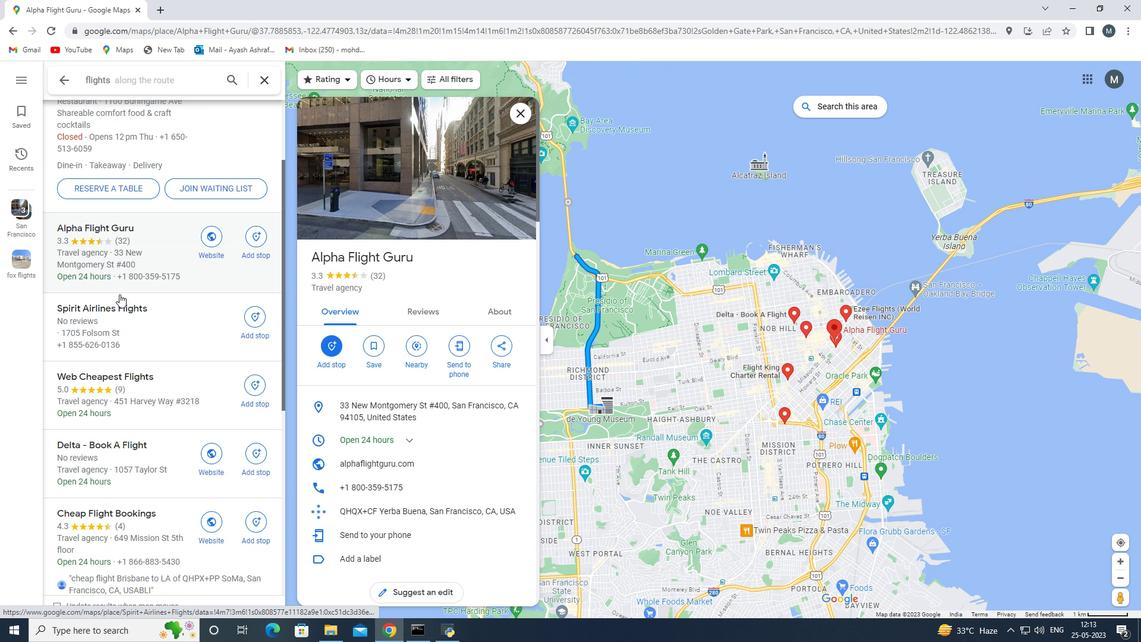 
Action: Mouse pressed left at (115, 322)
Screenshot: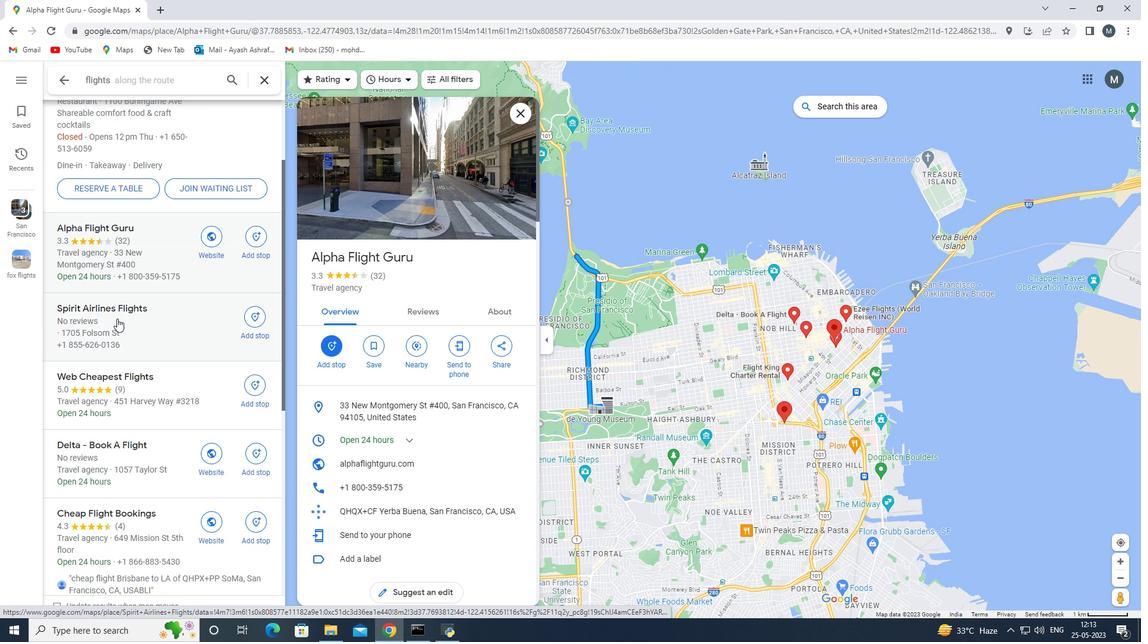 
Action: Mouse moved to (378, 413)
Screenshot: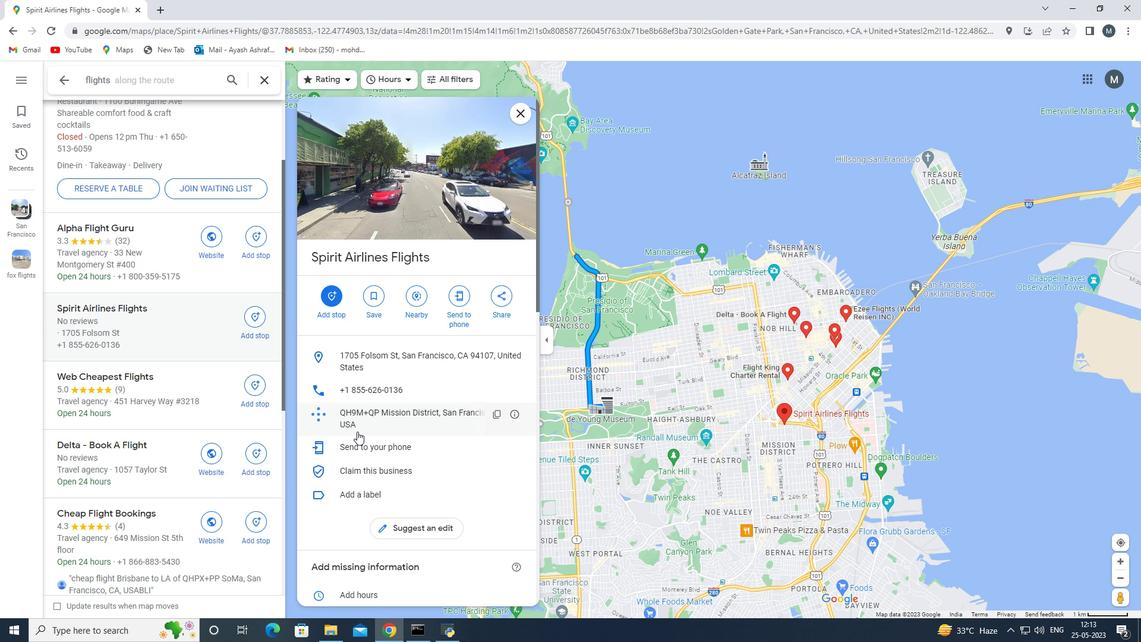 
Action: Mouse scrolled (378, 413) with delta (0, 0)
Screenshot: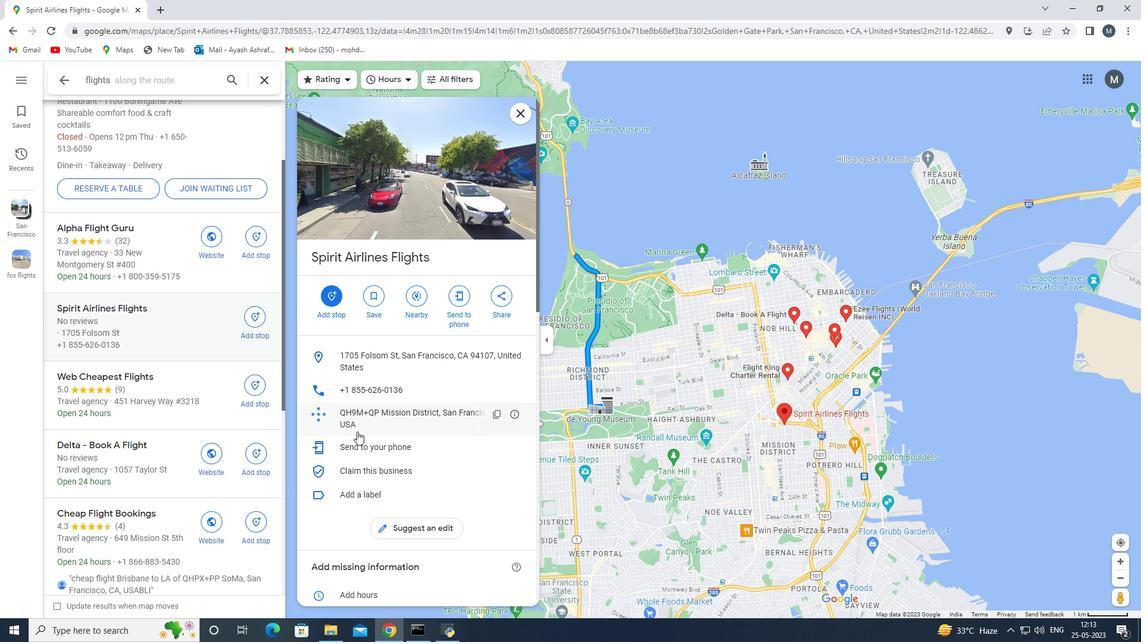
Action: Mouse moved to (378, 413)
Screenshot: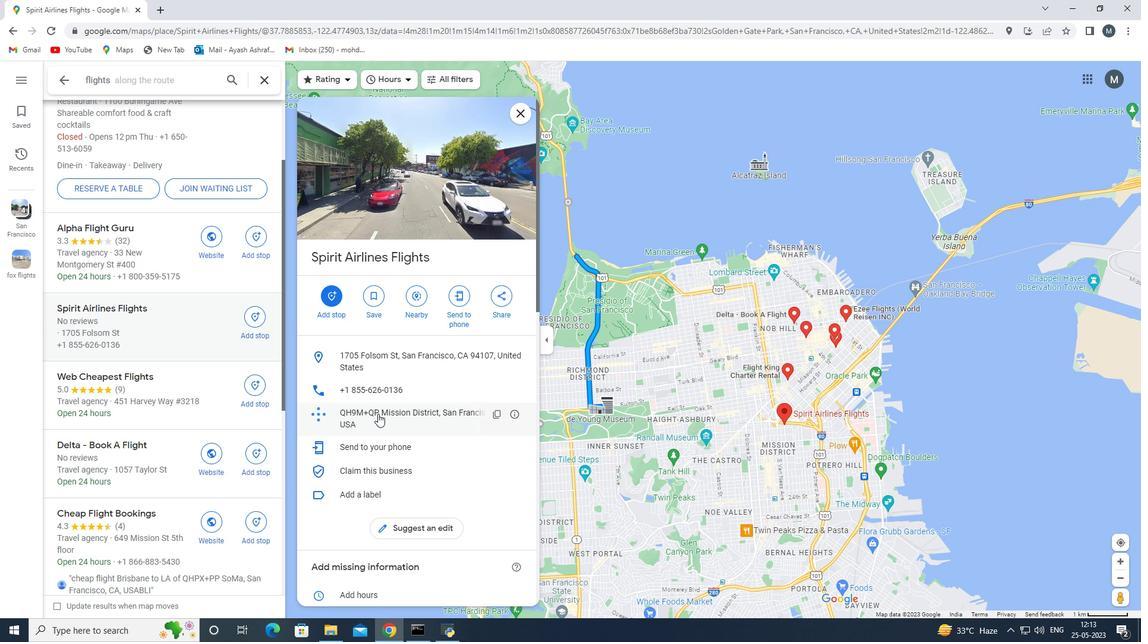 
Action: Mouse scrolled (378, 413) with delta (0, 0)
Screenshot: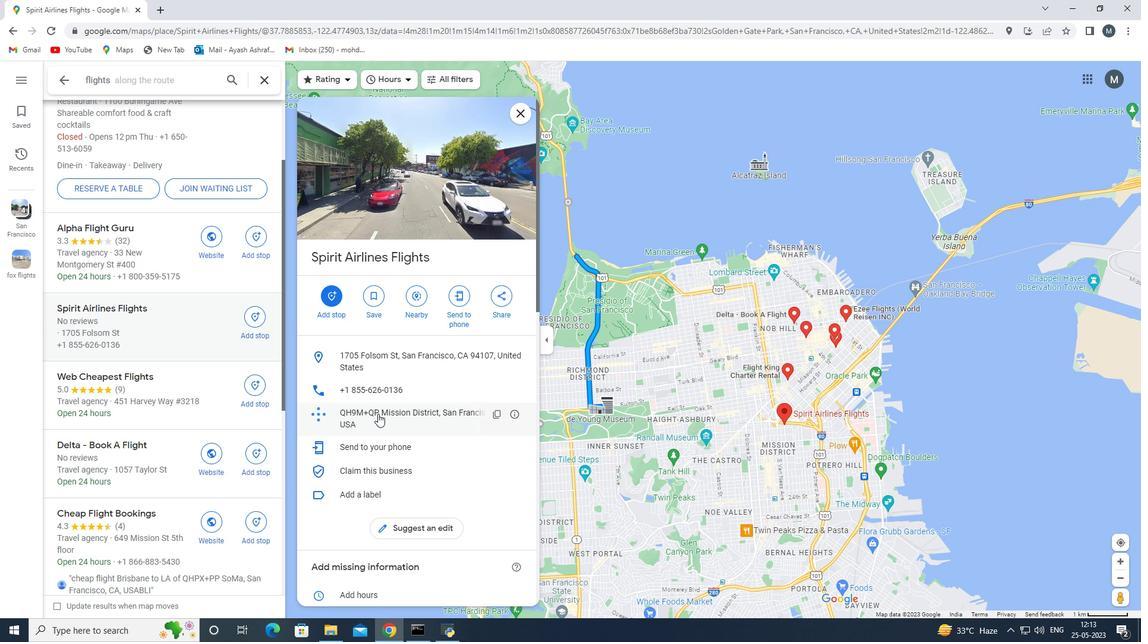 
Action: Mouse scrolled (378, 413) with delta (0, 0)
Screenshot: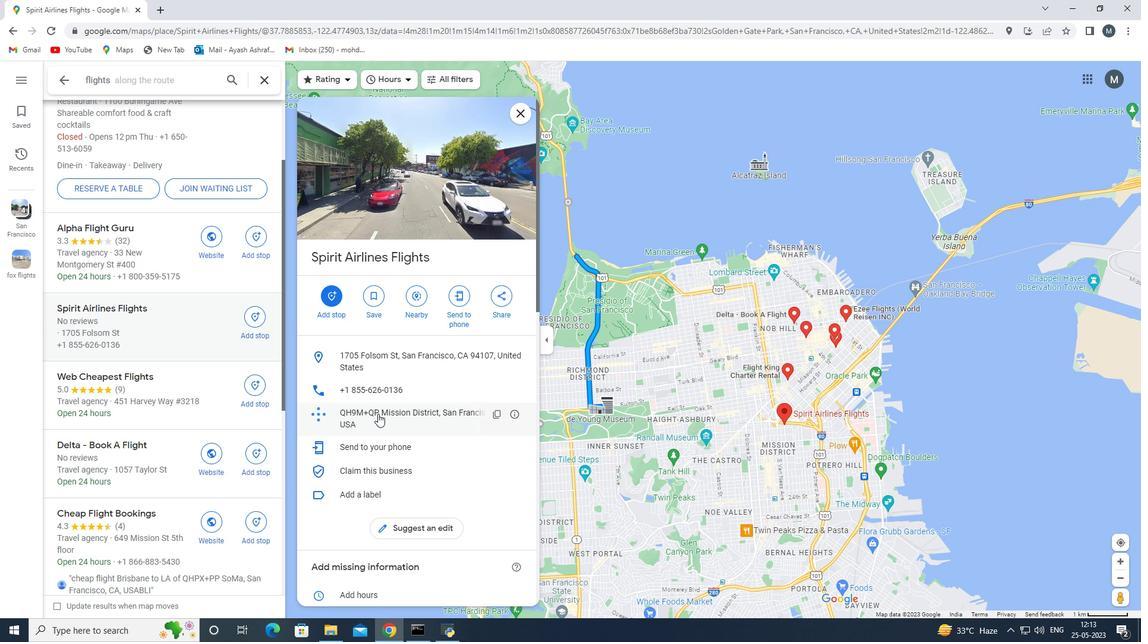 
Action: Mouse scrolled (378, 413) with delta (0, 0)
Screenshot: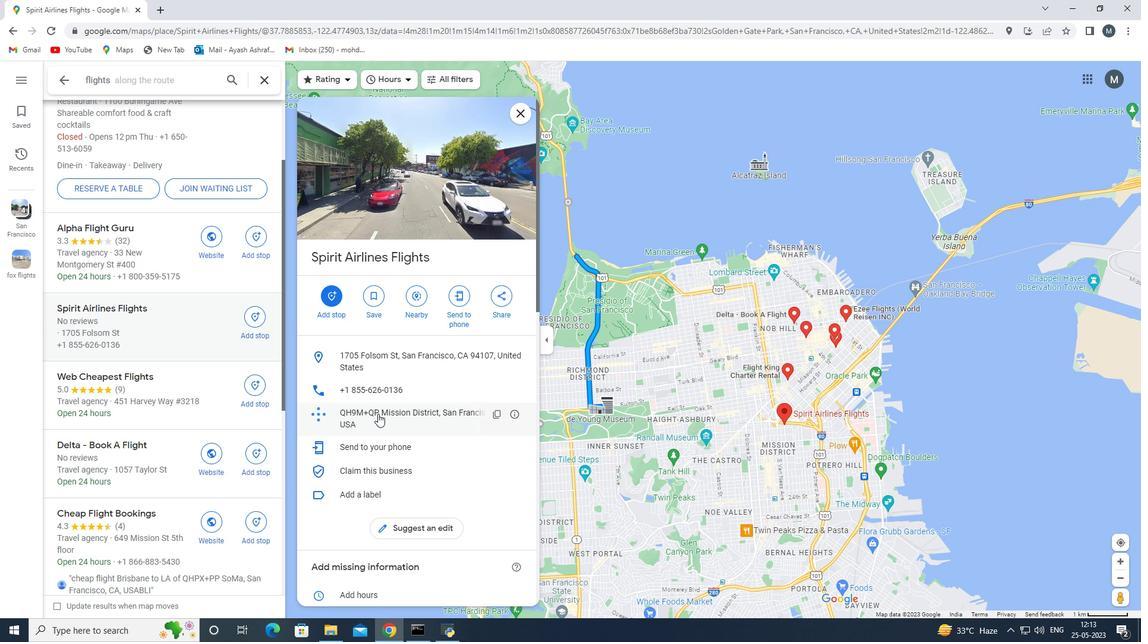 
Action: Mouse scrolled (378, 413) with delta (0, 0)
Screenshot: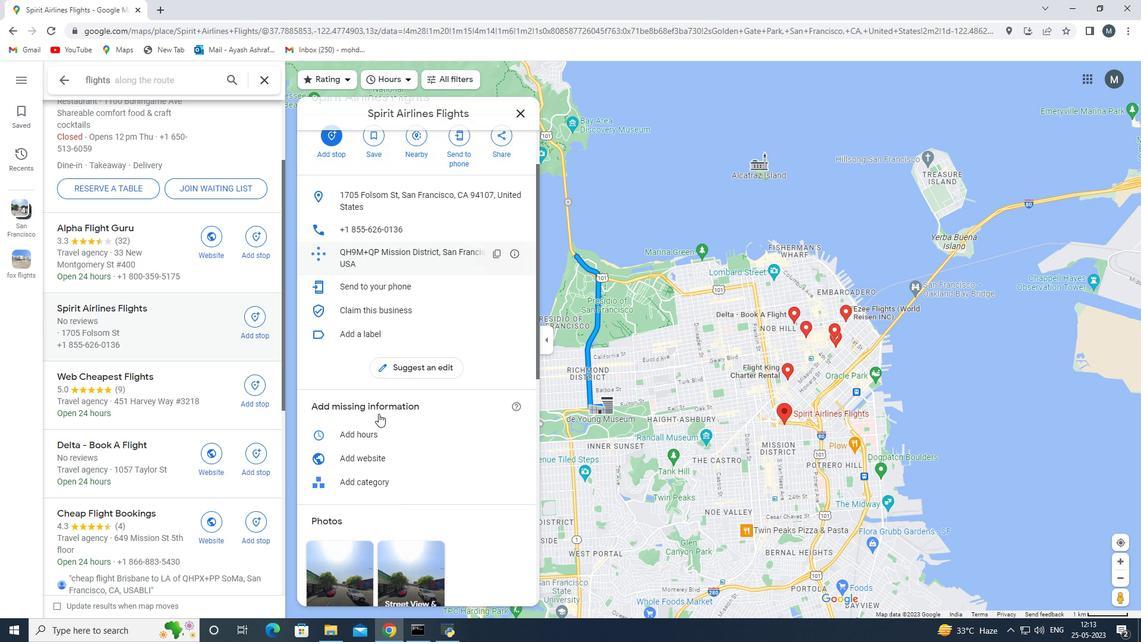 
Action: Mouse moved to (379, 414)
Screenshot: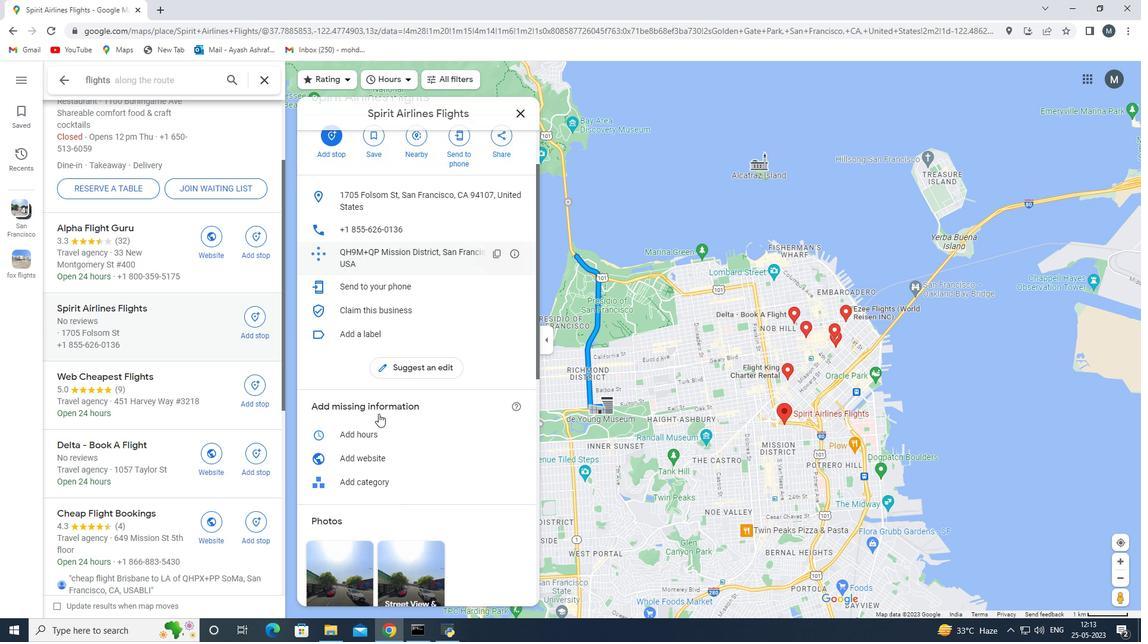 
Action: Mouse scrolled (379, 413) with delta (0, 0)
Screenshot: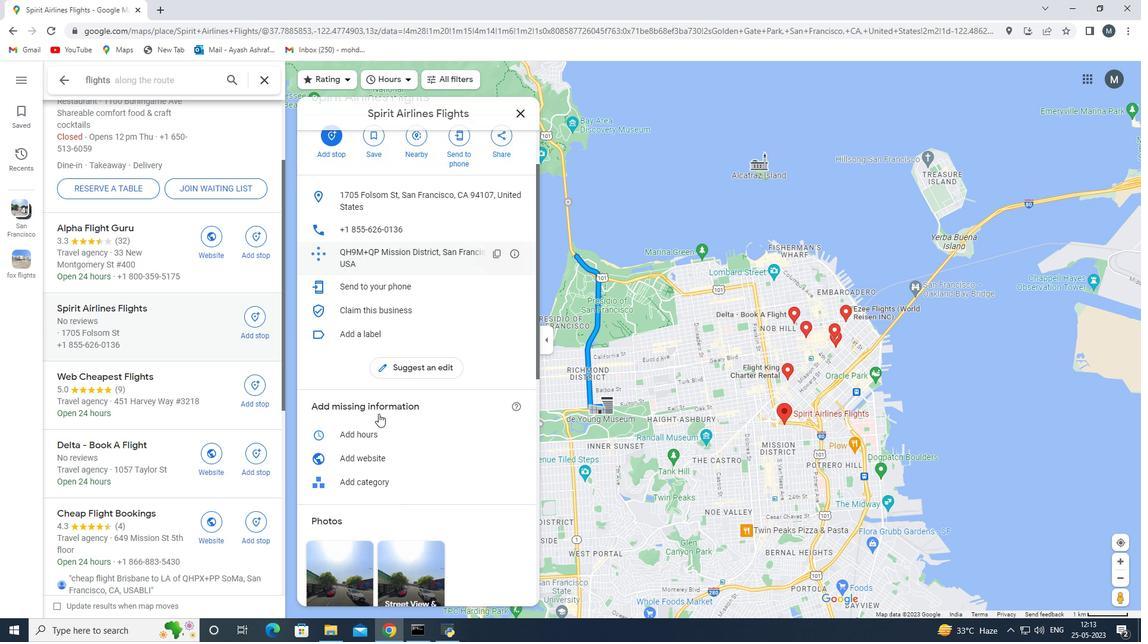 
Action: Mouse moved to (379, 415)
Screenshot: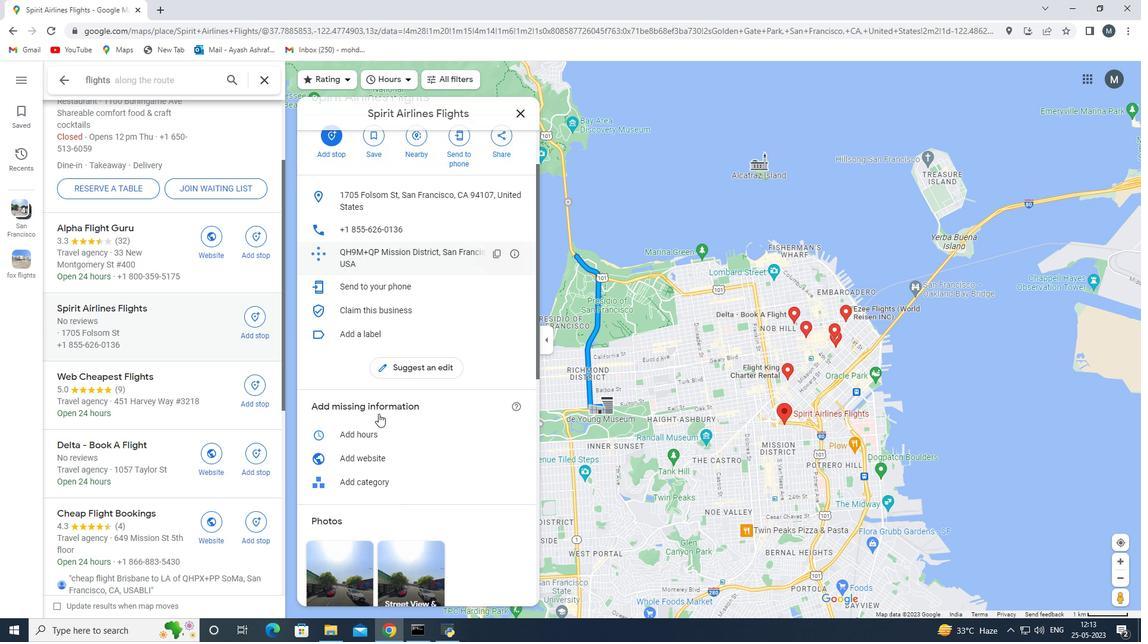 
Action: Mouse scrolled (379, 414) with delta (0, 0)
Screenshot: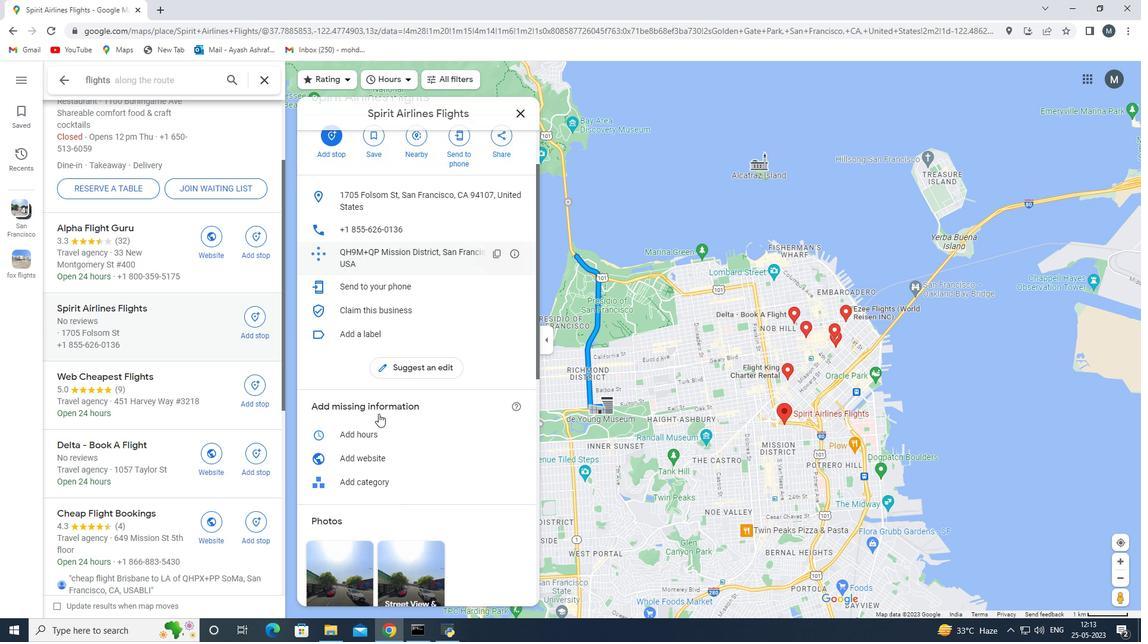 
Action: Mouse moved to (349, 335)
Screenshot: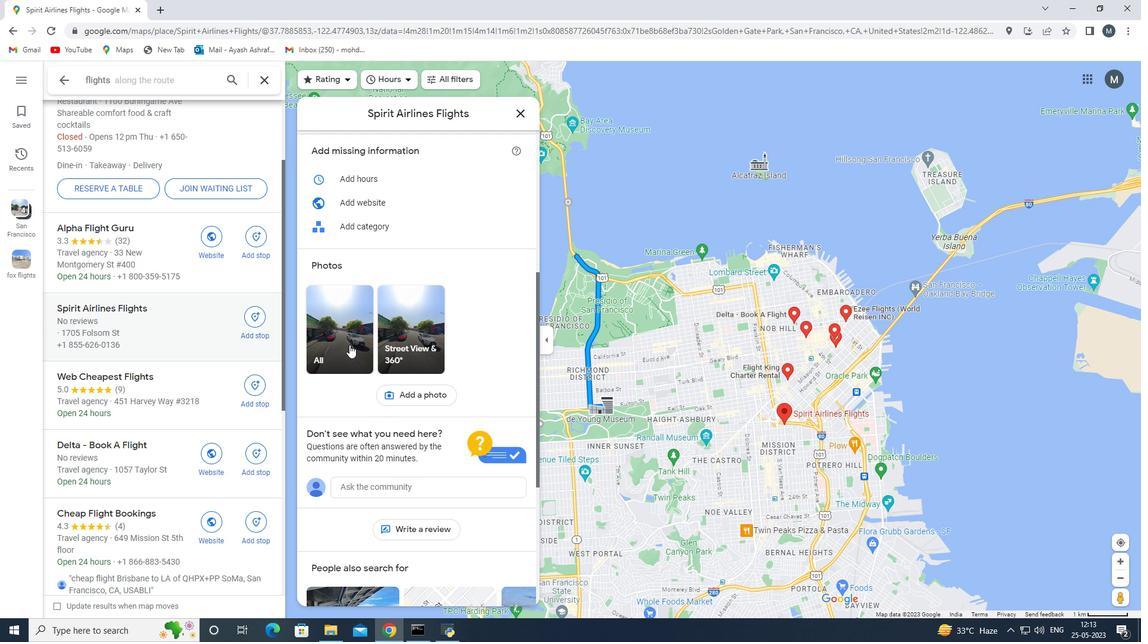 
Action: Mouse pressed left at (349, 335)
Screenshot: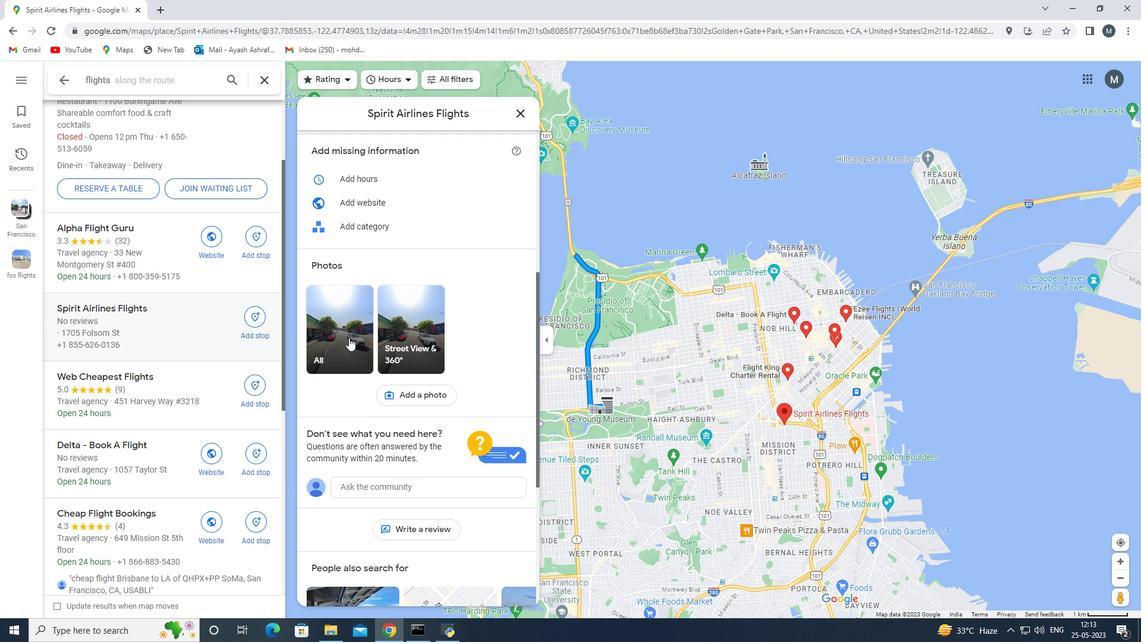 
Action: Mouse moved to (231, 120)
Screenshot: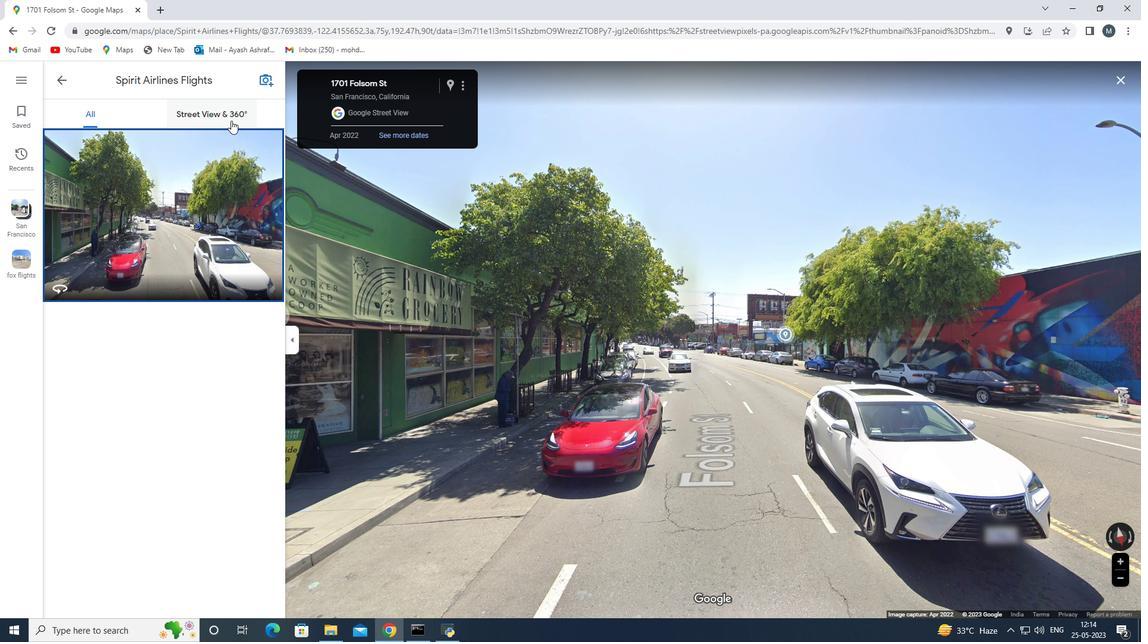 
Action: Mouse pressed left at (231, 120)
Screenshot: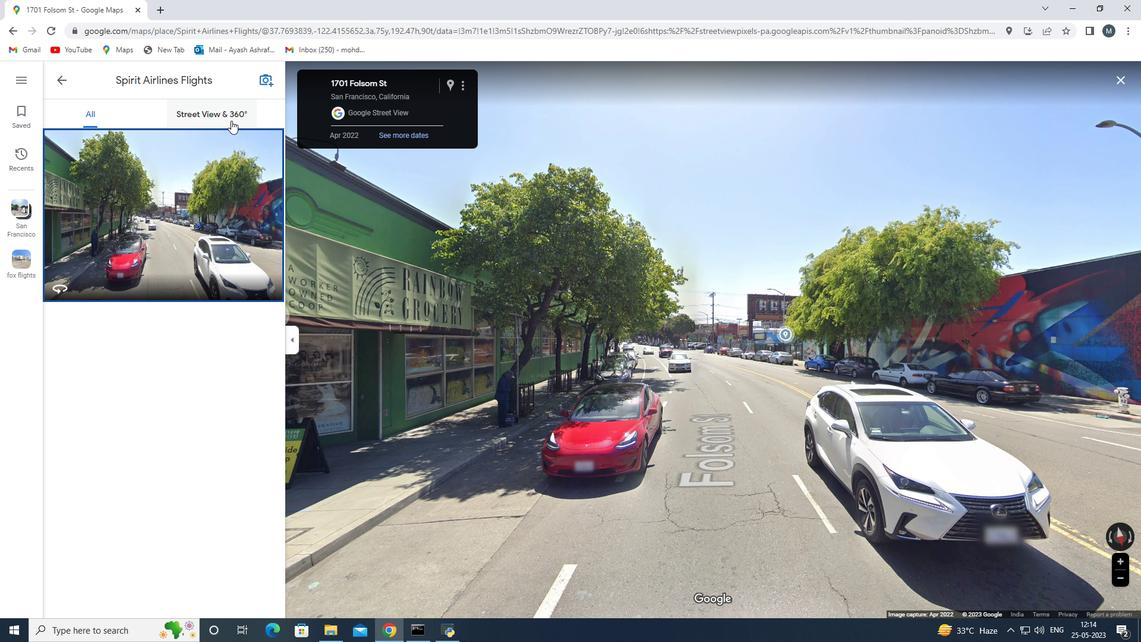 
Action: Mouse moved to (56, 83)
Screenshot: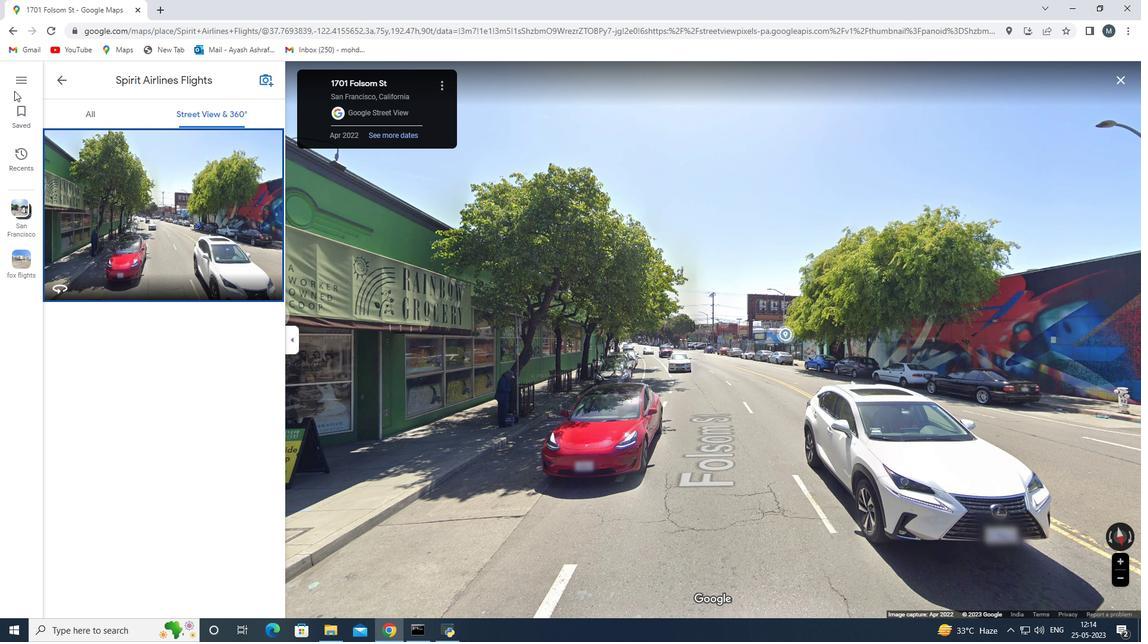 
Action: Mouse pressed left at (56, 83)
Screenshot: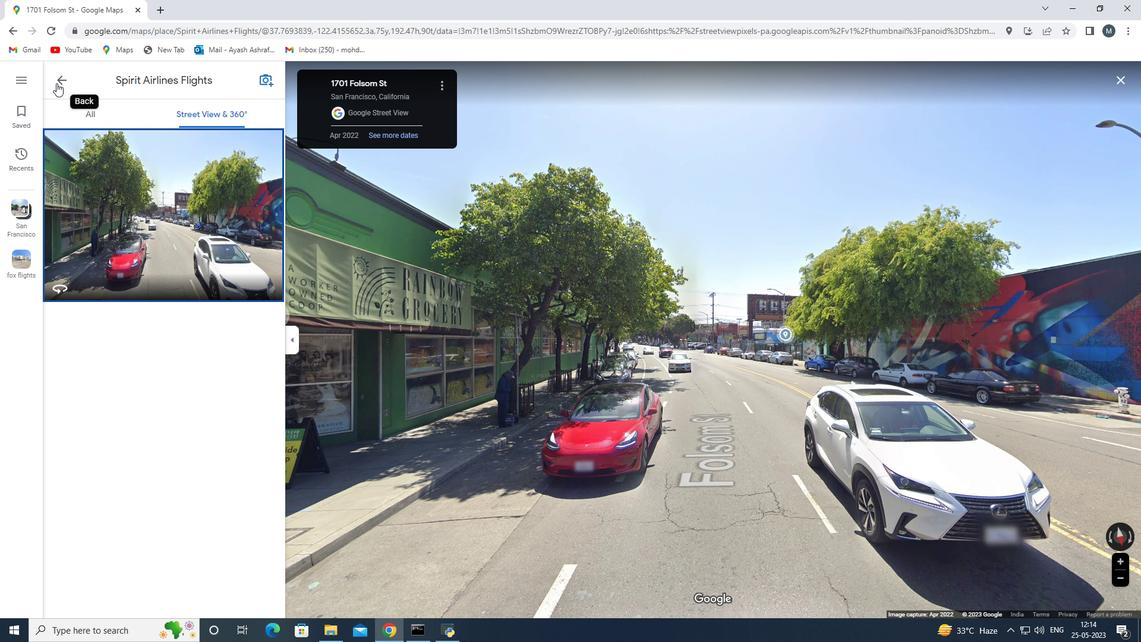 
Action: Mouse moved to (161, 314)
Screenshot: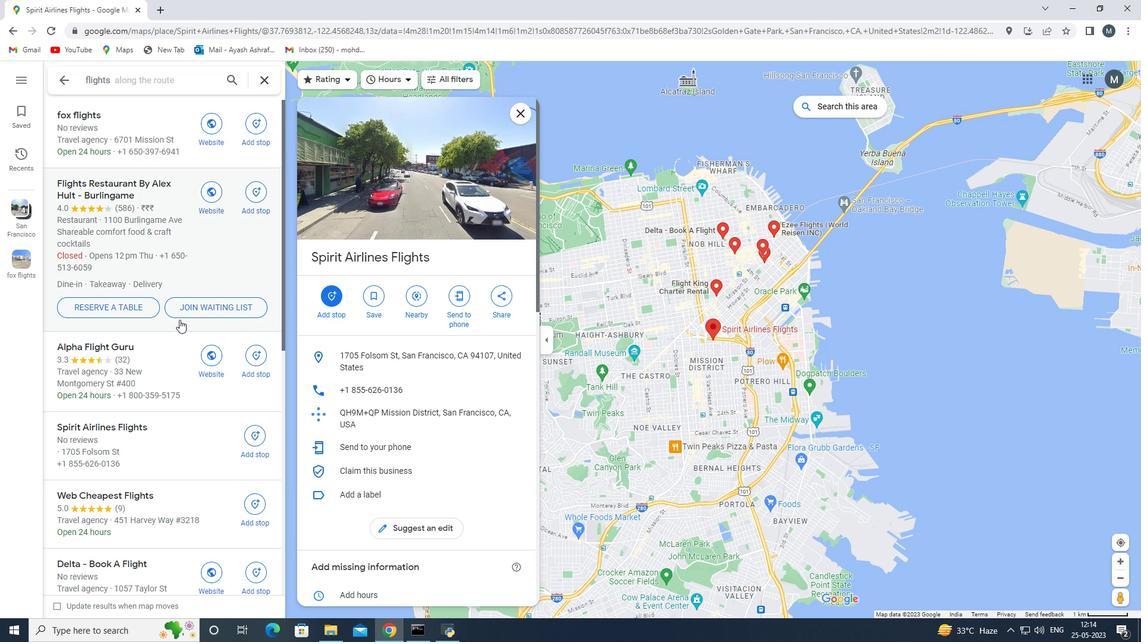 
Action: Mouse scrolled (161, 313) with delta (0, 0)
Screenshot: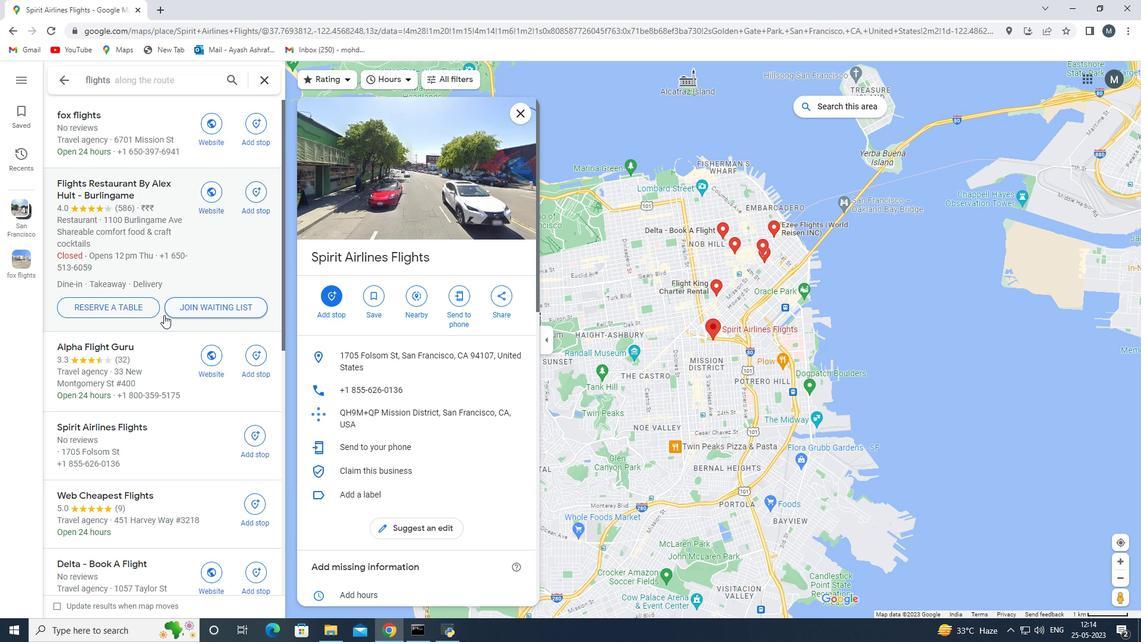 
Action: Mouse scrolled (161, 313) with delta (0, 0)
Screenshot: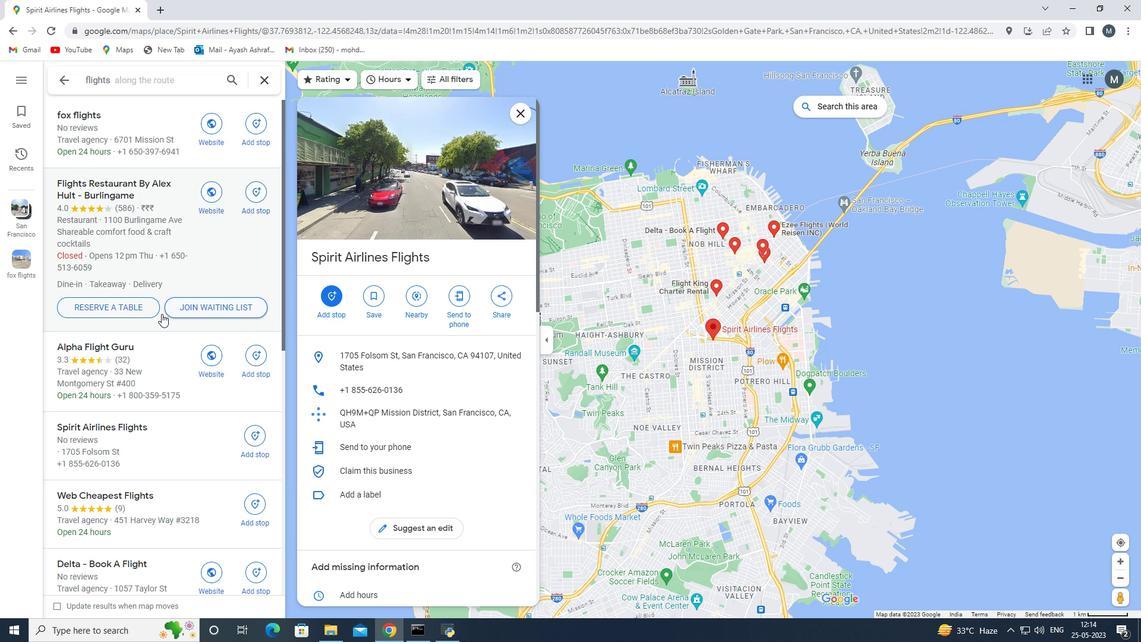 
Action: Mouse scrolled (161, 313) with delta (0, 0)
Screenshot: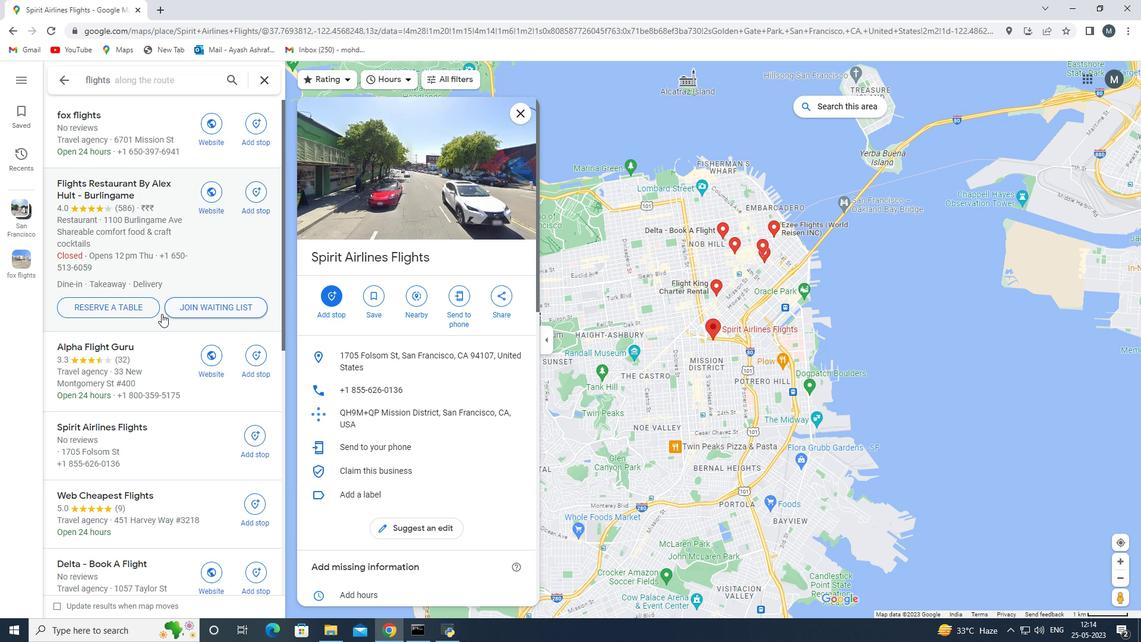 
Action: Mouse moved to (158, 305)
Screenshot: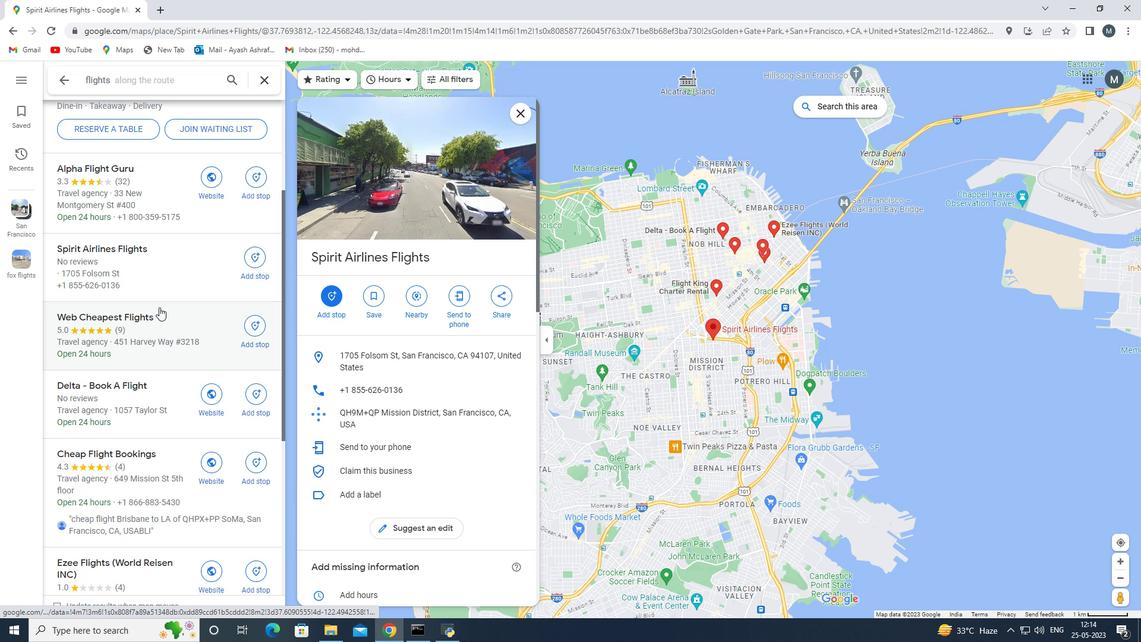 
Action: Mouse scrolled (158, 305) with delta (0, 0)
Screenshot: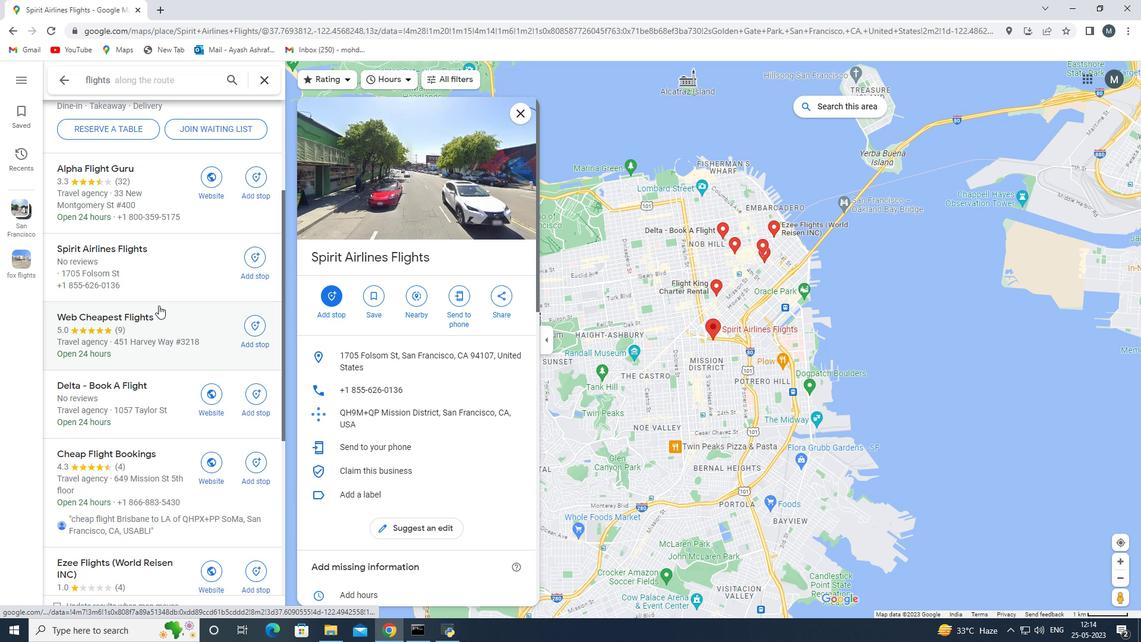 
Action: Mouse moved to (141, 286)
Screenshot: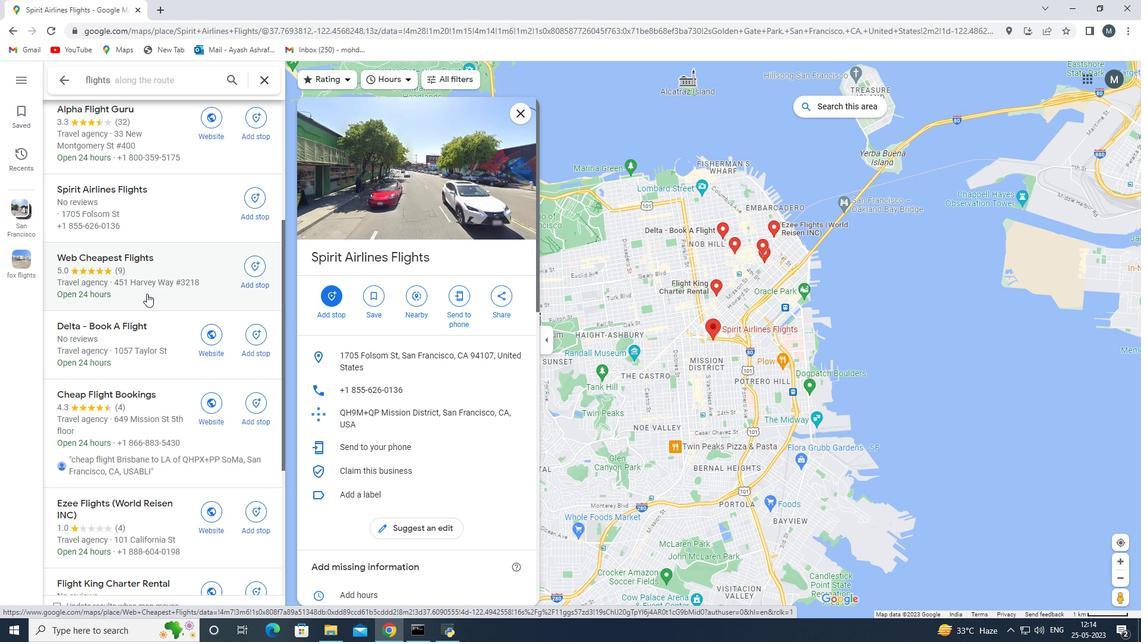 
Action: Mouse pressed left at (141, 286)
Screenshot: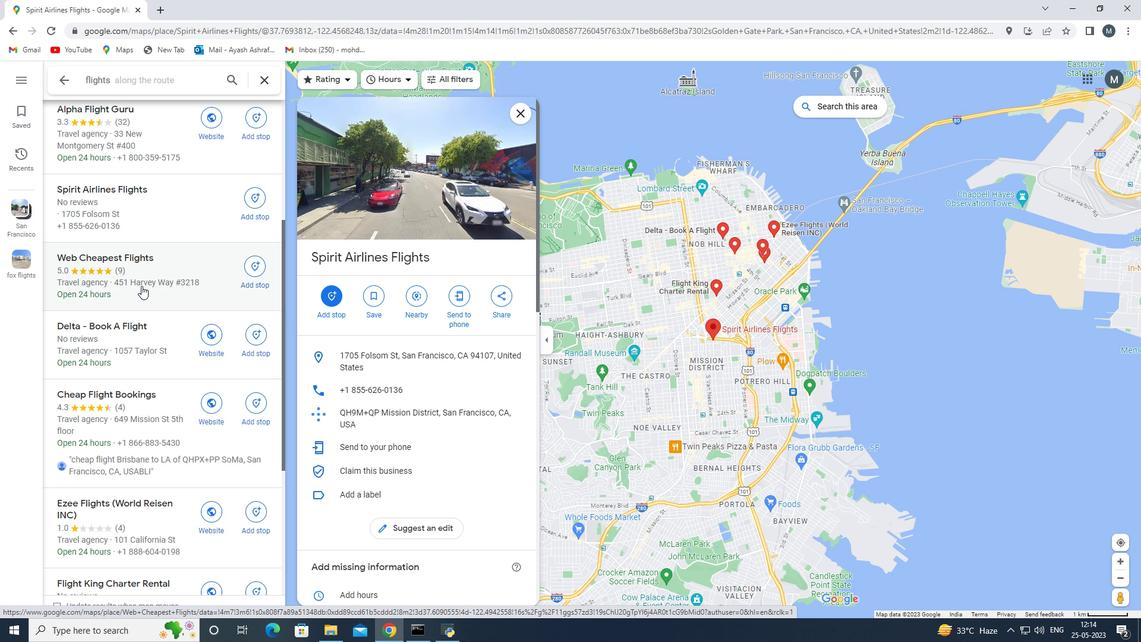 
Action: Mouse scrolled (141, 285) with delta (0, 0)
Screenshot: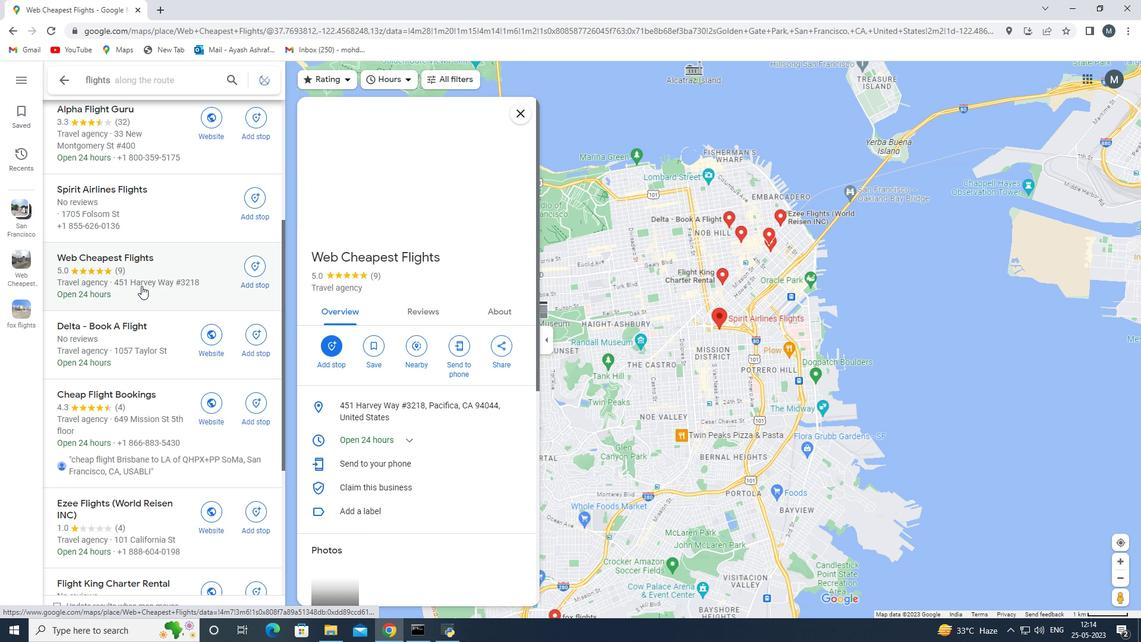 
Action: Mouse scrolled (141, 285) with delta (0, 0)
Screenshot: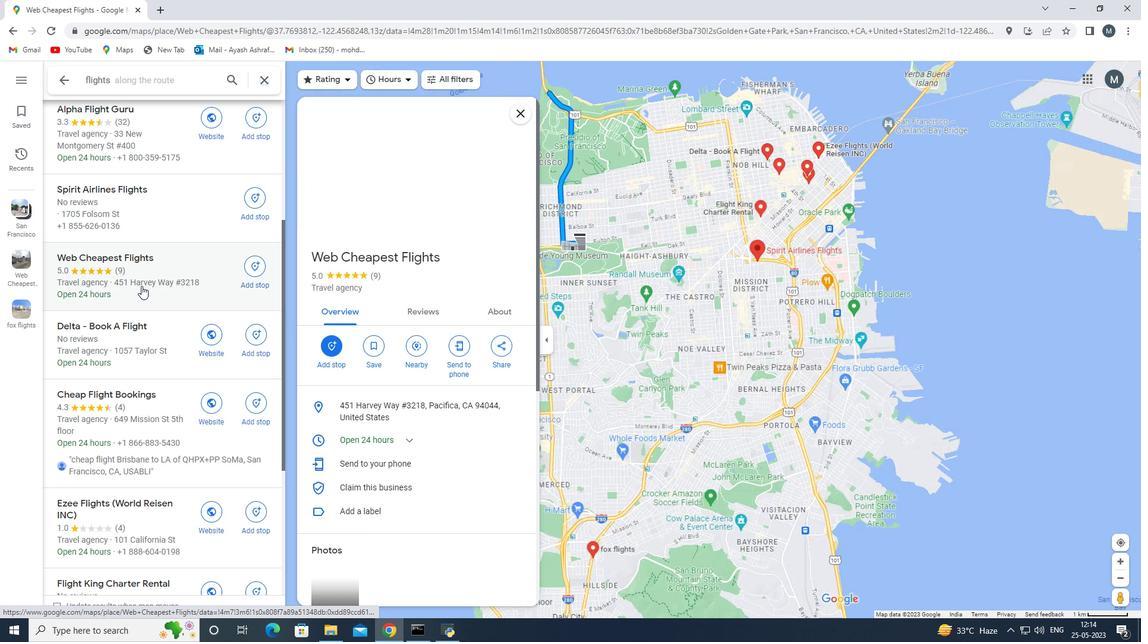 
Action: Mouse scrolled (141, 285) with delta (0, 0)
Screenshot: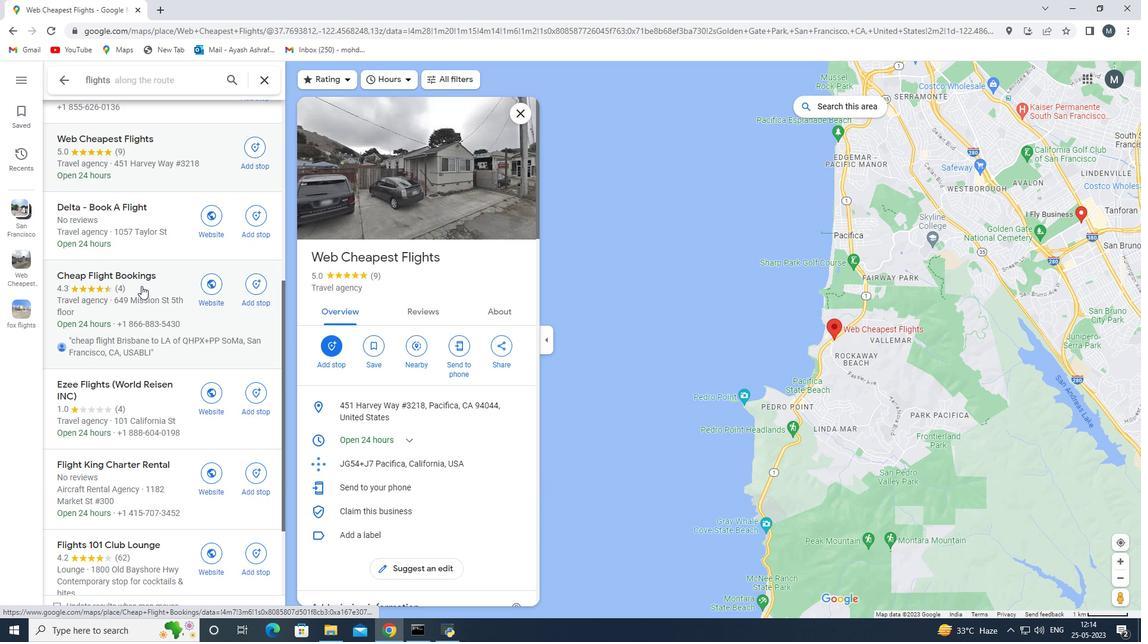 
Action: Mouse scrolled (141, 285) with delta (0, 0)
Screenshot: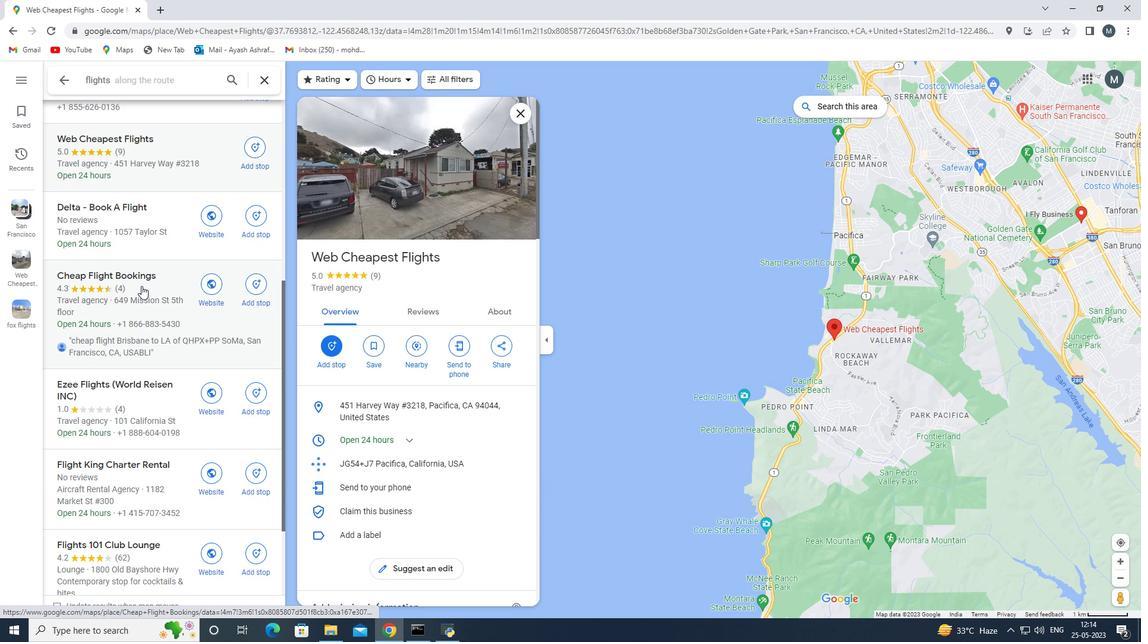 
Action: Mouse scrolled (141, 285) with delta (0, 0)
Screenshot: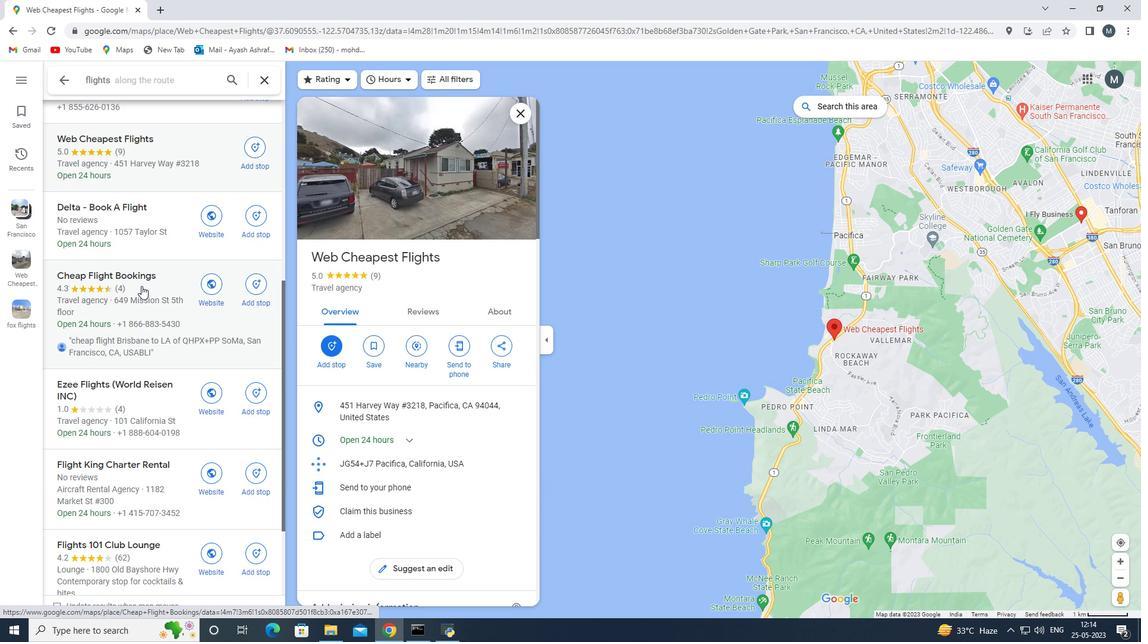 
Action: Mouse scrolled (141, 285) with delta (0, 0)
Screenshot: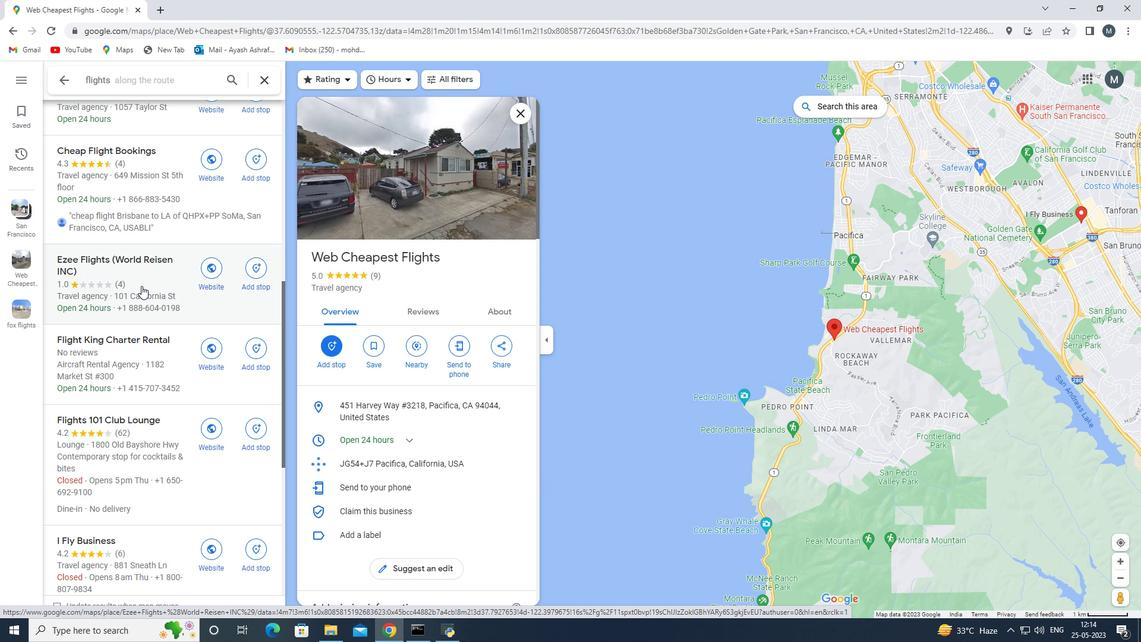 
Action: Mouse scrolled (141, 285) with delta (0, 0)
Screenshot: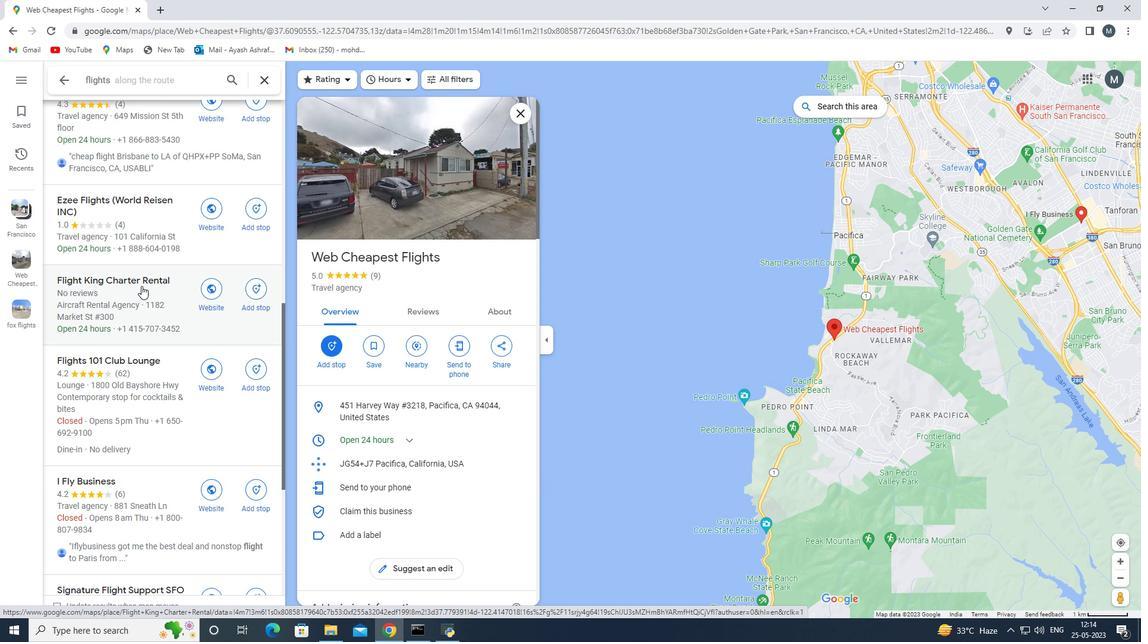 
Action: Mouse scrolled (141, 285) with delta (0, 0)
Screenshot: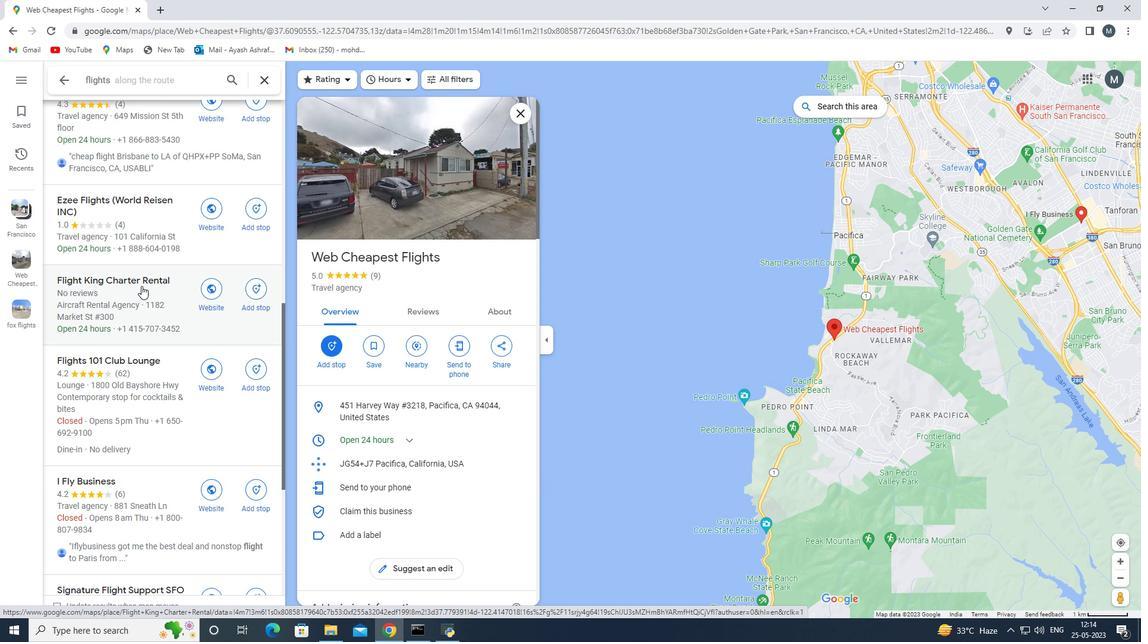 
Action: Mouse scrolled (141, 285) with delta (0, 0)
Screenshot: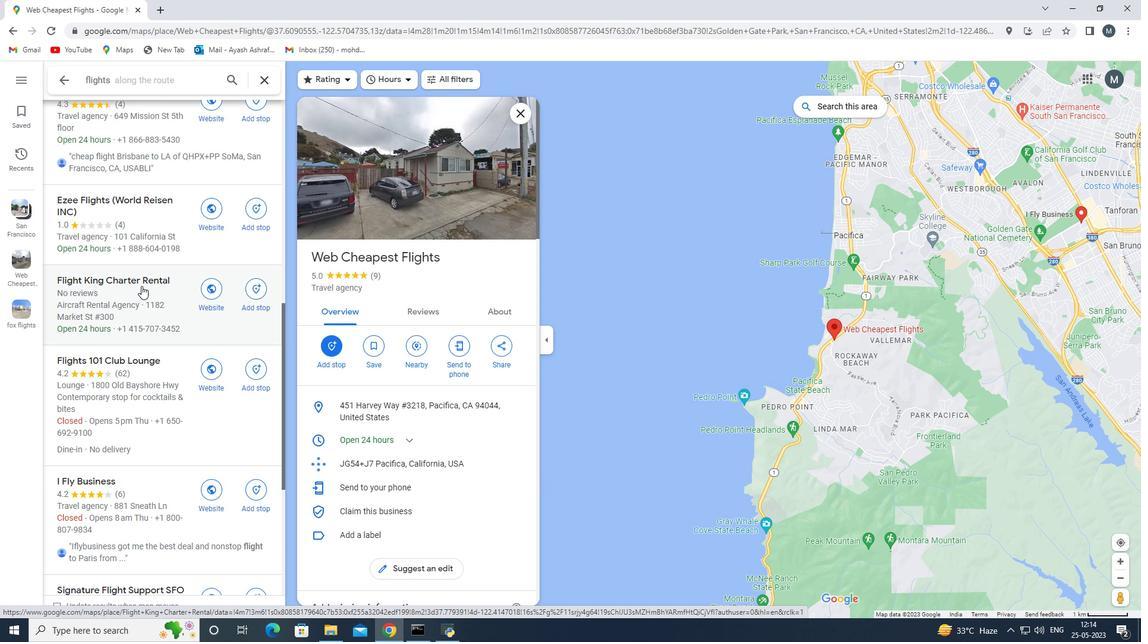 
Action: Mouse scrolled (141, 285) with delta (0, 0)
Screenshot: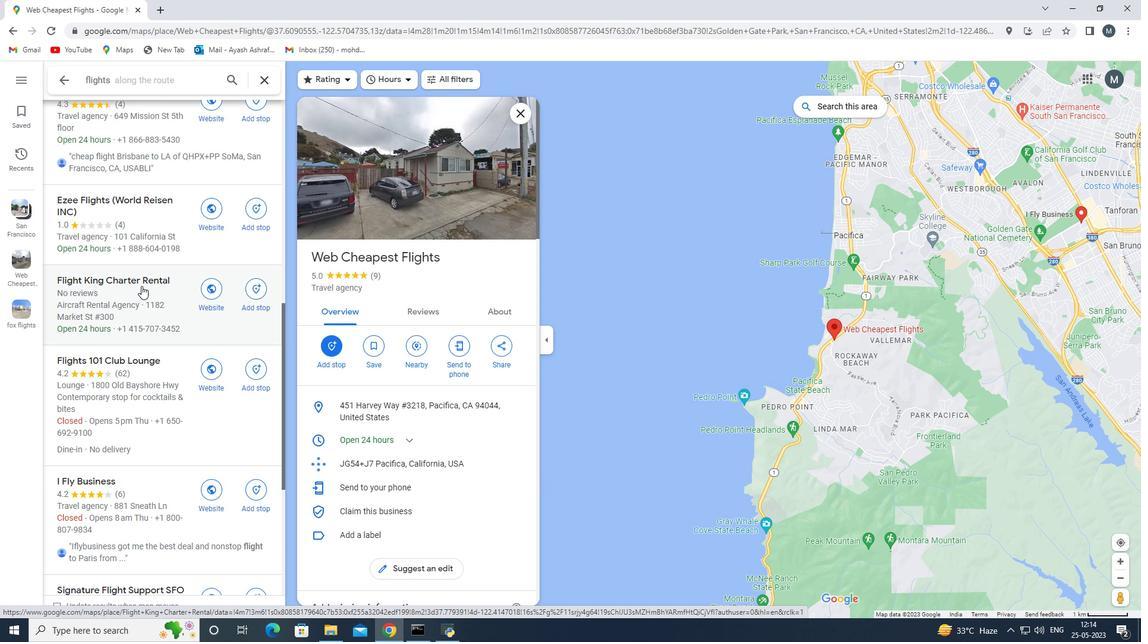 
Action: Mouse scrolled (141, 285) with delta (0, 0)
Screenshot: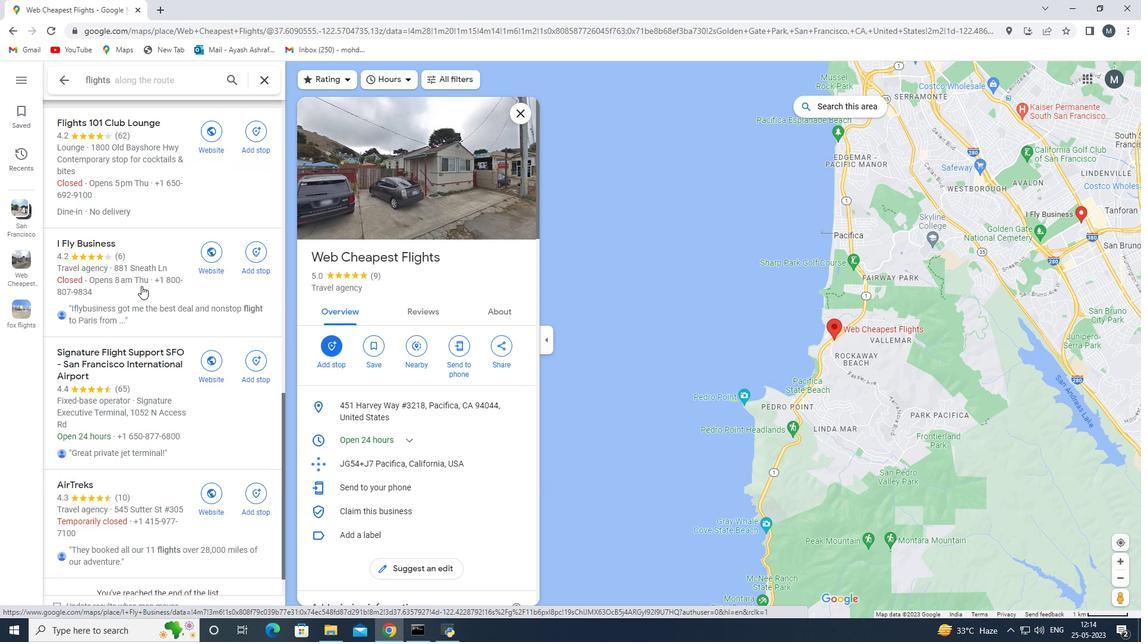 
Action: Mouse moved to (165, 334)
Screenshot: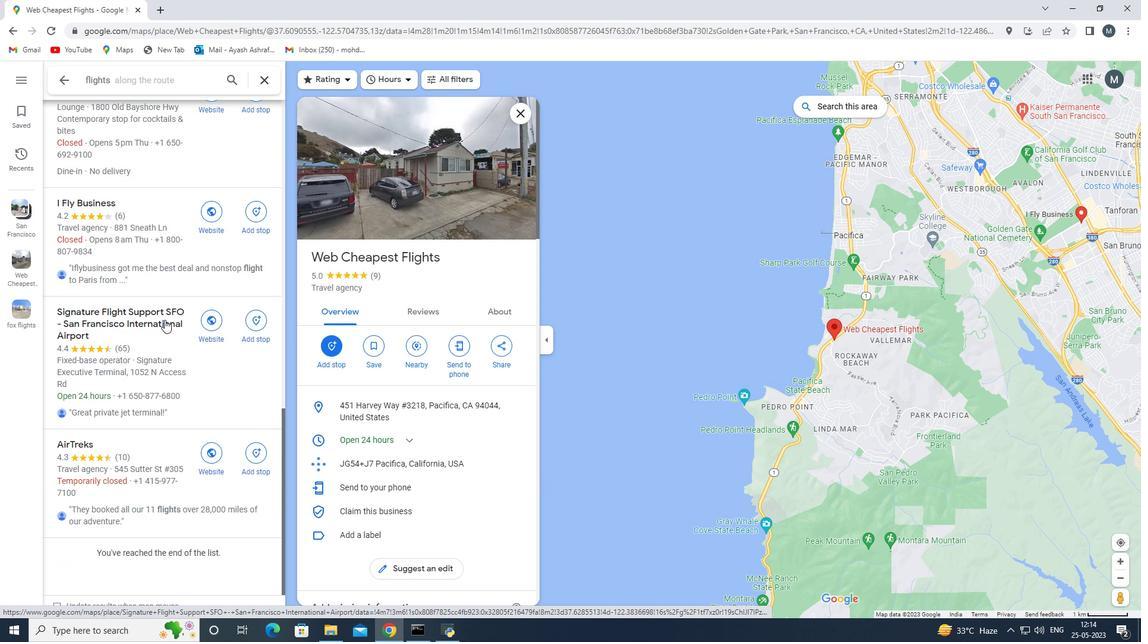 
Action: Mouse pressed left at (165, 334)
Screenshot: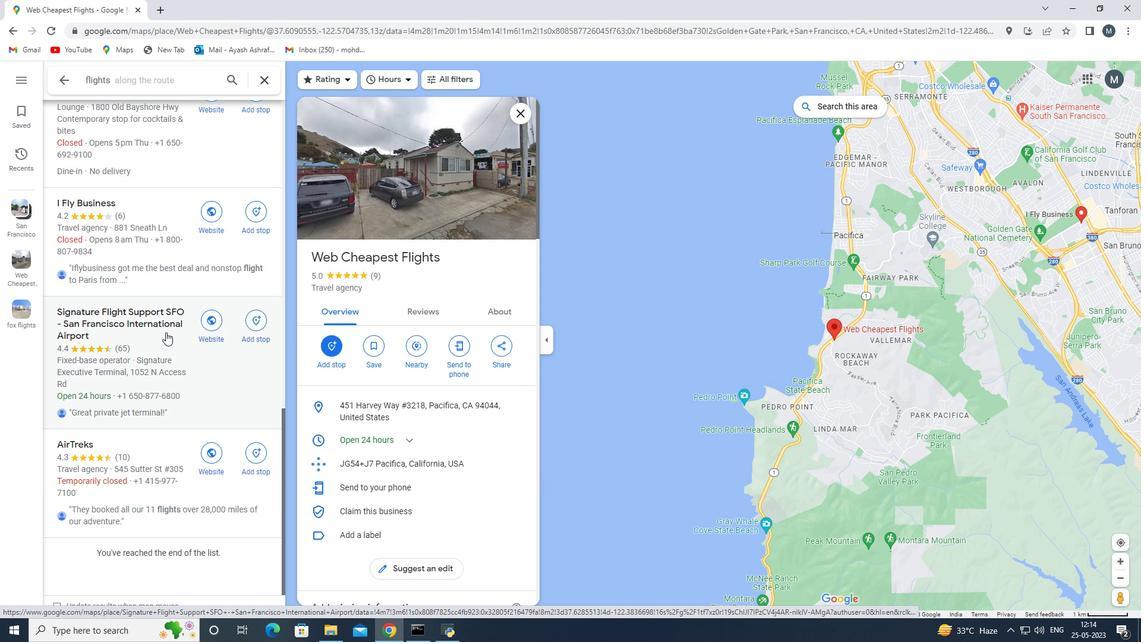 
Action: Mouse moved to (399, 358)
Screenshot: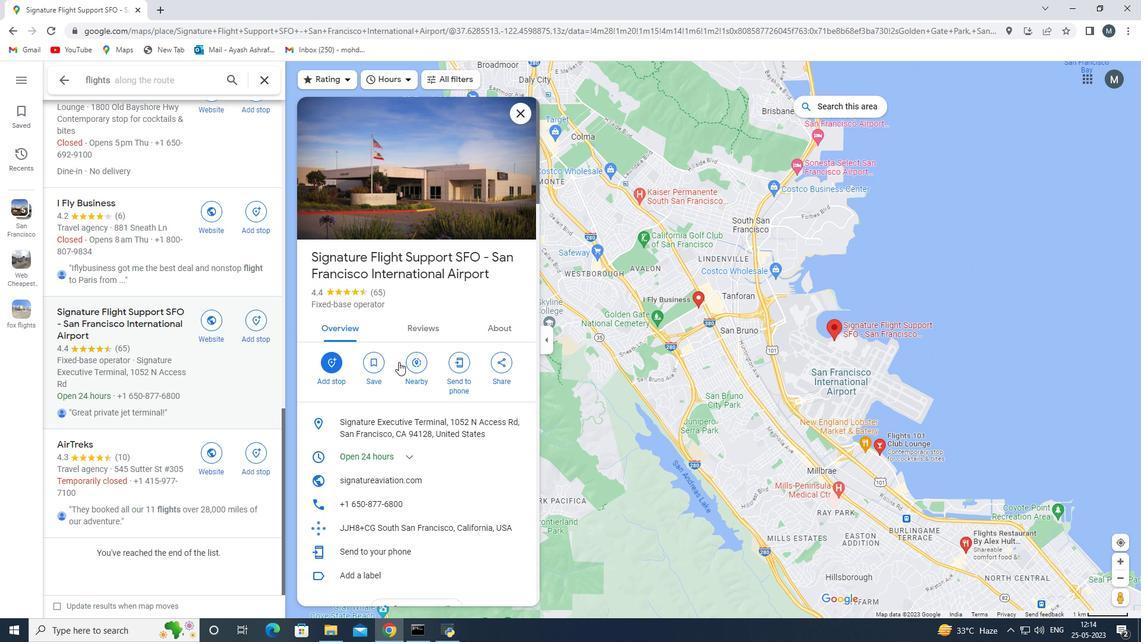 
Action: Mouse scrolled (399, 358) with delta (0, 0)
Screenshot: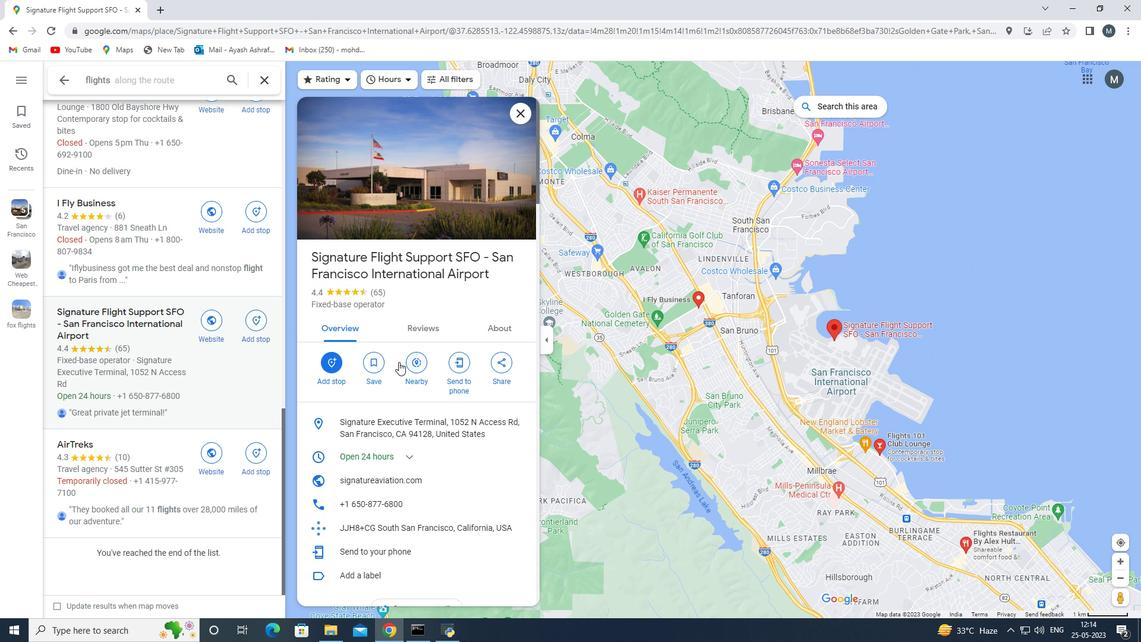 
Action: Mouse scrolled (399, 358) with delta (0, 0)
Screenshot: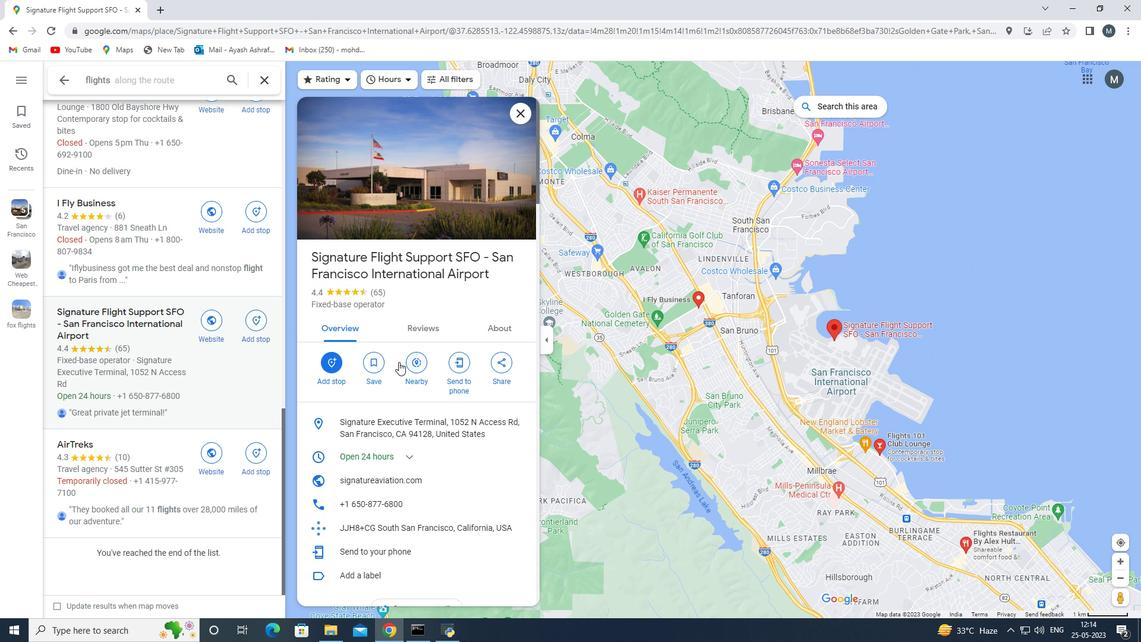 
Action: Mouse scrolled (399, 358) with delta (0, 0)
Screenshot: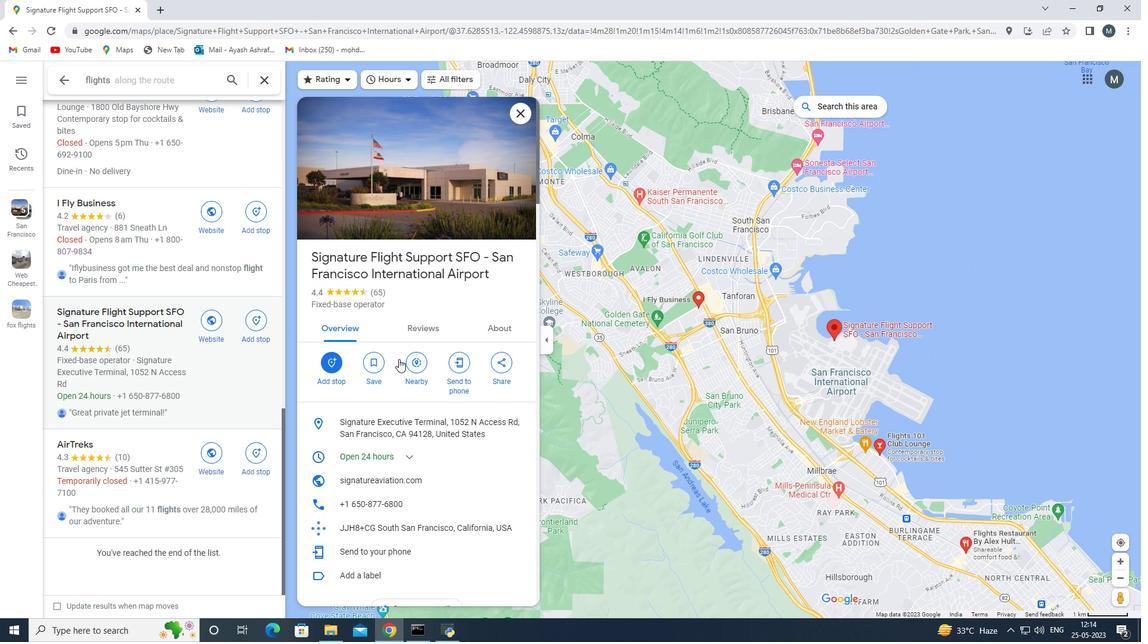 
Action: Mouse scrolled (399, 358) with delta (0, 0)
Screenshot: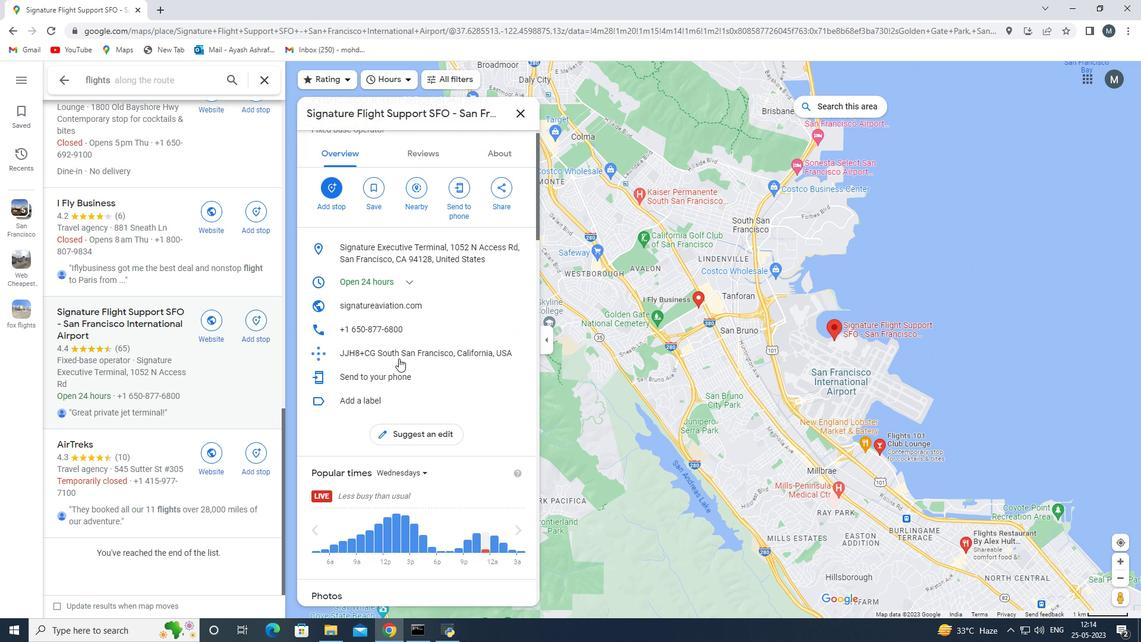 
Action: Mouse scrolled (399, 358) with delta (0, 0)
Screenshot: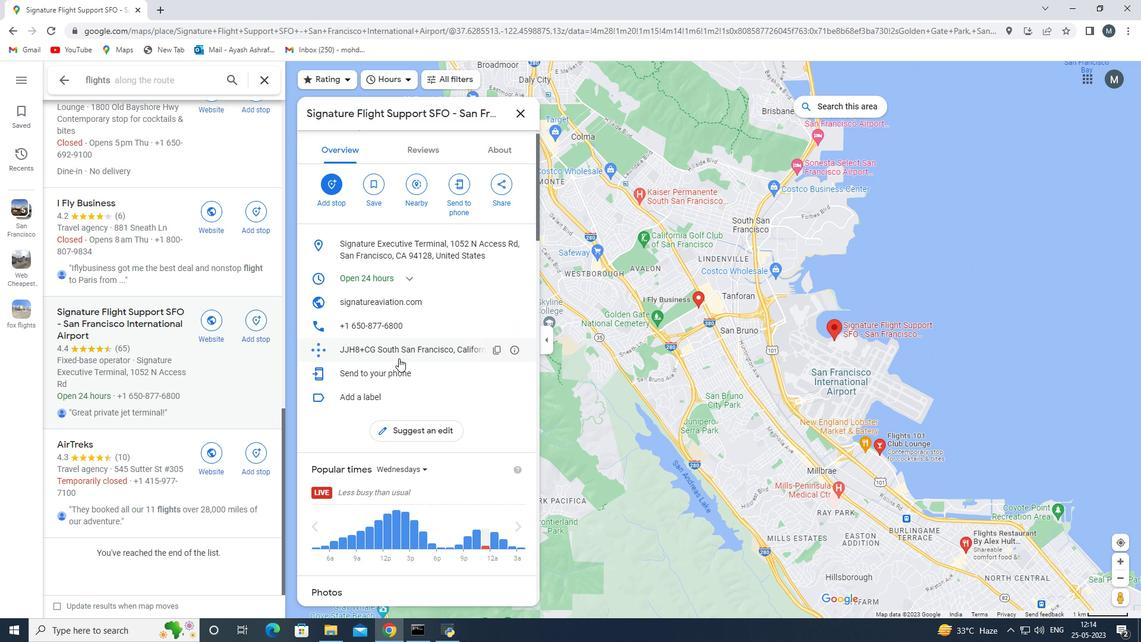 
Action: Mouse scrolled (399, 358) with delta (0, 0)
Screenshot: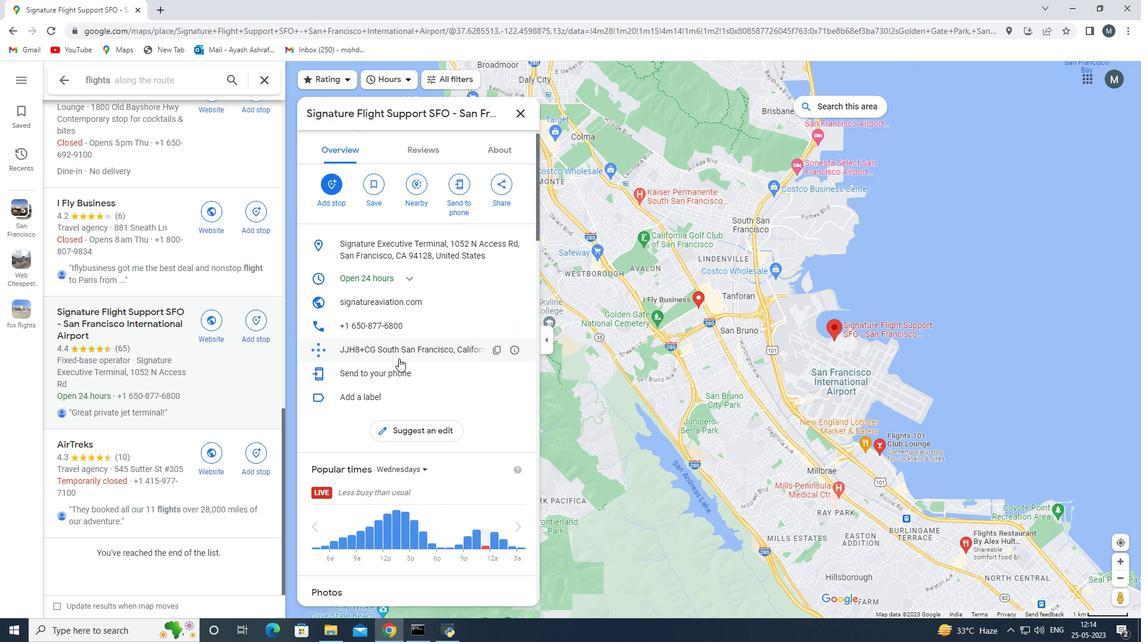 
Action: Mouse scrolled (399, 358) with delta (0, 0)
Screenshot: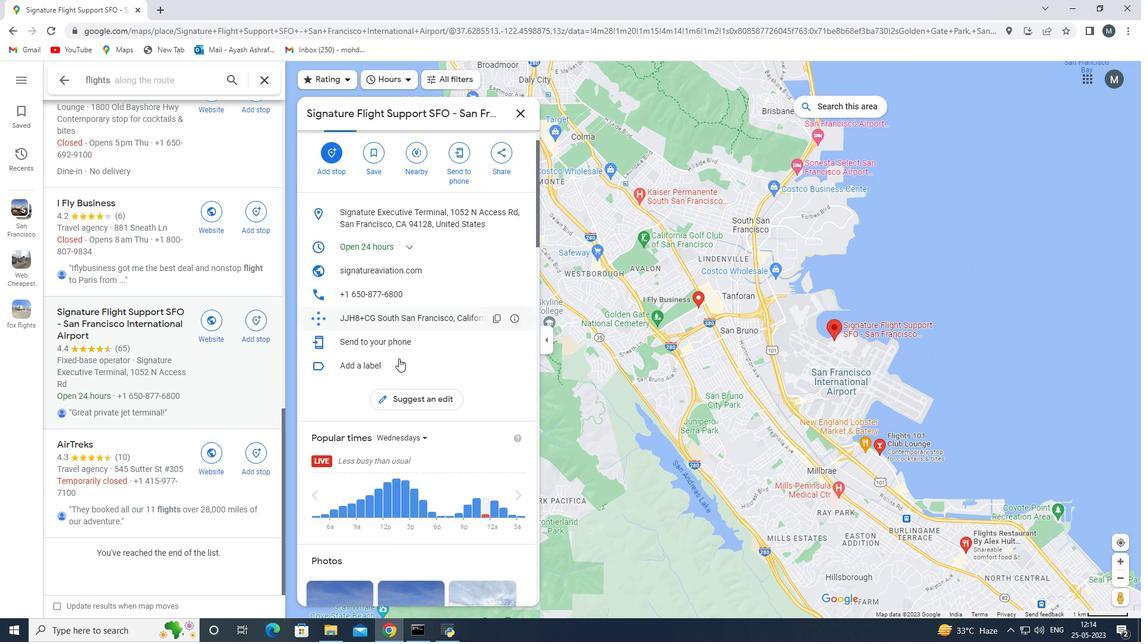 
Action: Mouse moved to (326, 402)
Screenshot: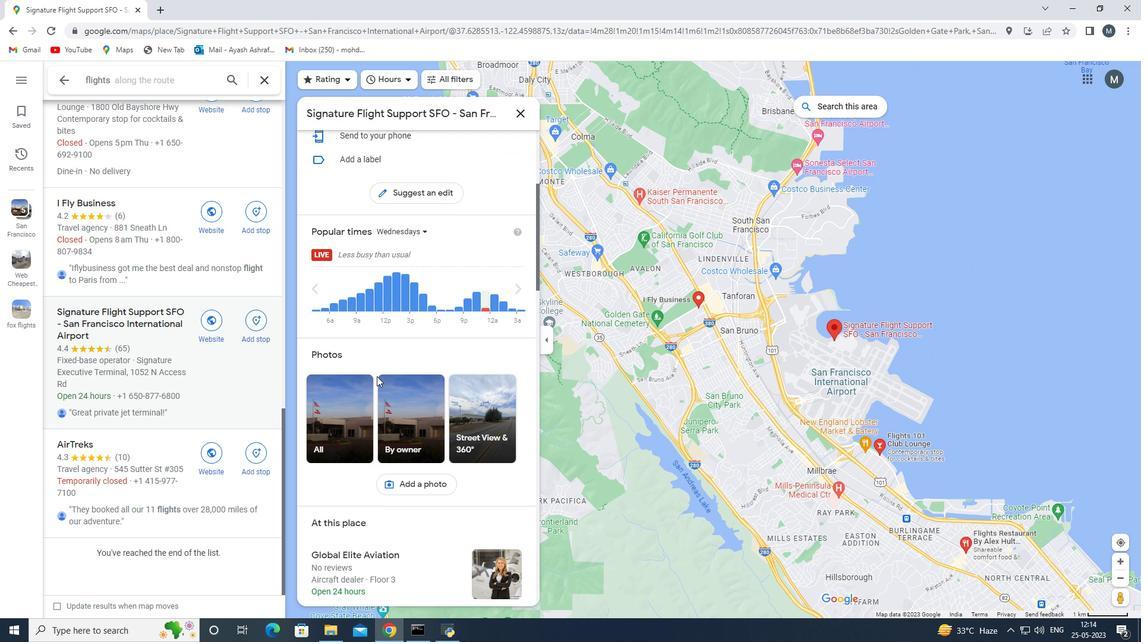 
Action: Mouse pressed left at (326, 402)
Screenshot: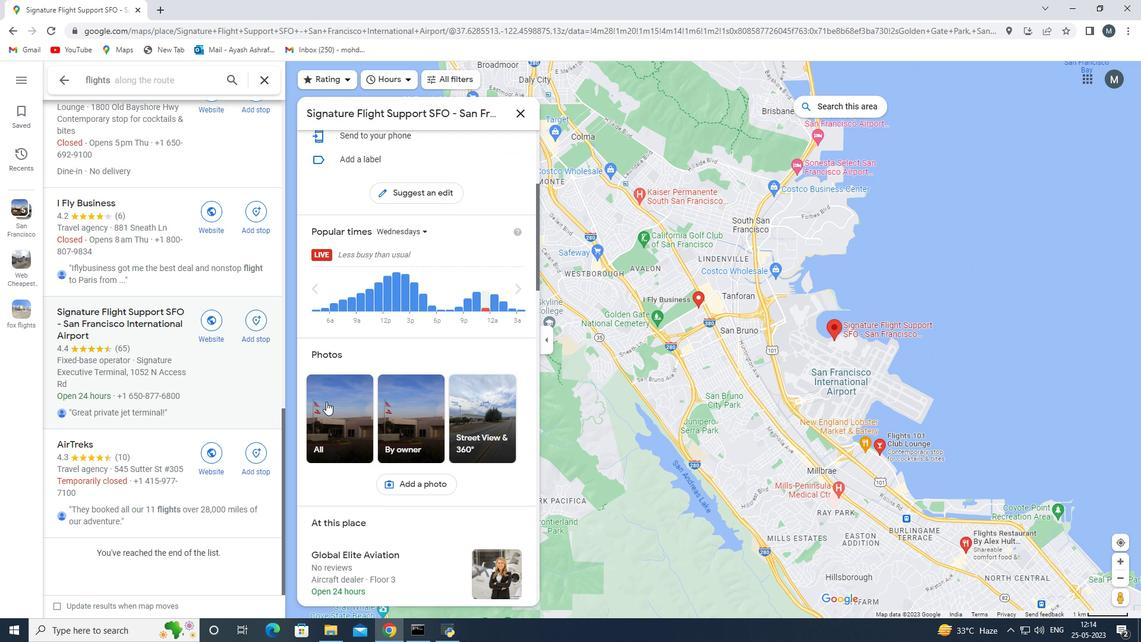 
Action: Mouse moved to (220, 120)
Screenshot: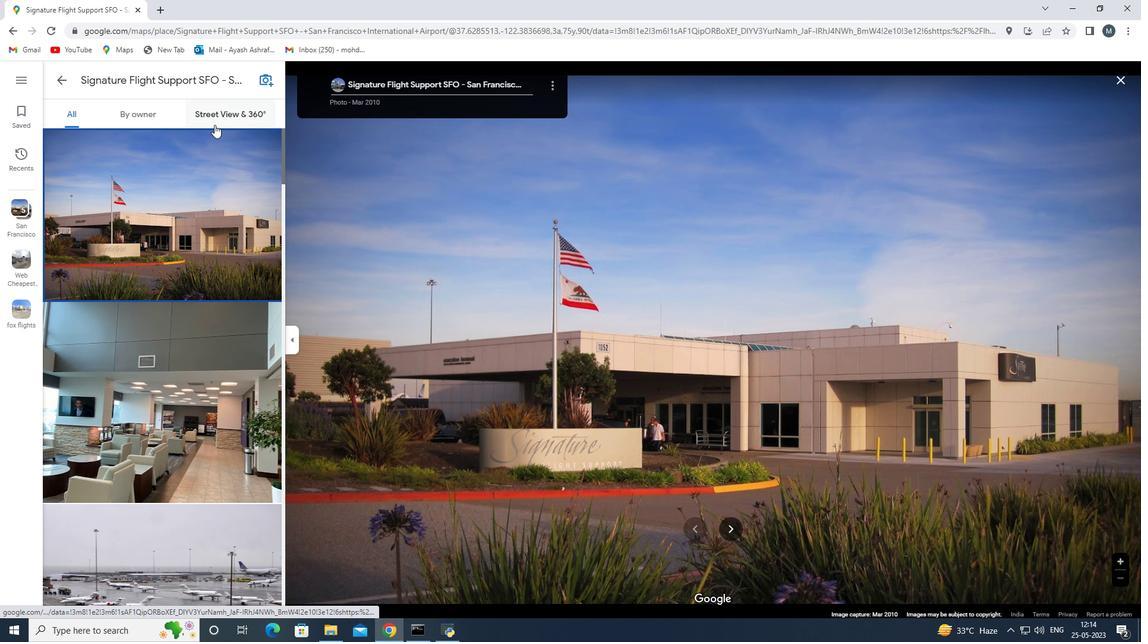 
Action: Mouse pressed left at (220, 120)
Screenshot: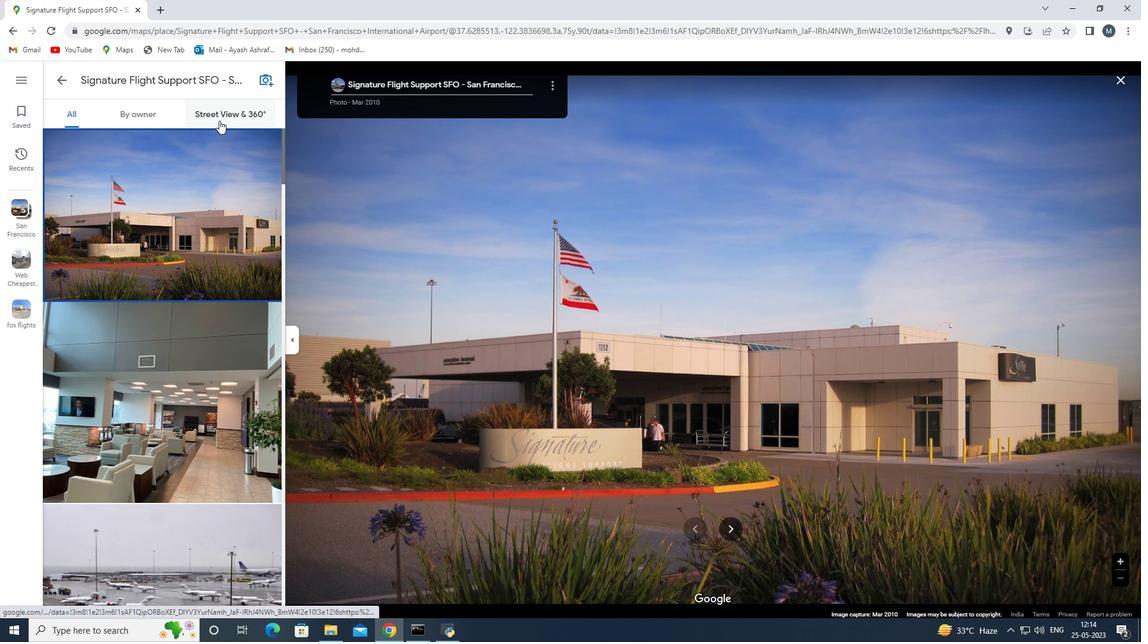 
Action: Mouse moved to (78, 119)
Screenshot: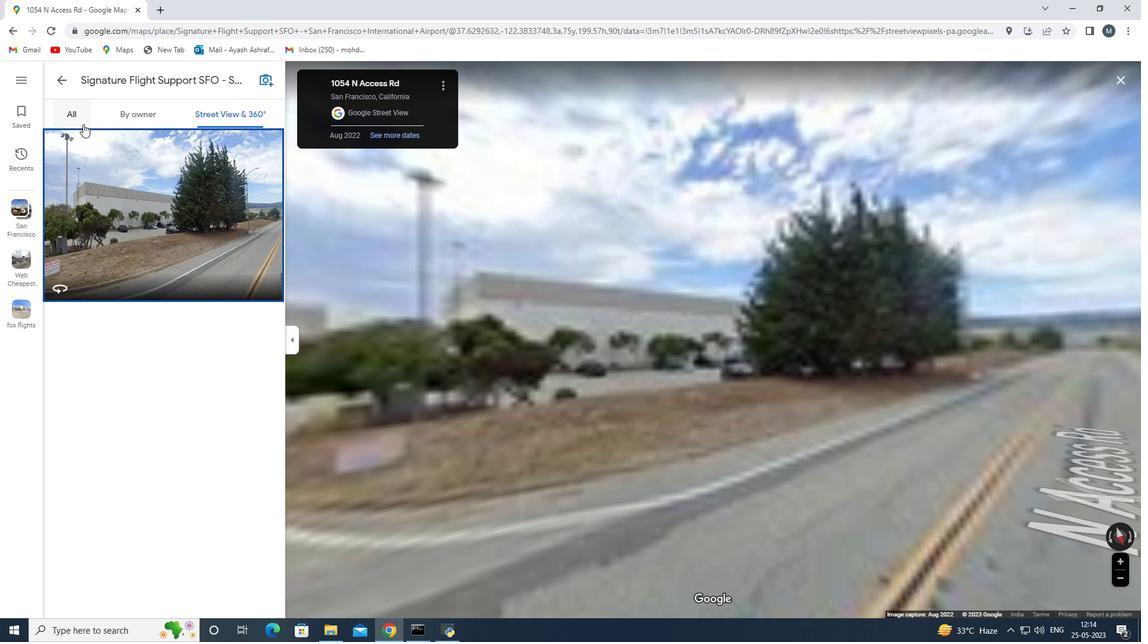 
Action: Mouse pressed left at (78, 119)
Screenshot: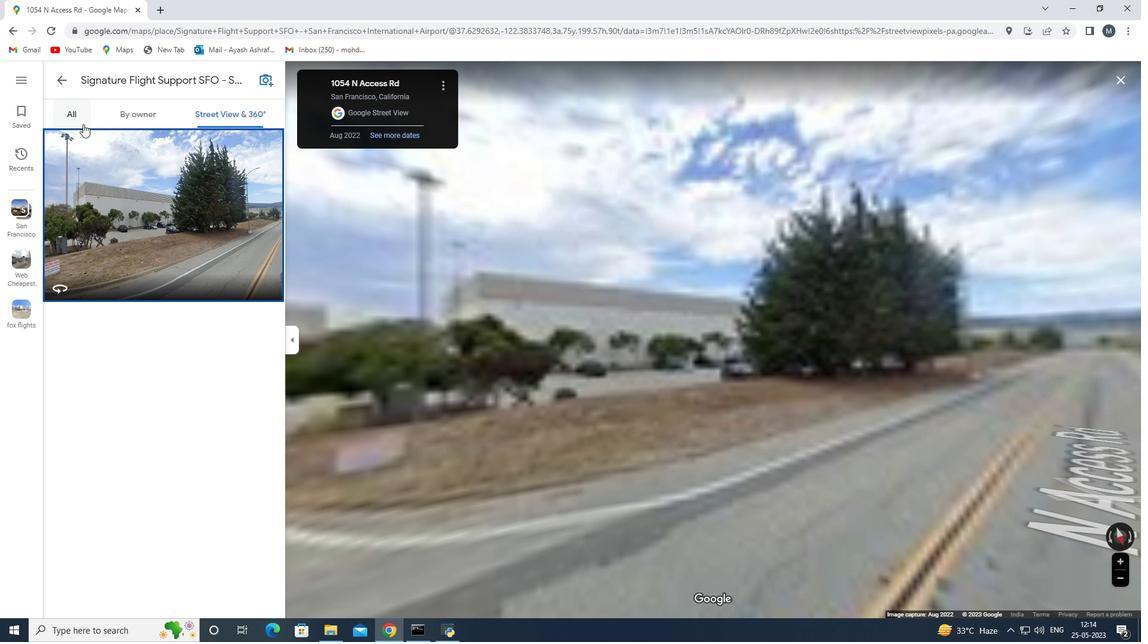 
Action: Mouse moved to (397, 324)
Screenshot: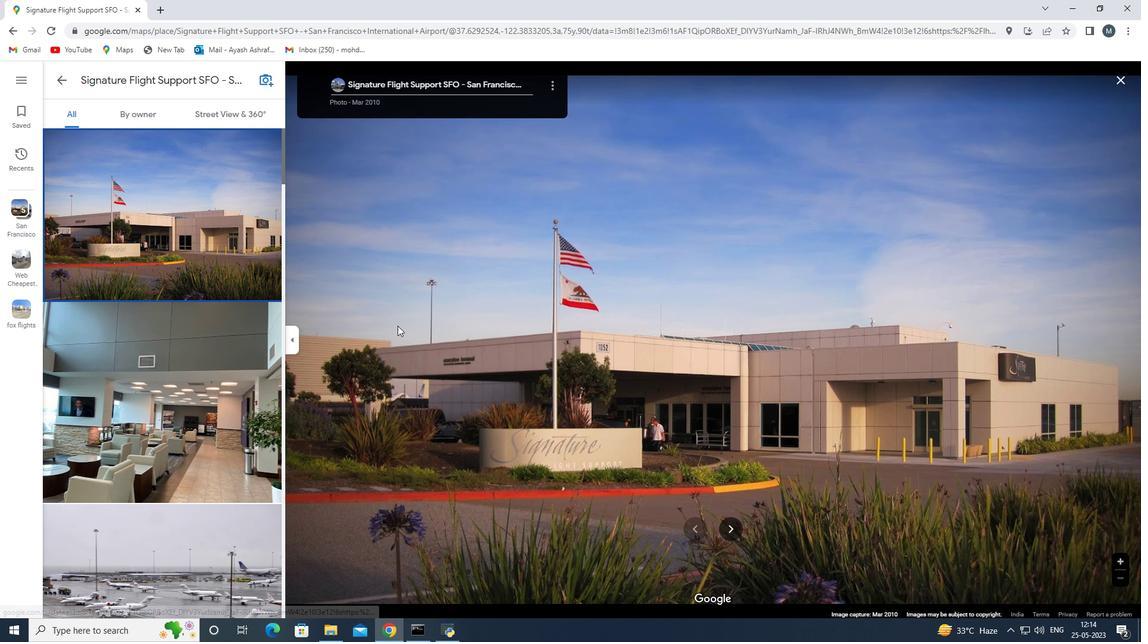
Action: Mouse scrolled (397, 323) with delta (0, 0)
Screenshot: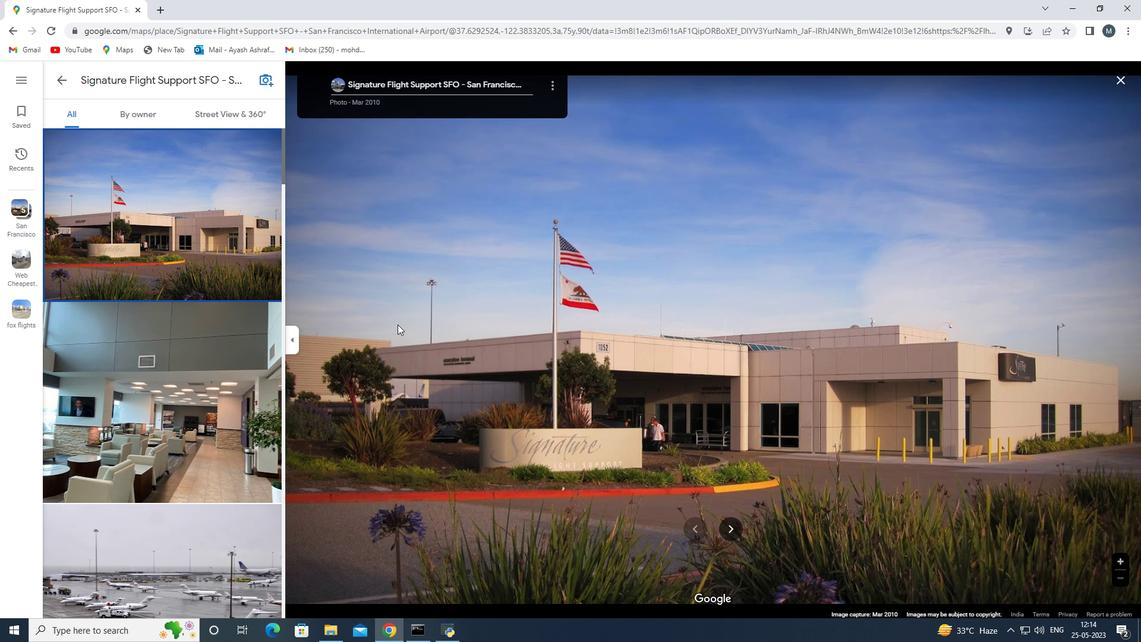
Action: Mouse scrolled (397, 323) with delta (0, 0)
Screenshot: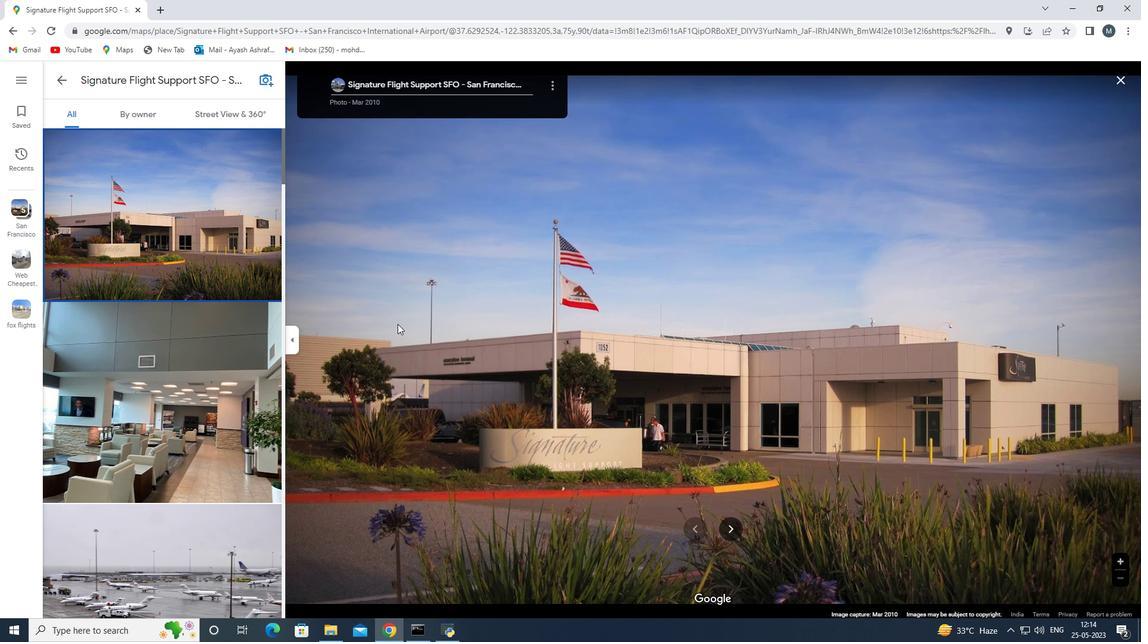 
Action: Mouse moved to (214, 345)
